 Task: Log work in the project CodeCraft for the issue 'Integrate a new third-party API into a website' spent time as '6w 1d 9h 23m' and remaining time as '5w 6d 16h 23m' and add a flag. Now add the issue to the epic 'Virtualization Implementation'. Log work in the project CodeCraft for the issue 'Develop a custom data visualization tool for a company' spent time as '1w 3d 9h 33m' and remaining time as '1w 5d 4h 31m' and clone the issue. Now add the issue to the epic 'Cybersecurity Improvements'
Action: Mouse moved to (238, 67)
Screenshot: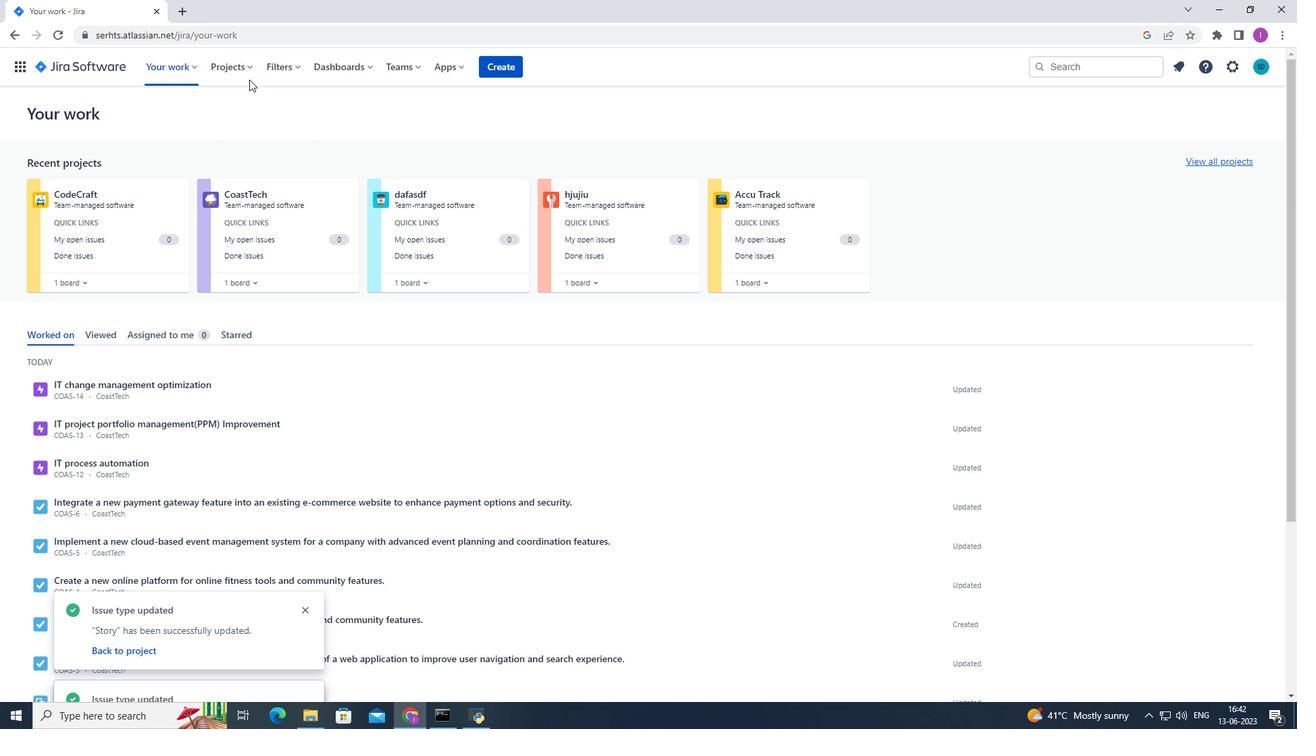 
Action: Mouse pressed left at (238, 67)
Screenshot: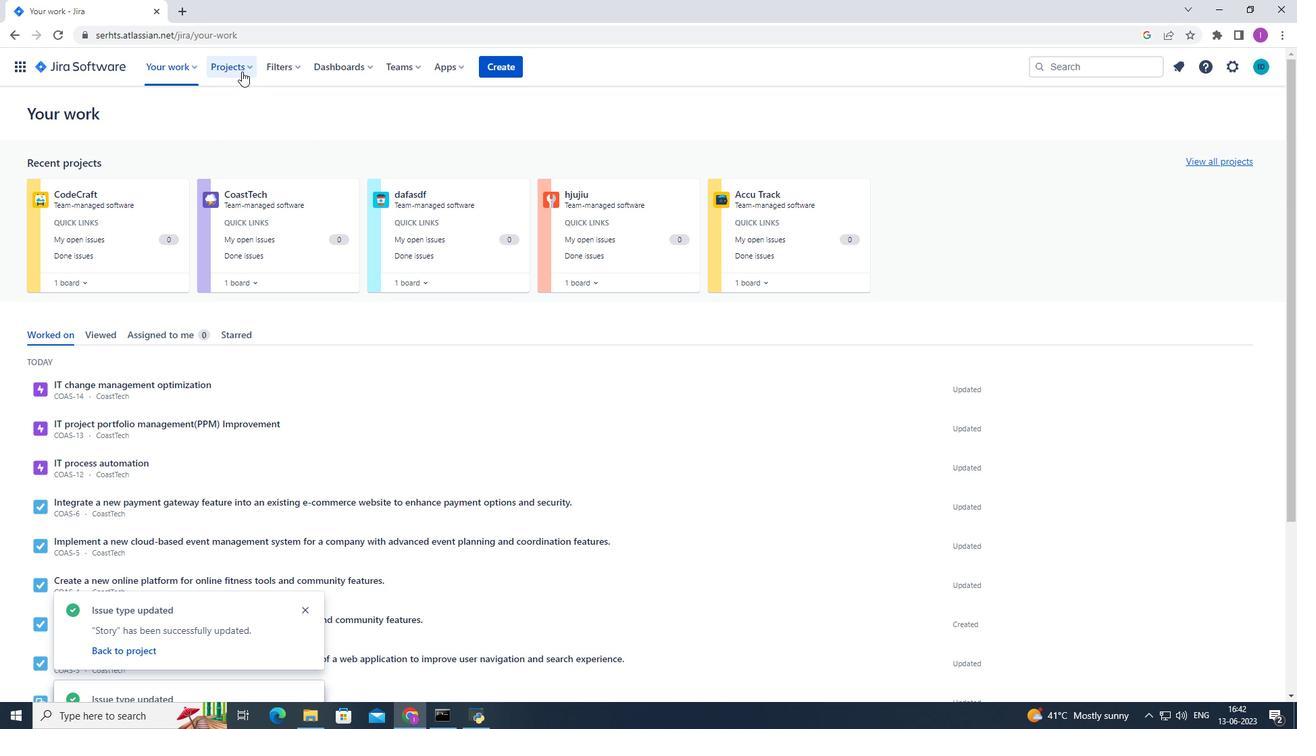 
Action: Mouse moved to (286, 129)
Screenshot: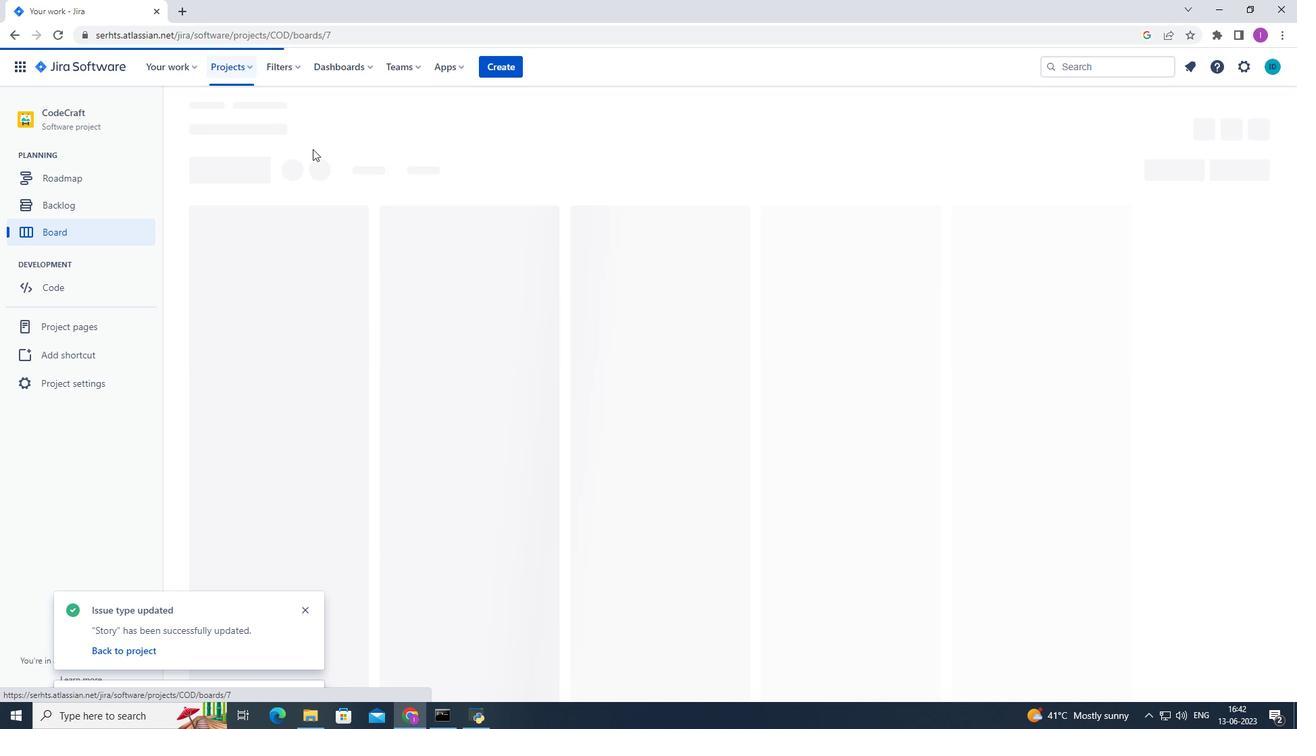 
Action: Mouse pressed left at (286, 129)
Screenshot: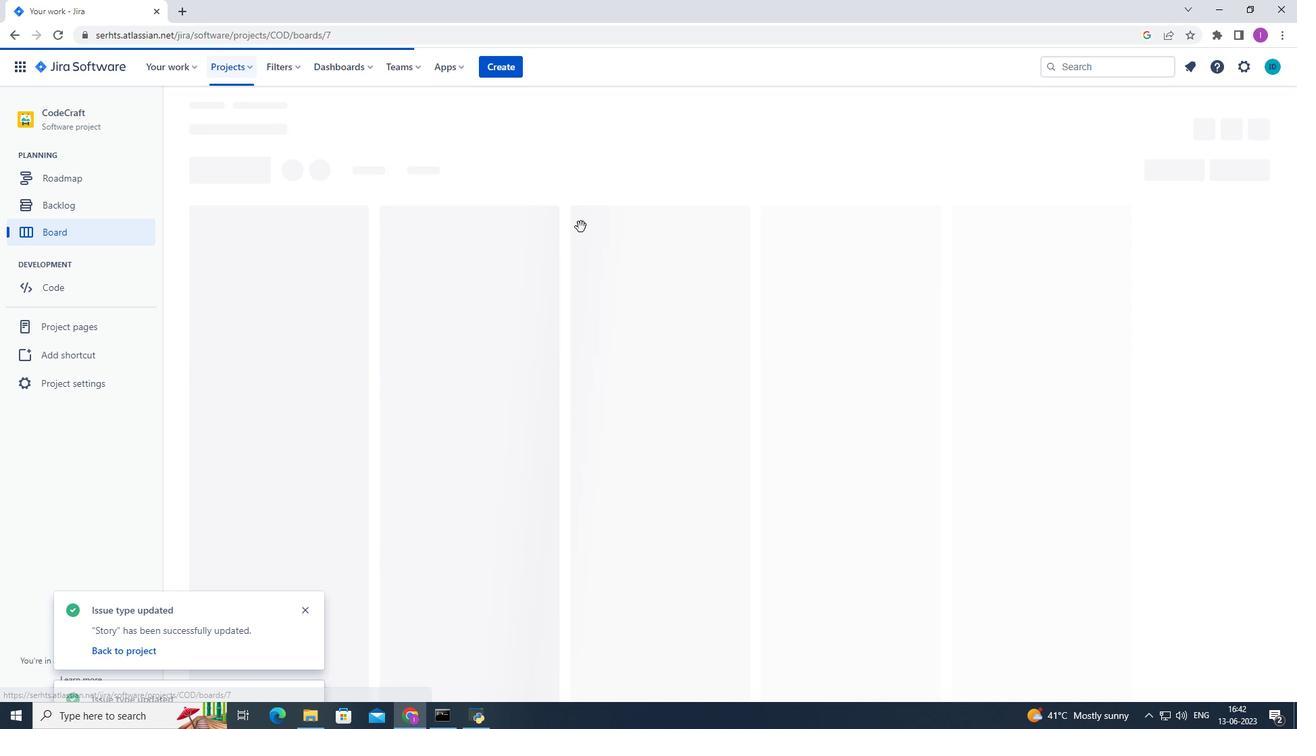 
Action: Mouse moved to (74, 205)
Screenshot: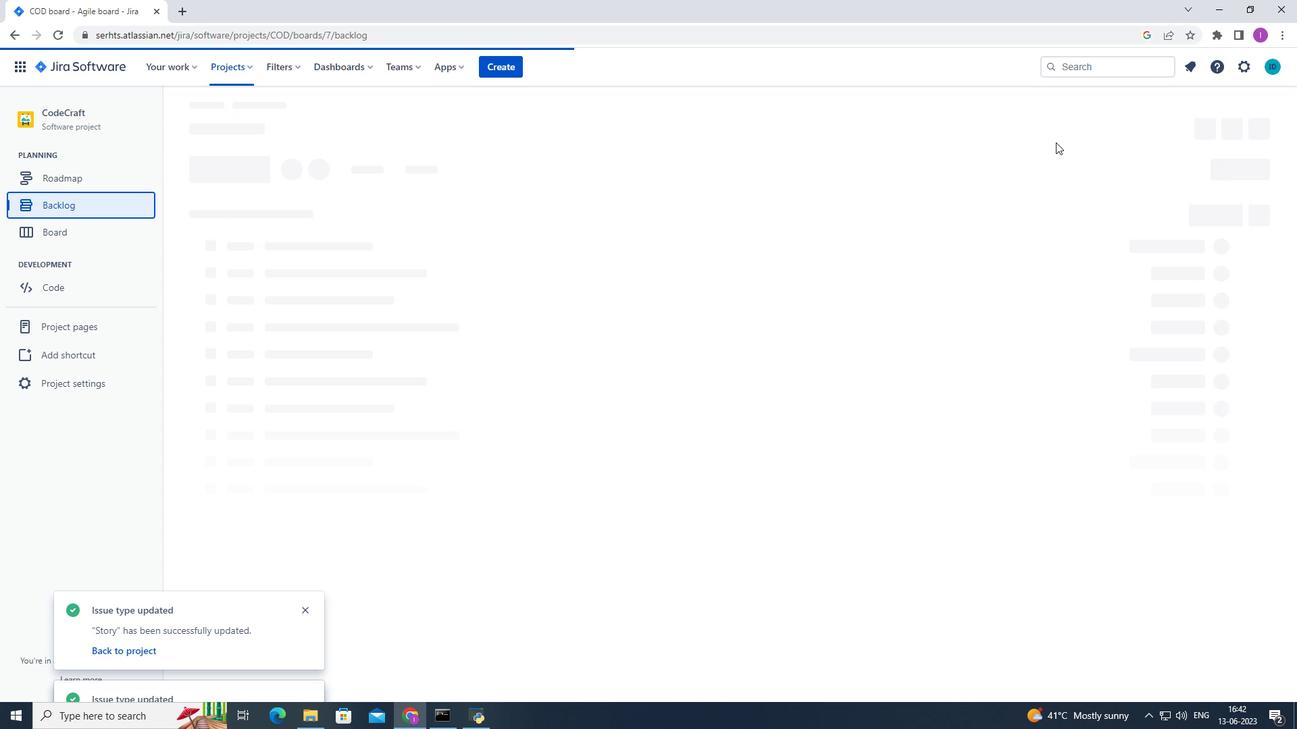 
Action: Mouse pressed left at (74, 205)
Screenshot: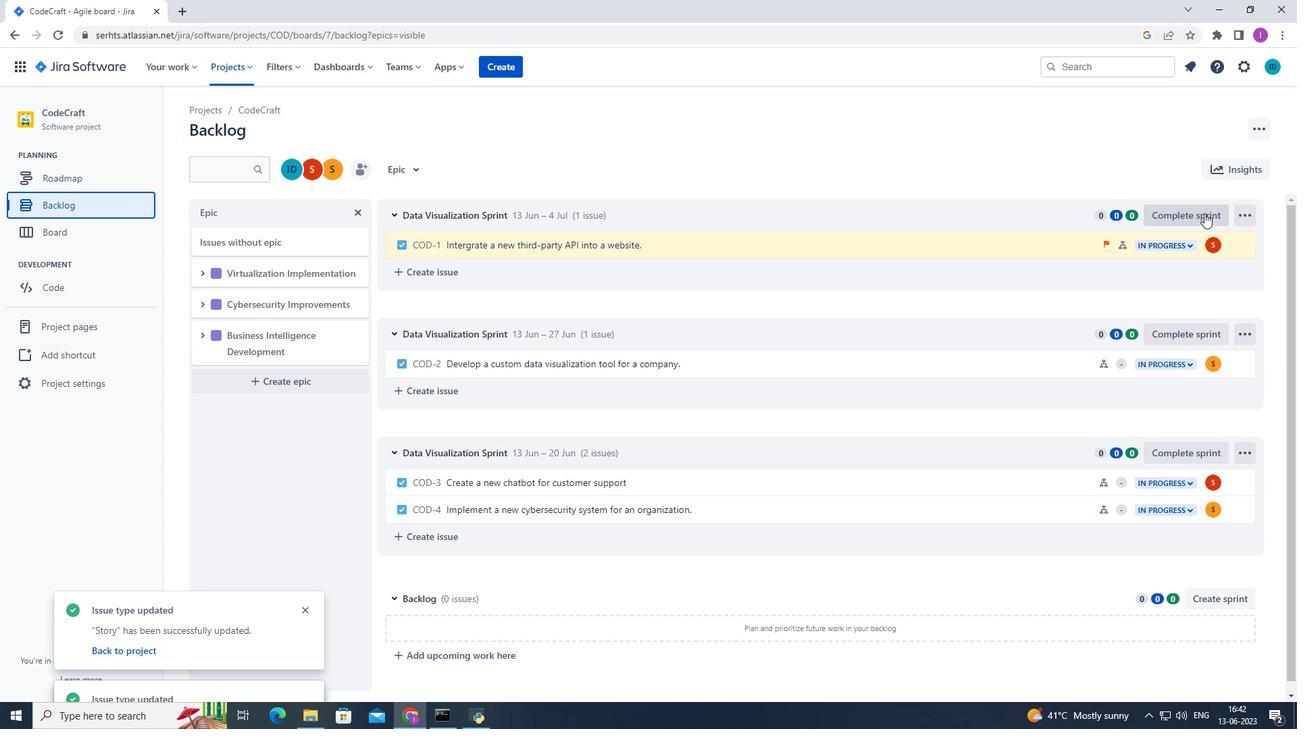 
Action: Mouse moved to (949, 239)
Screenshot: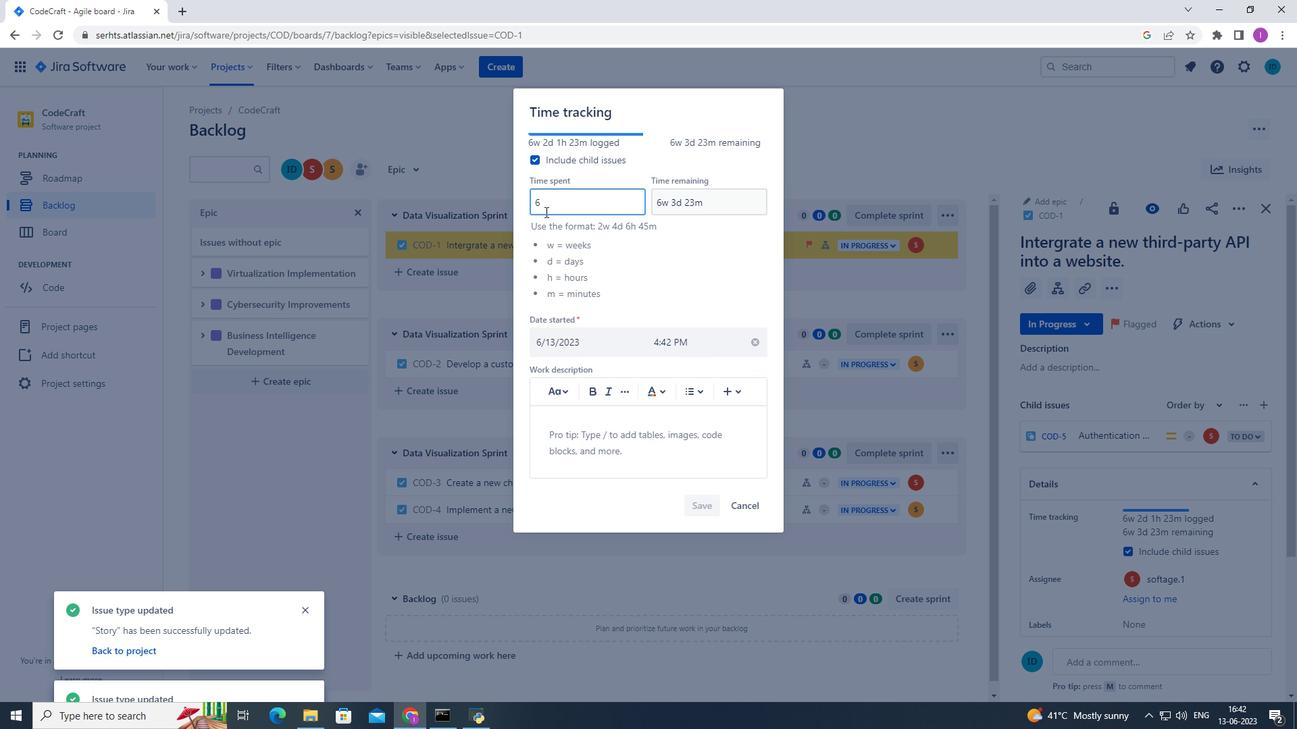 
Action: Mouse pressed right at (949, 239)
Screenshot: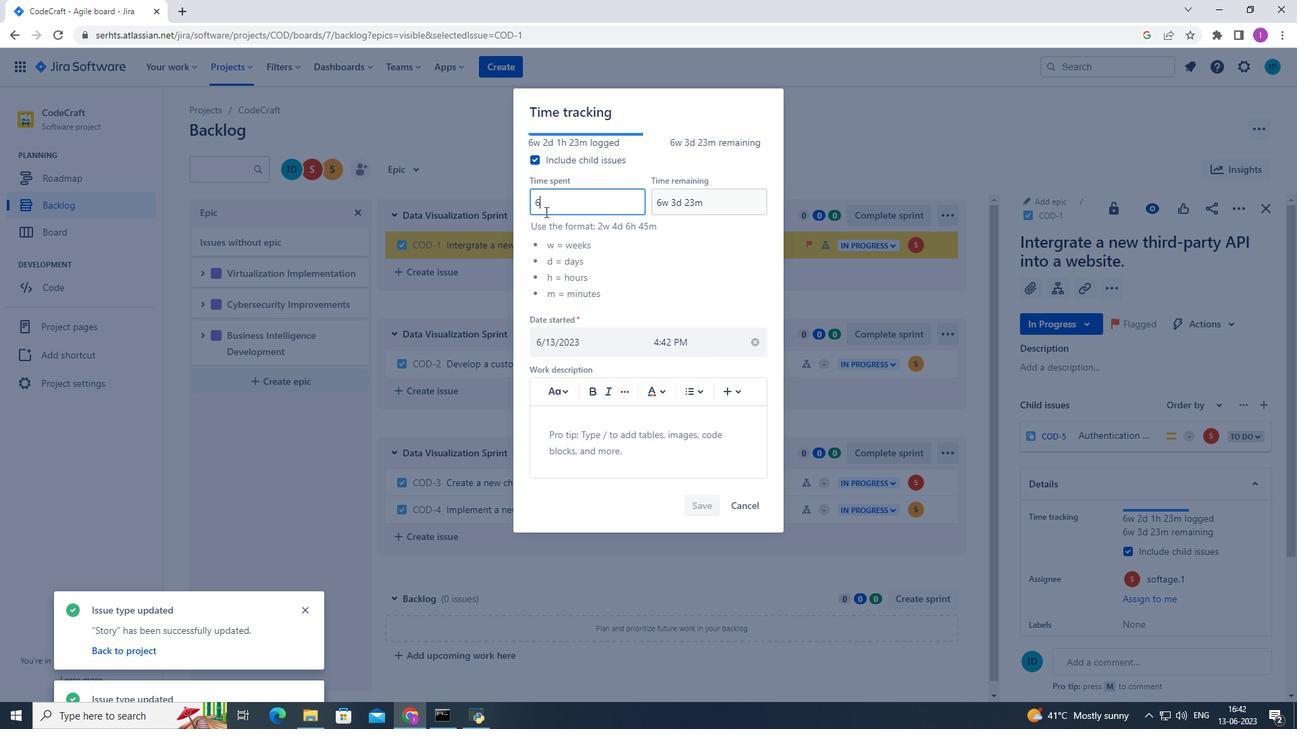 
Action: Mouse moved to (924, 149)
Screenshot: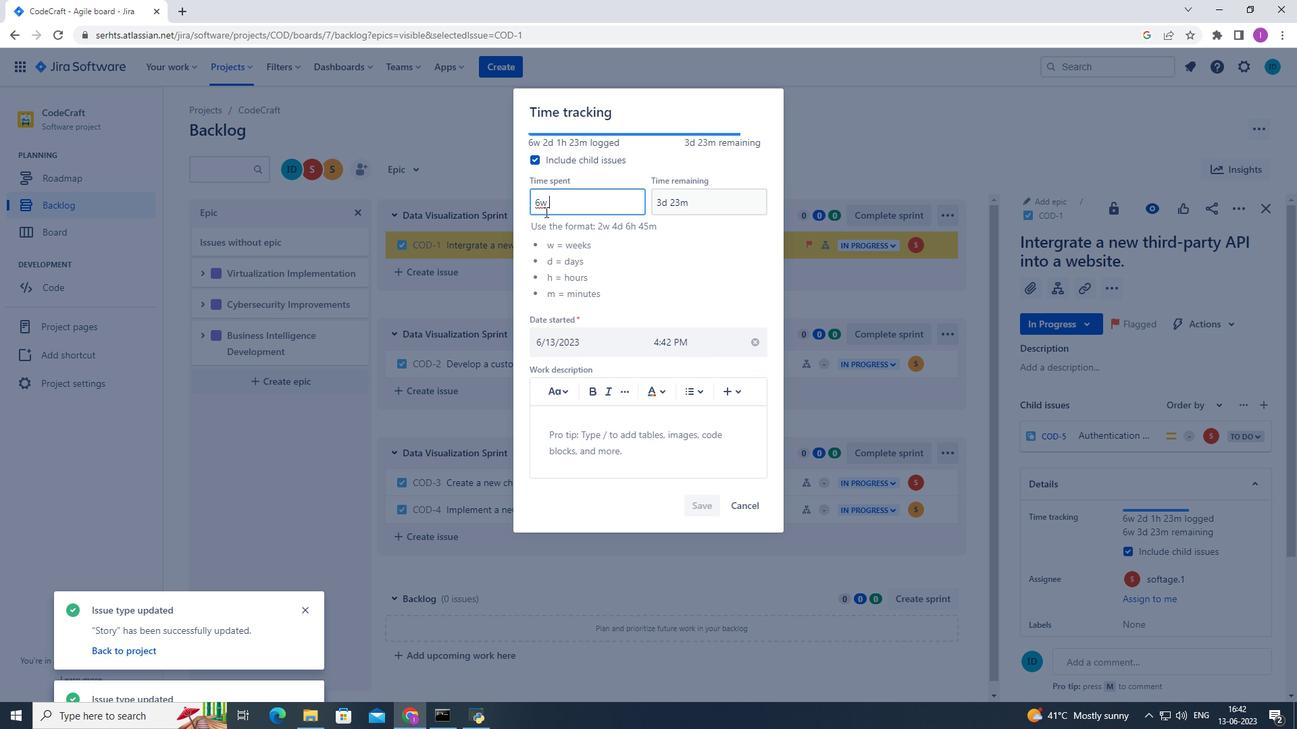 
Action: Mouse pressed left at (924, 149)
Screenshot: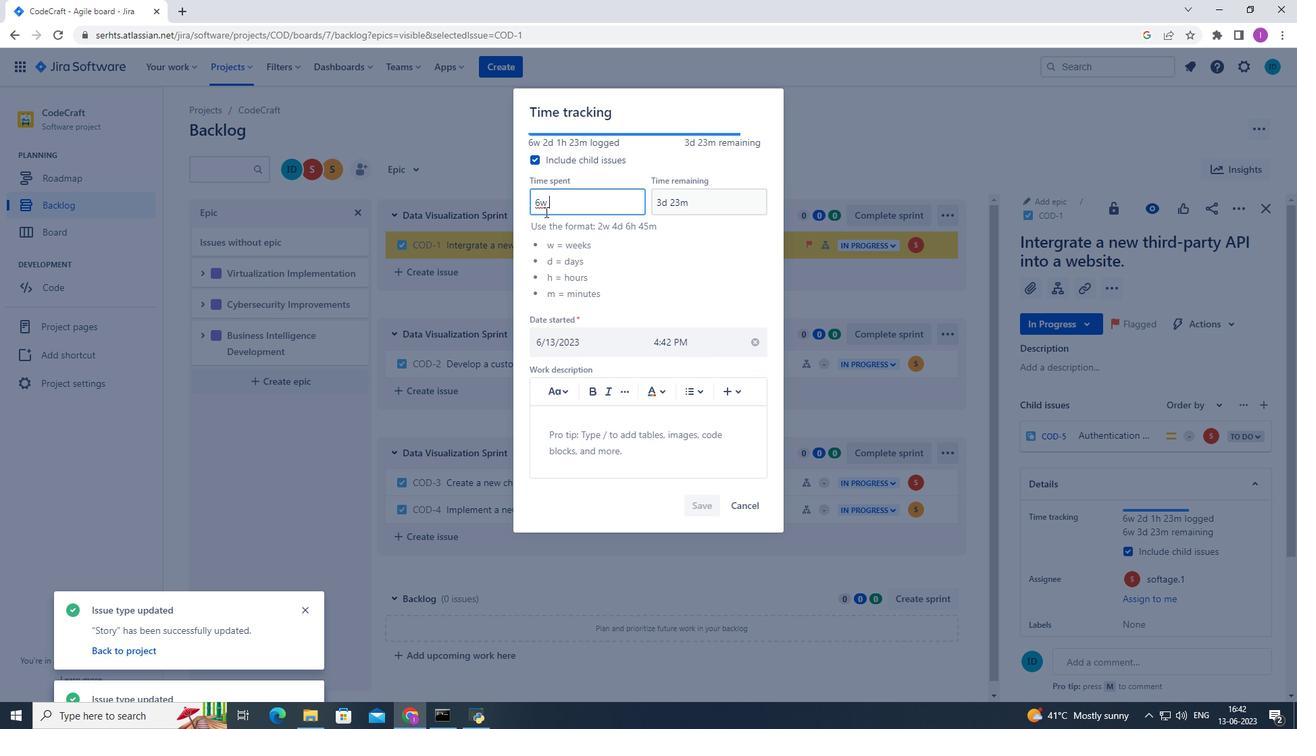 
Action: Mouse moved to (968, 242)
Screenshot: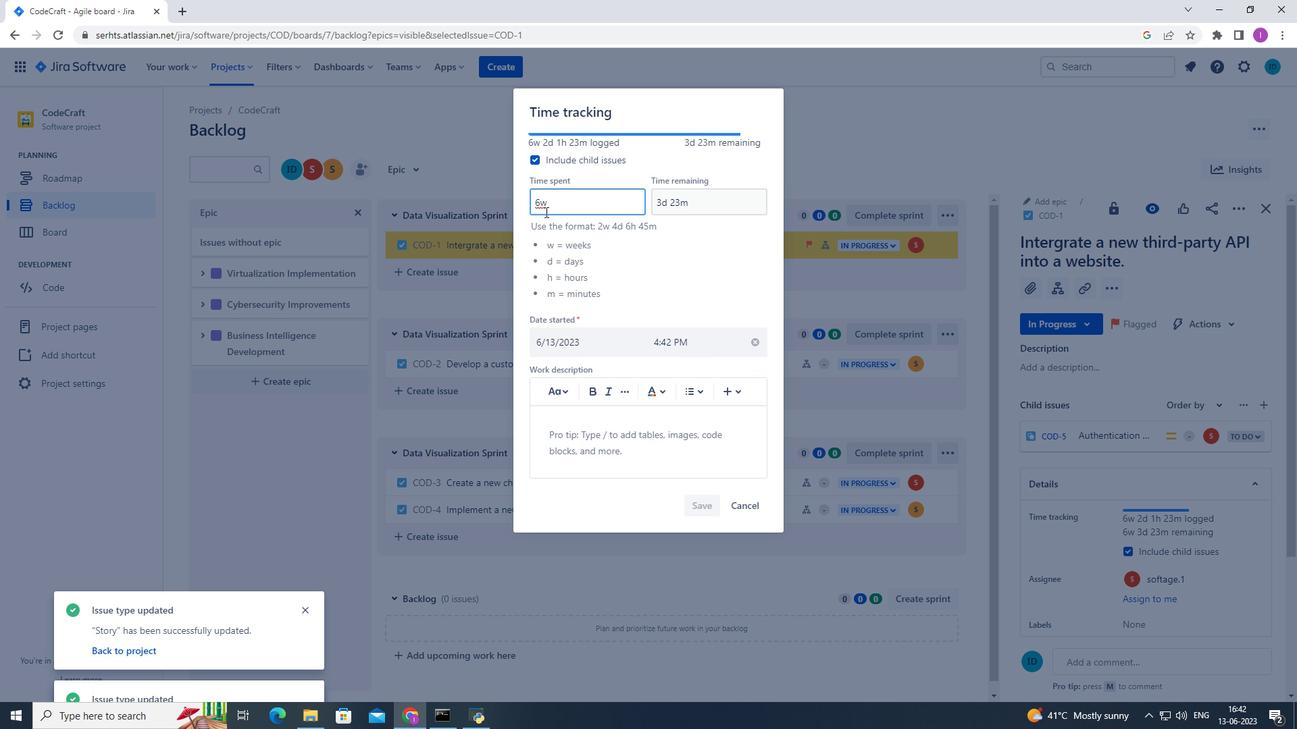 
Action: Mouse pressed left at (968, 242)
Screenshot: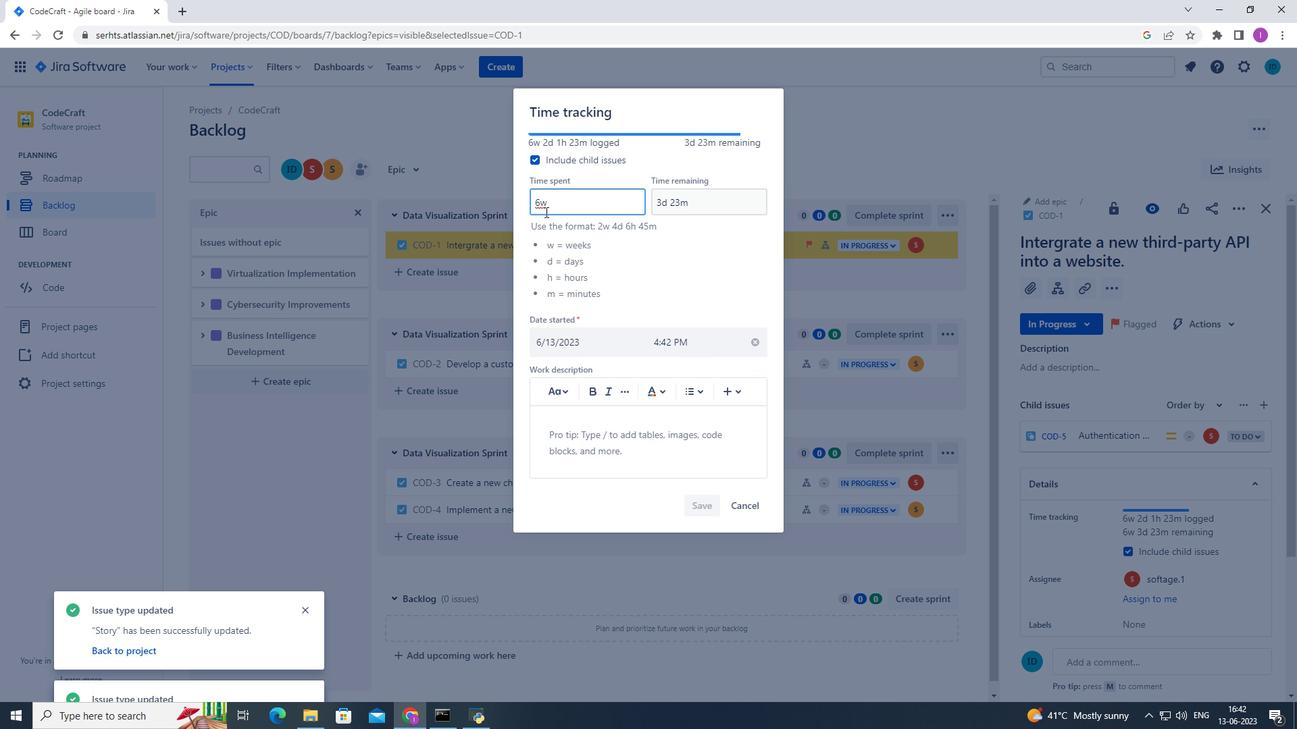 
Action: Mouse moved to (1238, 204)
Screenshot: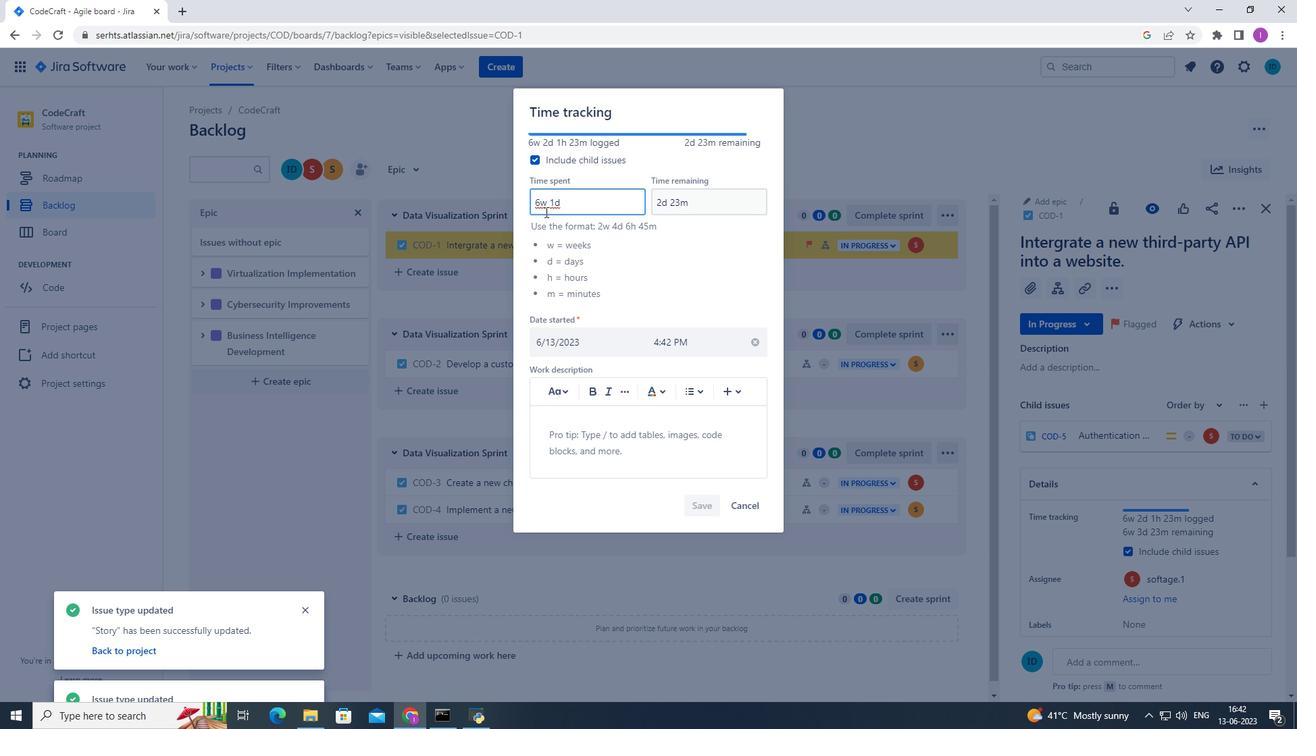 
Action: Mouse pressed left at (1238, 204)
Screenshot: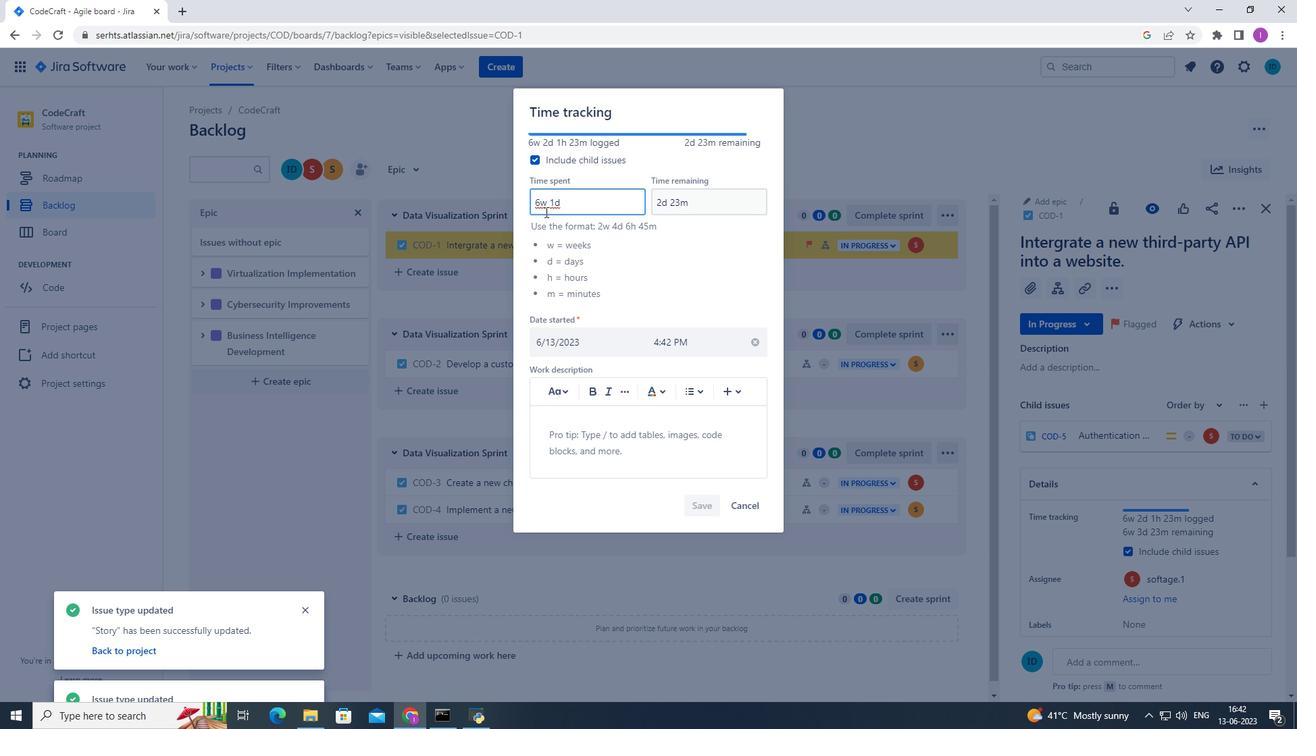 
Action: Mouse moved to (1182, 246)
Screenshot: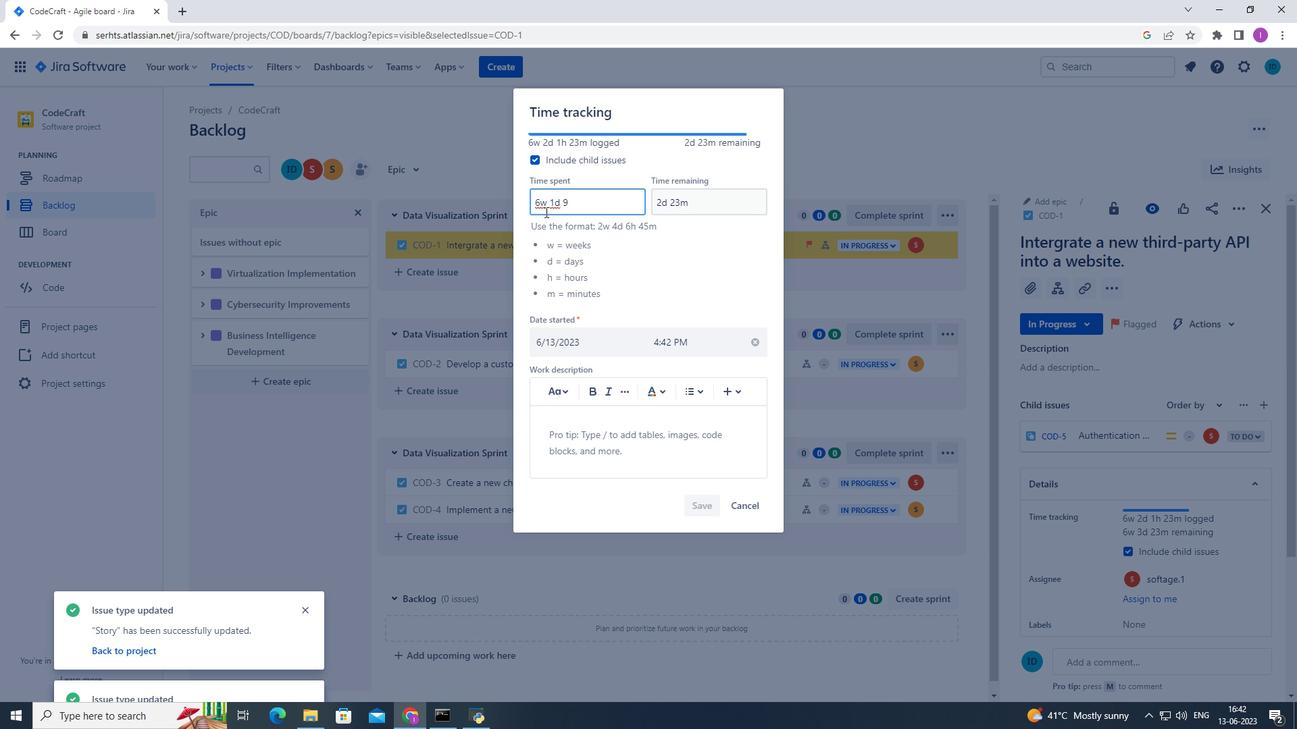 
Action: Mouse pressed left at (1182, 246)
Screenshot: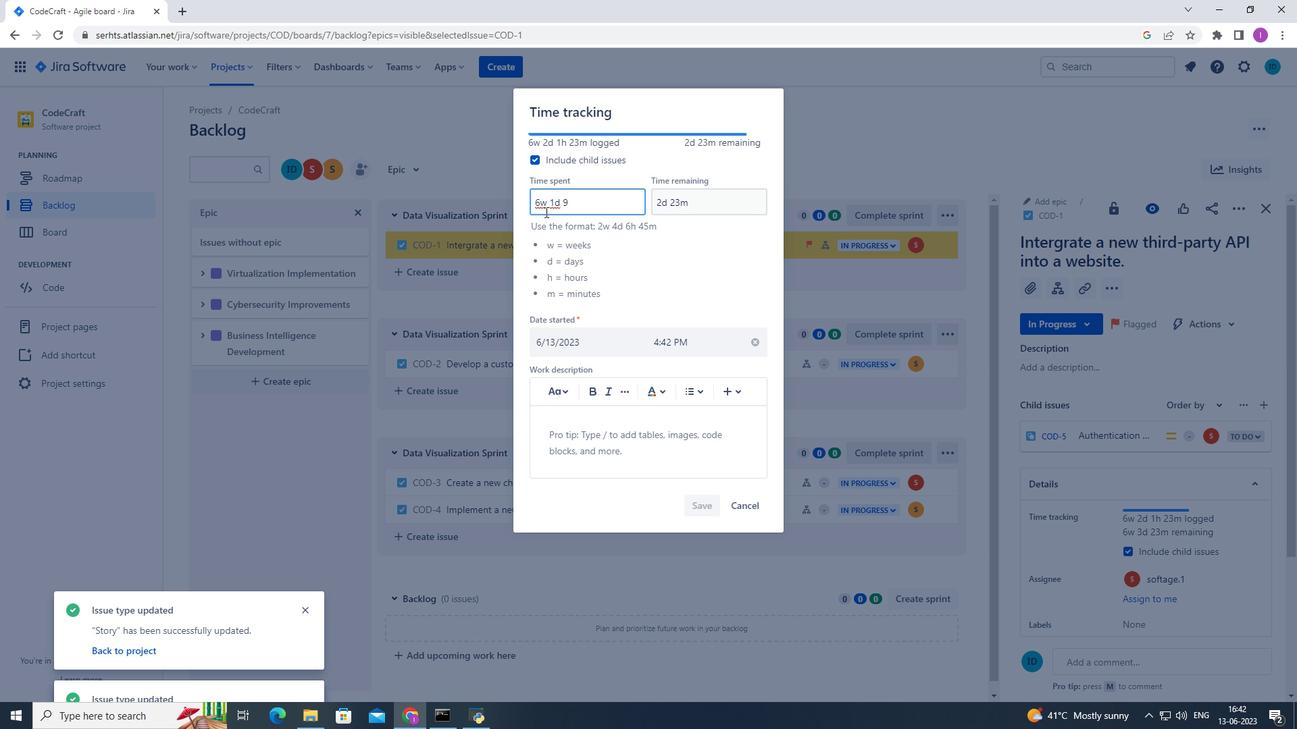 
Action: Mouse moved to (542, 208)
Screenshot: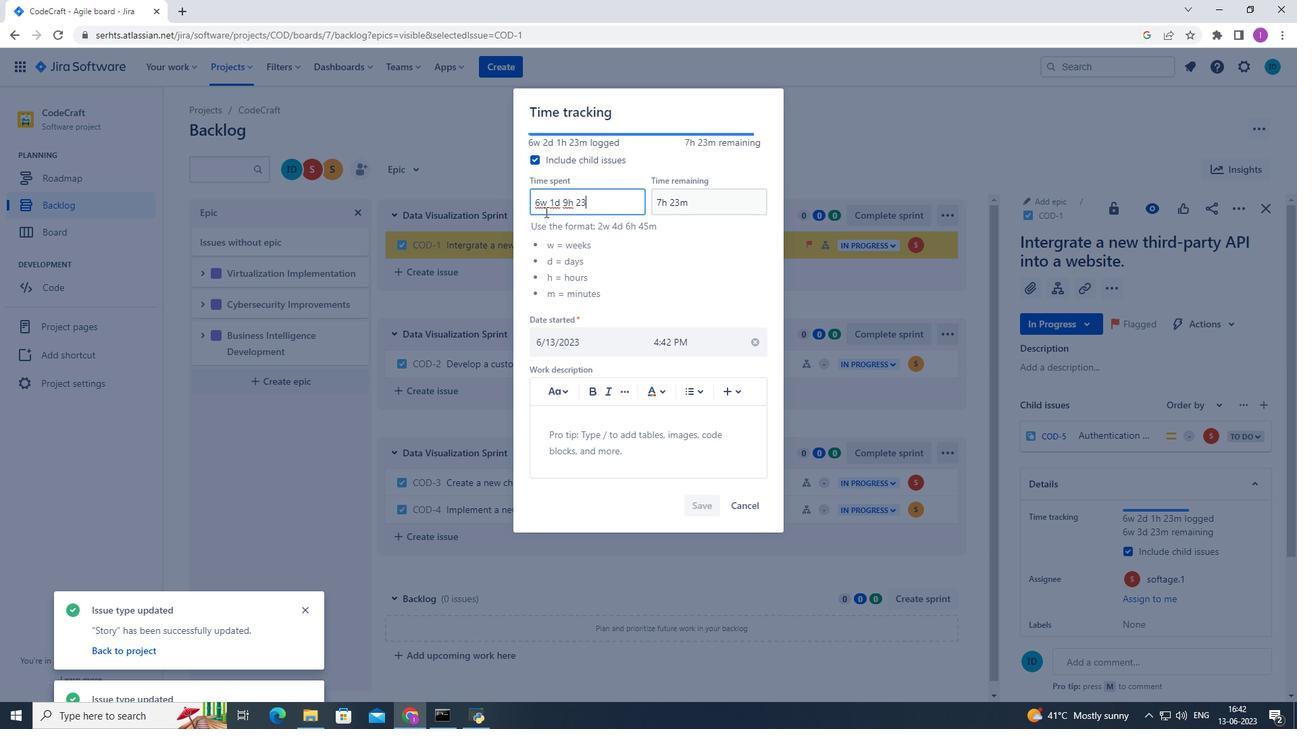 
Action: Key pressed 6w<Key.space>1
Screenshot: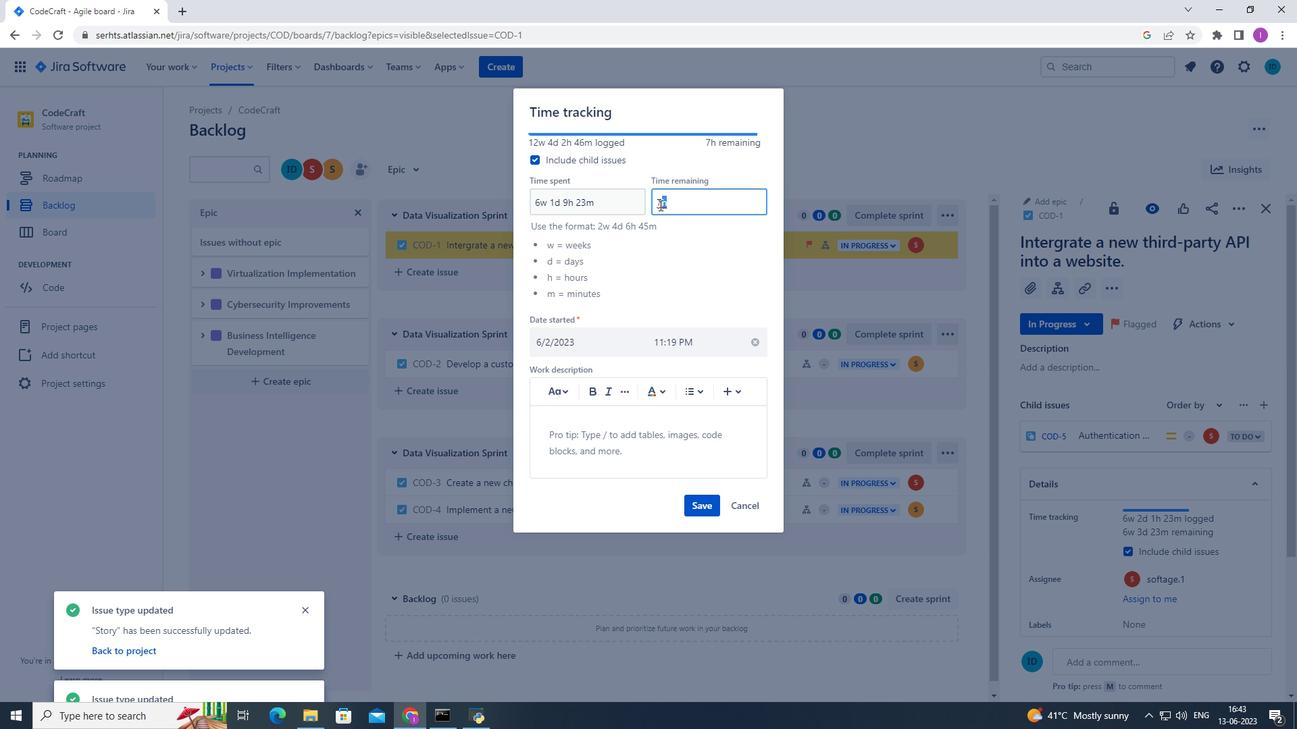 
Action: Mouse moved to (546, 214)
Screenshot: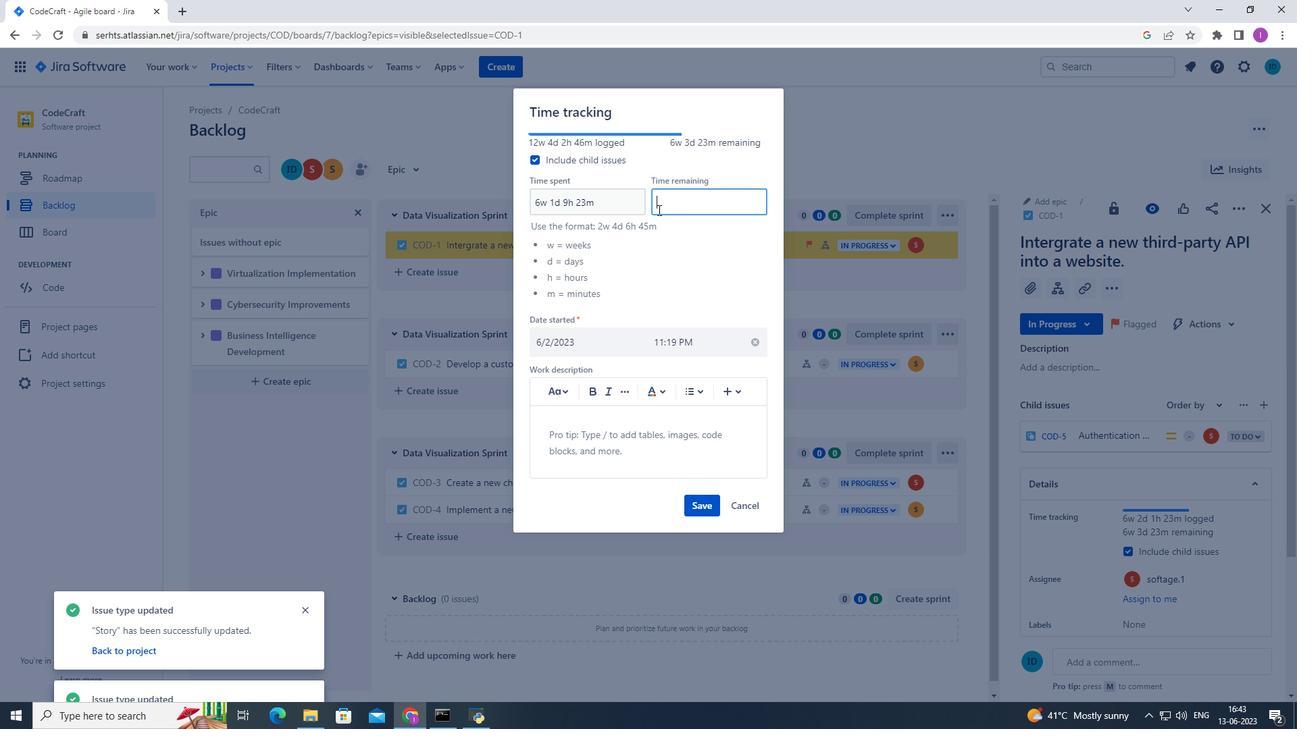 
Action: Key pressed d<Key.space>
Screenshot: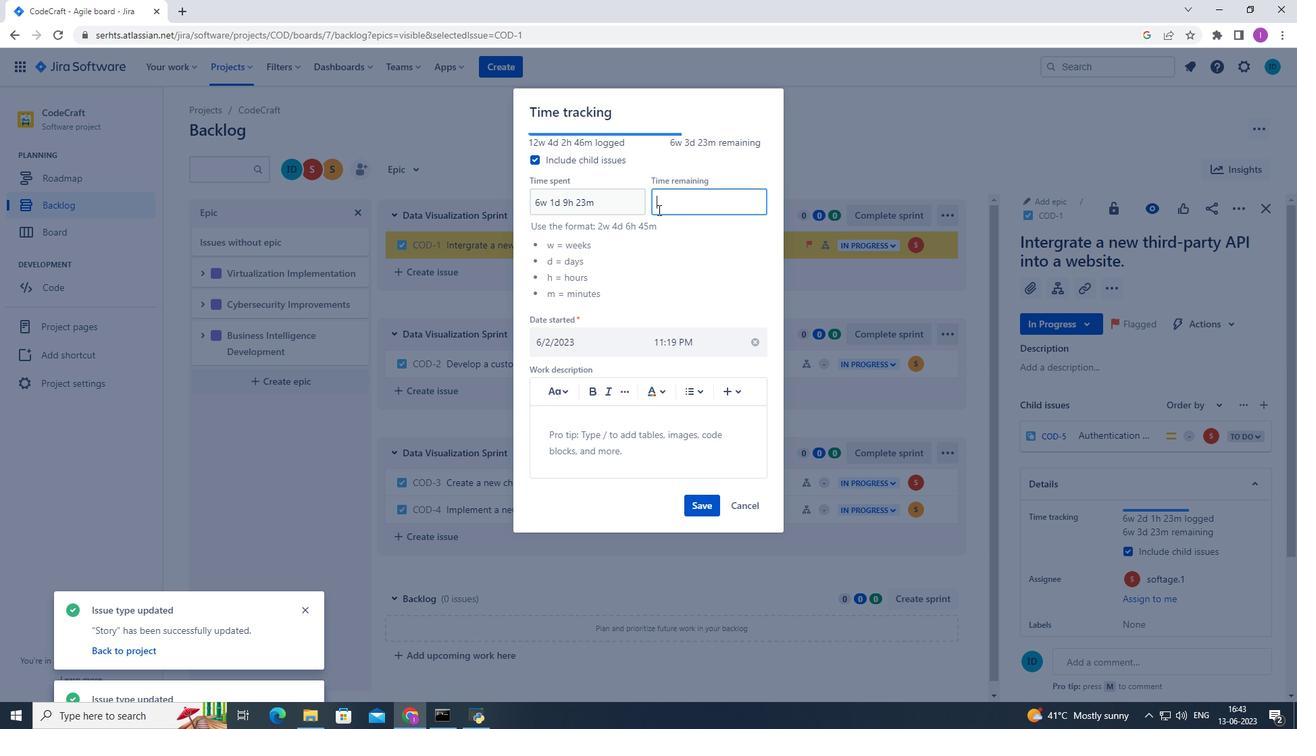 
Action: Mouse moved to (547, 216)
Screenshot: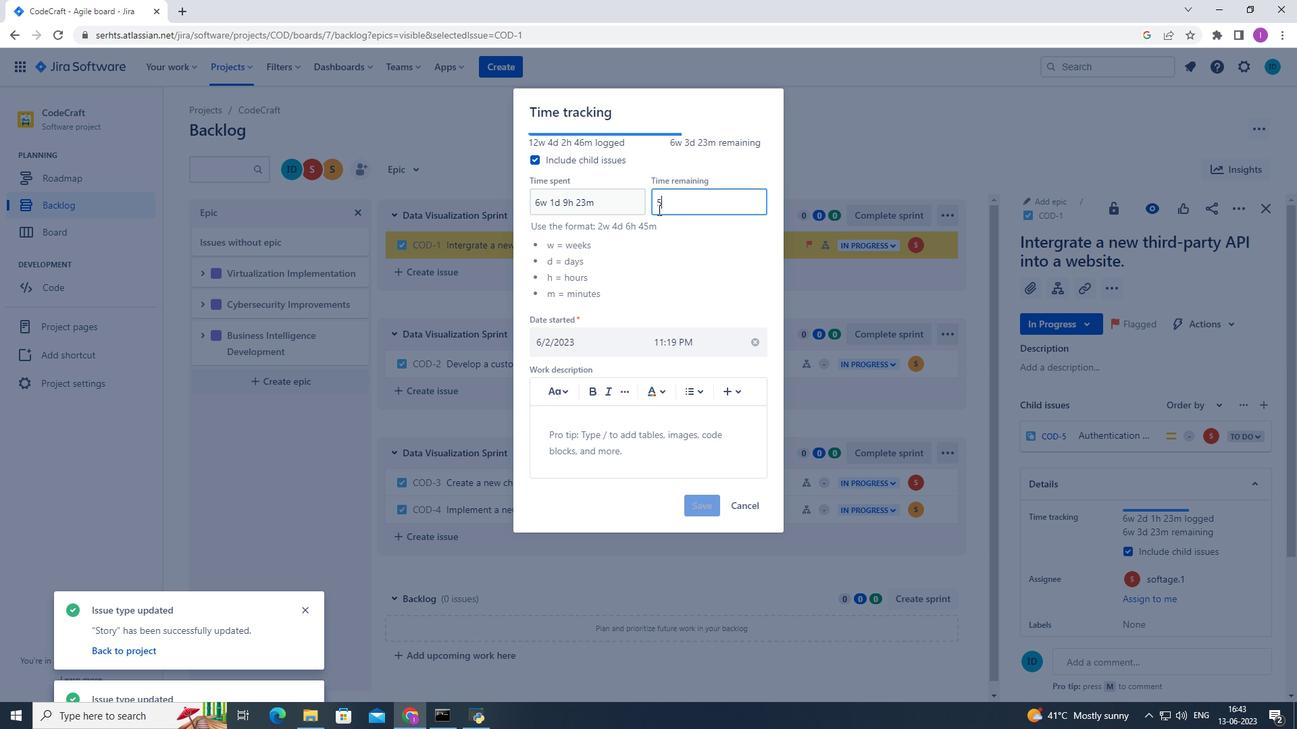 
Action: Key pressed 9
Screenshot: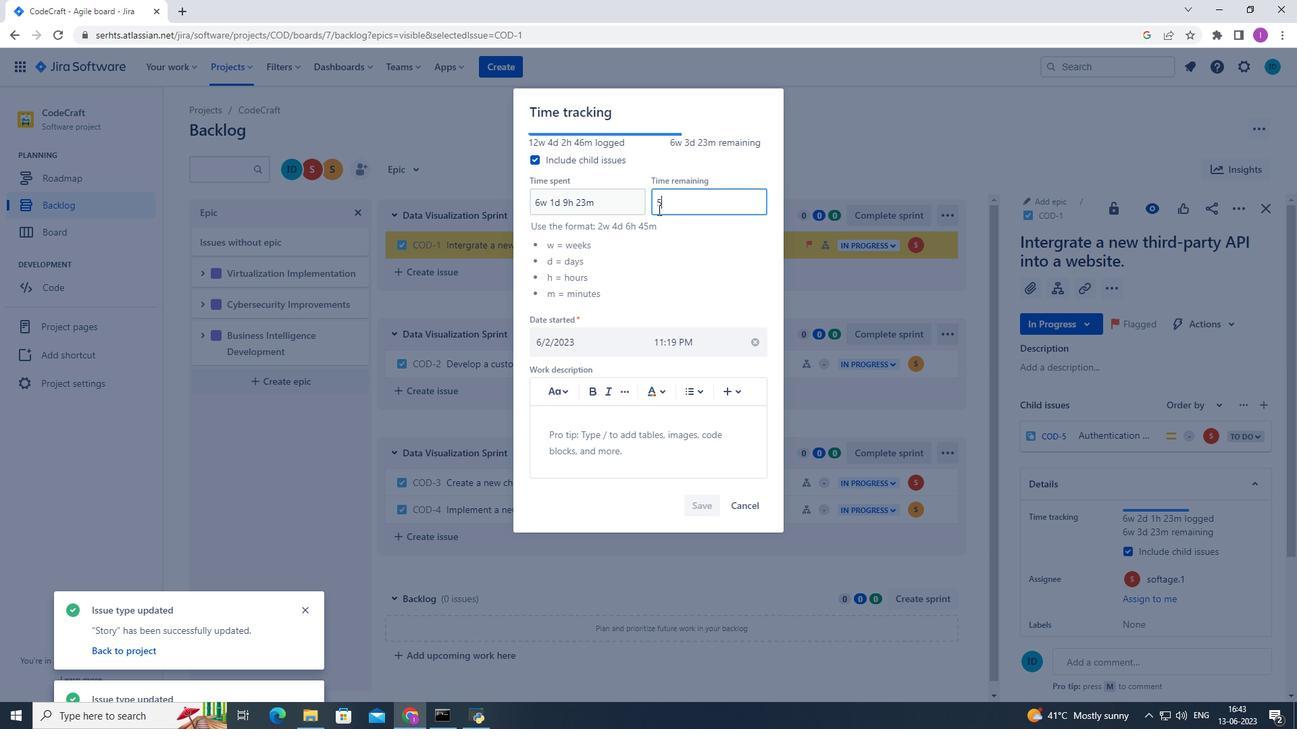 
Action: Mouse moved to (548, 218)
Screenshot: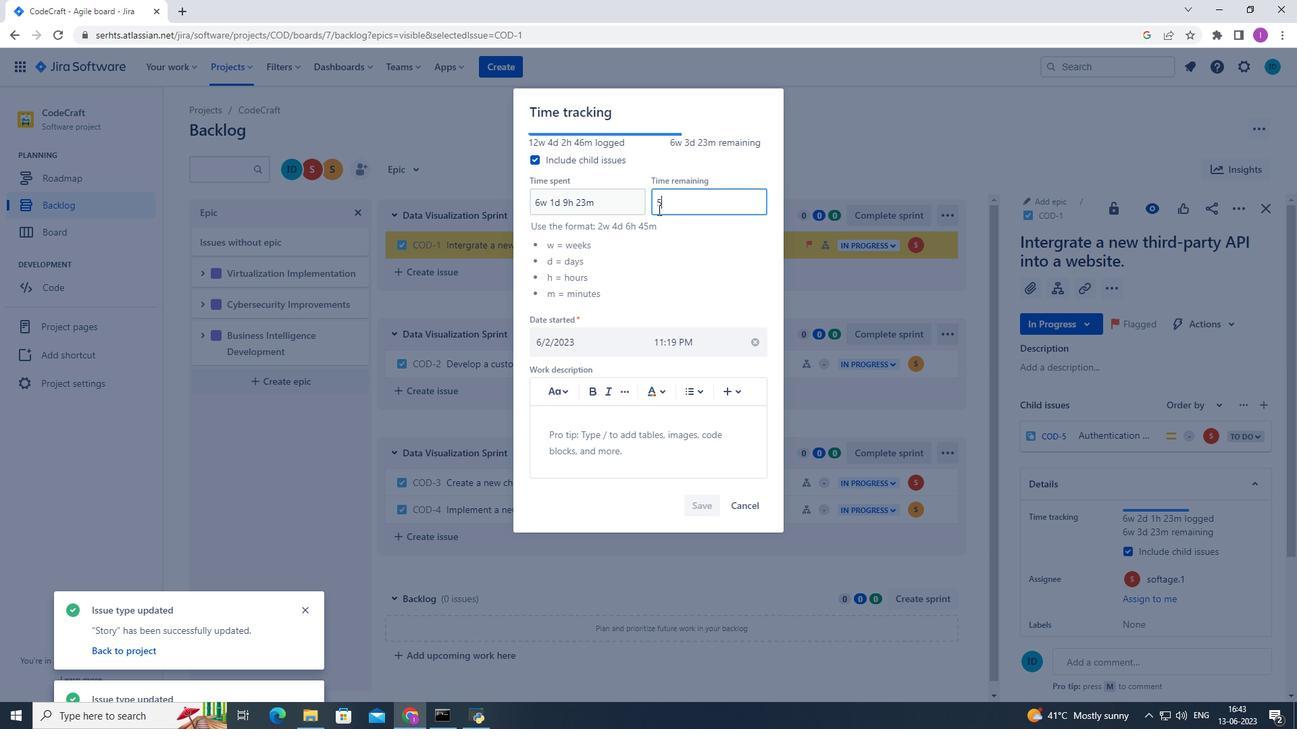 
Action: Key pressed h<Key.space>
Screenshot: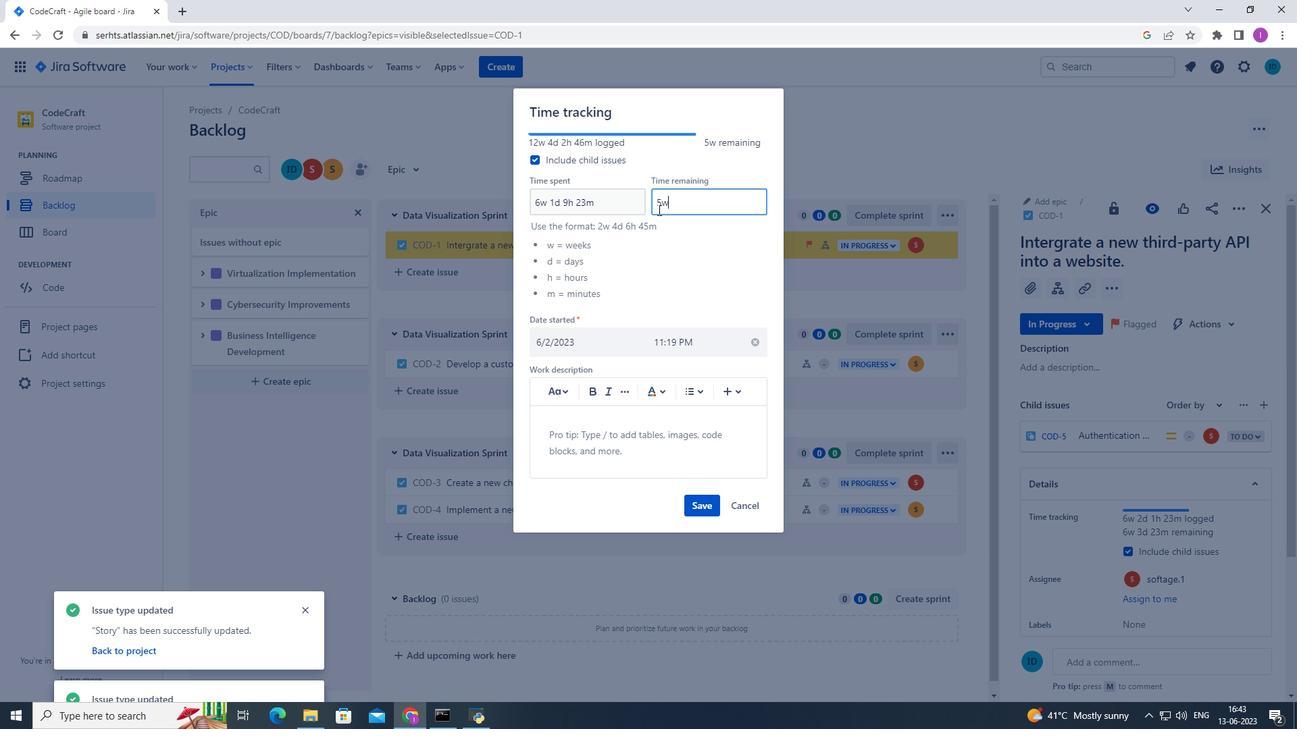 
Action: Mouse moved to (548, 220)
Screenshot: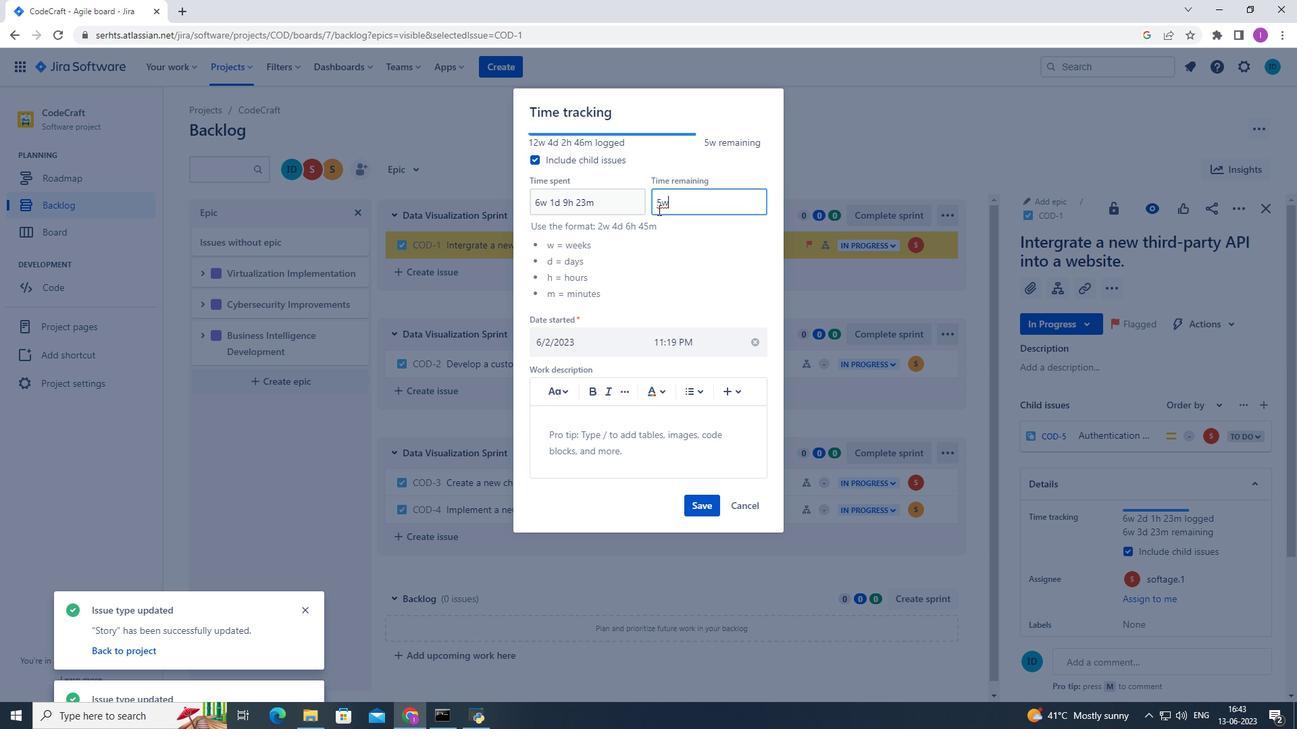 
Action: Key pressed 23
Screenshot: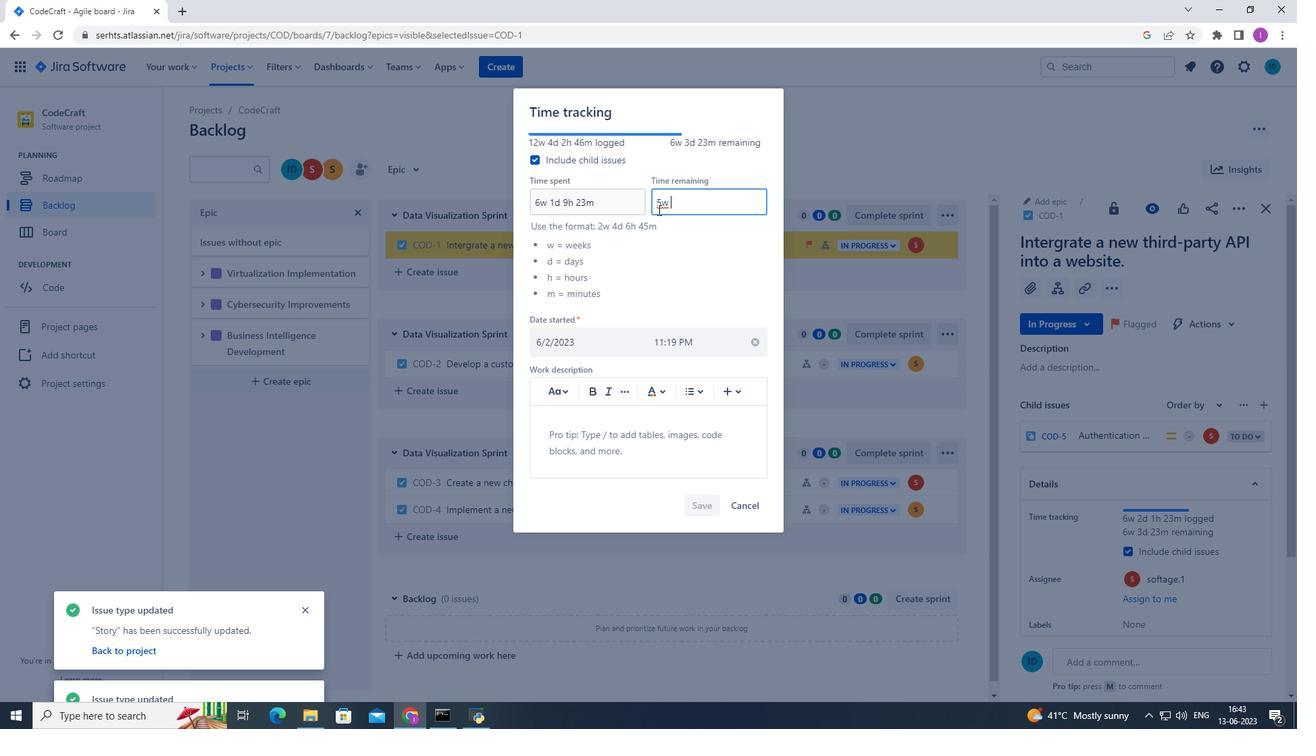 
Action: Mouse moved to (549, 221)
Screenshot: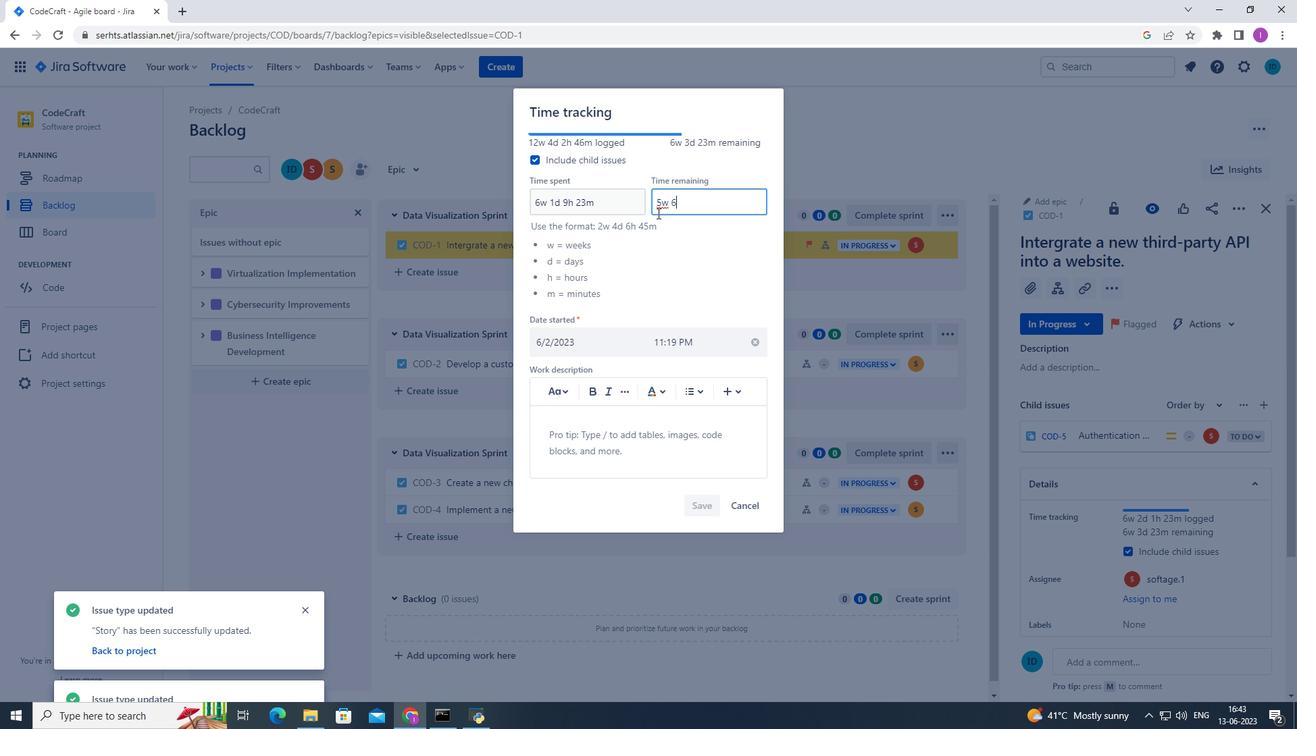 
Action: Key pressed m
Screenshot: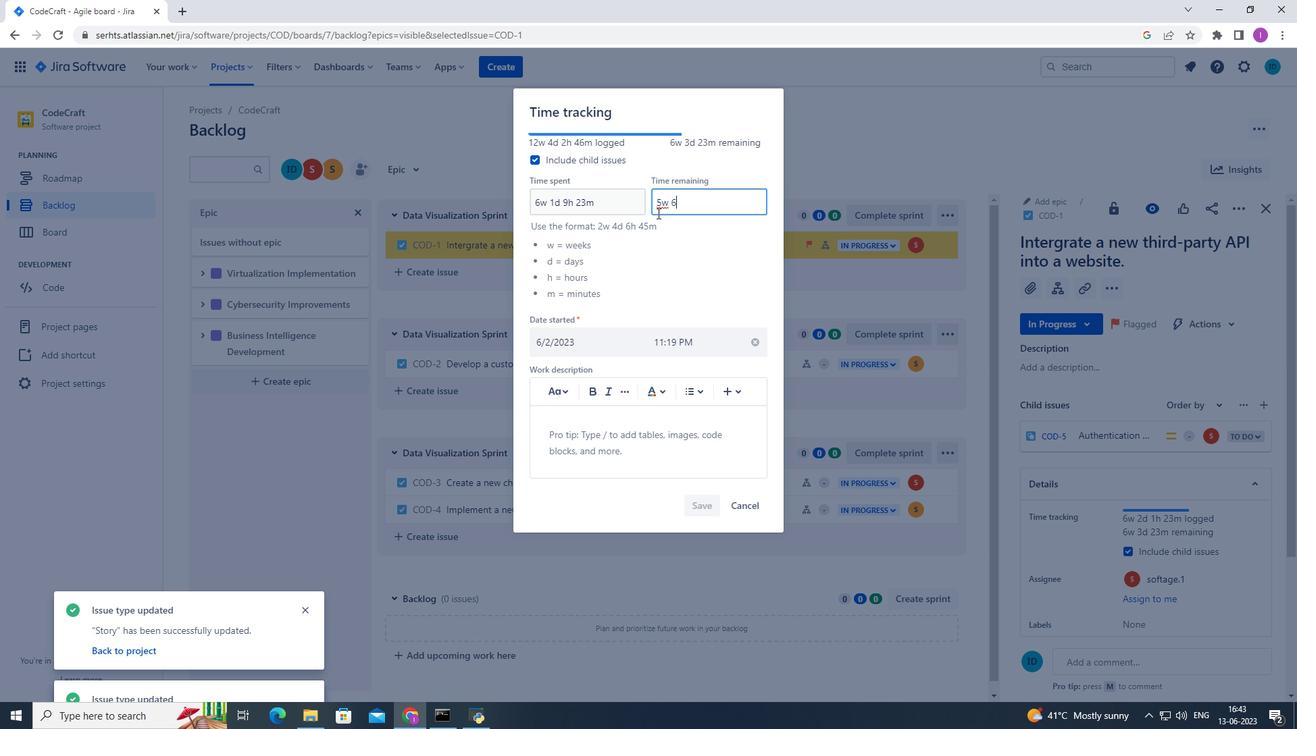 
Action: Mouse moved to (682, 202)
Screenshot: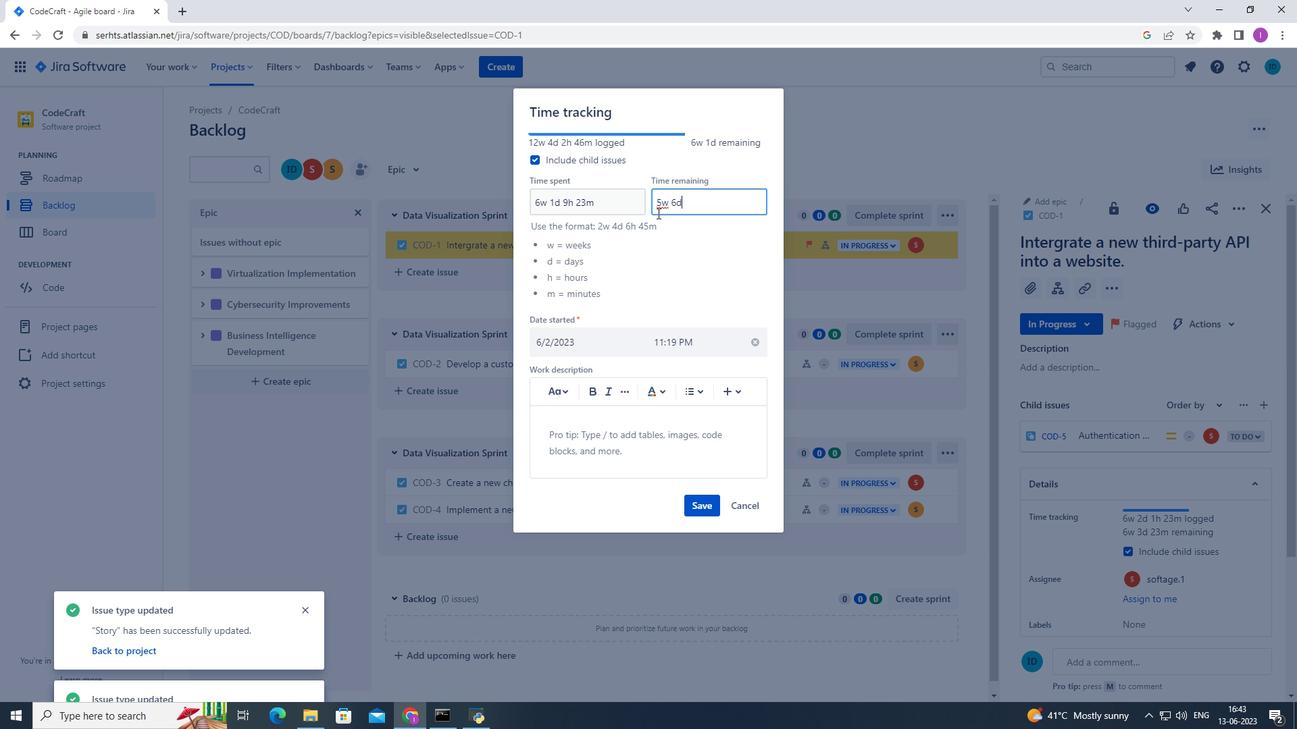 
Action: Mouse pressed left at (682, 202)
Screenshot: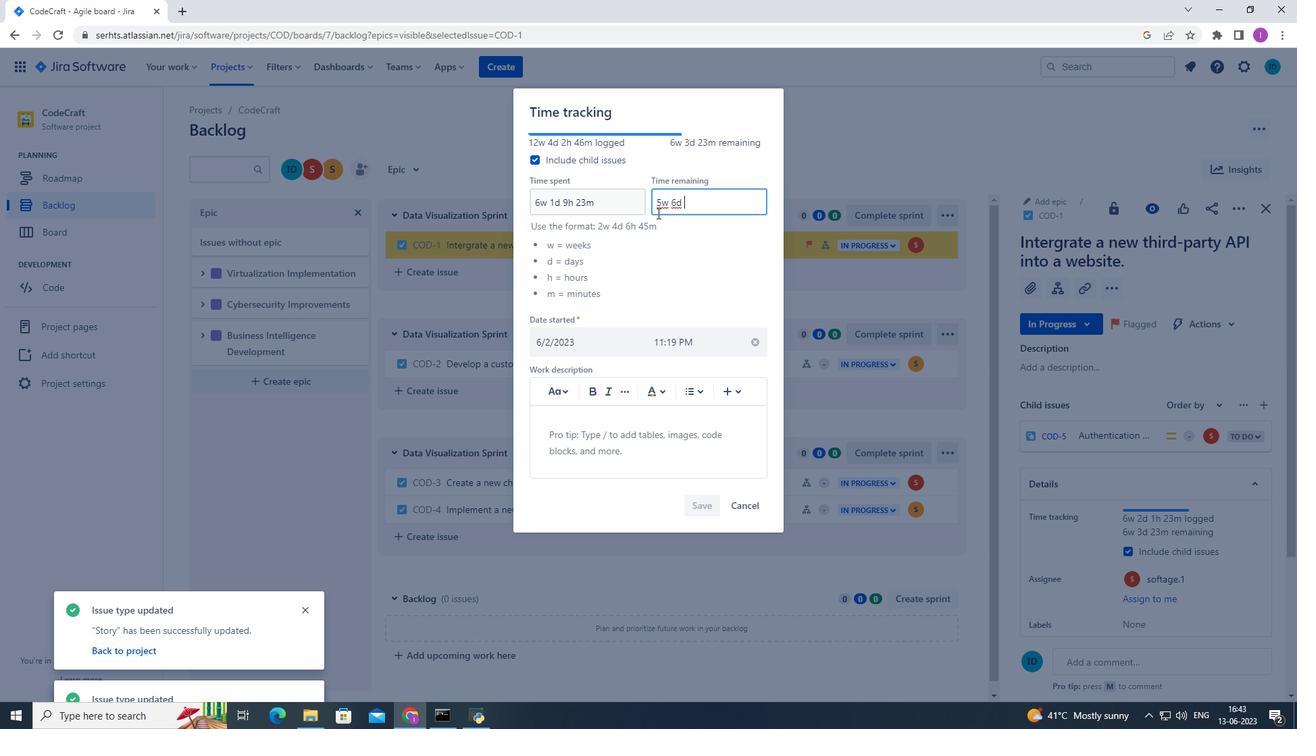 
Action: Mouse moved to (681, 203)
Screenshot: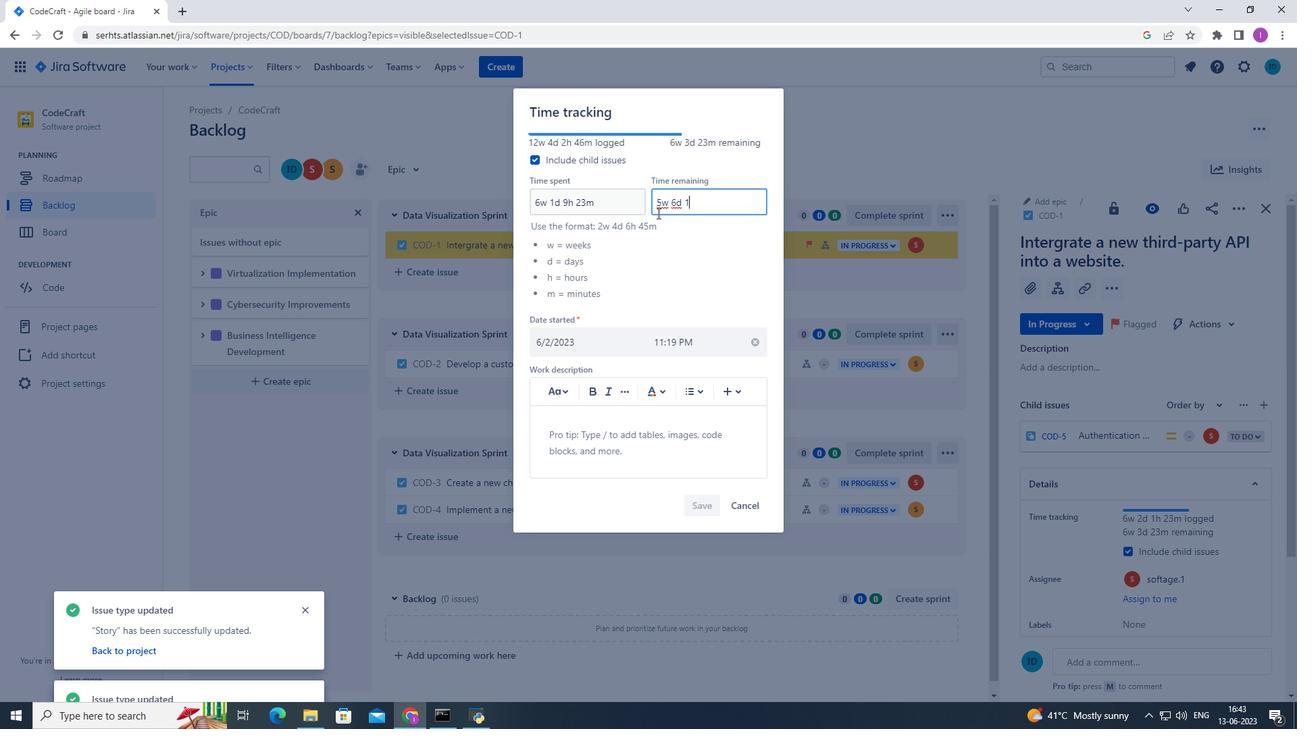 
Action: Key pressed 5w<Key.space>
Screenshot: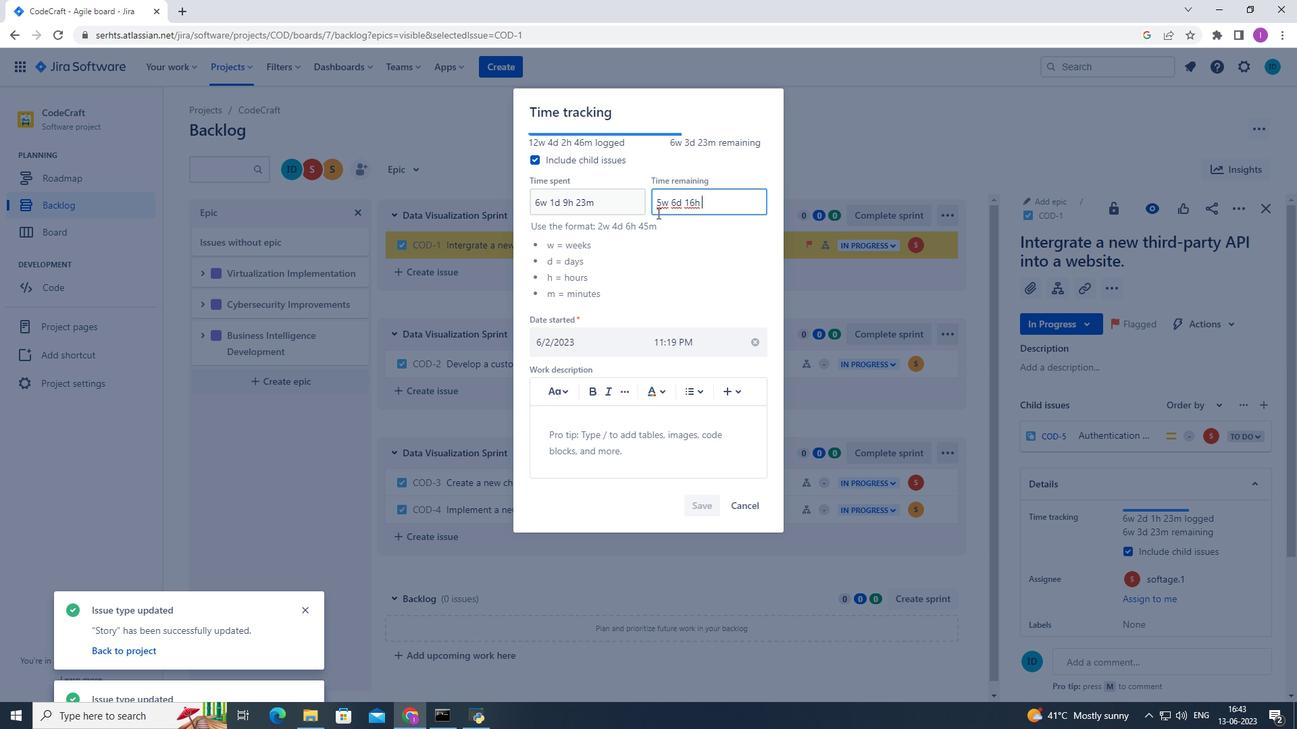 
Action: Mouse moved to (681, 205)
Screenshot: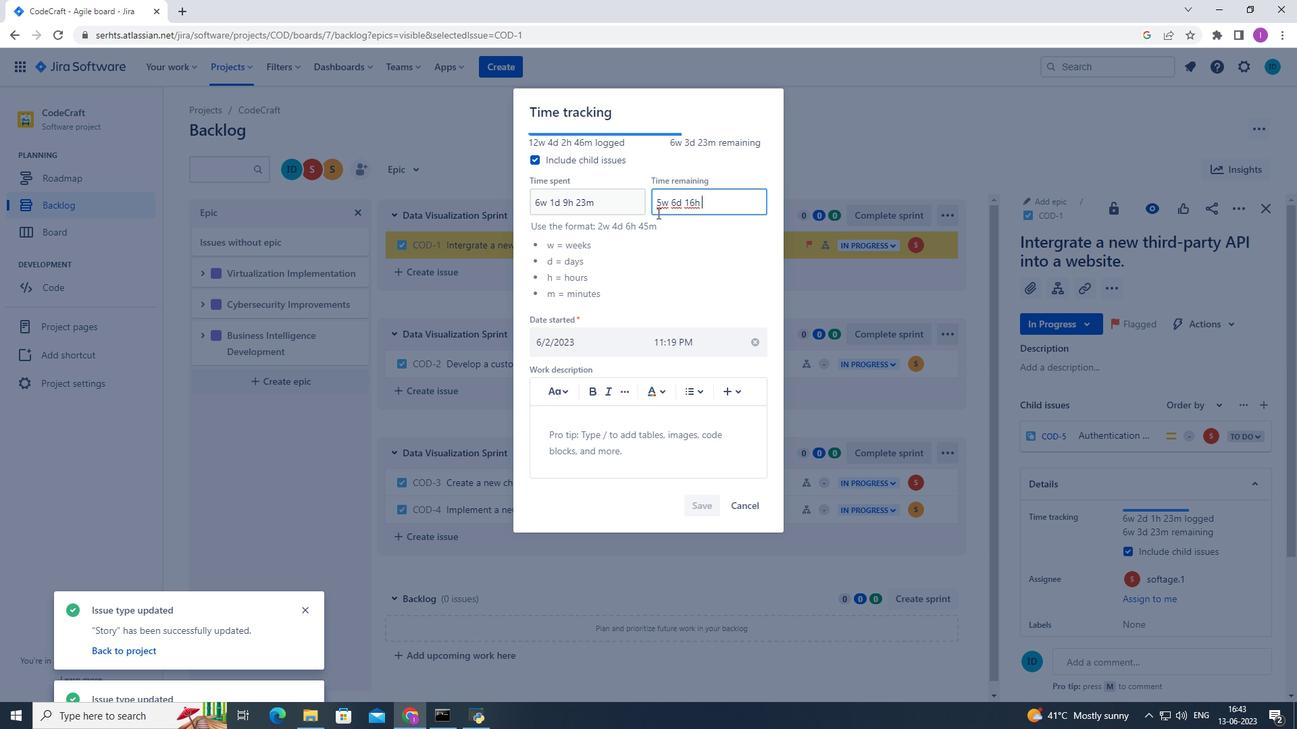 
Action: Key pressed 6
Screenshot: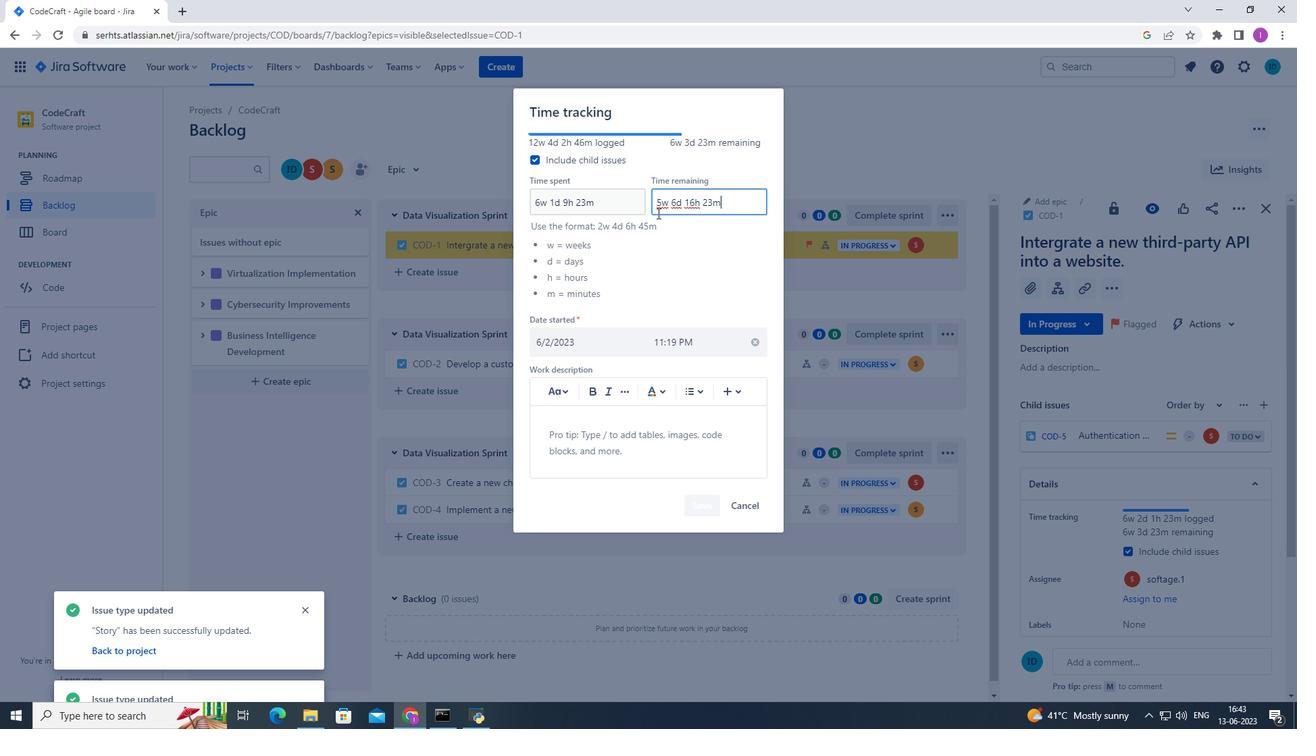 
Action: Mouse moved to (681, 206)
Screenshot: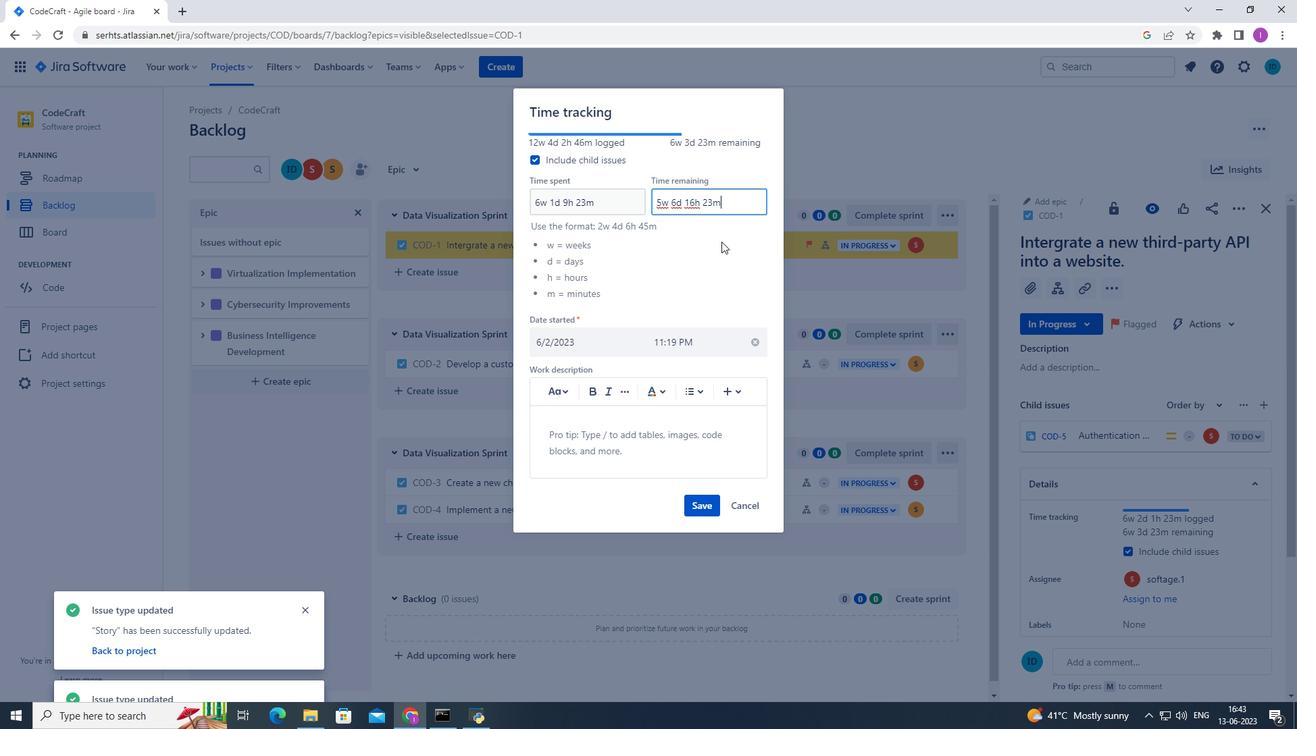 
Action: Key pressed d<Key.space>
Screenshot: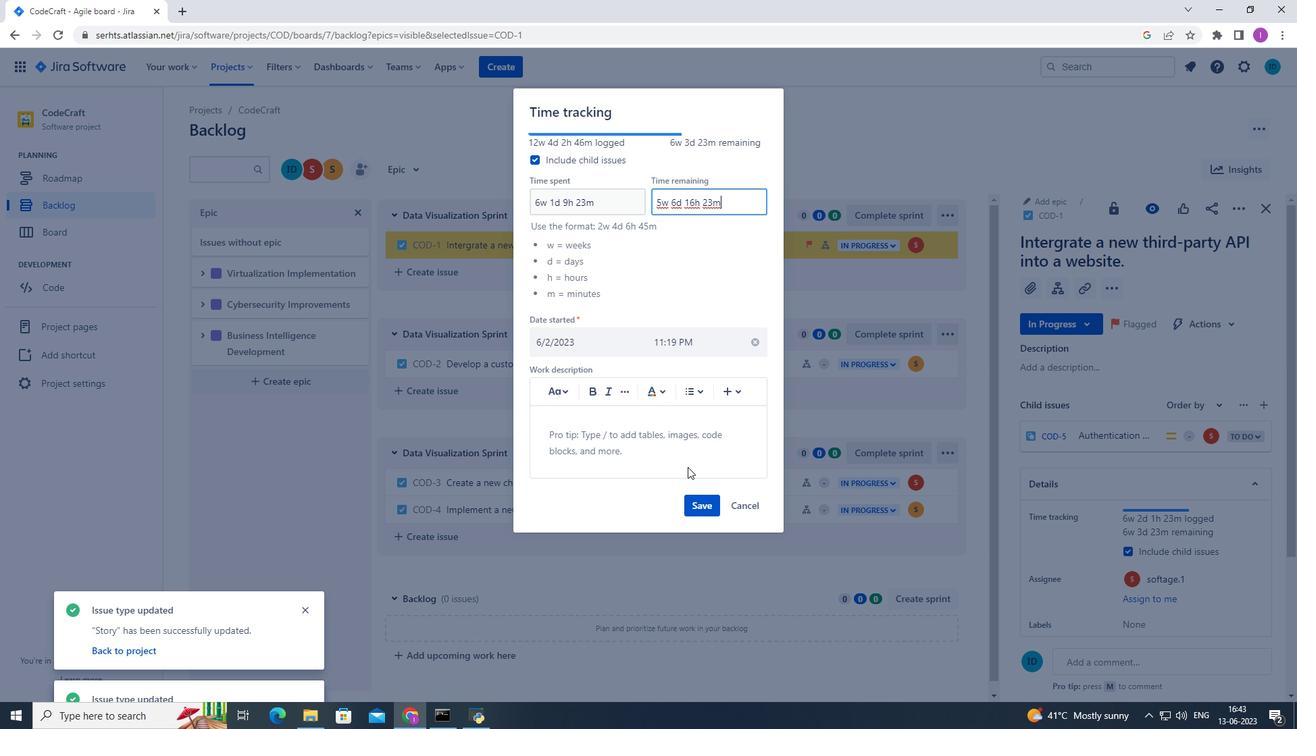 
Action: Mouse moved to (681, 210)
Screenshot: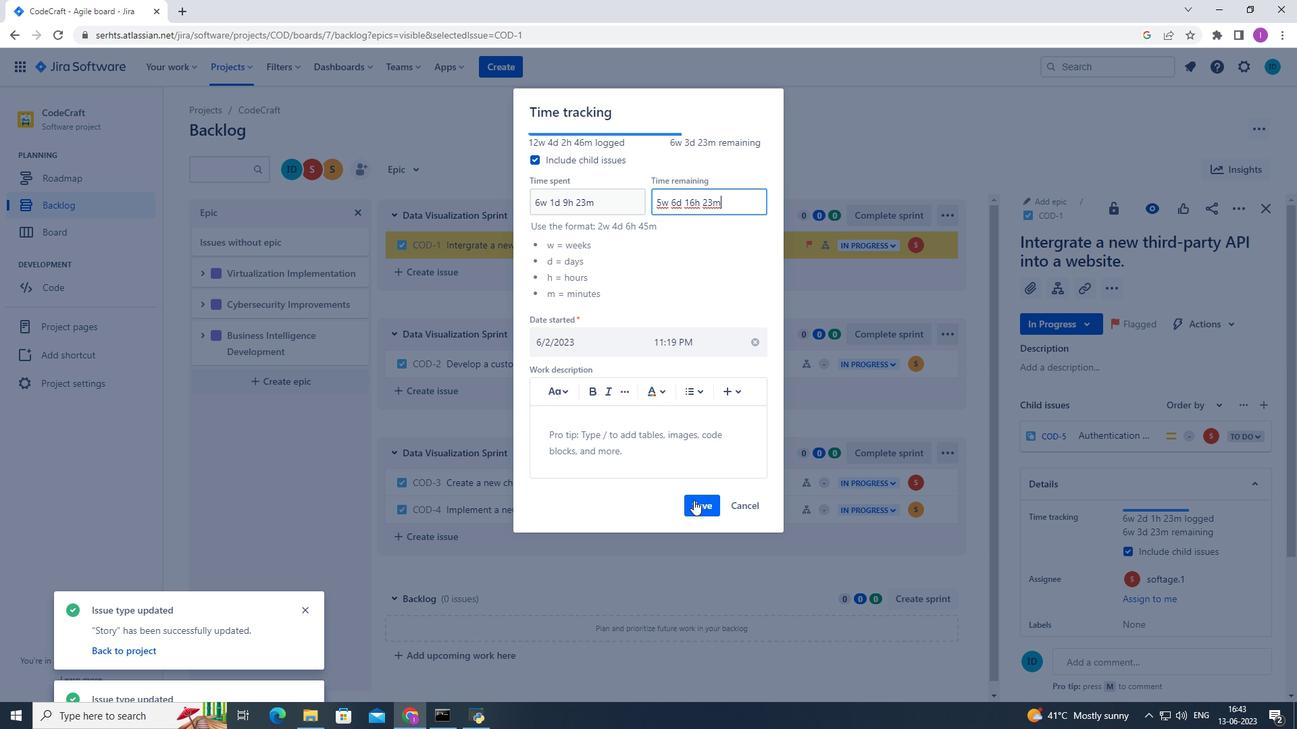 
Action: Key pressed 1
Screenshot: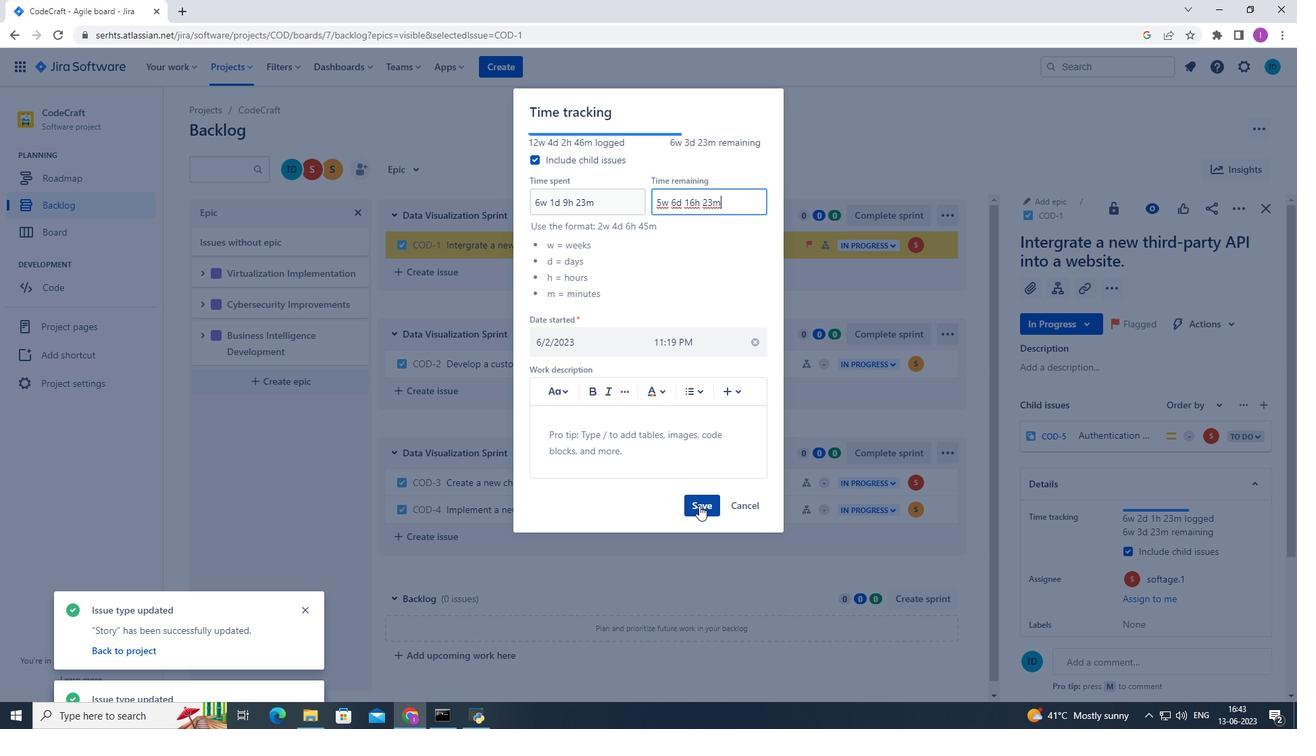 
Action: Mouse moved to (681, 210)
Screenshot: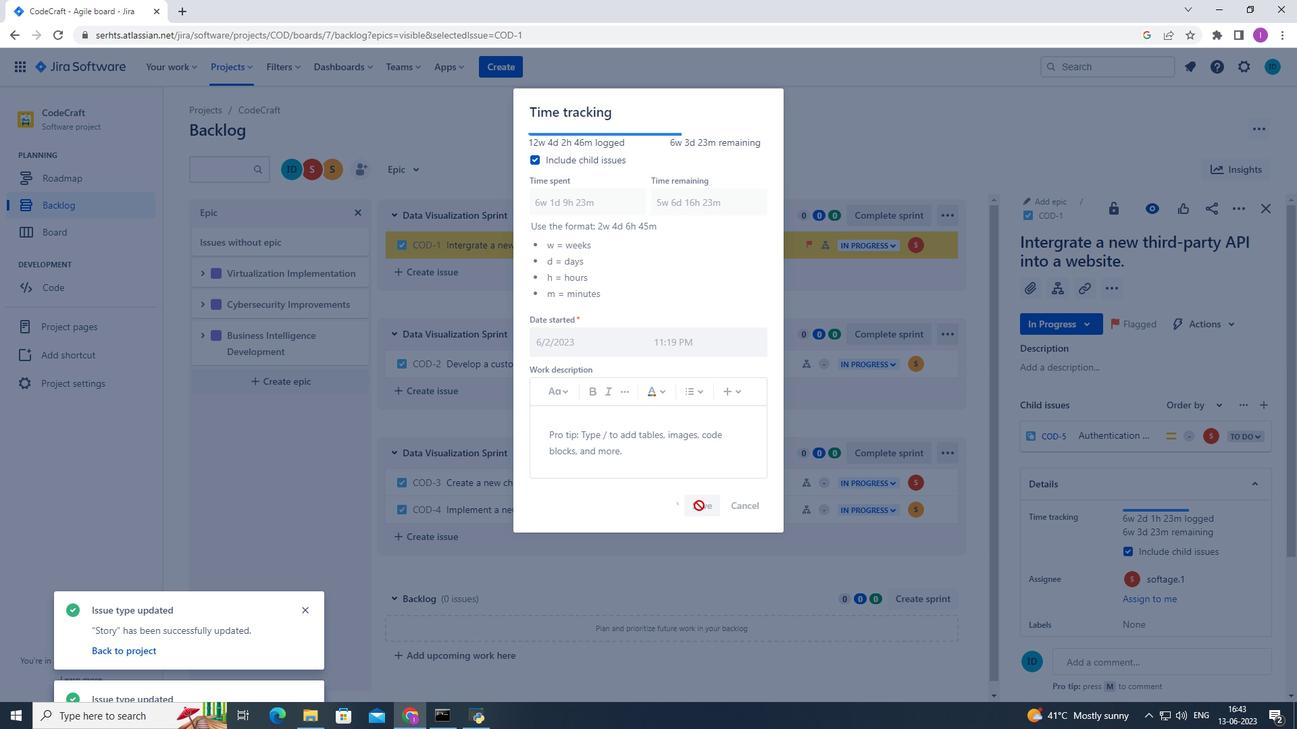 
Action: Key pressed 6
Screenshot: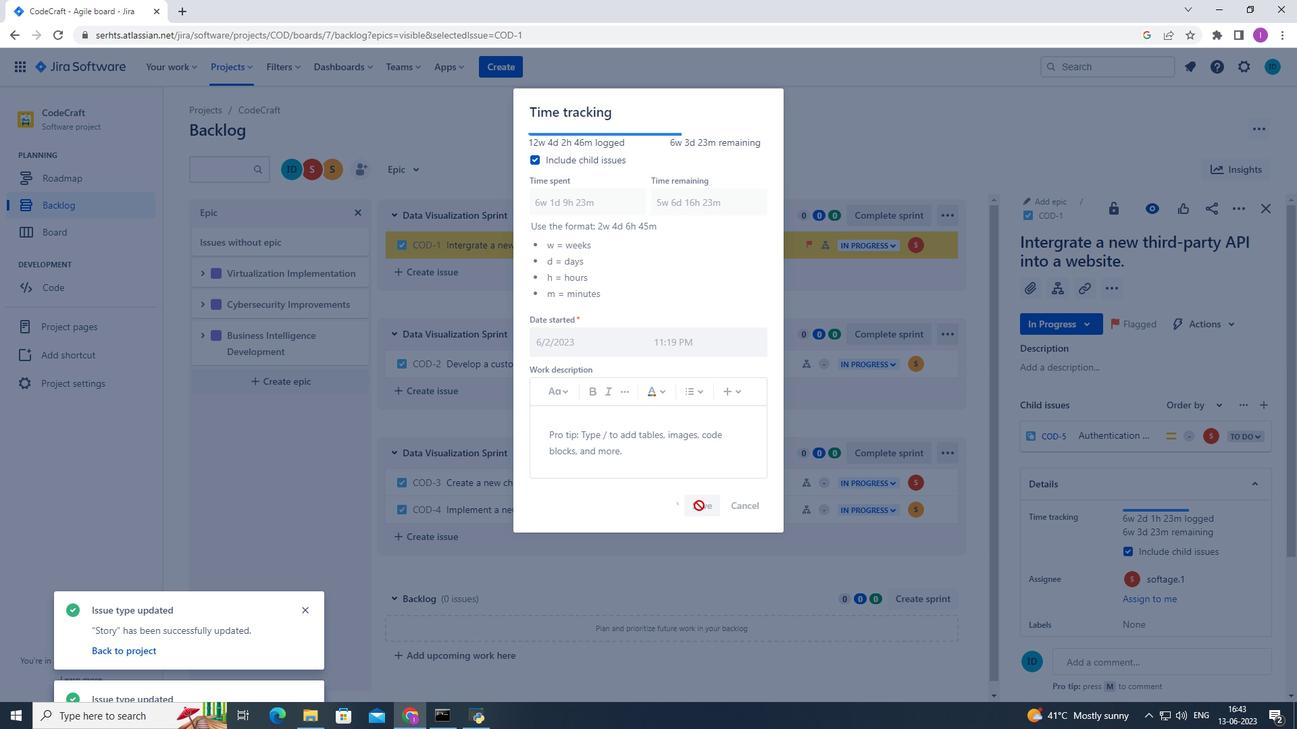 
Action: Mouse moved to (681, 210)
Screenshot: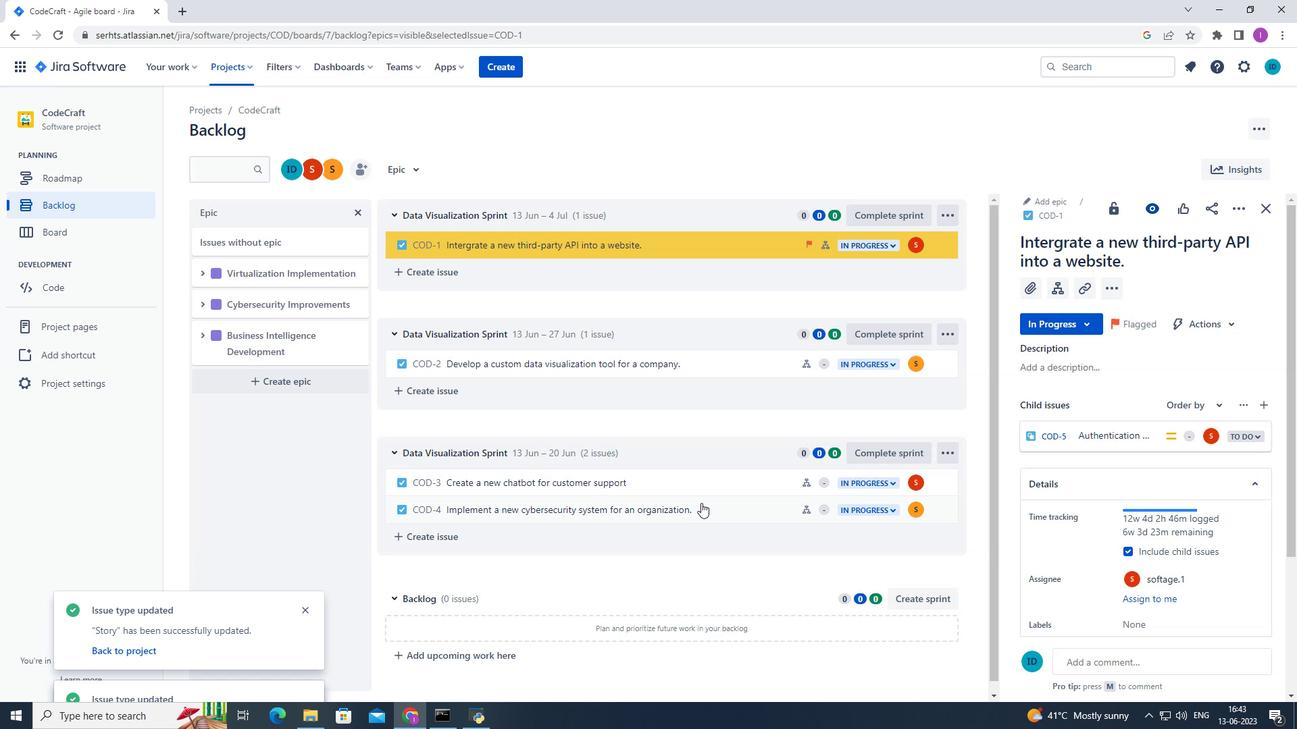 
Action: Key pressed <Key.space>
Screenshot: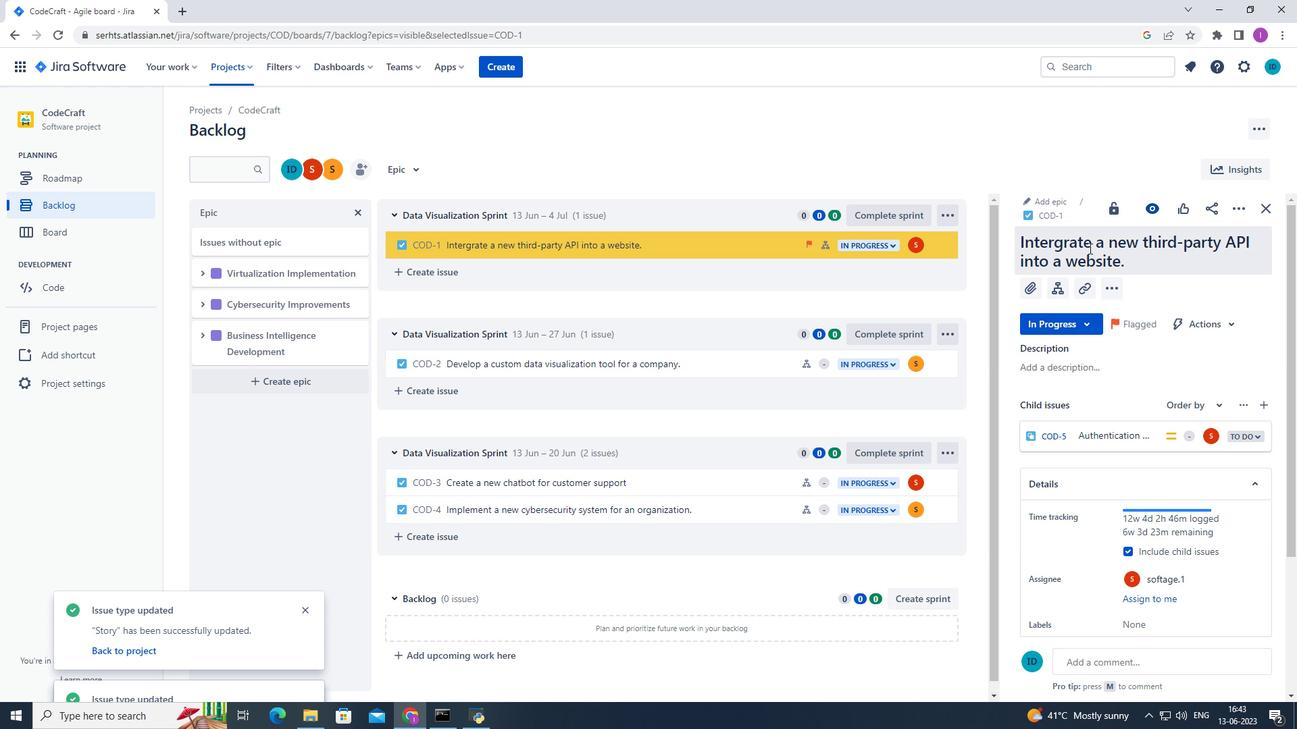 
Action: Mouse moved to (681, 211)
Screenshot: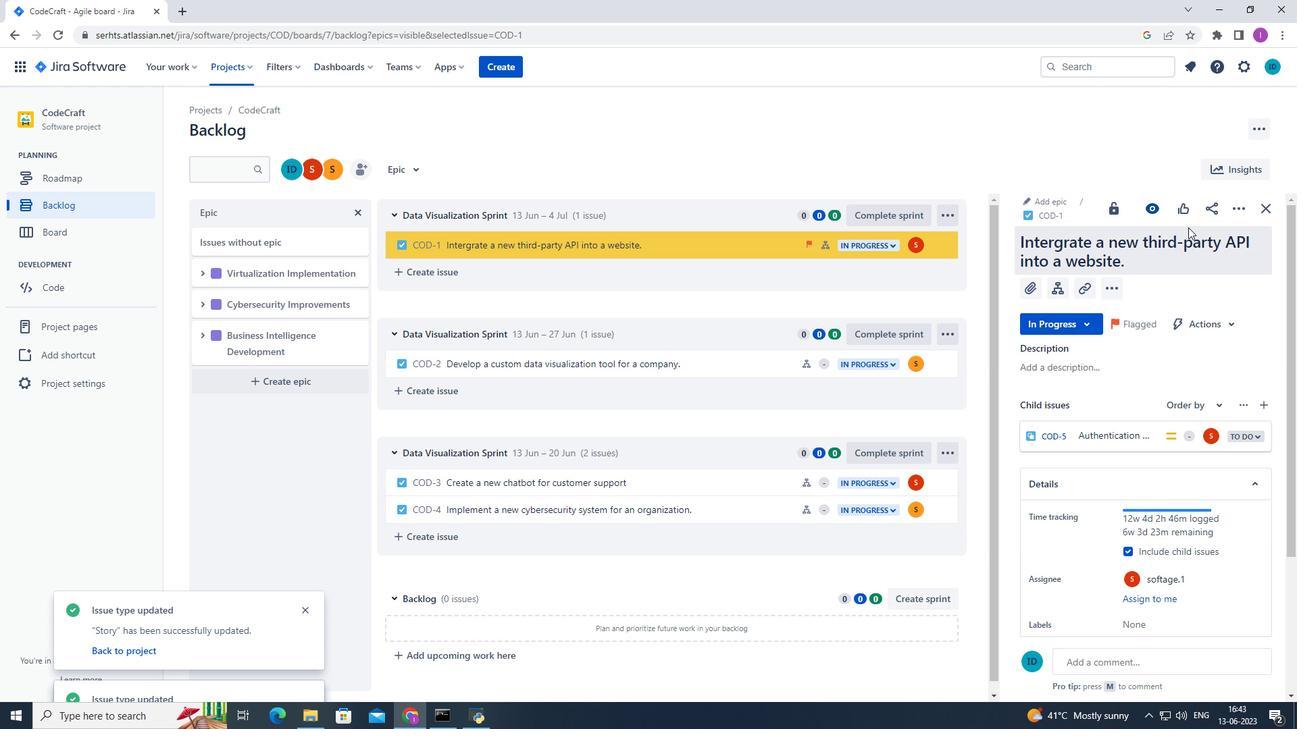 
Action: Key pressed <Key.backspace>
Screenshot: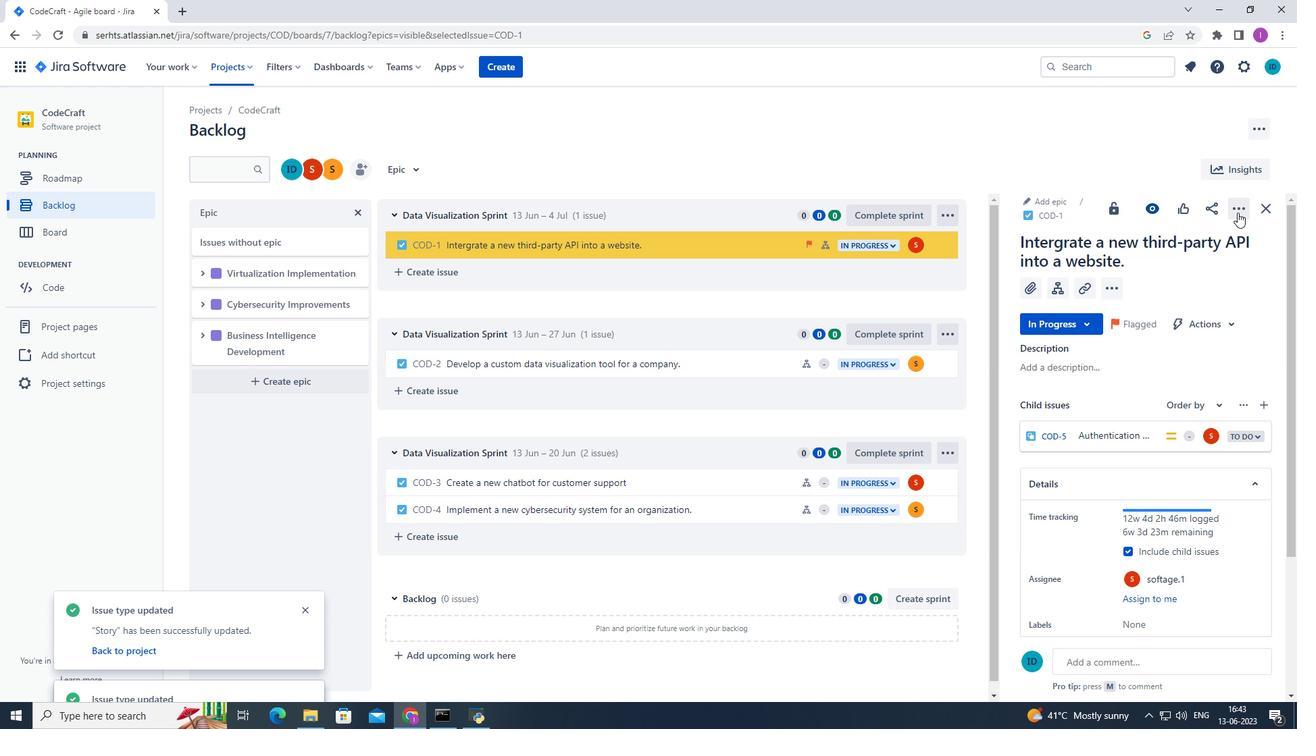 
Action: Mouse moved to (683, 213)
Screenshot: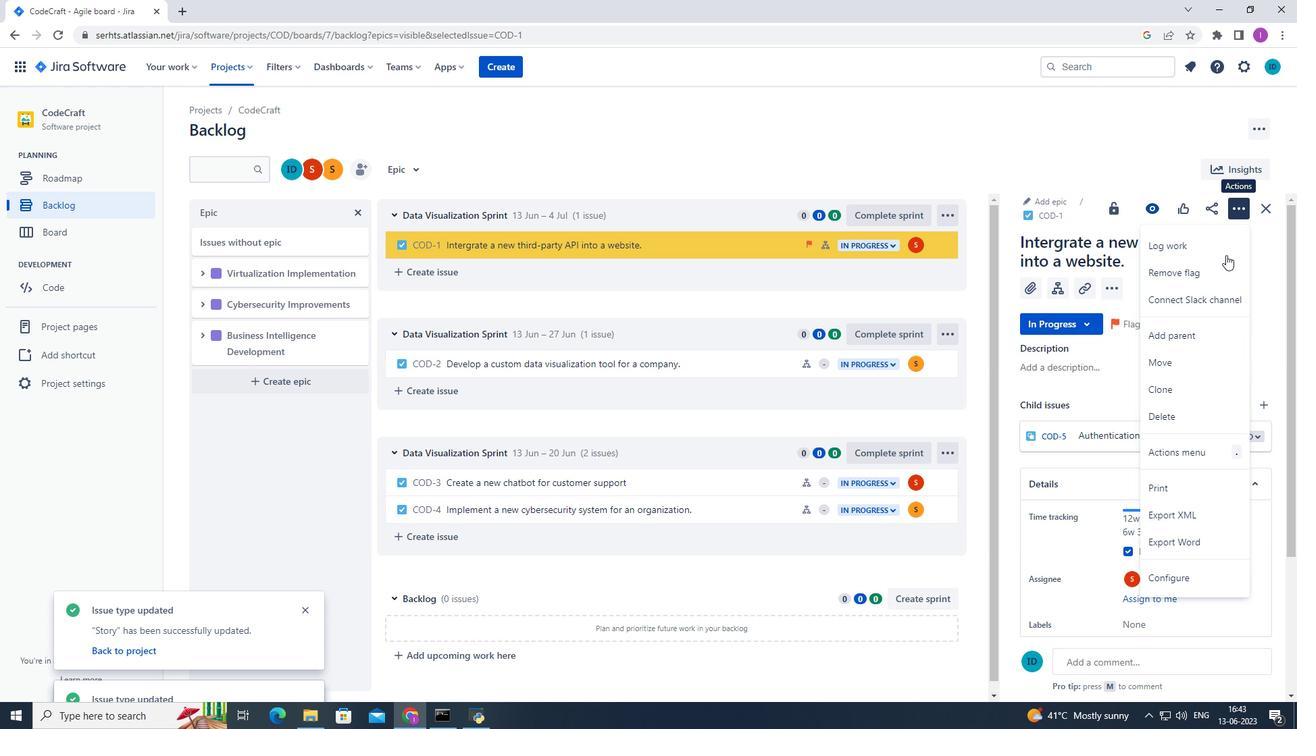 
Action: Key pressed h
Screenshot: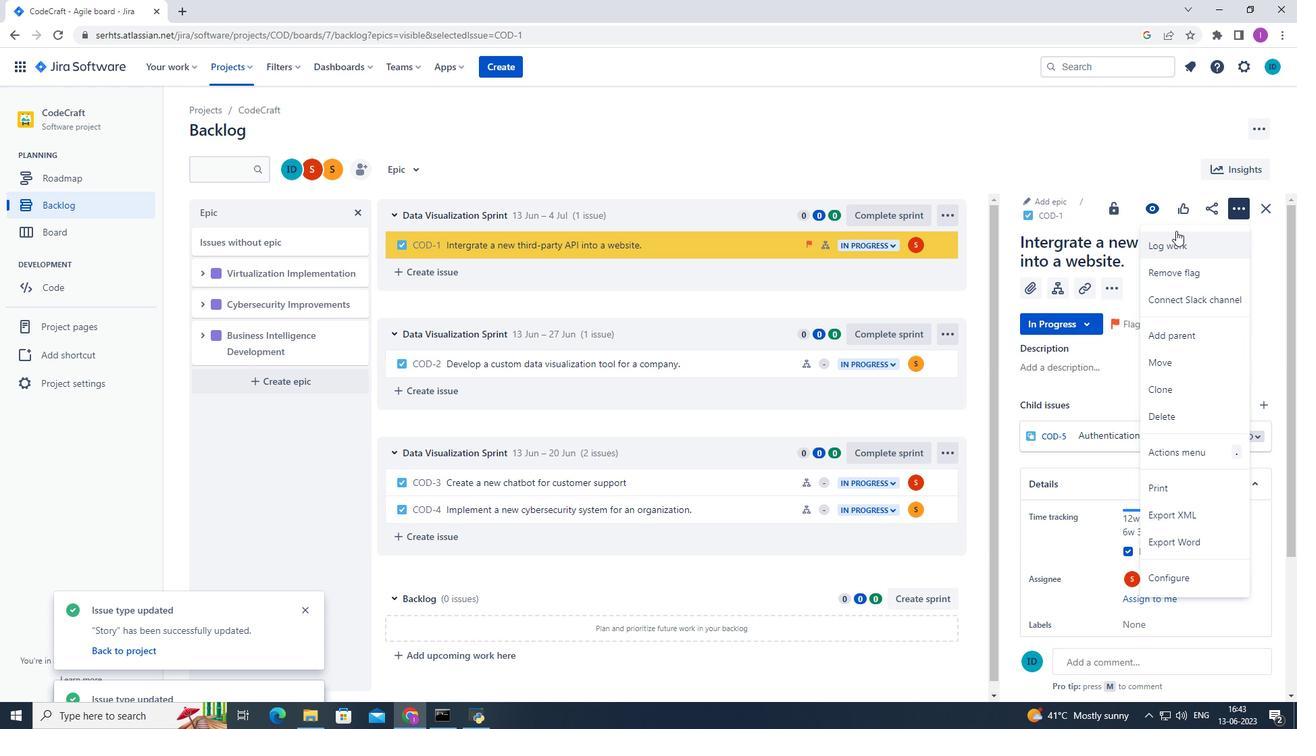 
Action: Mouse moved to (682, 214)
Screenshot: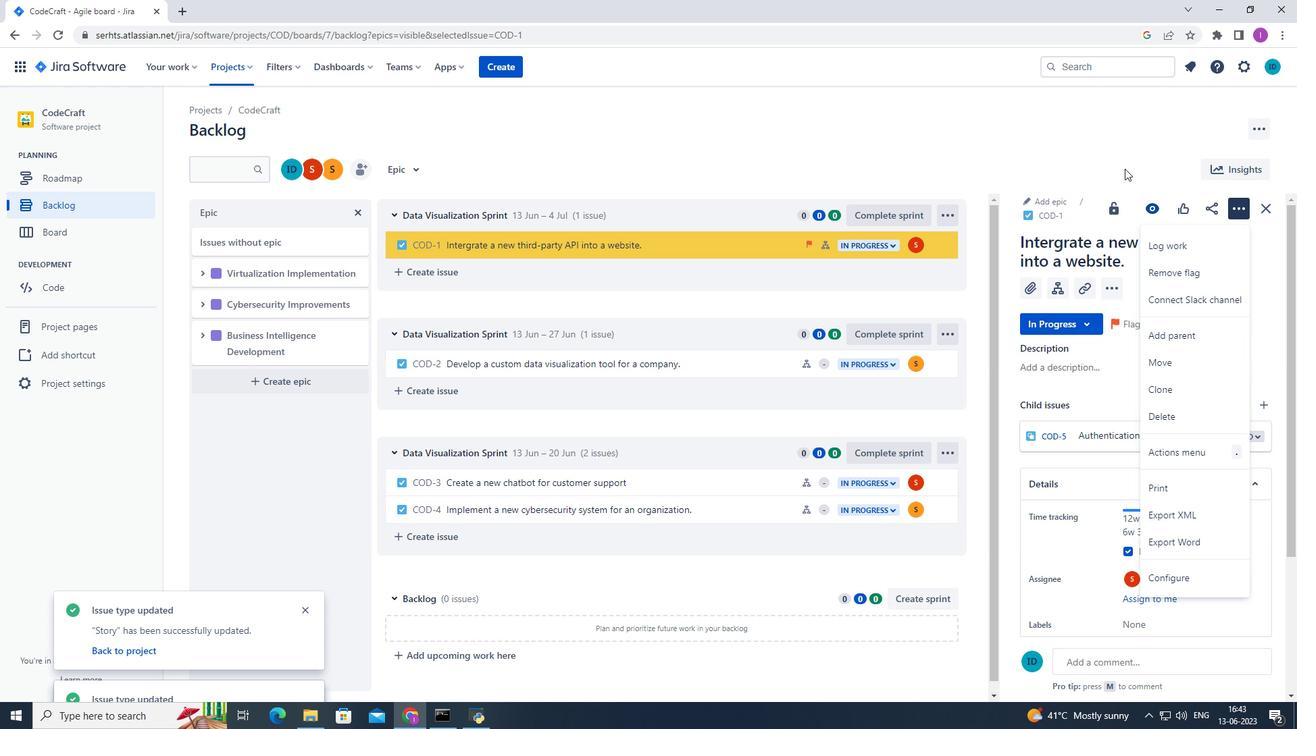 
Action: Key pressed <Key.space>23m
Screenshot: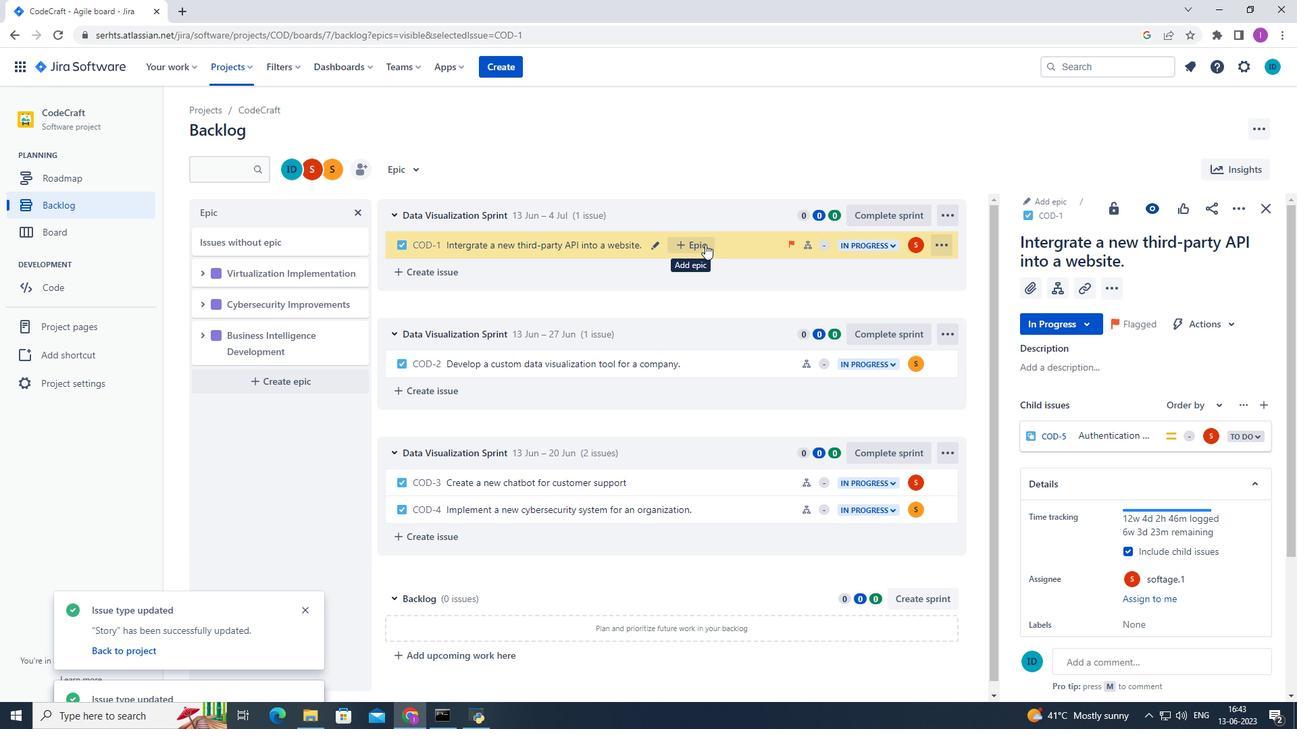 
Action: Mouse moved to (640, 262)
Screenshot: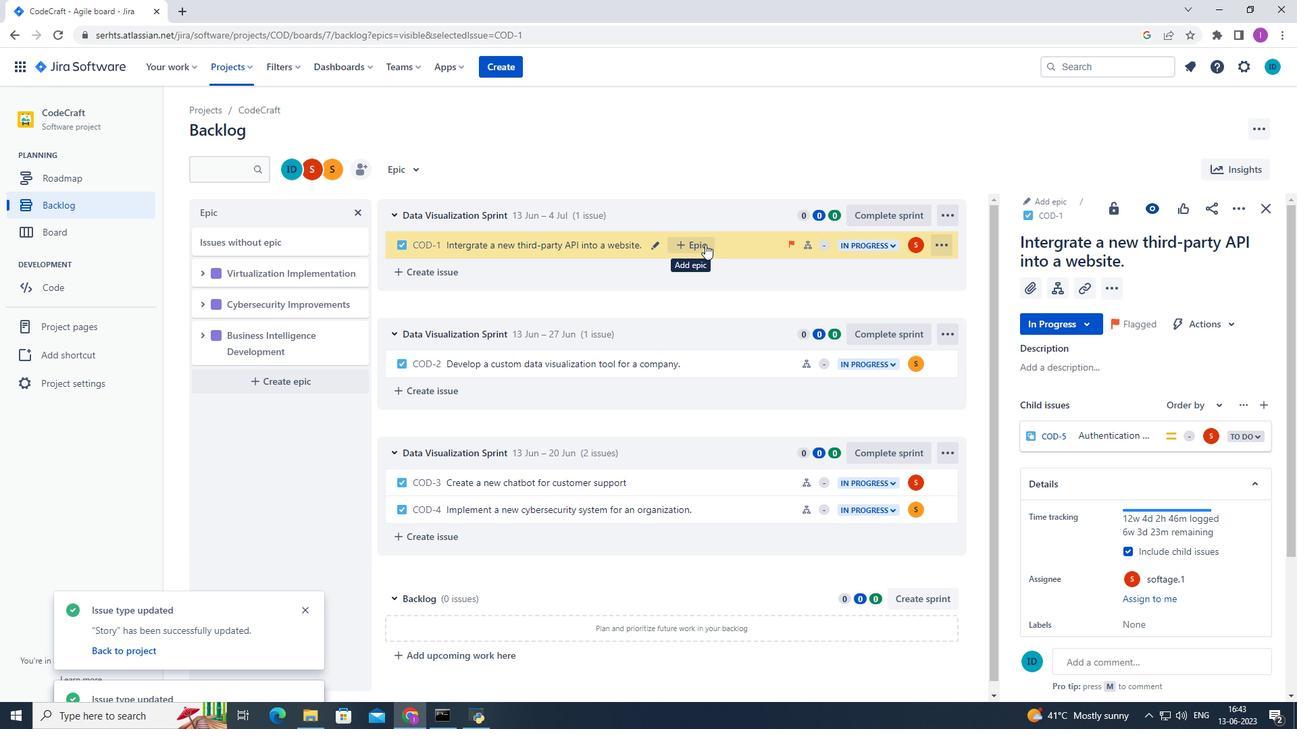 
Action: Mouse scrolled (640, 262) with delta (0, 0)
Screenshot: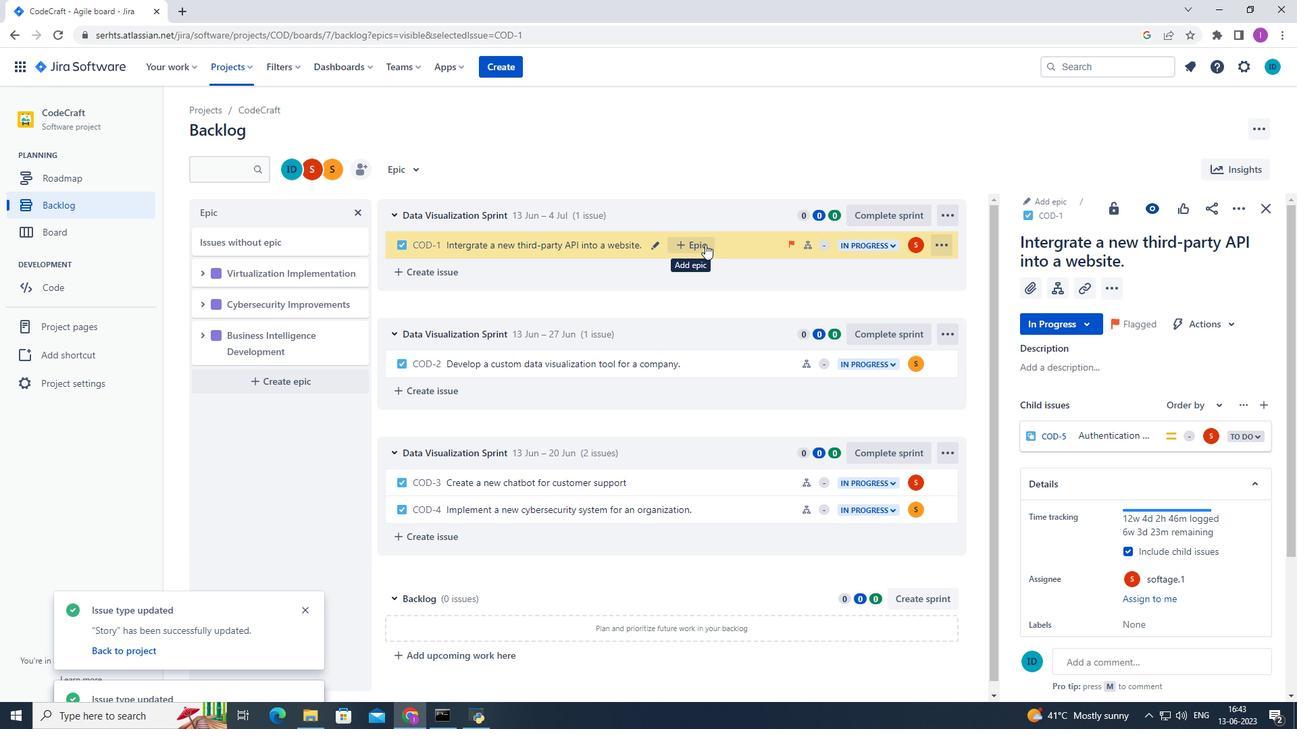 
Action: Mouse scrolled (640, 262) with delta (0, 0)
Screenshot: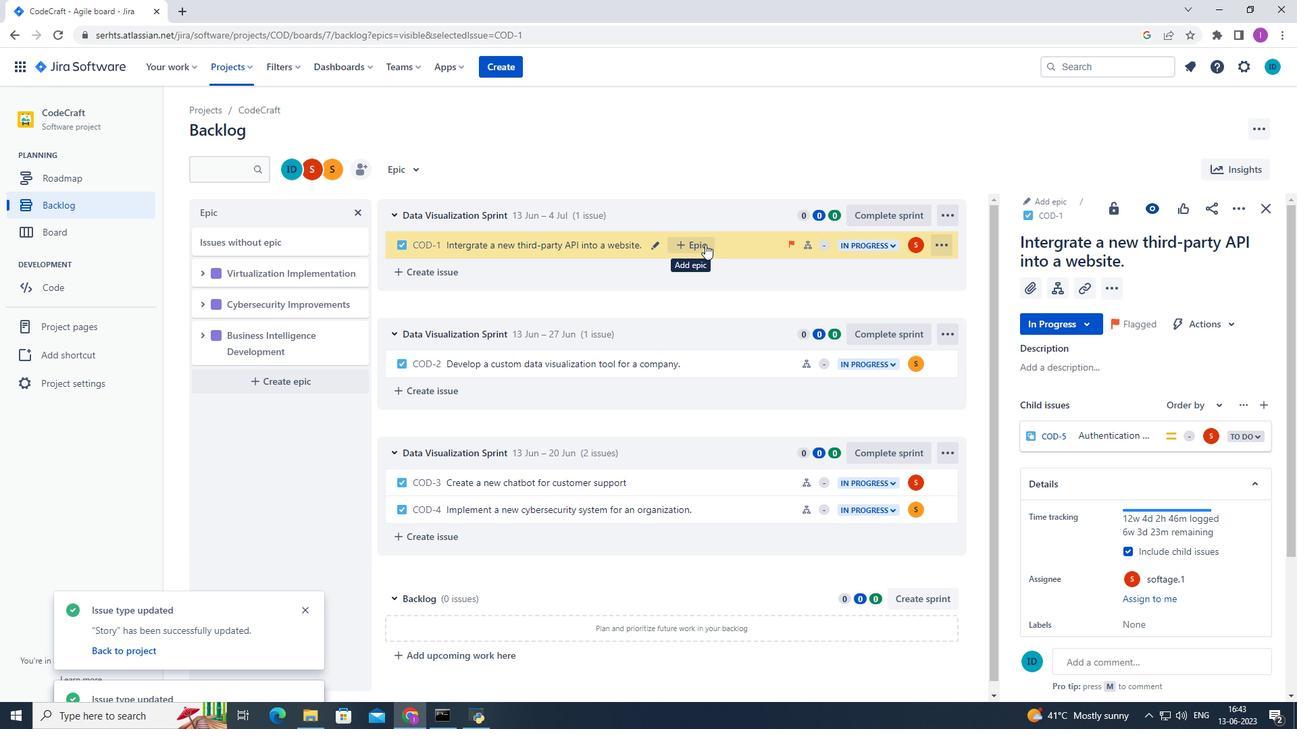 
Action: Mouse moved to (692, 500)
Screenshot: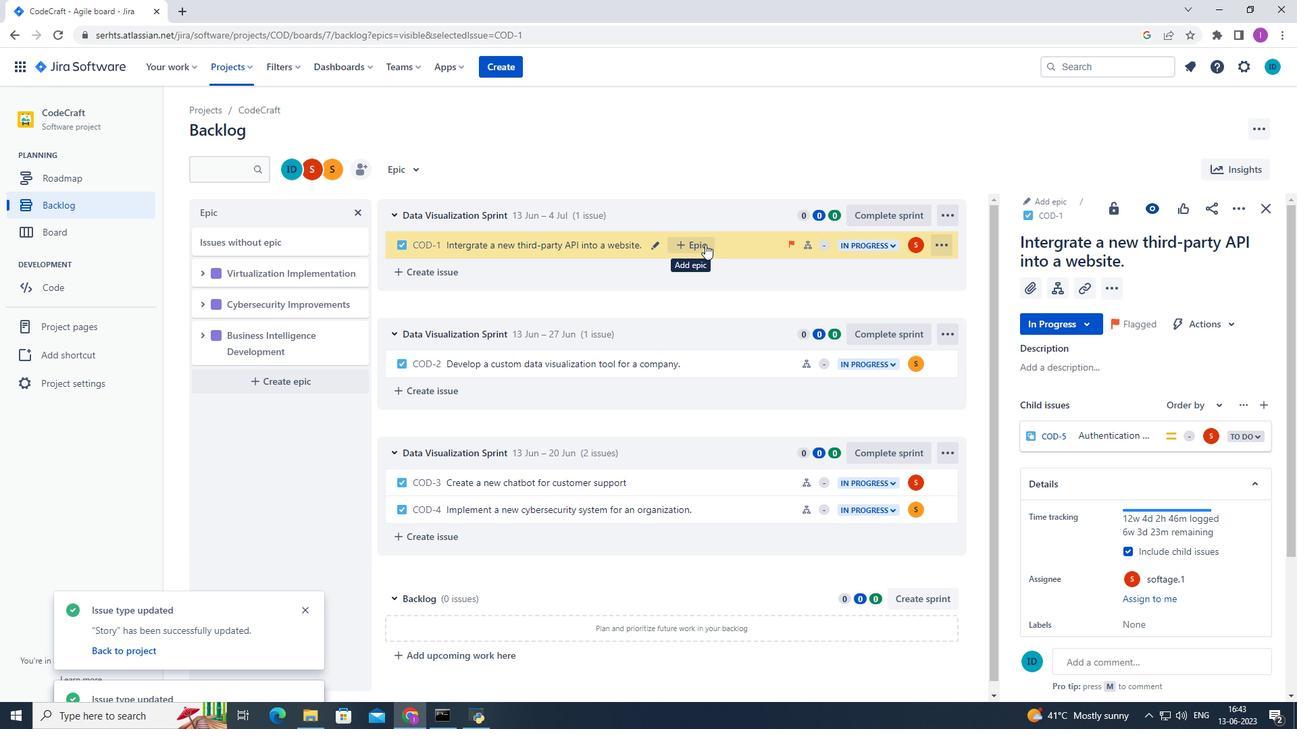 
Action: Mouse pressed left at (692, 500)
Screenshot: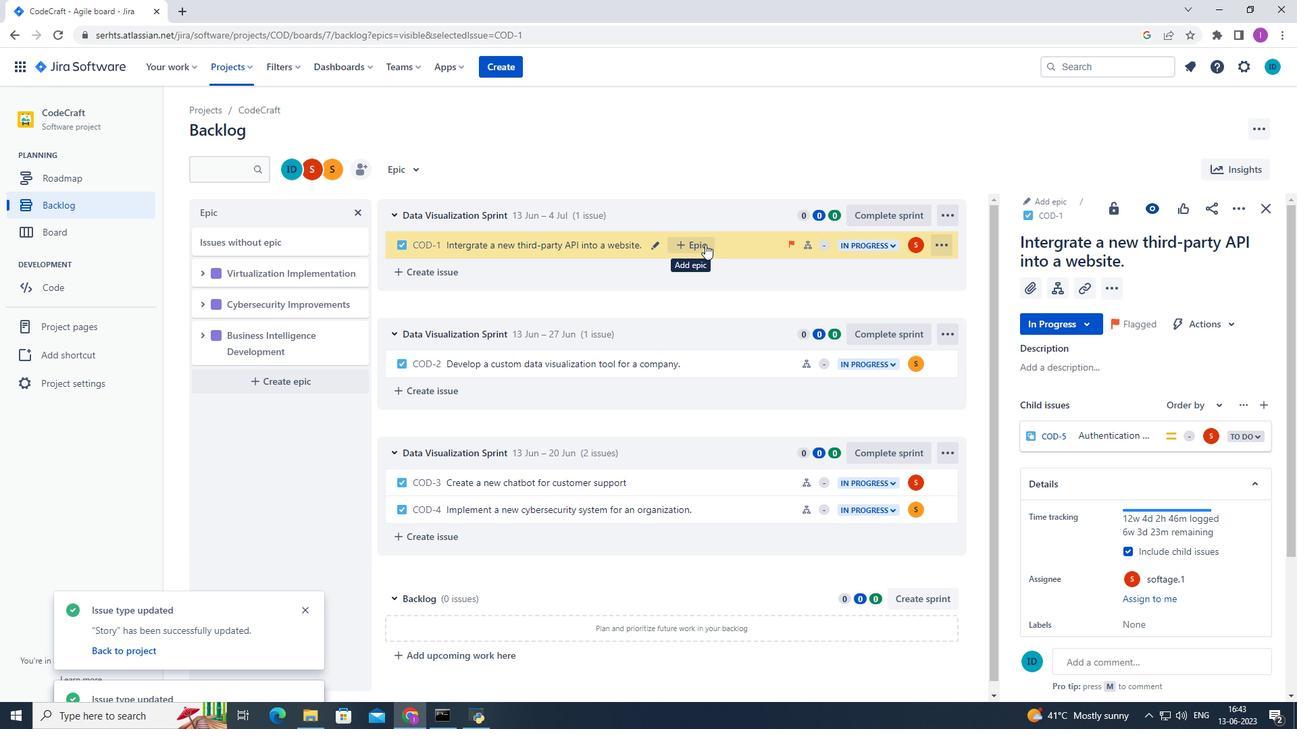 
Action: Mouse moved to (1244, 204)
Screenshot: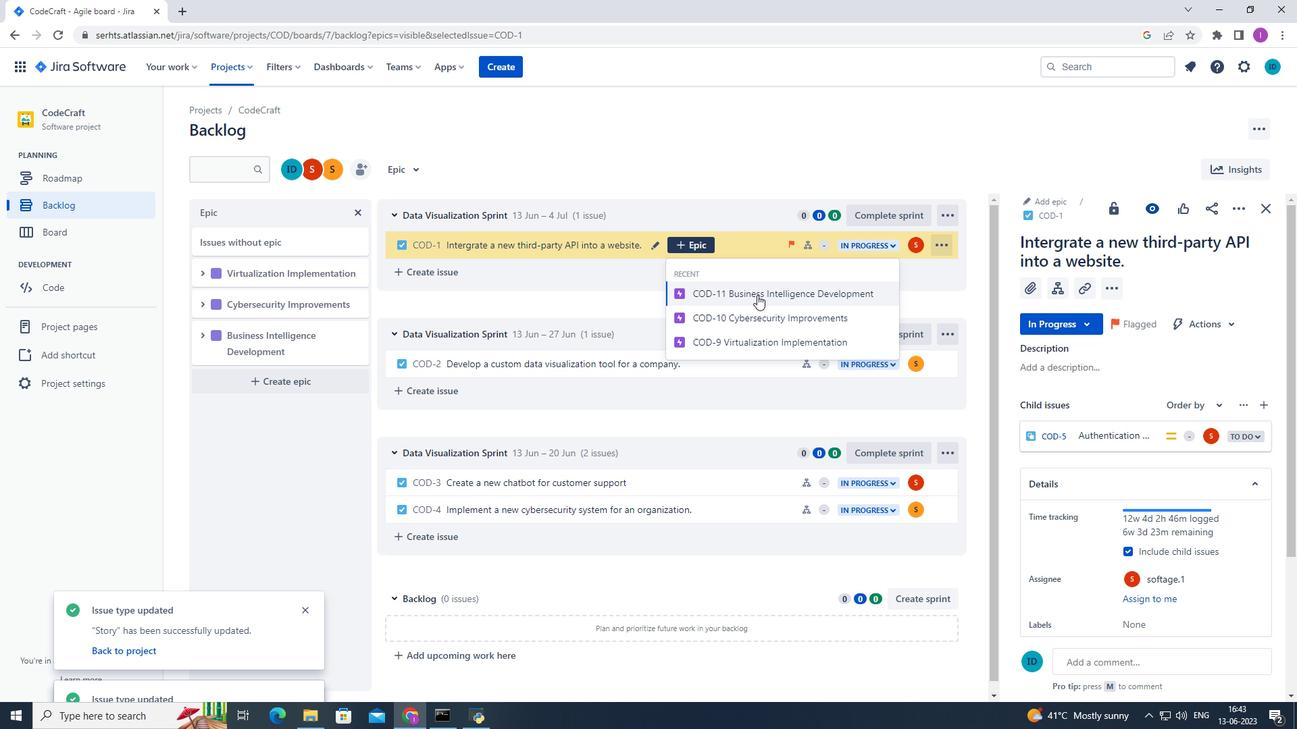 
Action: Mouse pressed left at (1244, 204)
Screenshot: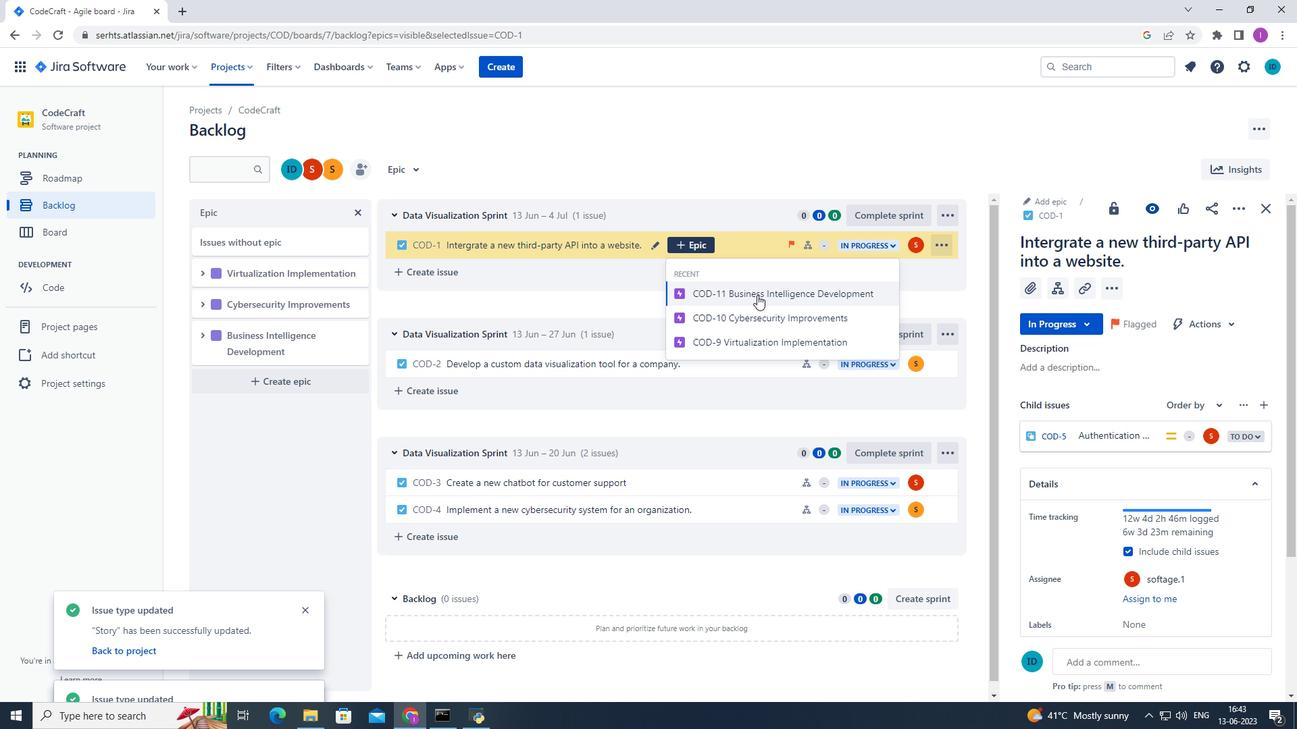 
Action: Mouse moved to (1164, 267)
Screenshot: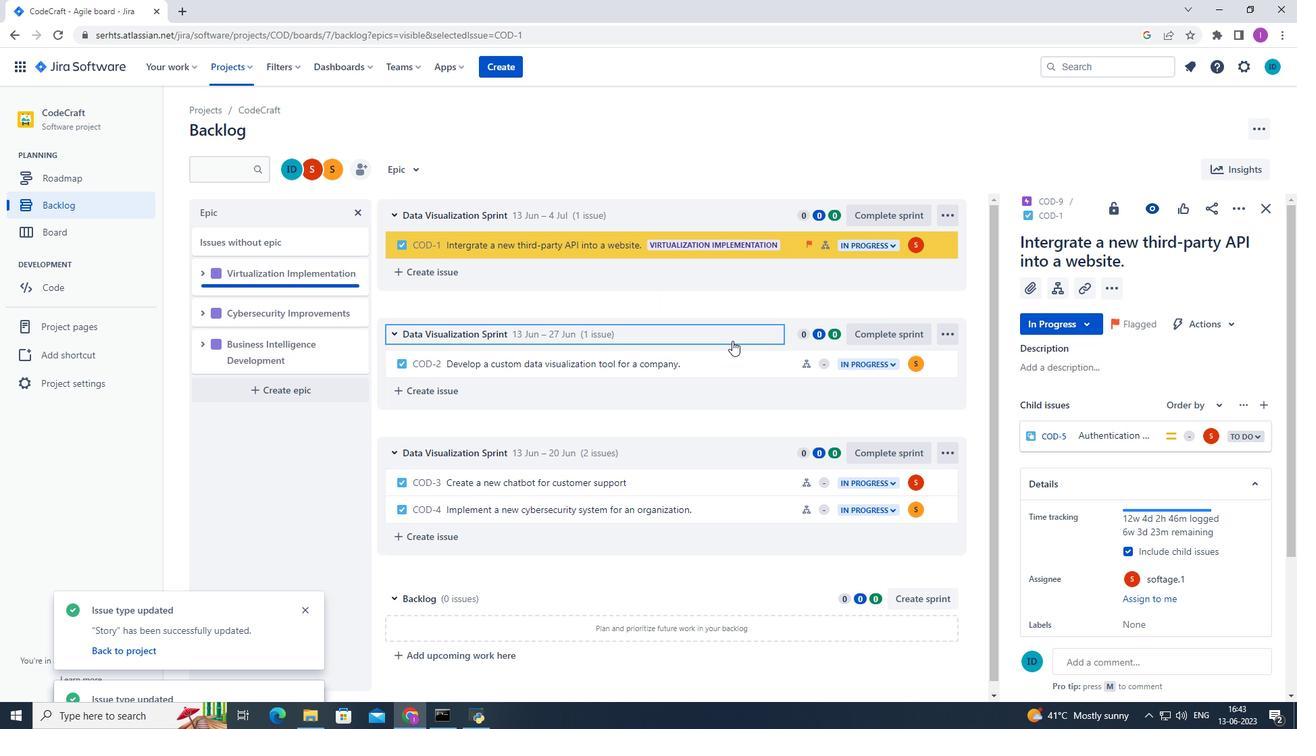 
Action: Mouse pressed left at (1164, 267)
Screenshot: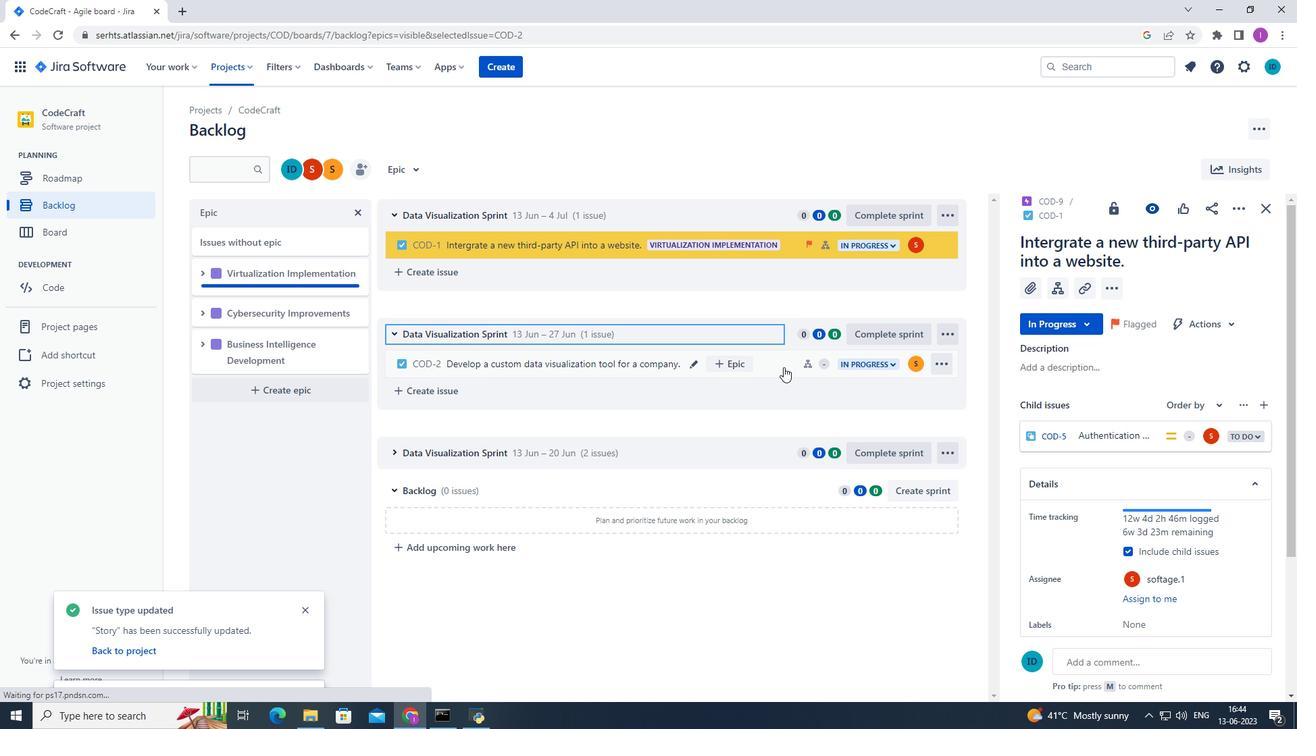 
Action: Mouse moved to (1232, 214)
Screenshot: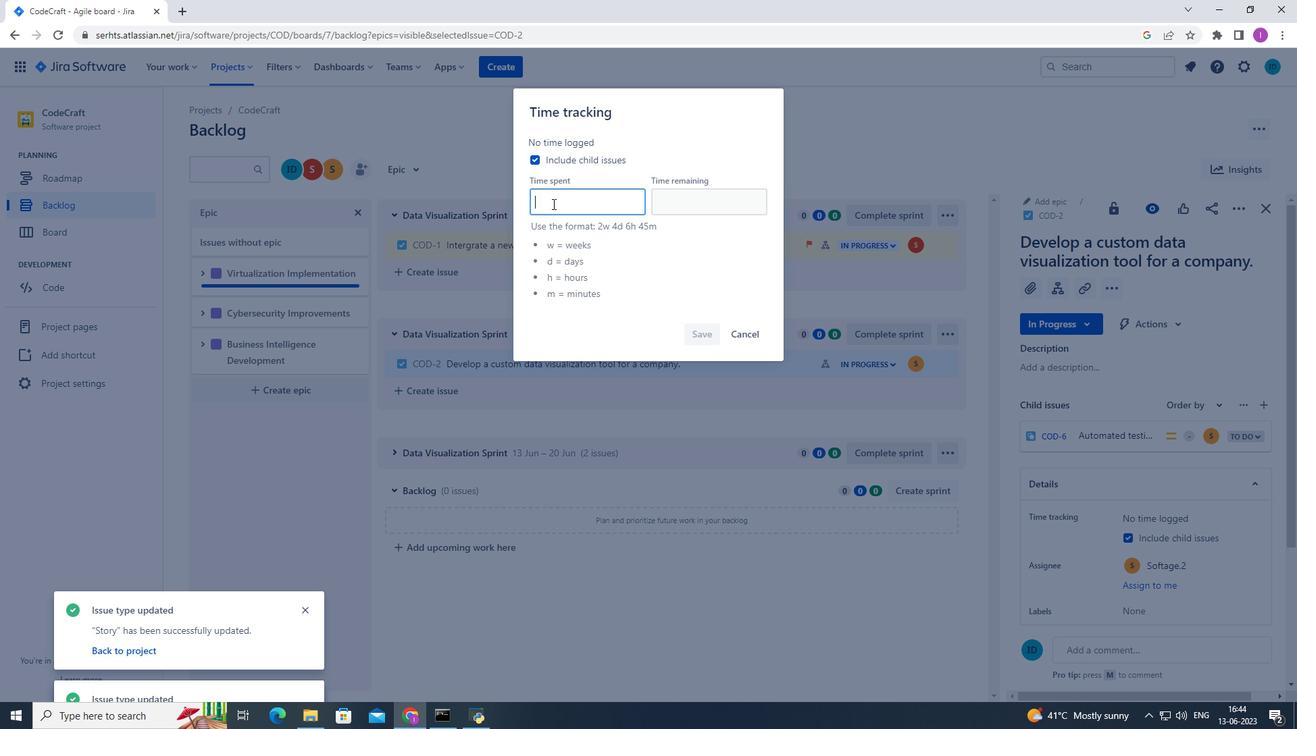 
Action: Mouse pressed left at (1232, 214)
Screenshot: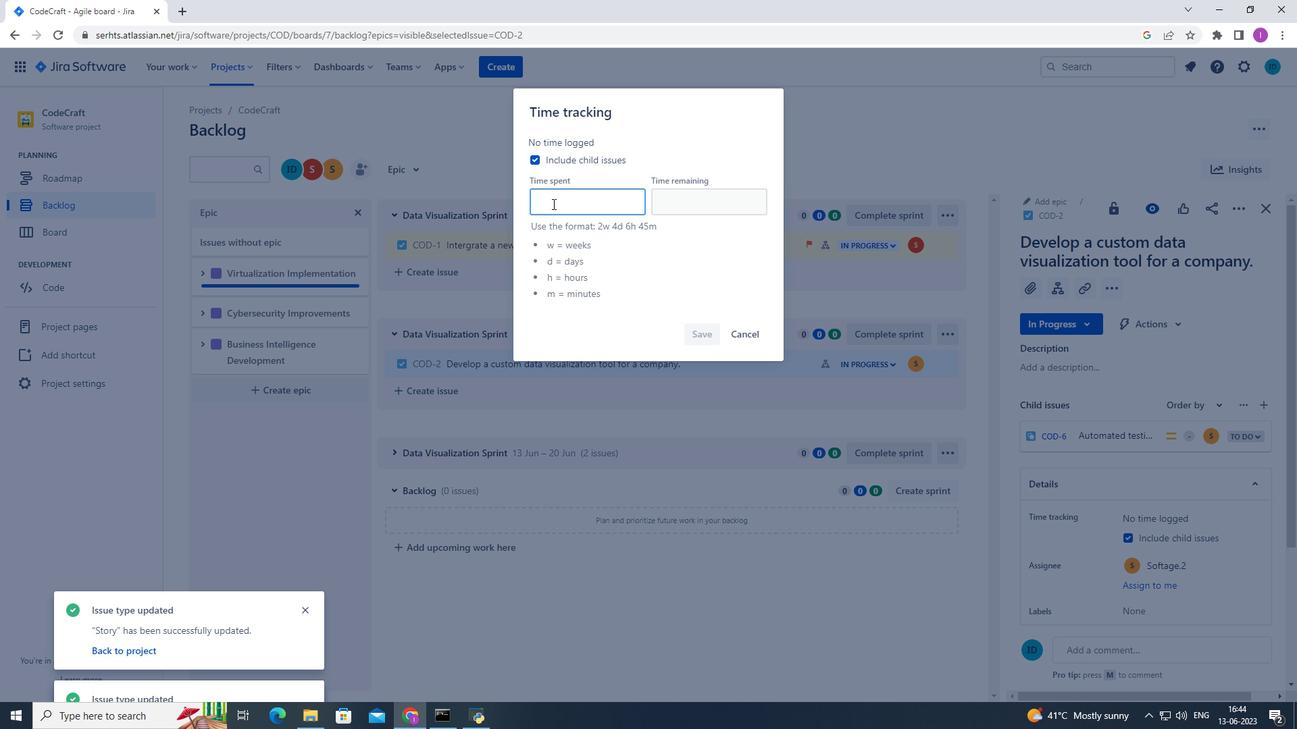 
Action: Mouse moved to (939, 133)
Screenshot: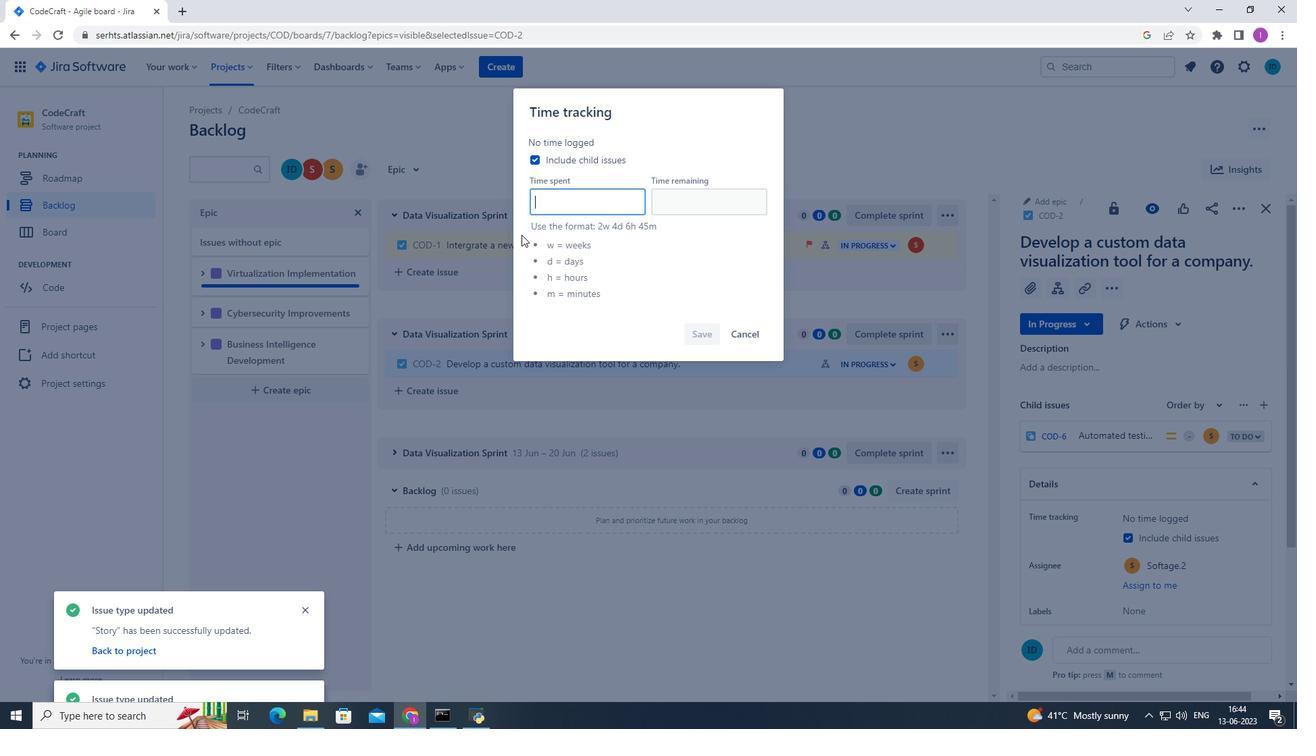
Action: Mouse pressed left at (939, 133)
Screenshot: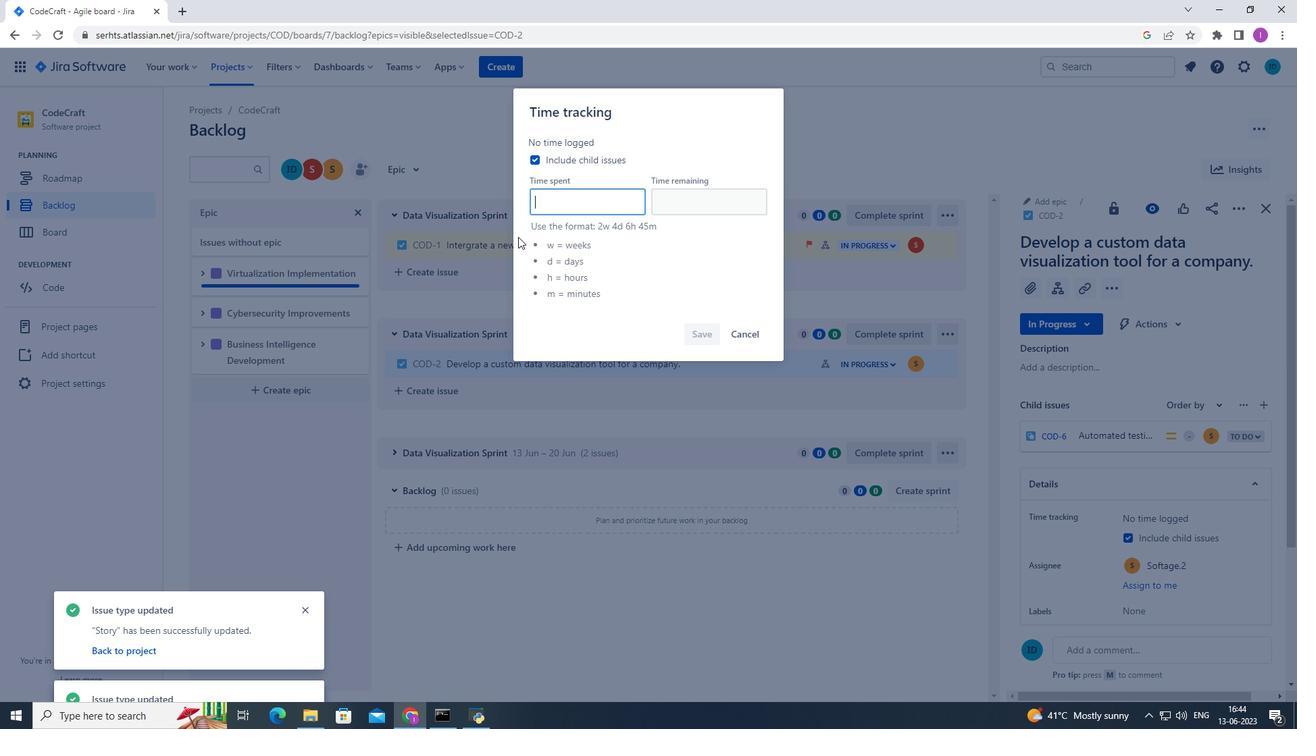 
Action: Mouse moved to (954, 212)
Screenshot: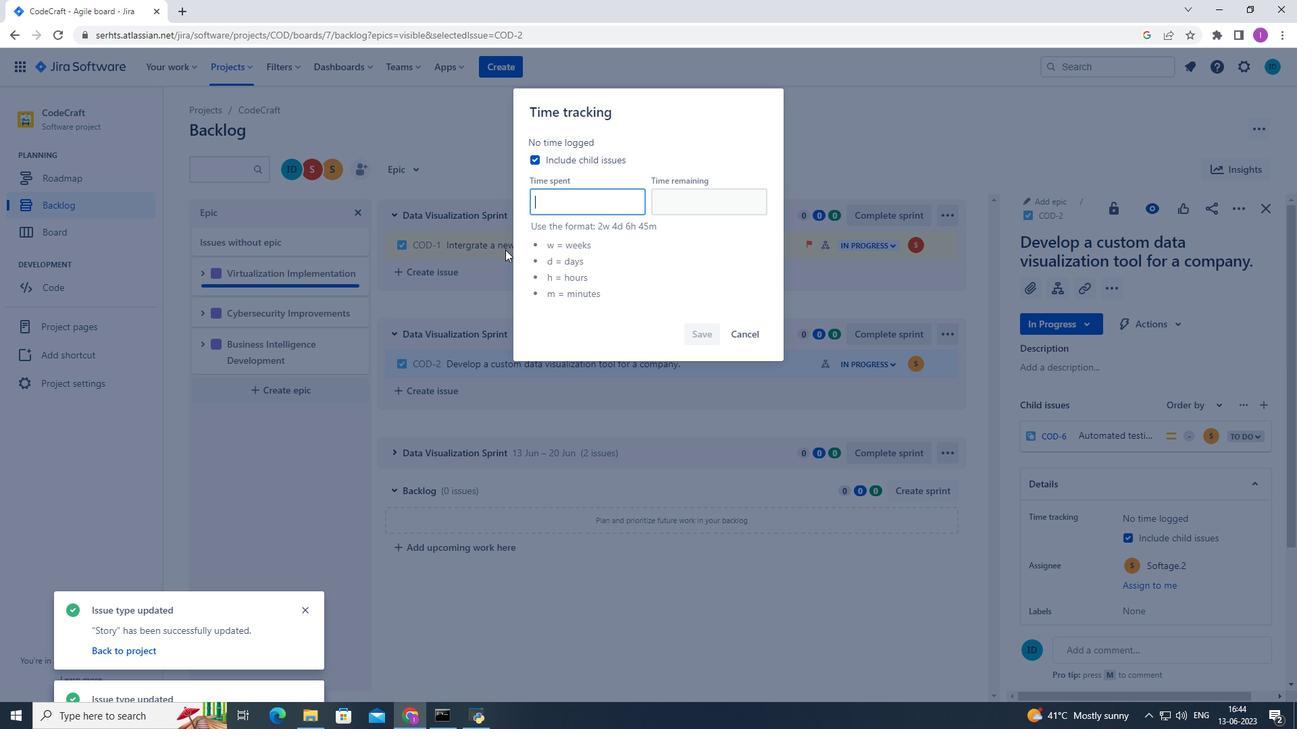 
Action: Mouse pressed left at (954, 212)
Screenshot: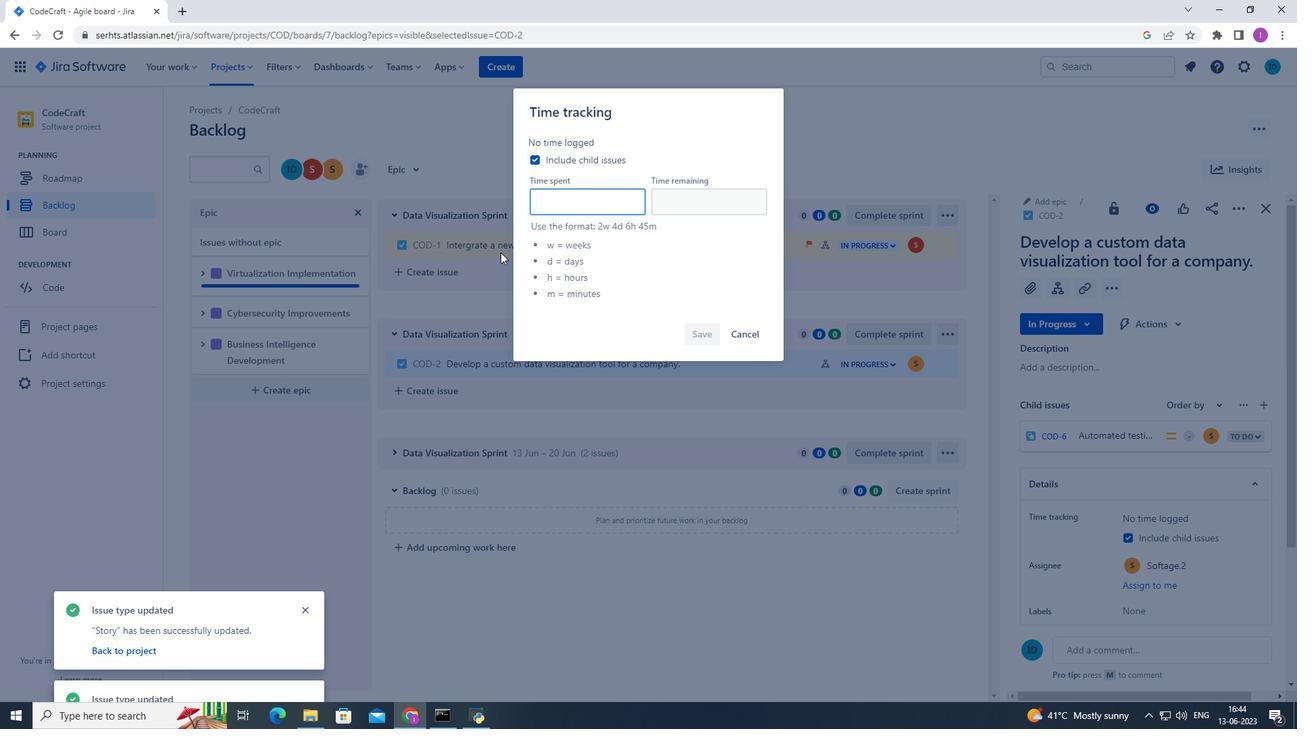 
Action: Mouse moved to (886, 154)
Screenshot: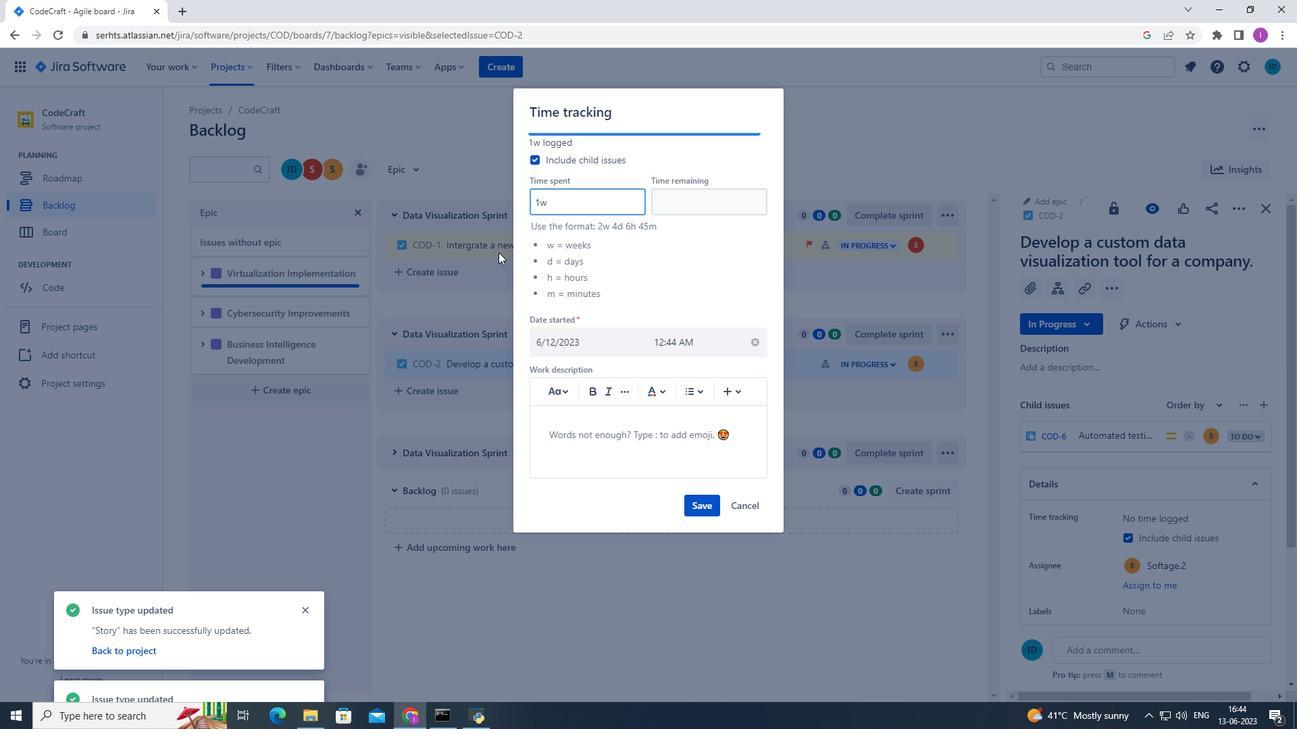 
Action: Mouse pressed left at (886, 154)
Screenshot: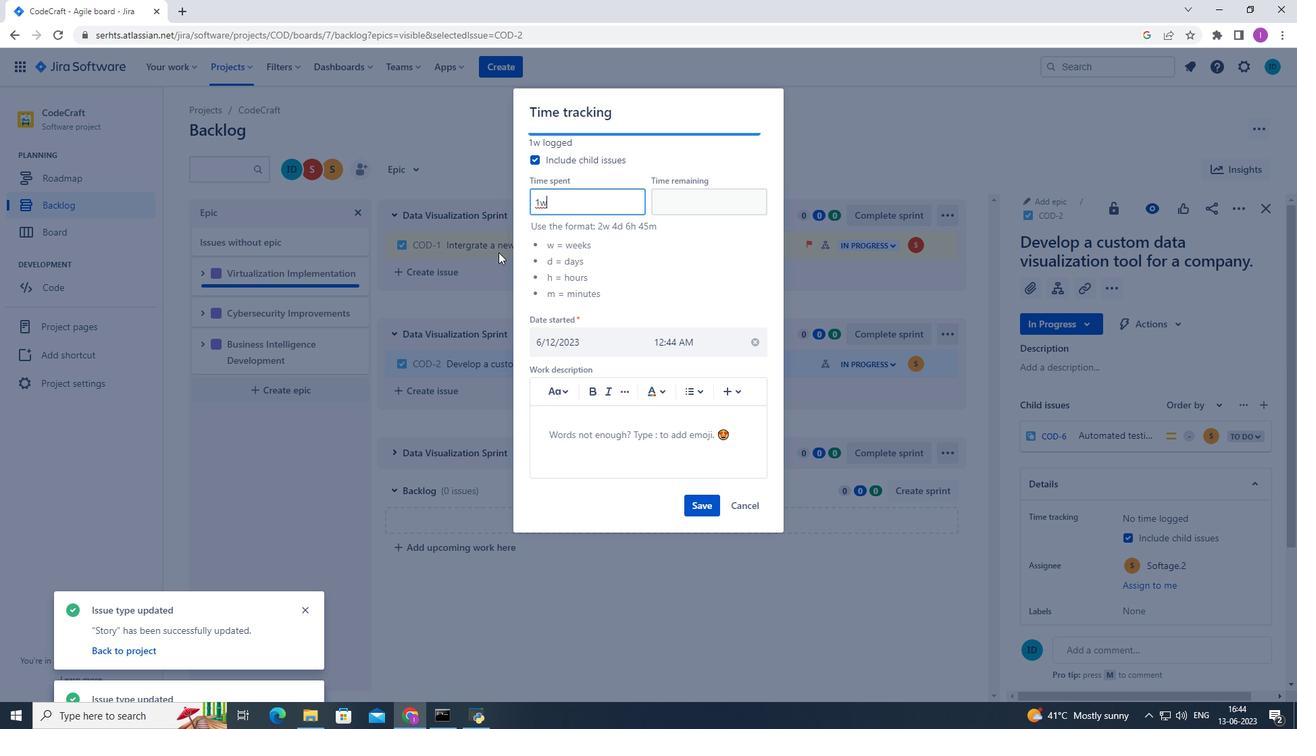 
Action: Mouse moved to (761, 272)
Screenshot: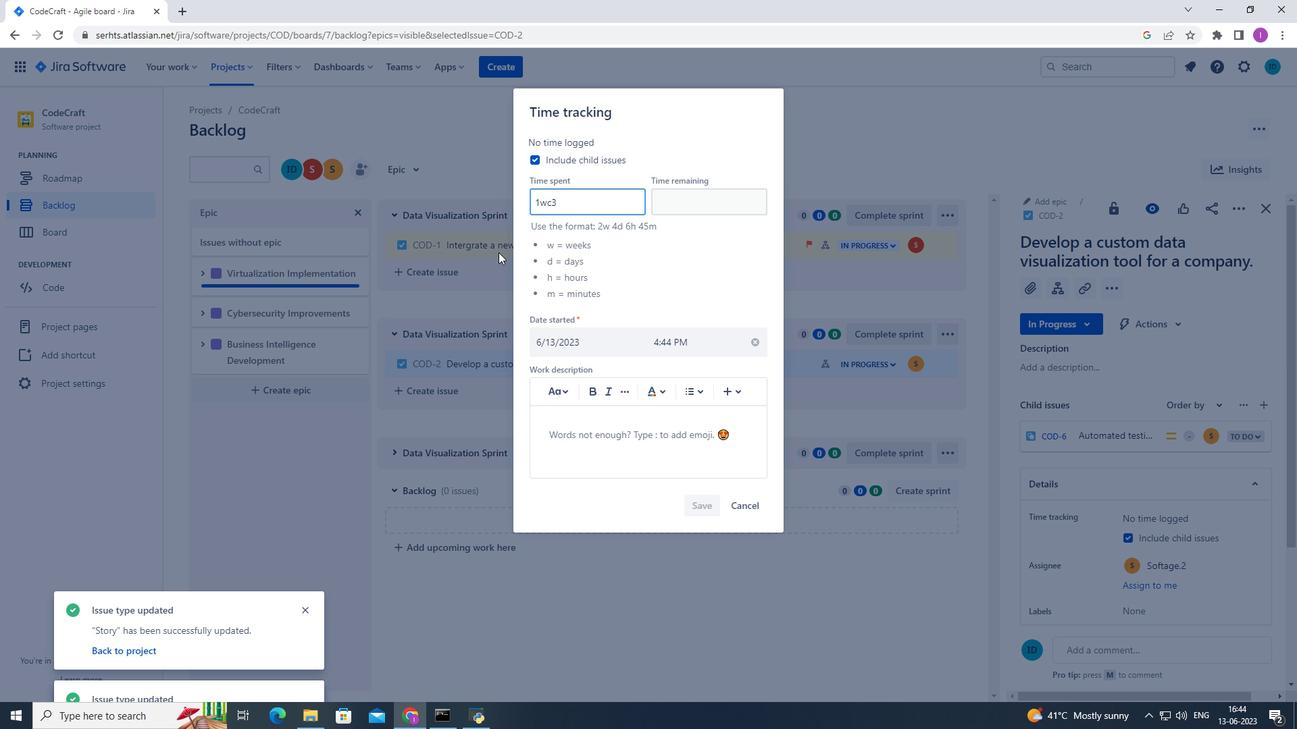 
Action: Mouse pressed left at (761, 272)
Screenshot: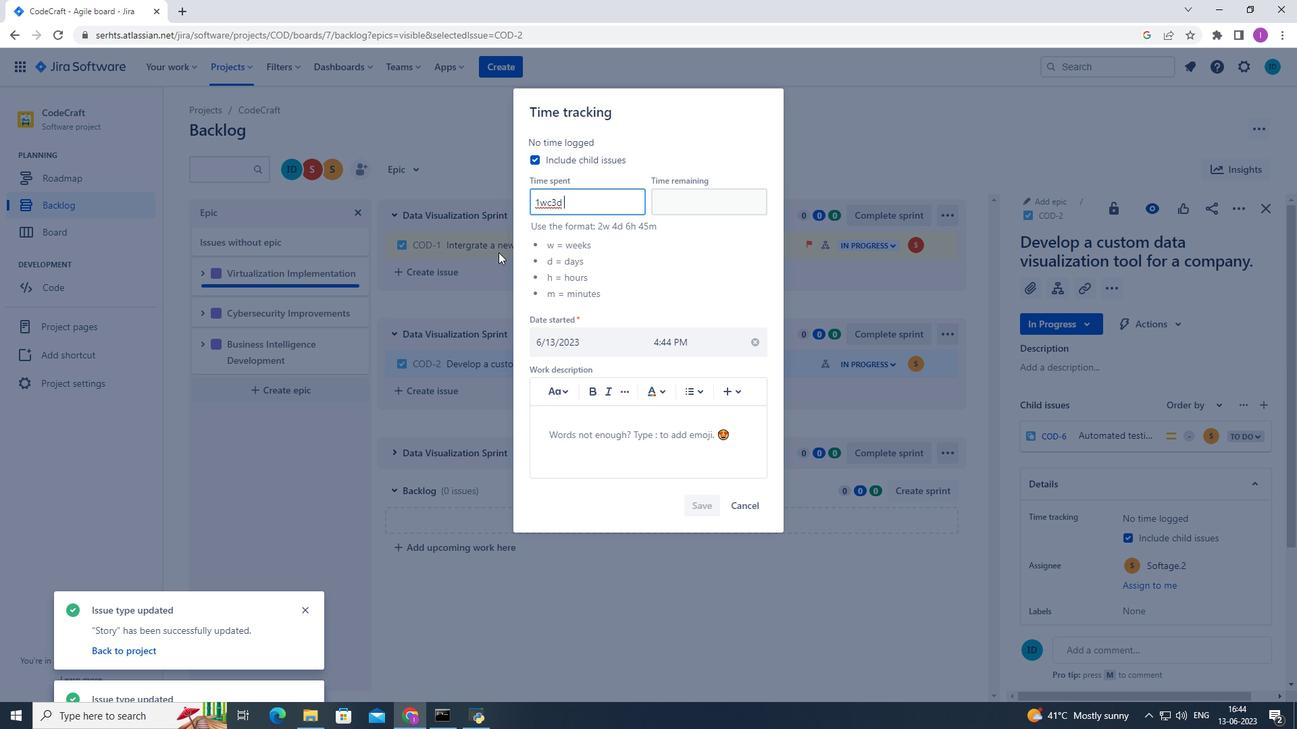 
Action: Mouse moved to (715, 160)
Screenshot: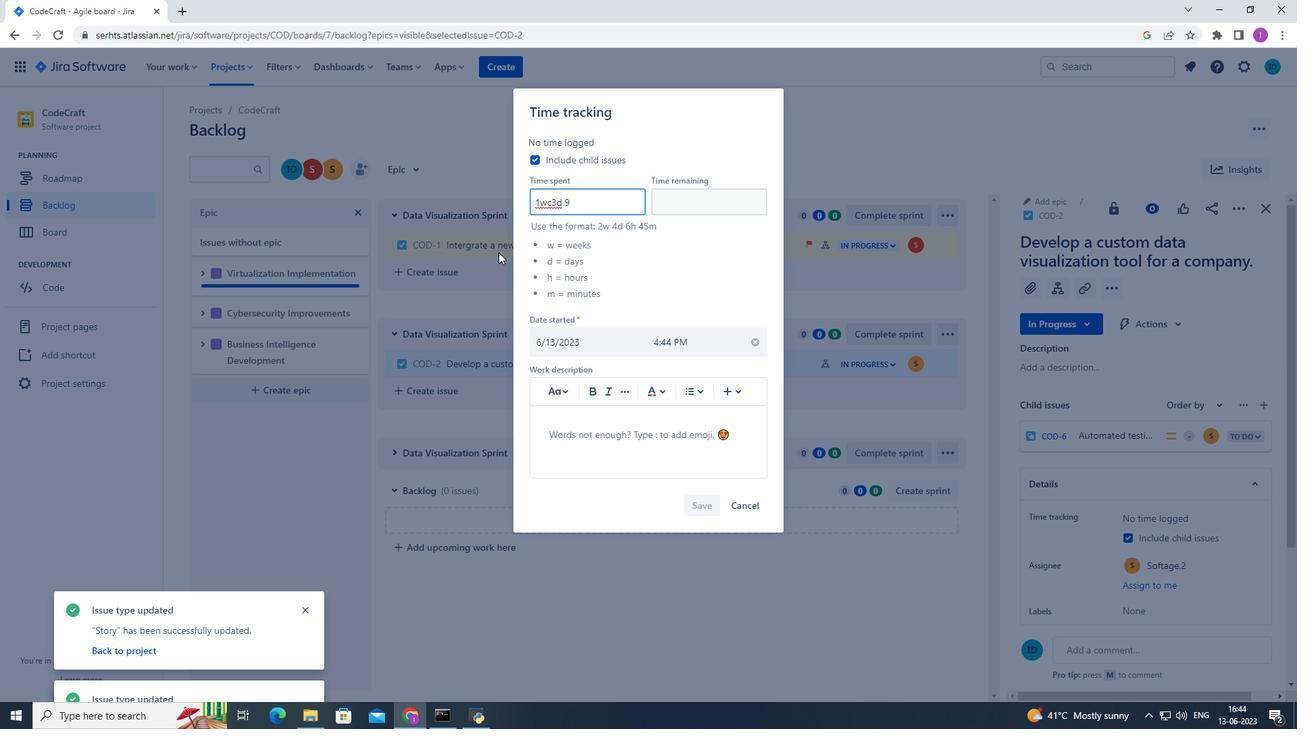 
Action: Mouse pressed left at (715, 160)
Screenshot: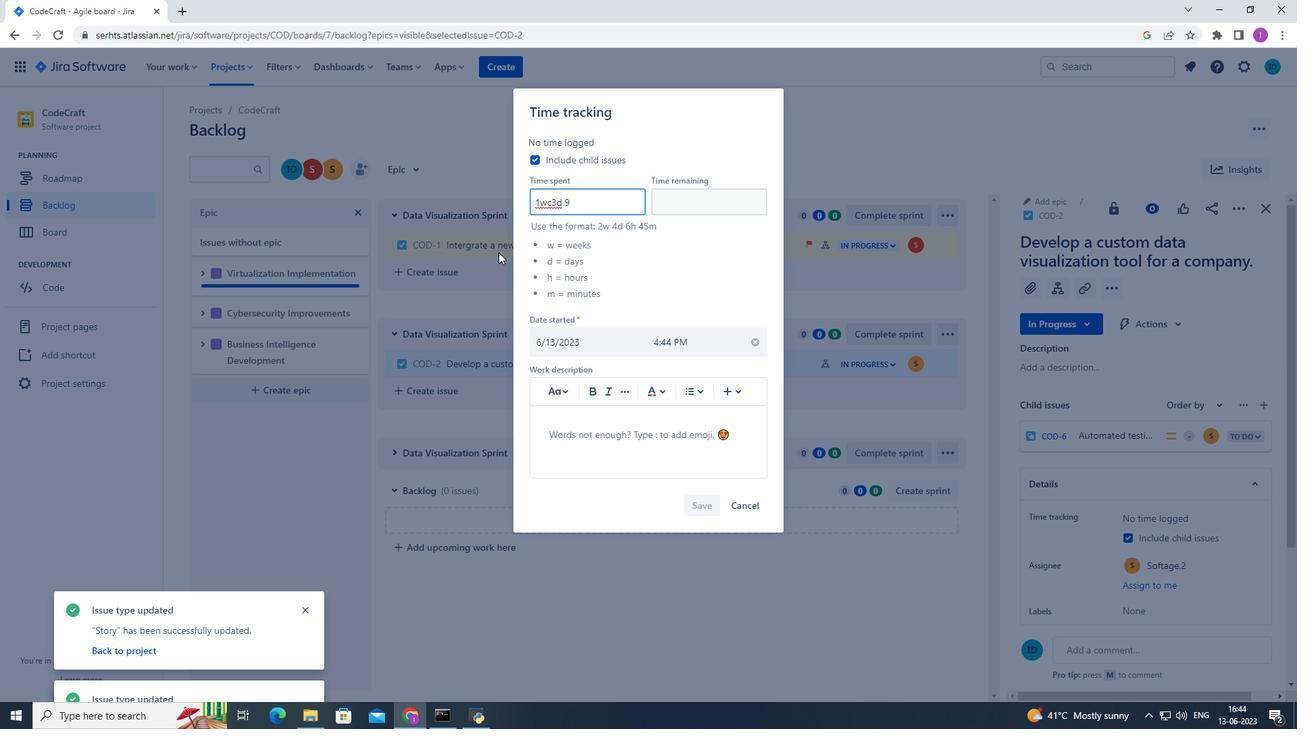 
Action: Mouse moved to (241, 71)
Screenshot: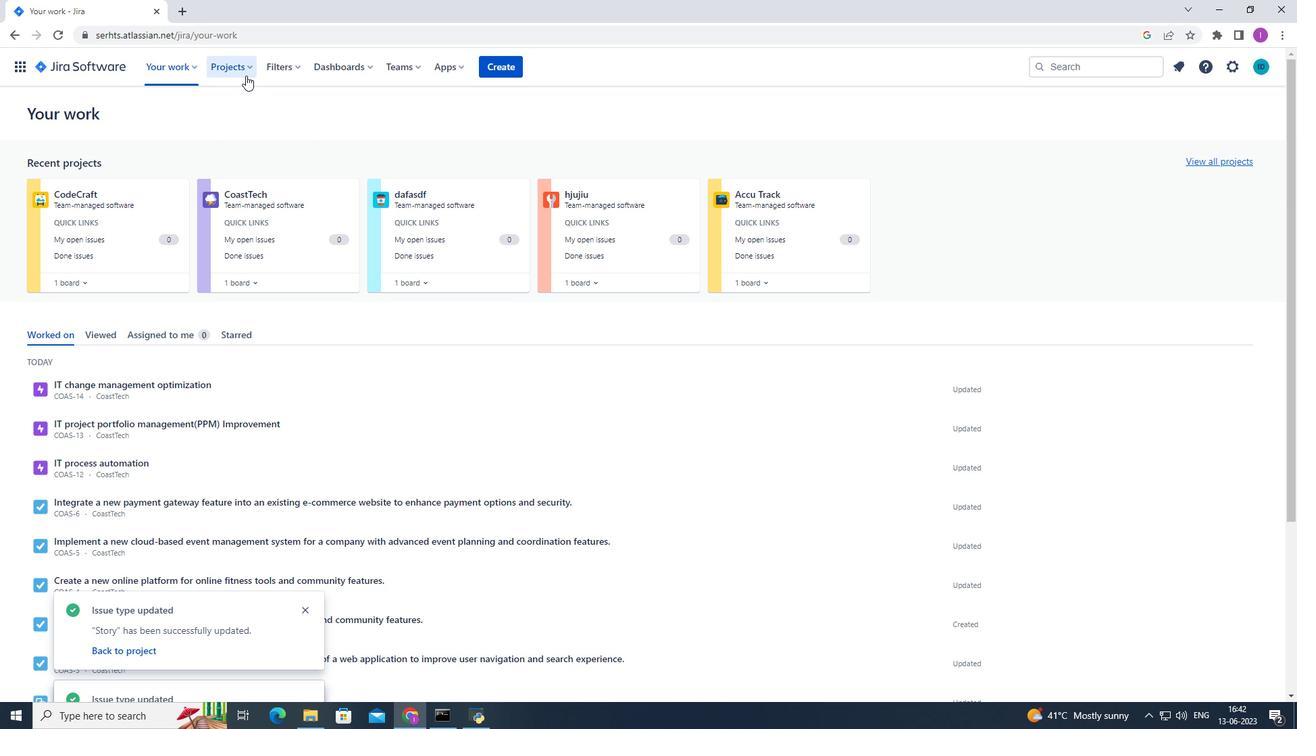 
Action: Mouse pressed left at (241, 71)
Screenshot: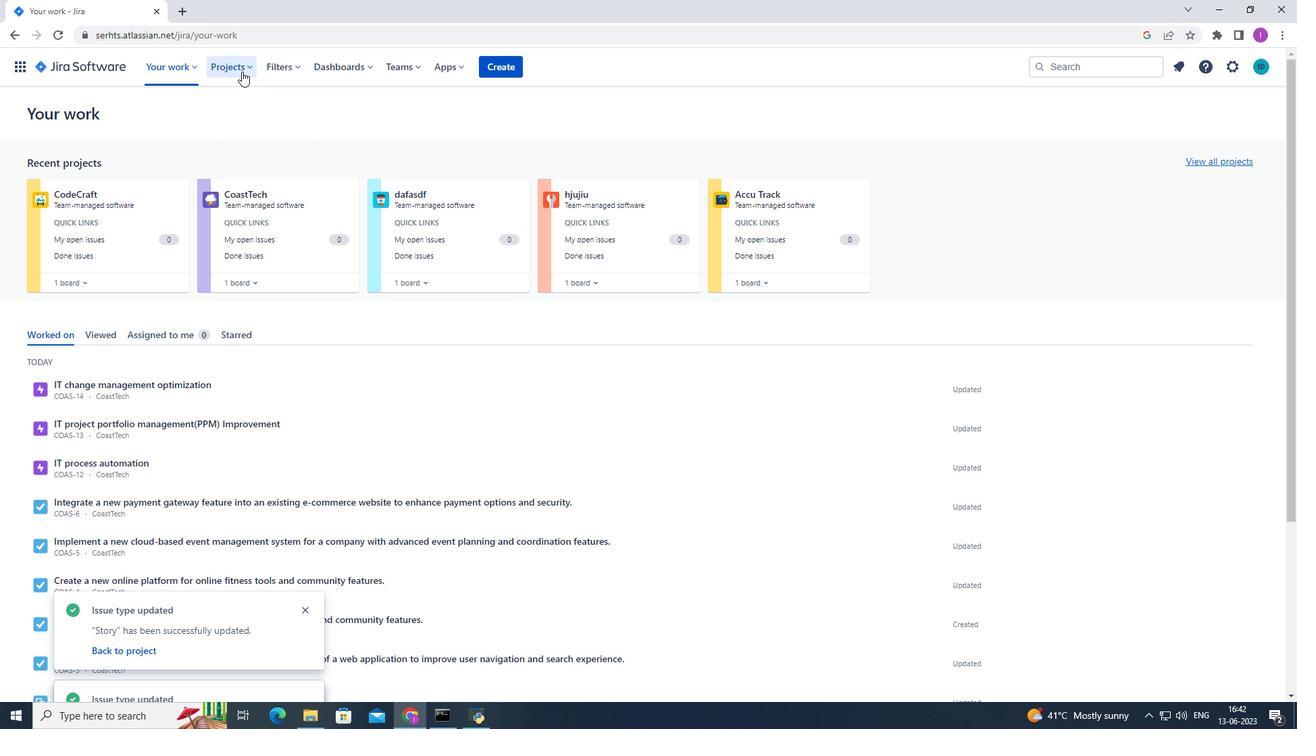 
Action: Mouse moved to (258, 125)
Screenshot: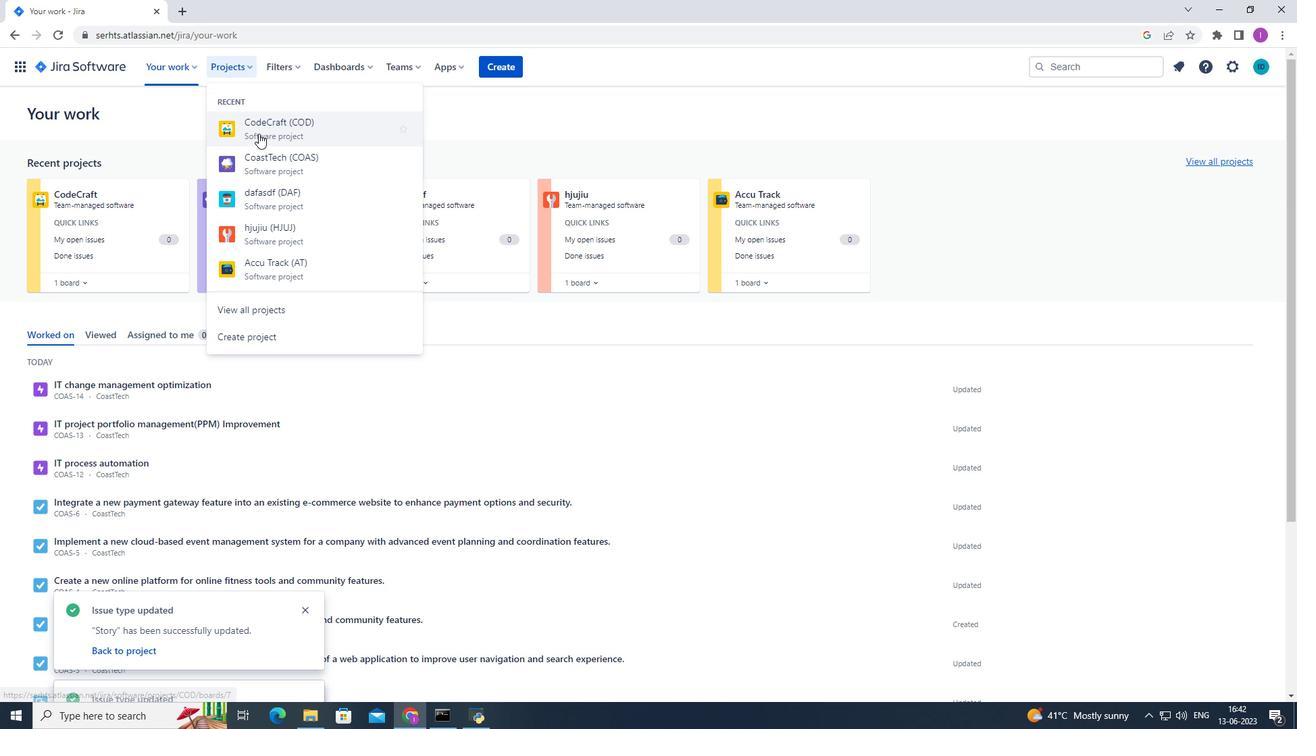 
Action: Mouse pressed left at (258, 125)
Screenshot: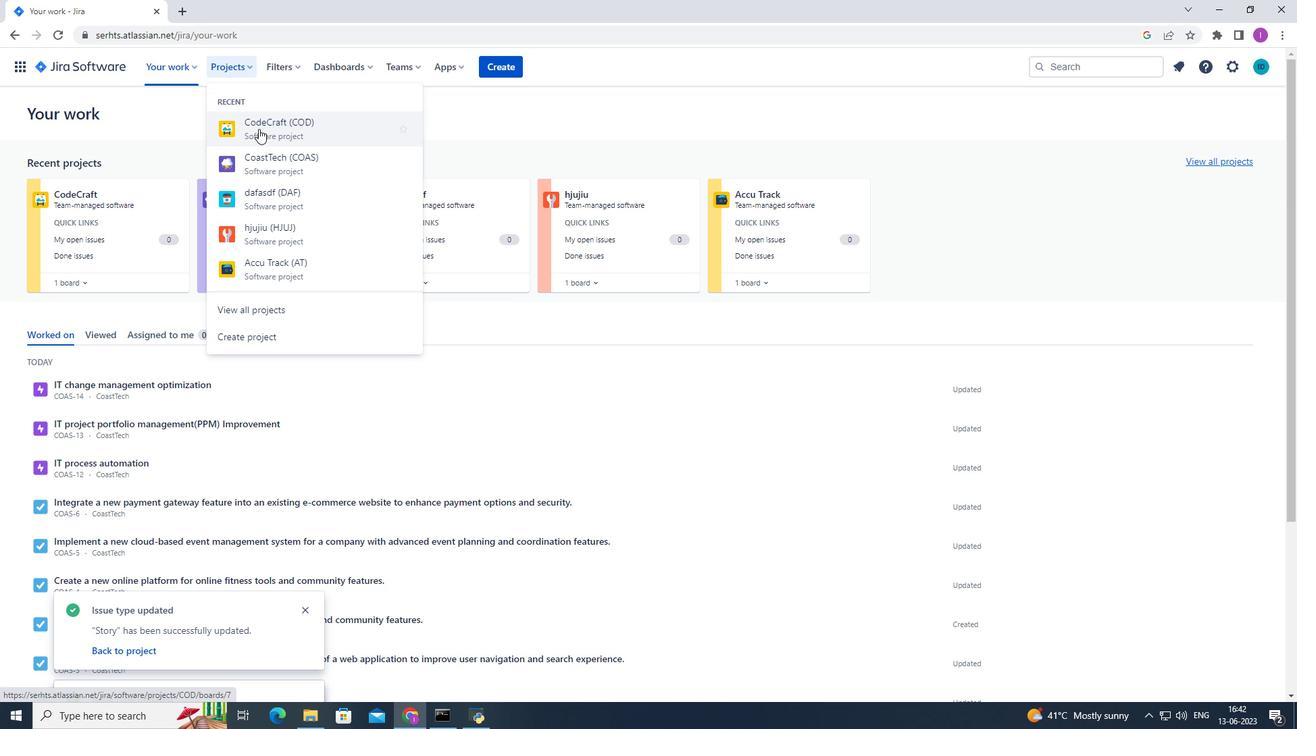 
Action: Mouse moved to (68, 193)
Screenshot: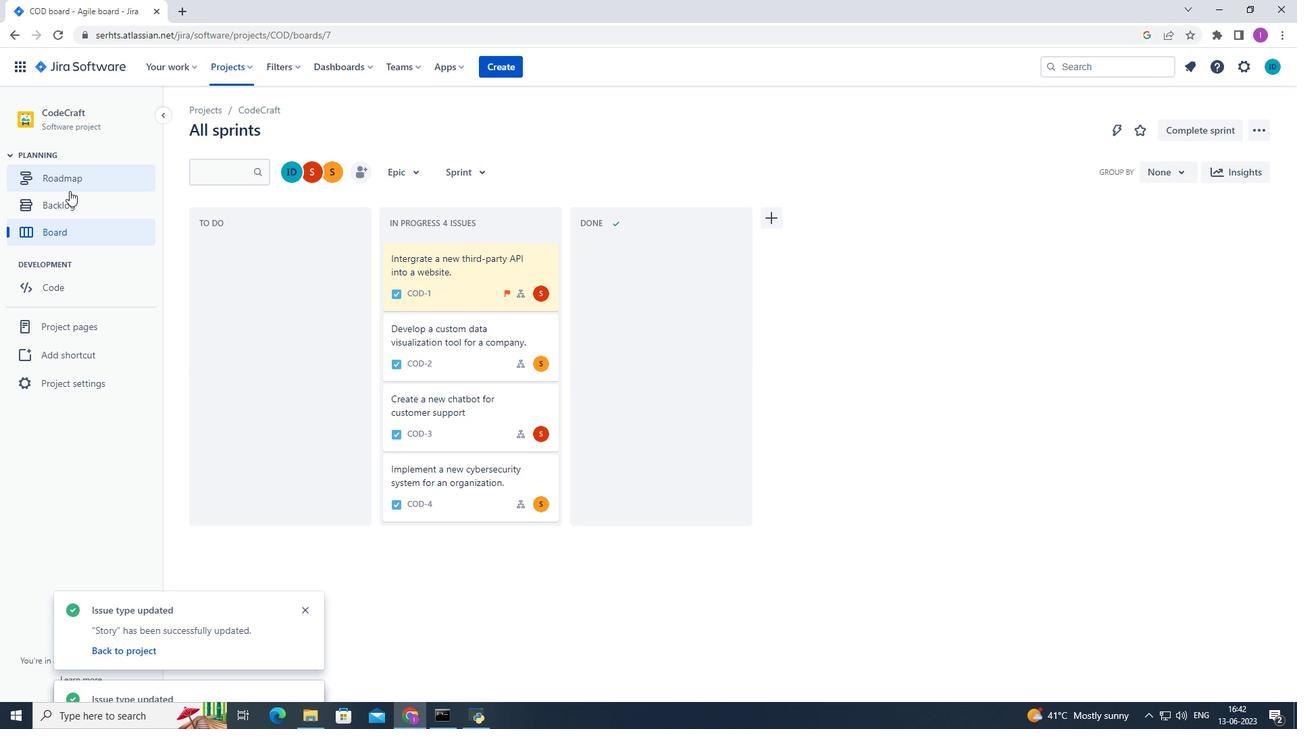 
Action: Mouse pressed left at (68, 193)
Screenshot: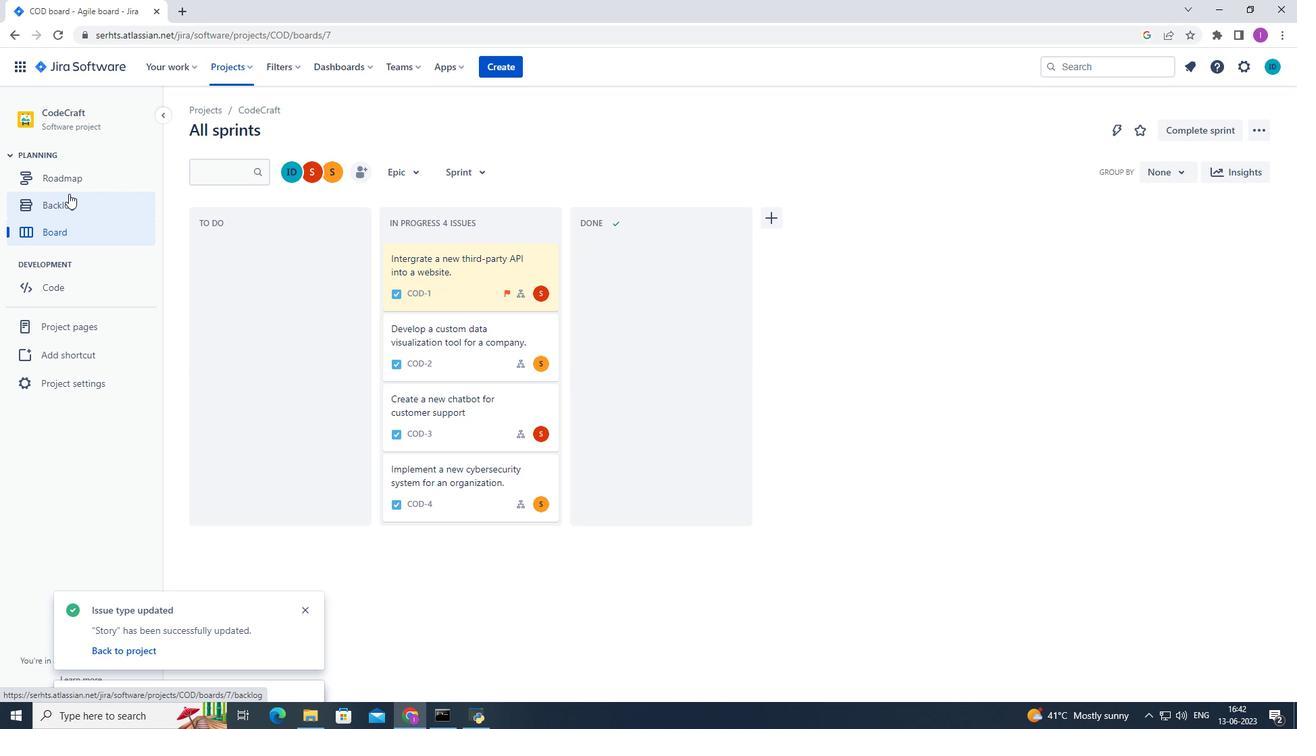 
Action: Mouse moved to (969, 242)
Screenshot: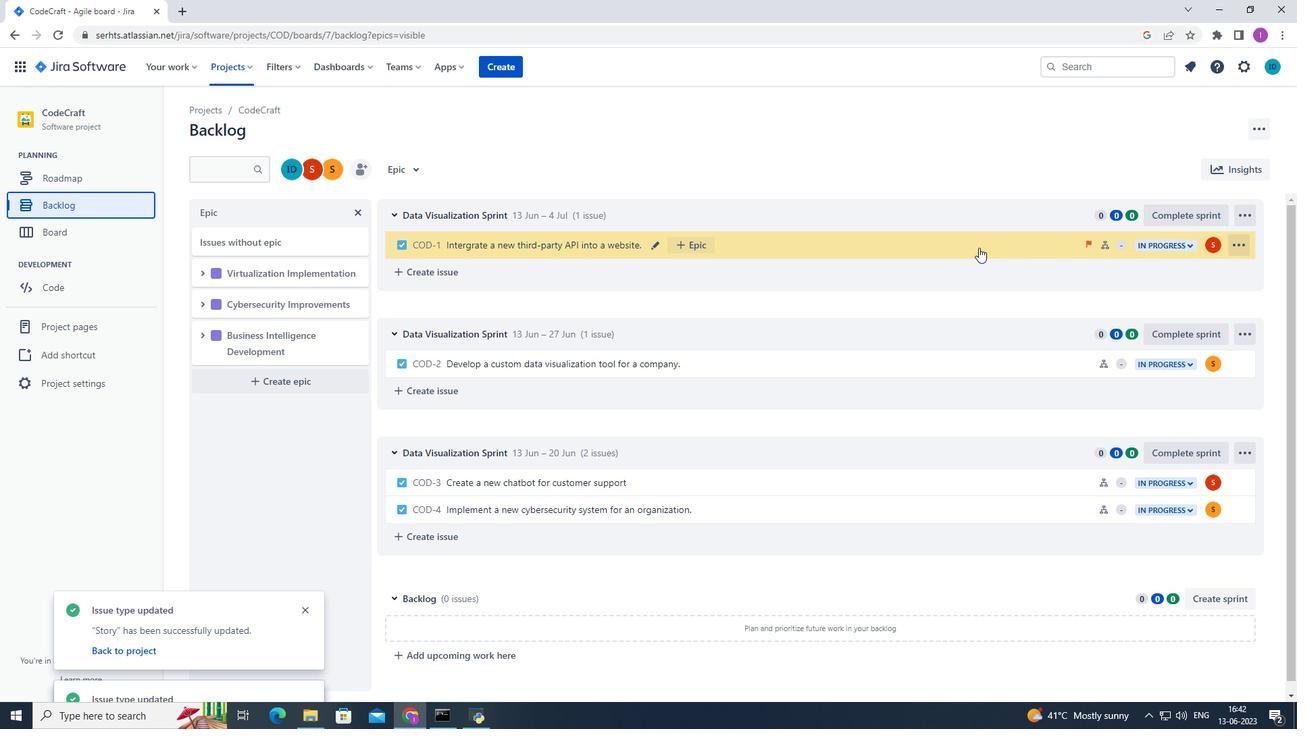 
Action: Mouse pressed left at (969, 242)
Screenshot: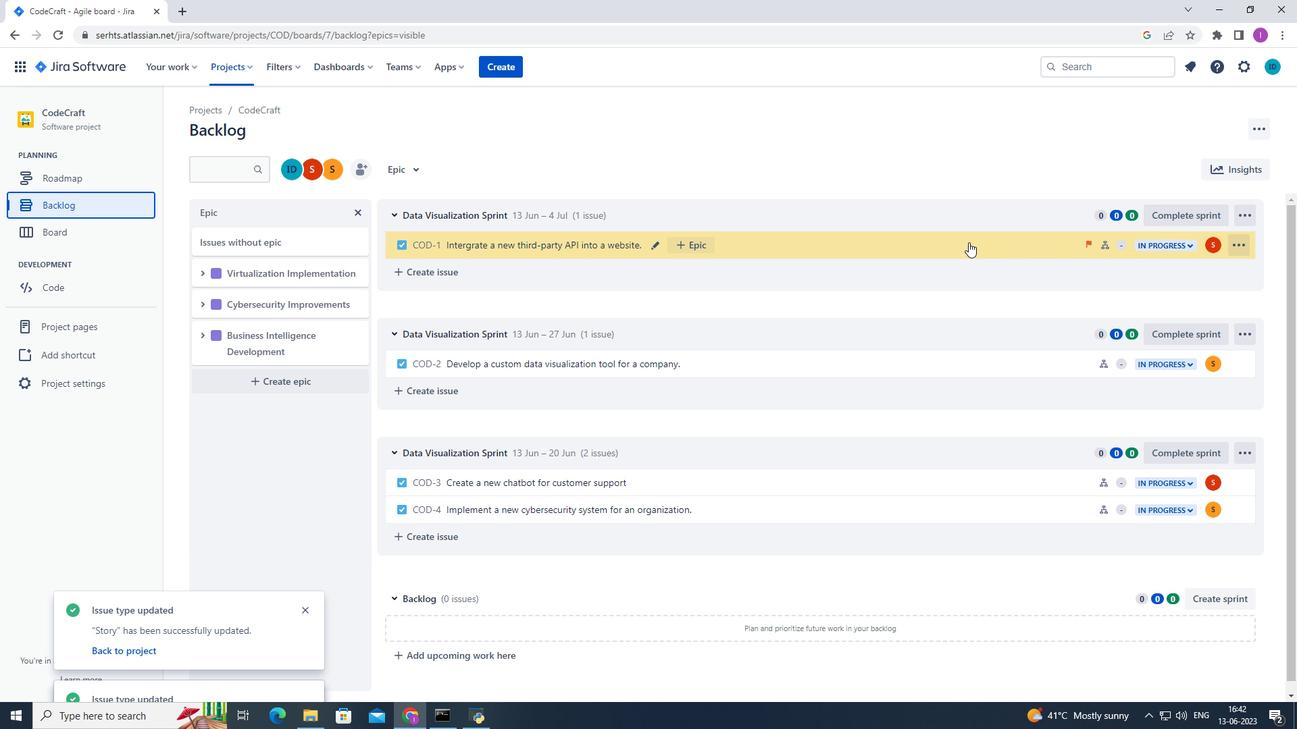 
Action: Mouse moved to (1240, 204)
Screenshot: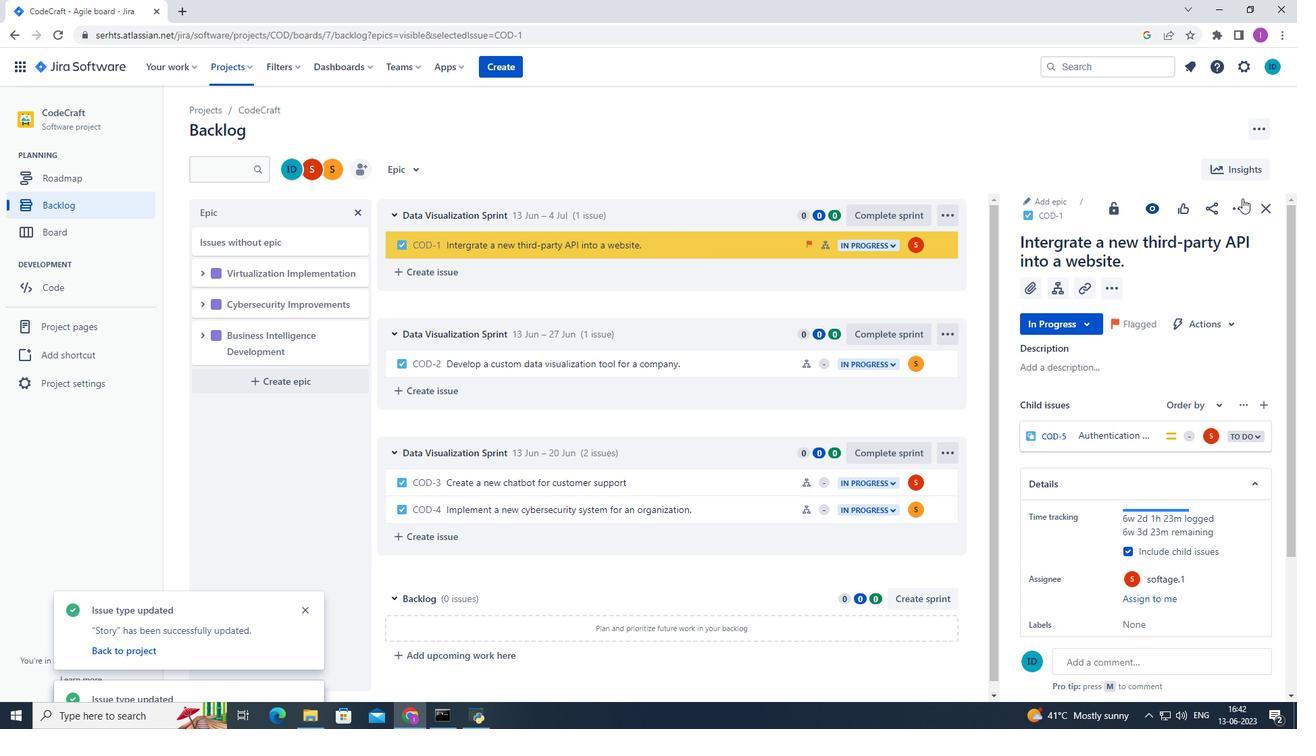 
Action: Mouse pressed left at (1240, 204)
Screenshot: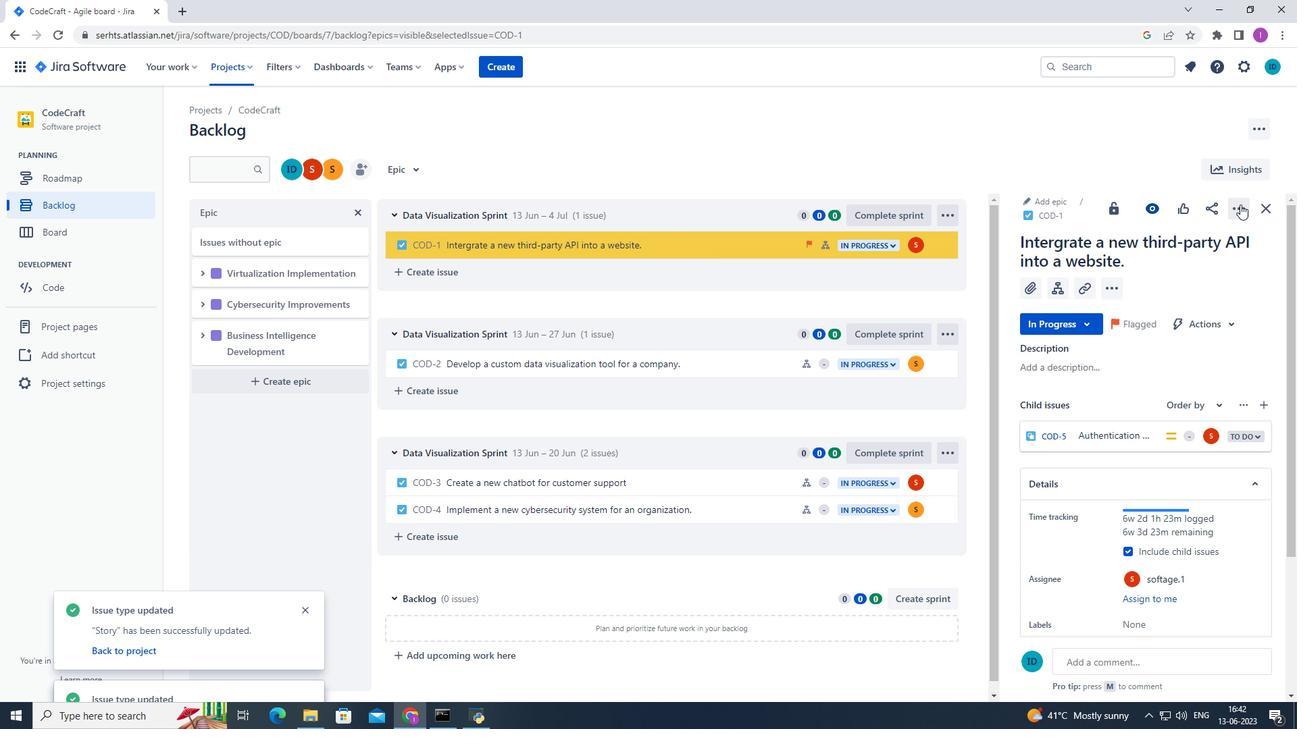 
Action: Mouse moved to (1173, 247)
Screenshot: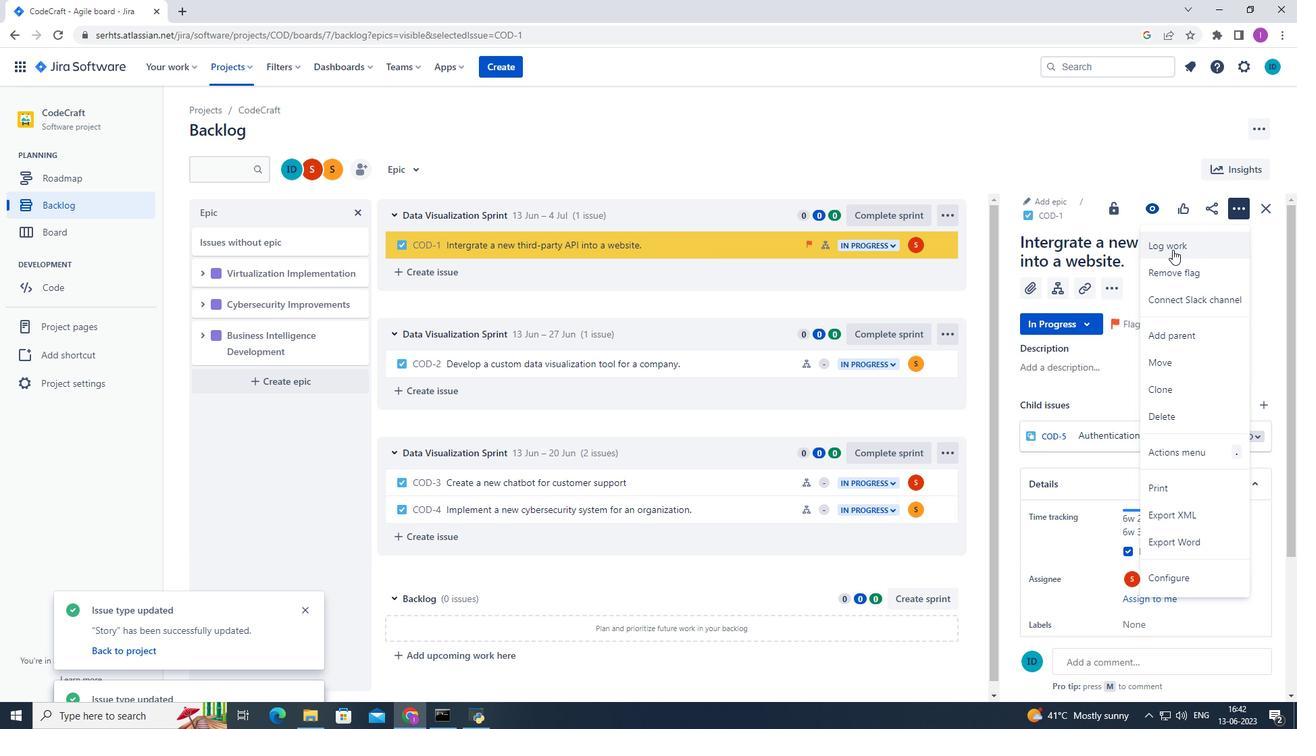 
Action: Mouse pressed left at (1173, 247)
Screenshot: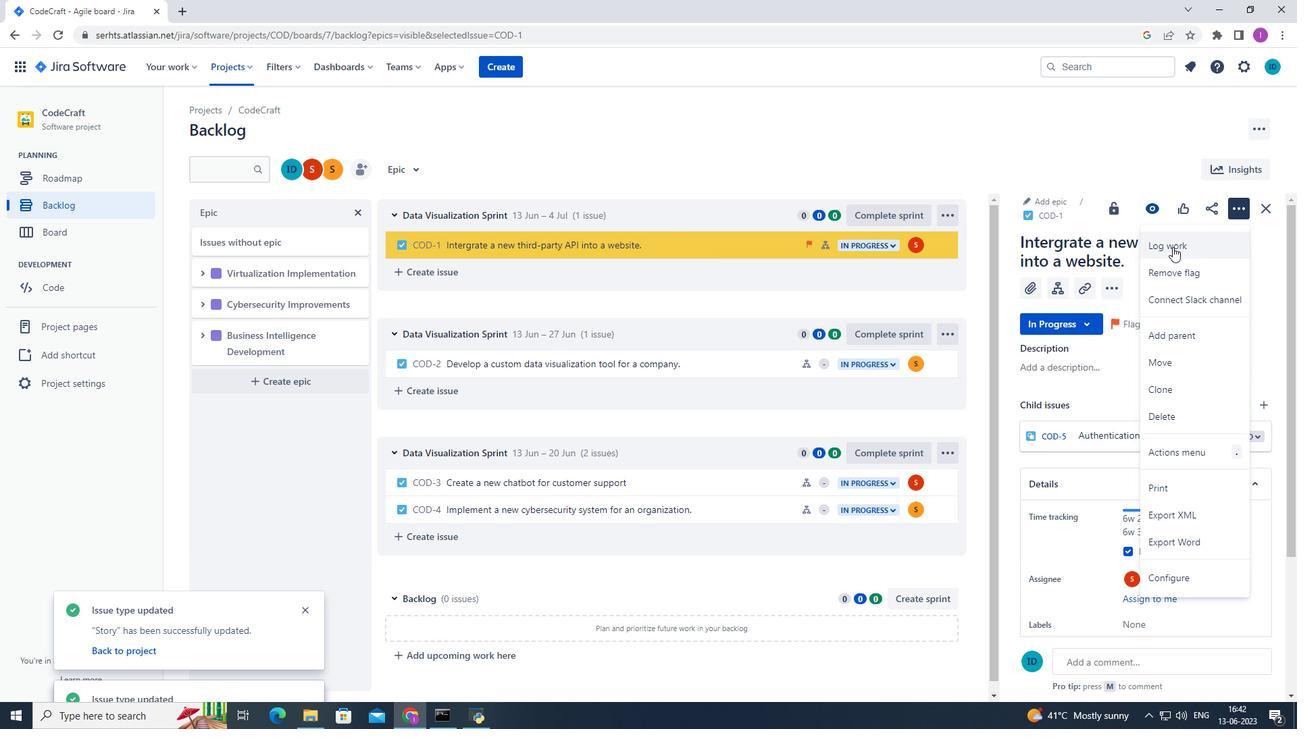
Action: Mouse moved to (545, 212)
Screenshot: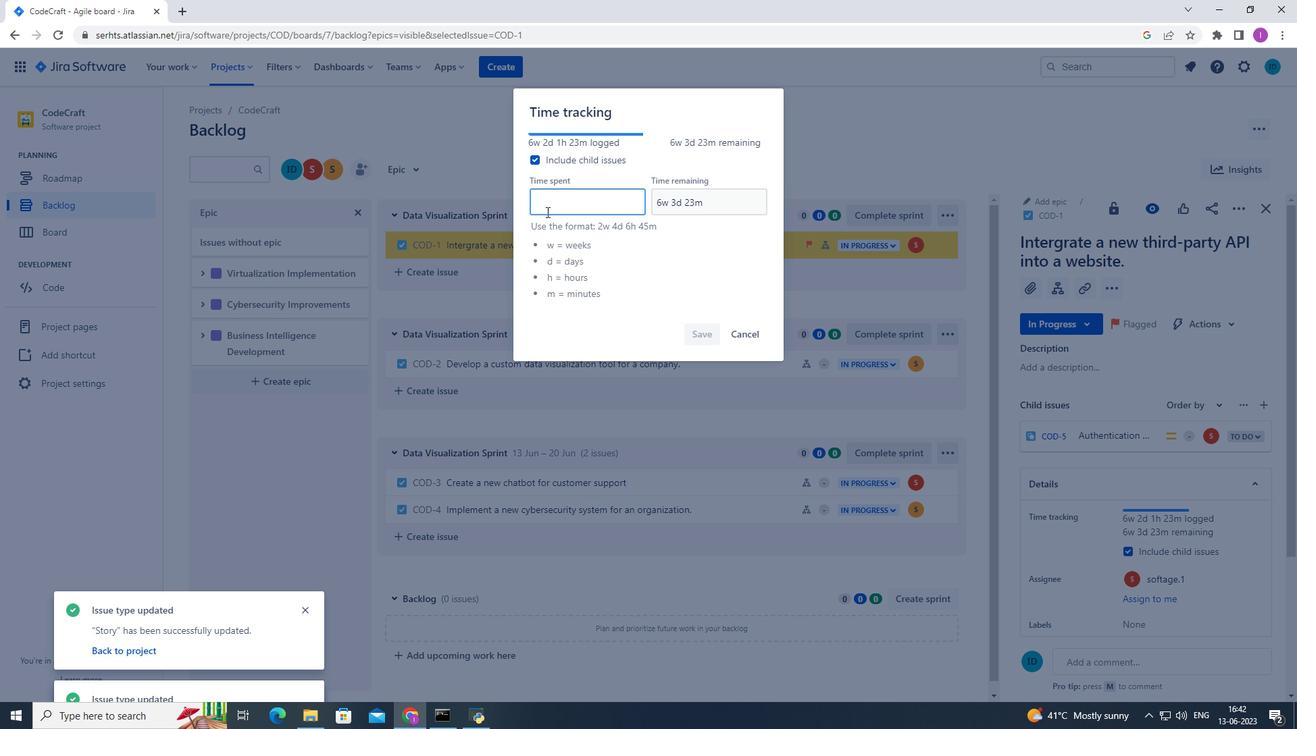 
Action: Key pressed 6w<Key.space>1d<Key.space>9h<Key.space>23m
Screenshot: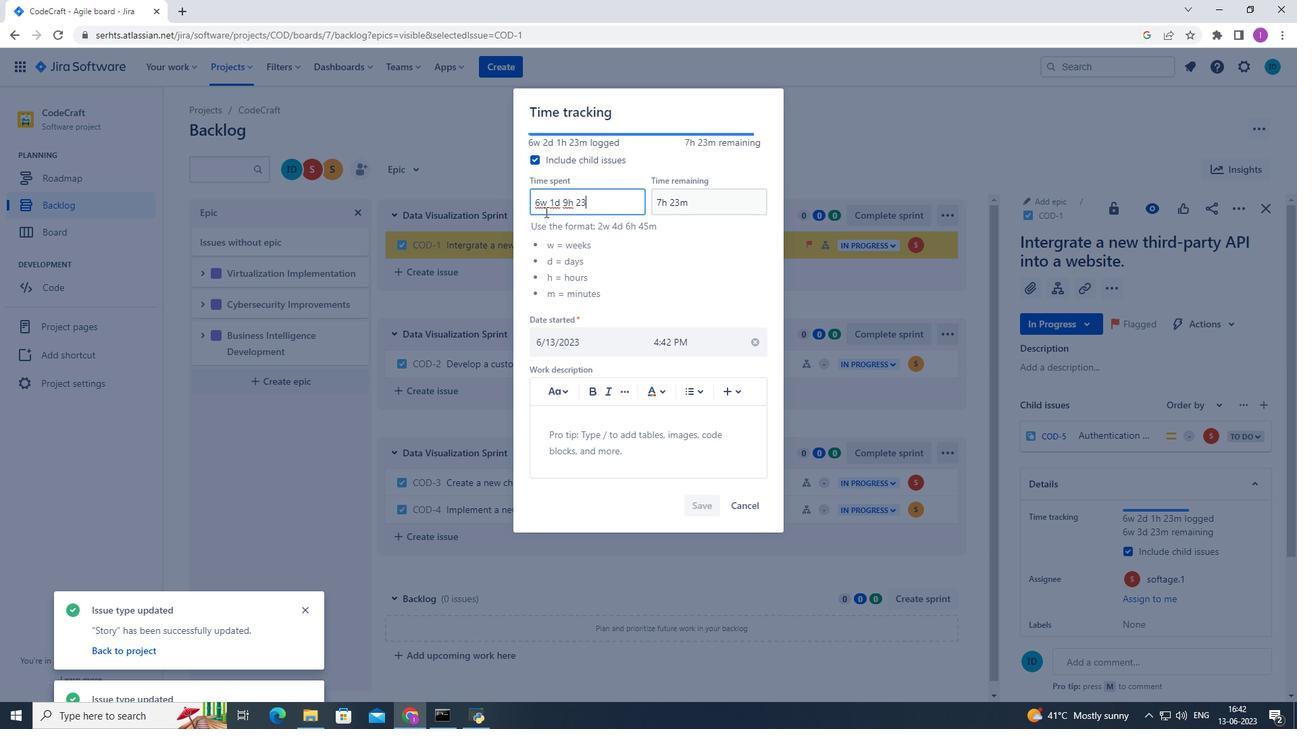 
Action: Mouse moved to (673, 205)
Screenshot: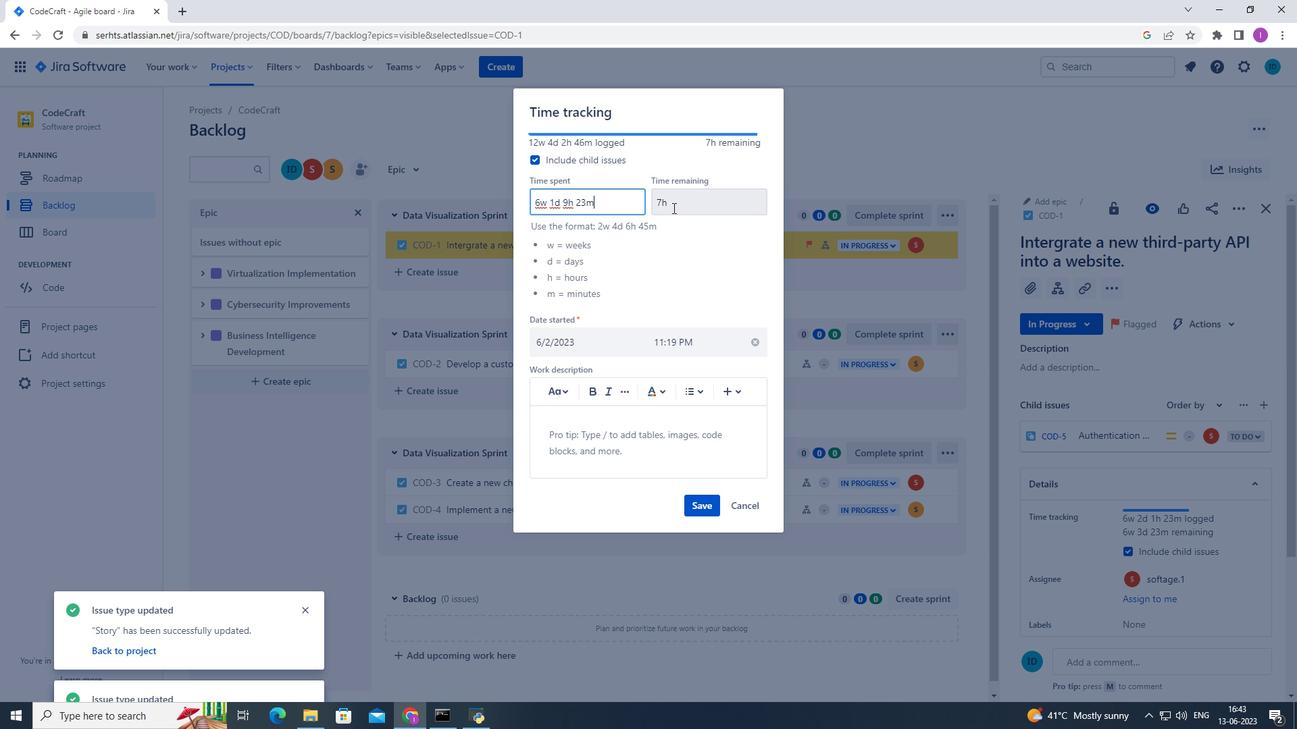 
Action: Mouse pressed left at (673, 205)
Screenshot: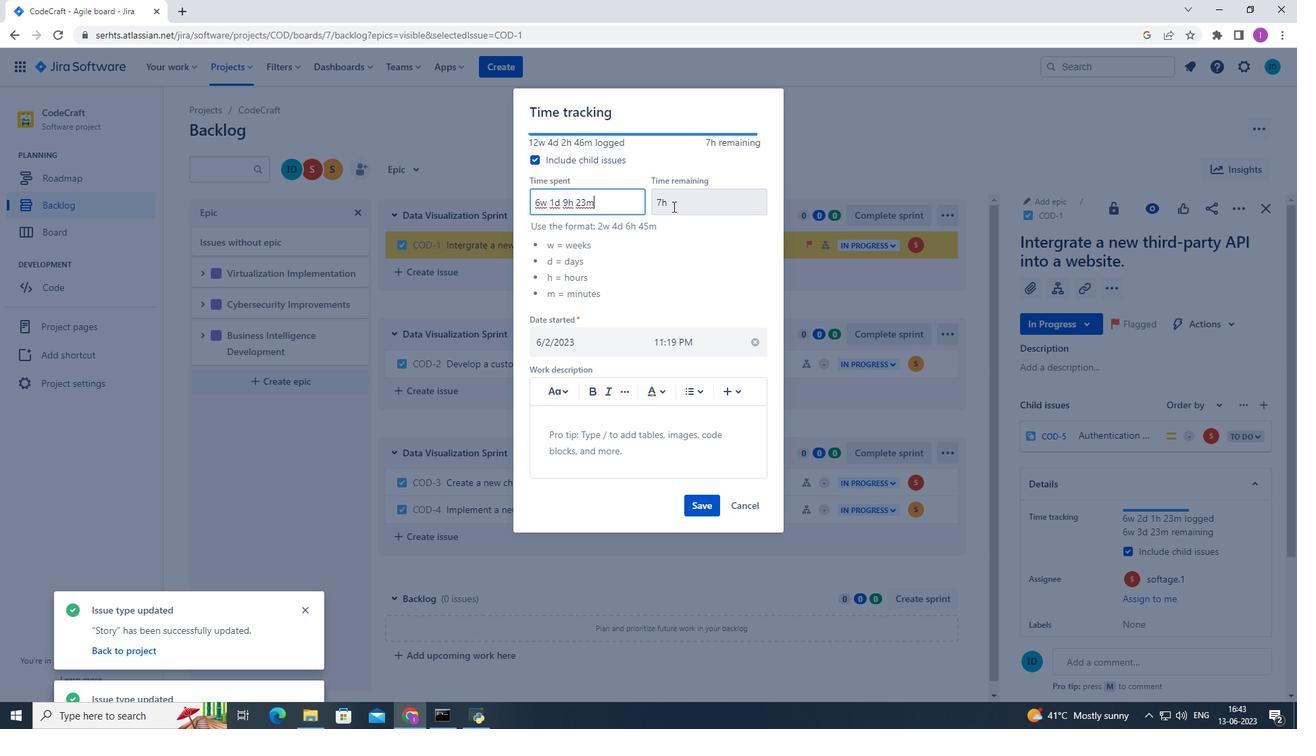 
Action: Mouse moved to (677, 206)
Screenshot: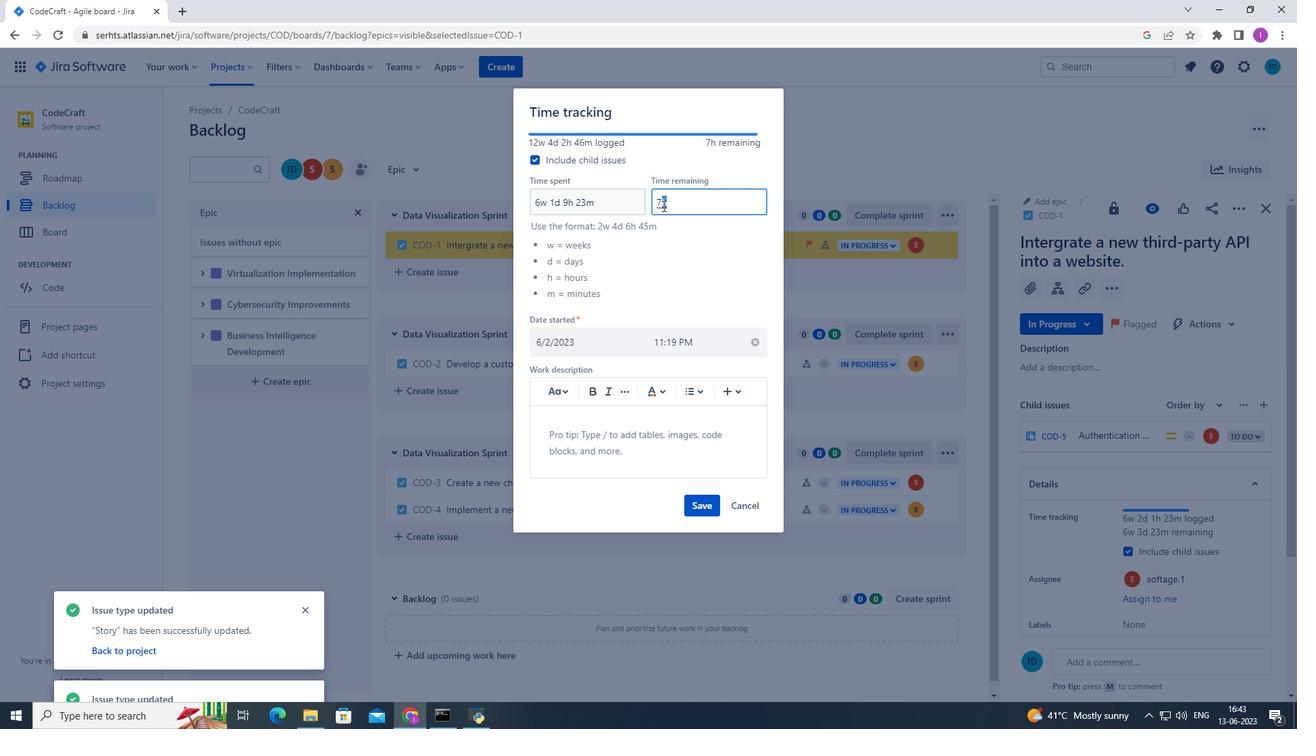 
Action: Mouse pressed left at (677, 206)
Screenshot: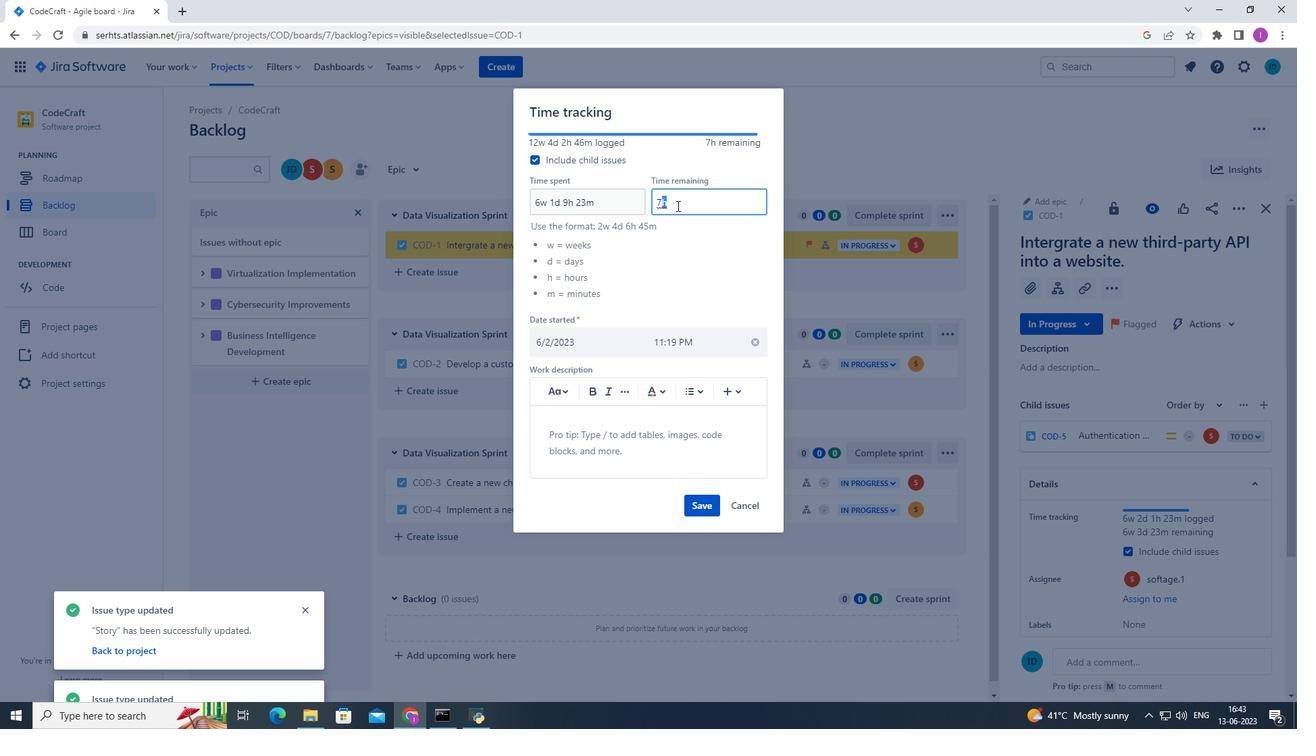 
Action: Mouse moved to (659, 205)
Screenshot: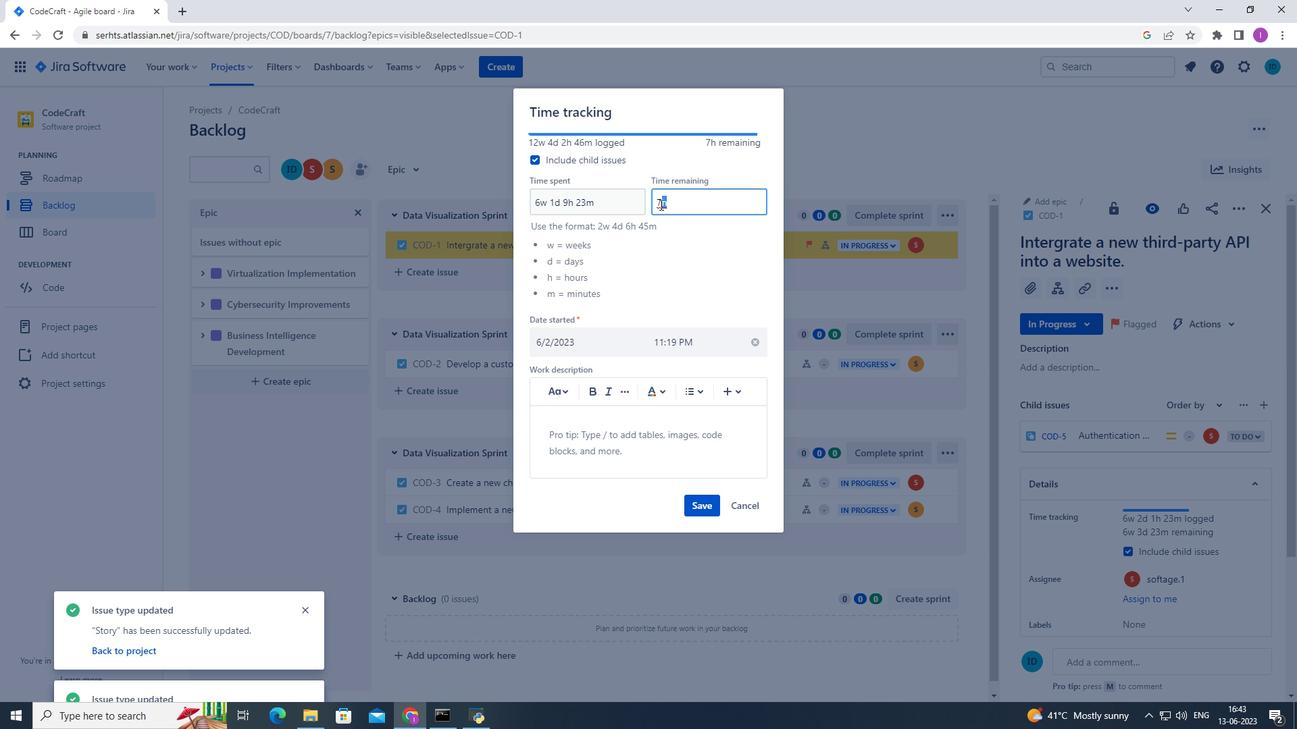 
Action: Key pressed <Key.backspace>
Screenshot: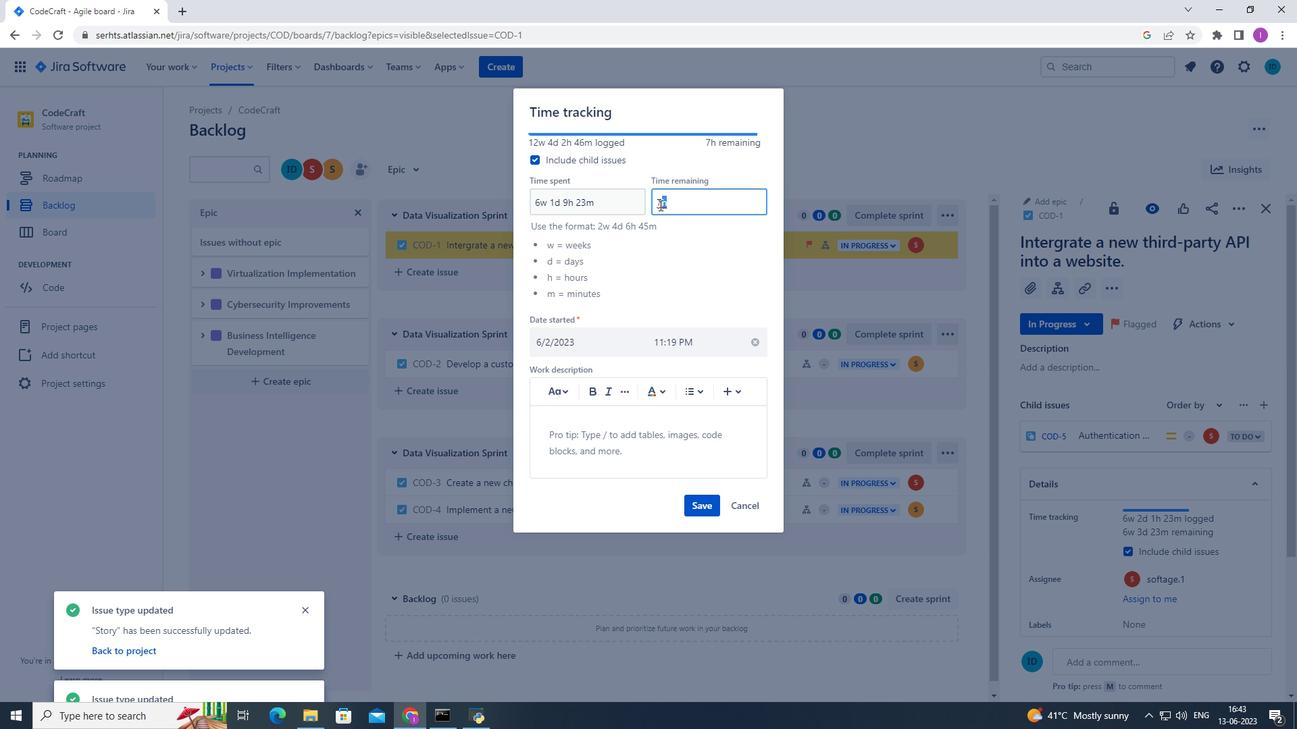 
Action: Mouse moved to (658, 208)
Screenshot: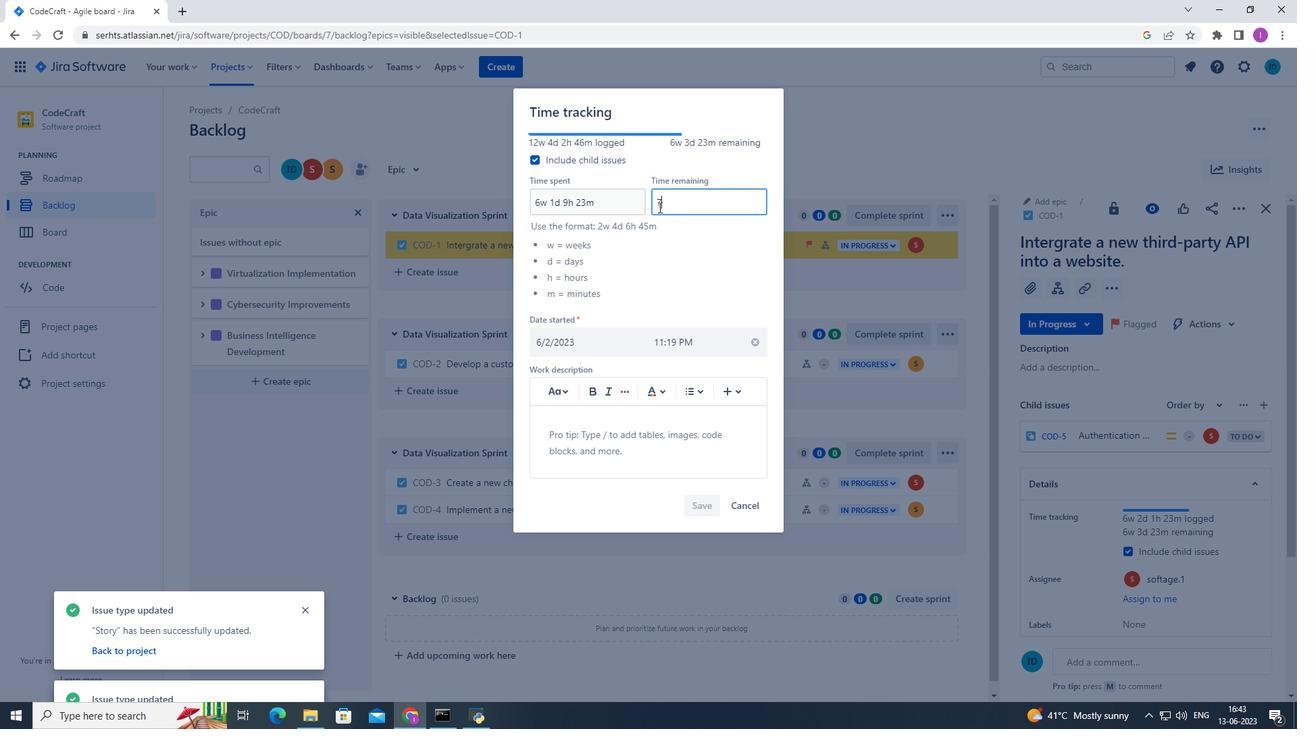 
Action: Key pressed <Key.backspace>
Screenshot: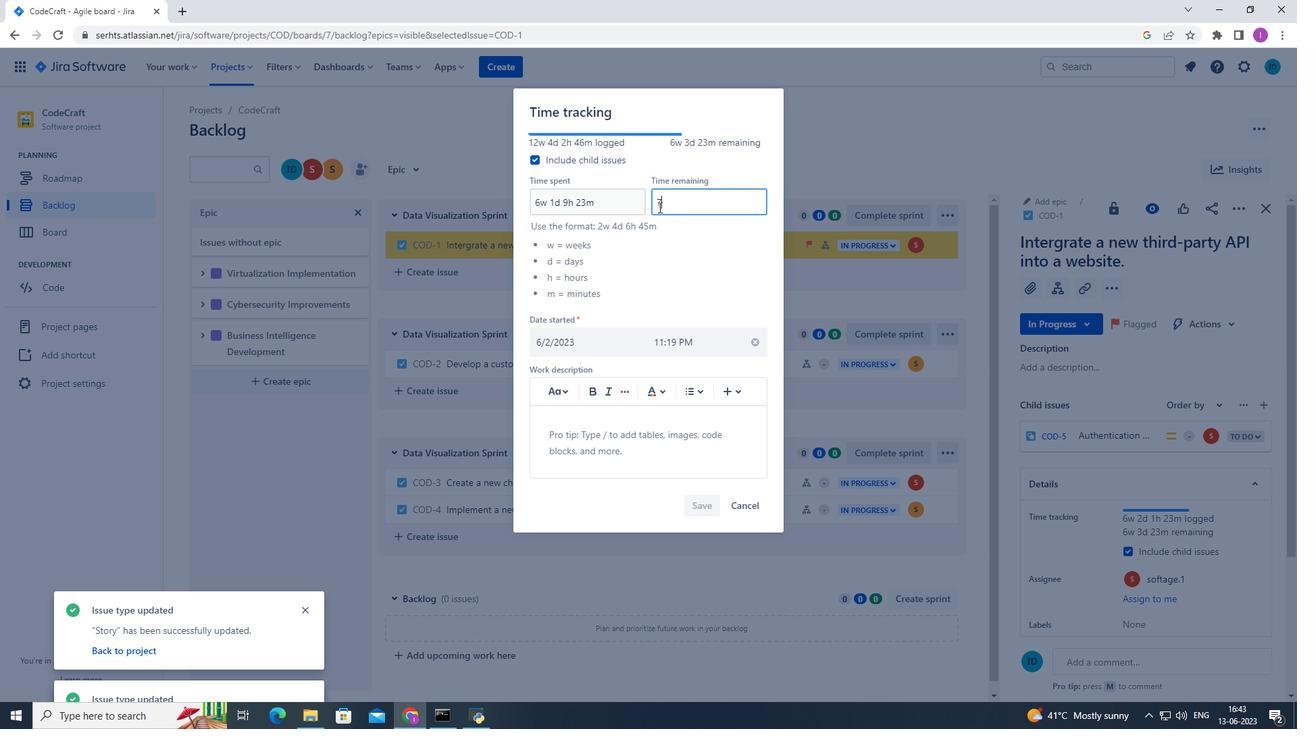 
Action: Mouse moved to (658, 210)
Screenshot: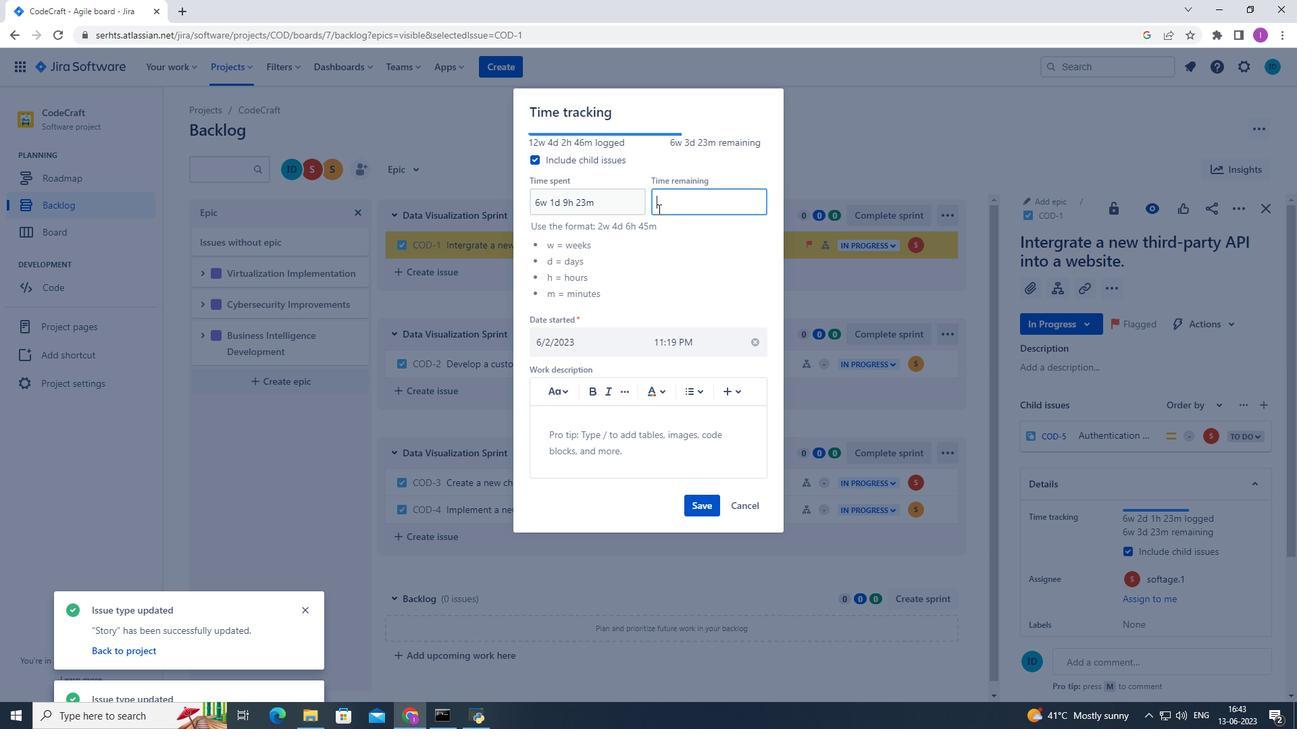 
Action: Key pressed 5w<Key.space>
Screenshot: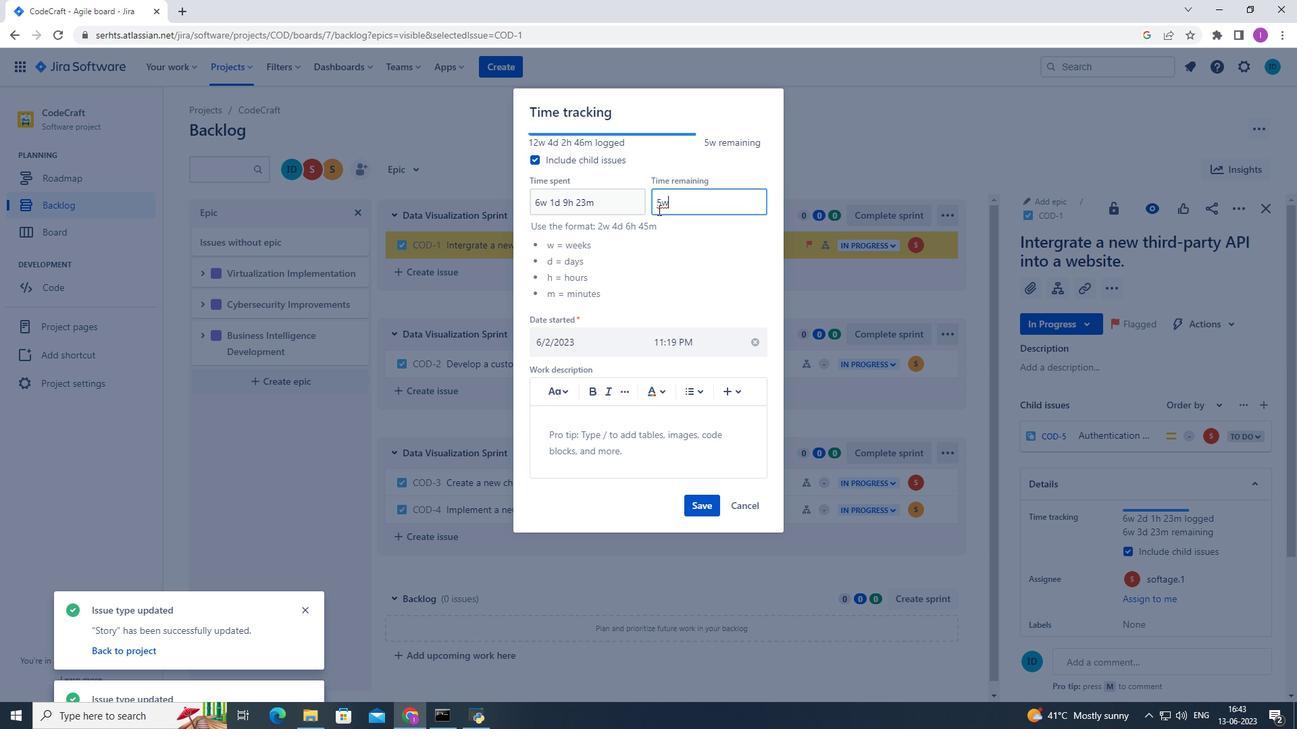 
Action: Mouse moved to (657, 211)
Screenshot: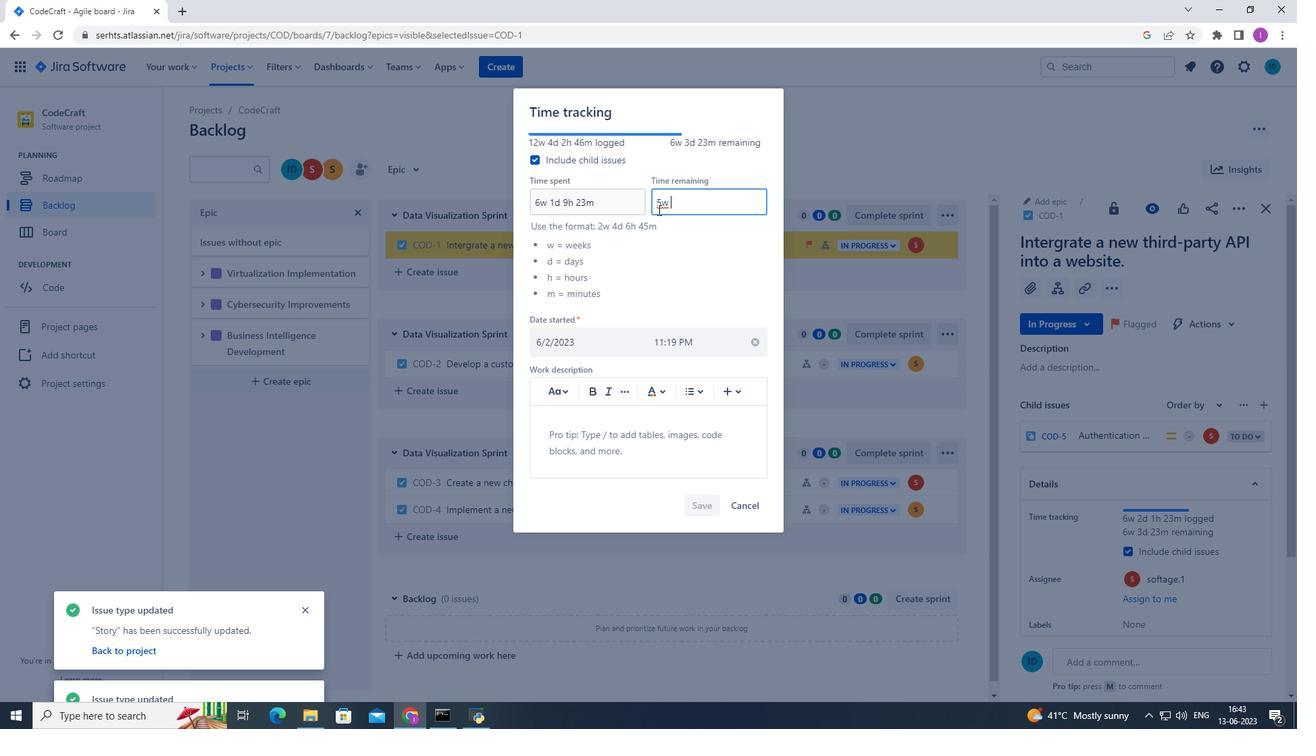 
Action: Key pressed 6
Screenshot: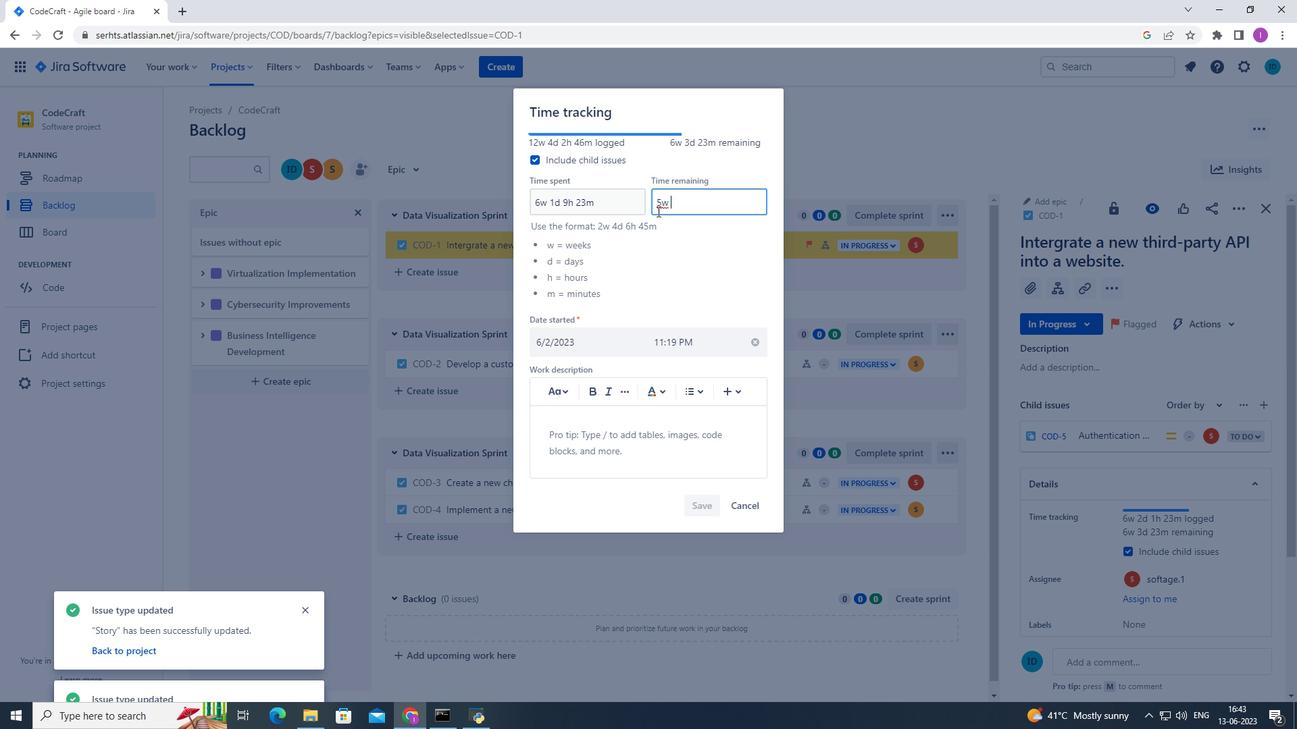 
Action: Mouse moved to (657, 213)
Screenshot: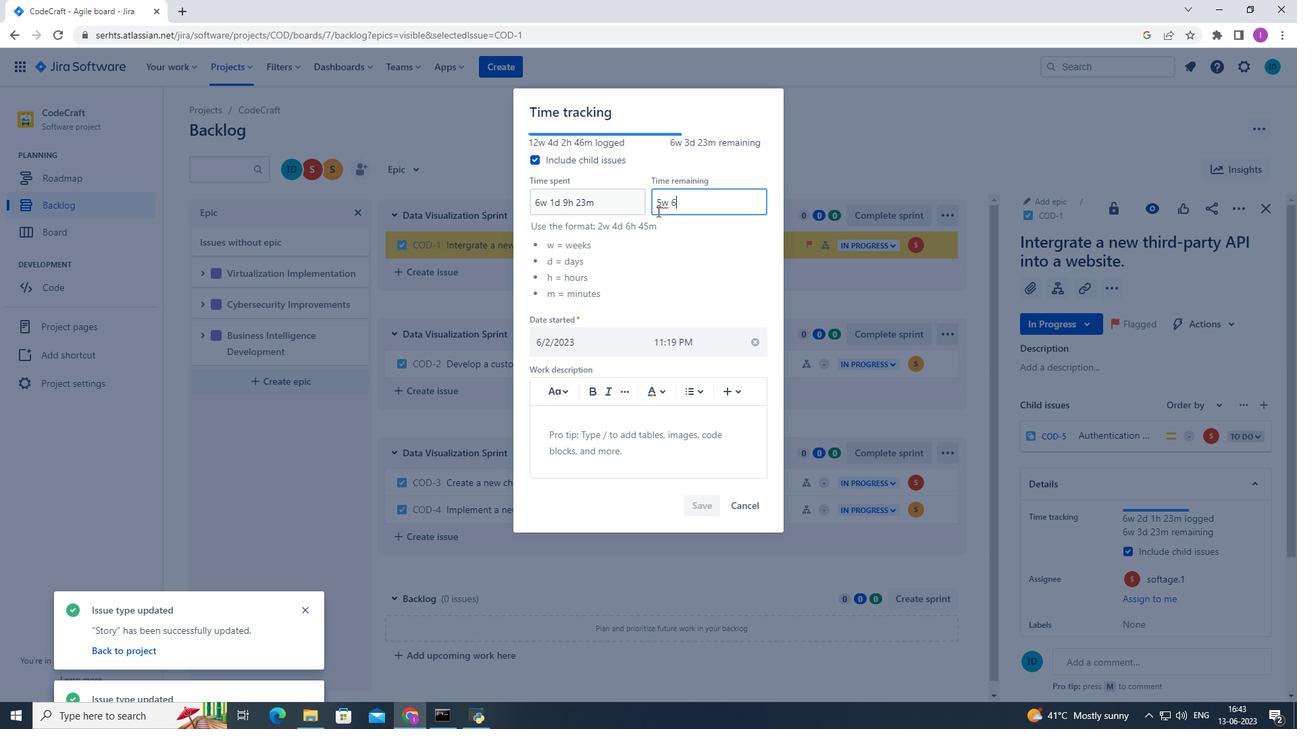 
Action: Key pressed d<Key.space>16h<Key.space>23m
Screenshot: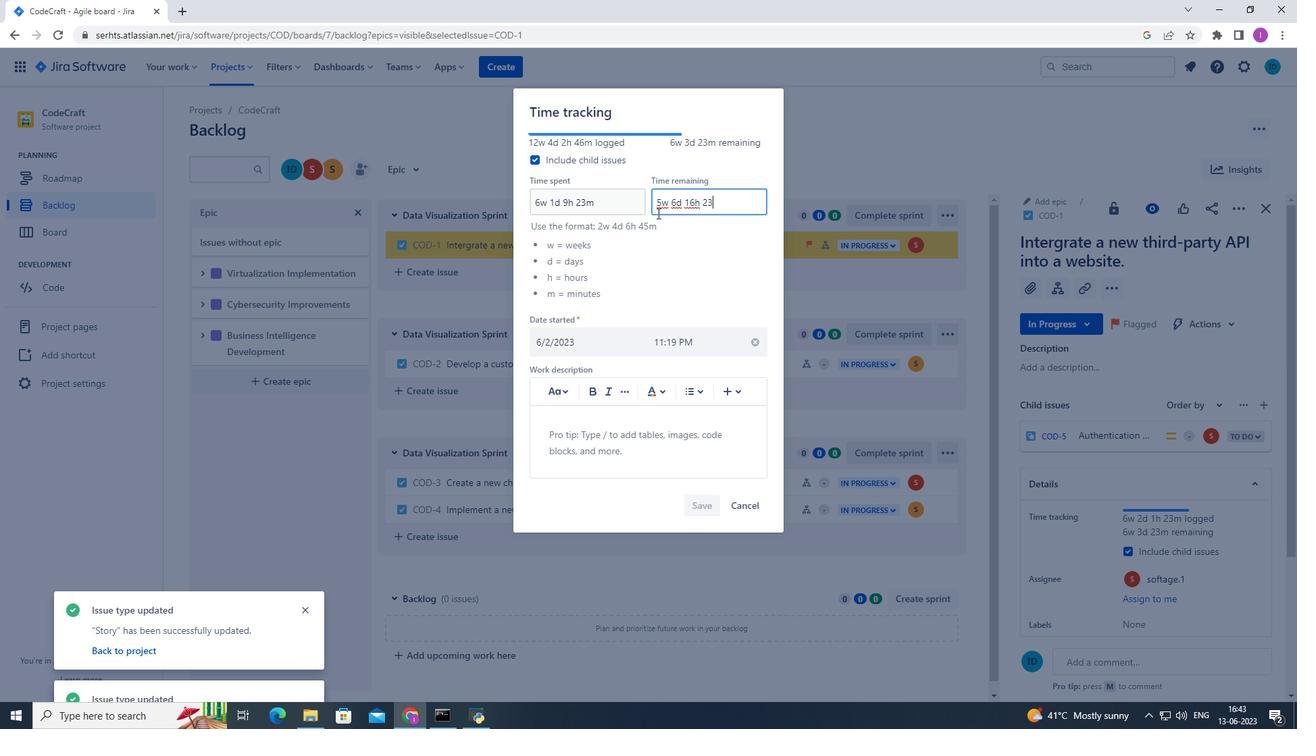
Action: Mouse moved to (625, 321)
Screenshot: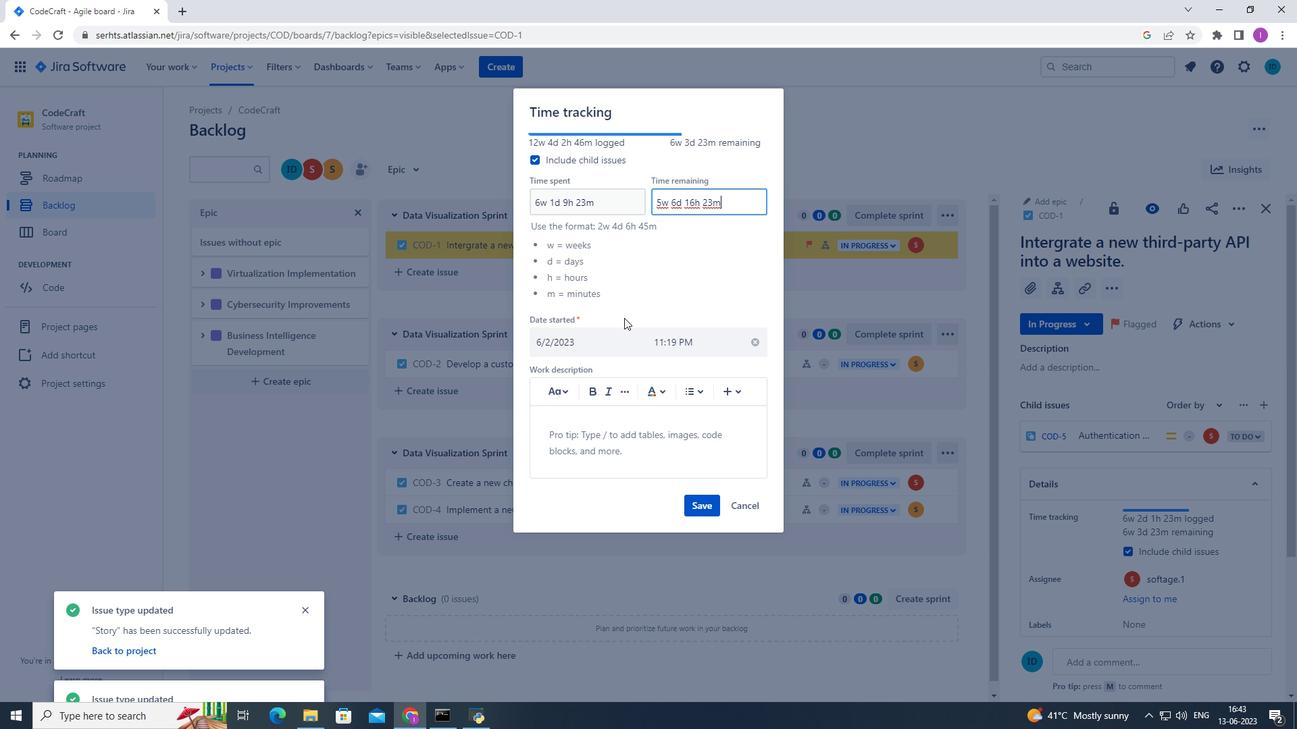 
Action: Mouse scrolled (625, 320) with delta (0, 0)
Screenshot: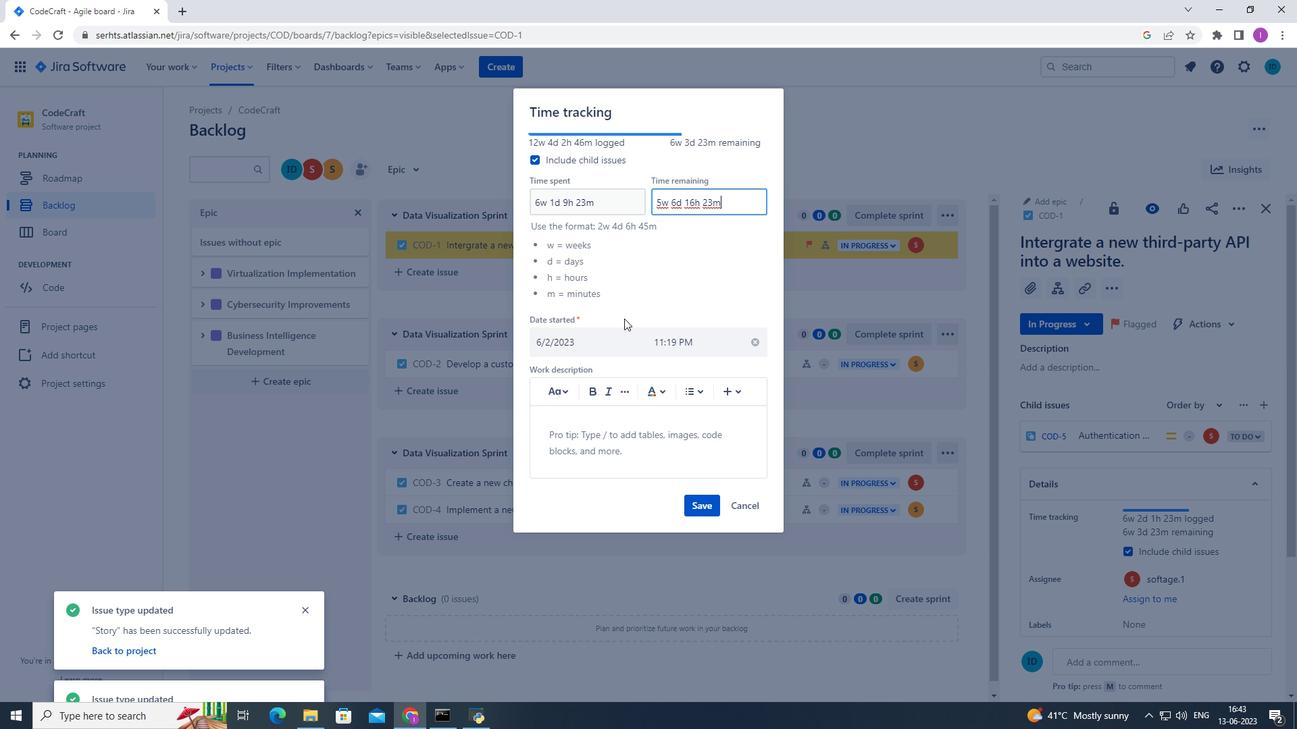 
Action: Mouse scrolled (625, 320) with delta (0, 0)
Screenshot: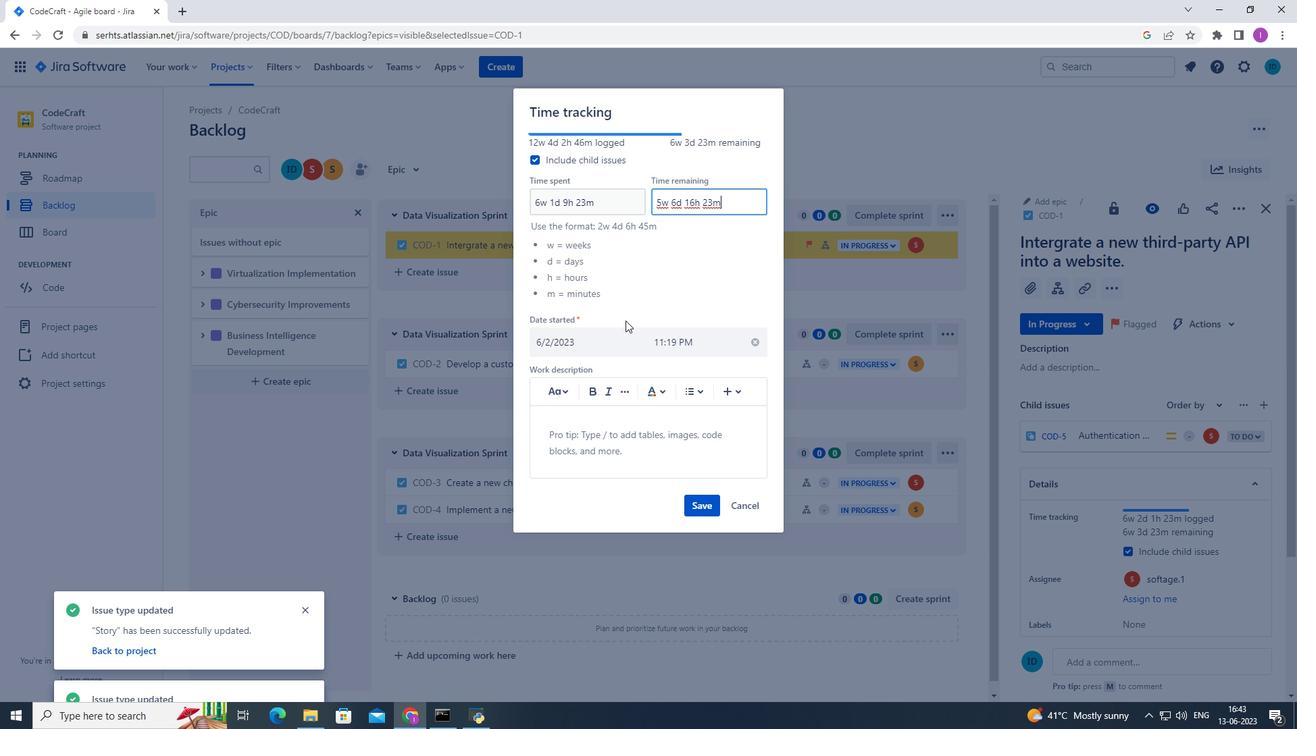 
Action: Mouse moved to (699, 506)
Screenshot: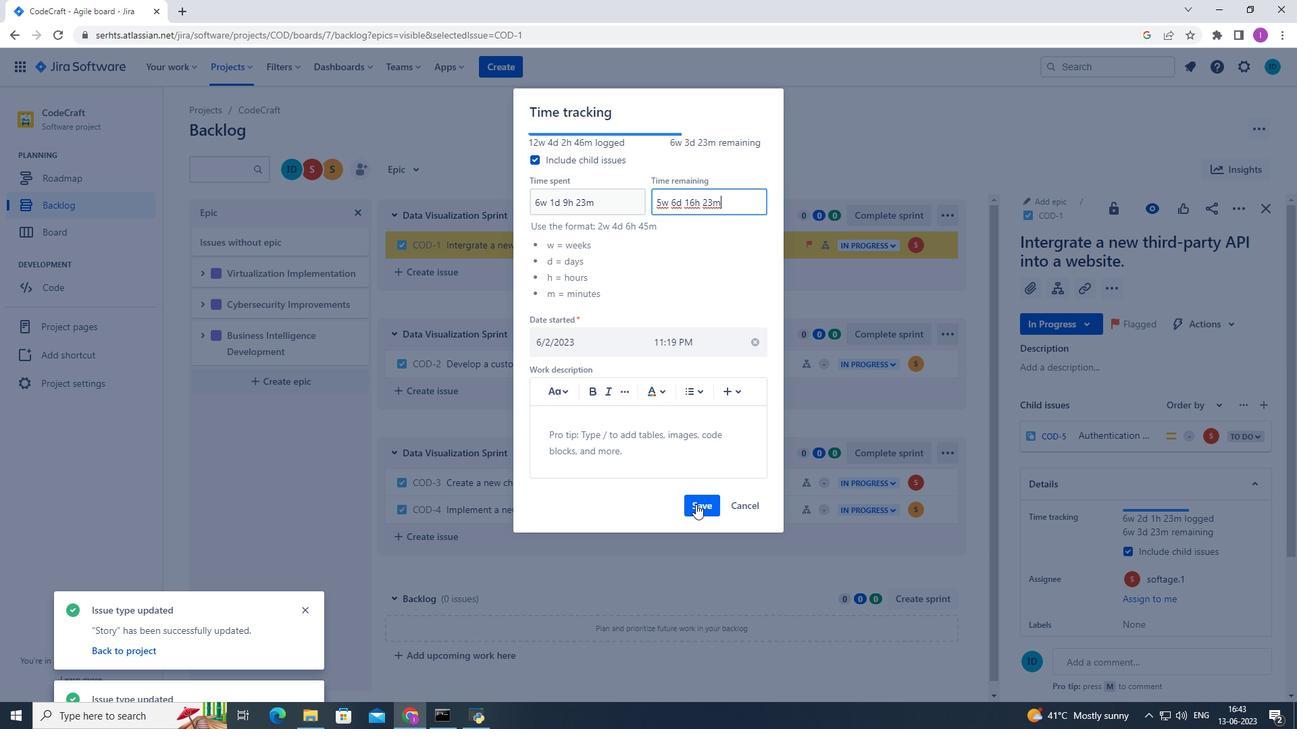 
Action: Mouse pressed left at (699, 506)
Screenshot: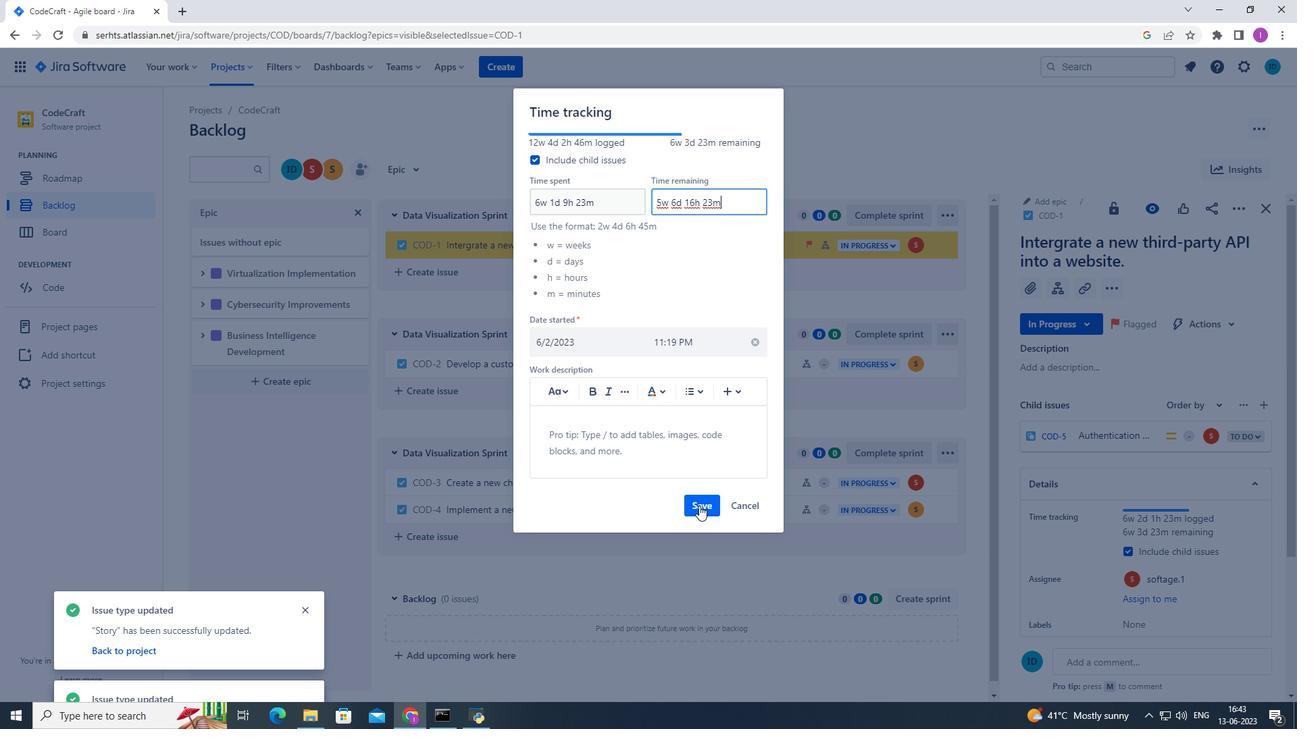 
Action: Mouse moved to (1238, 212)
Screenshot: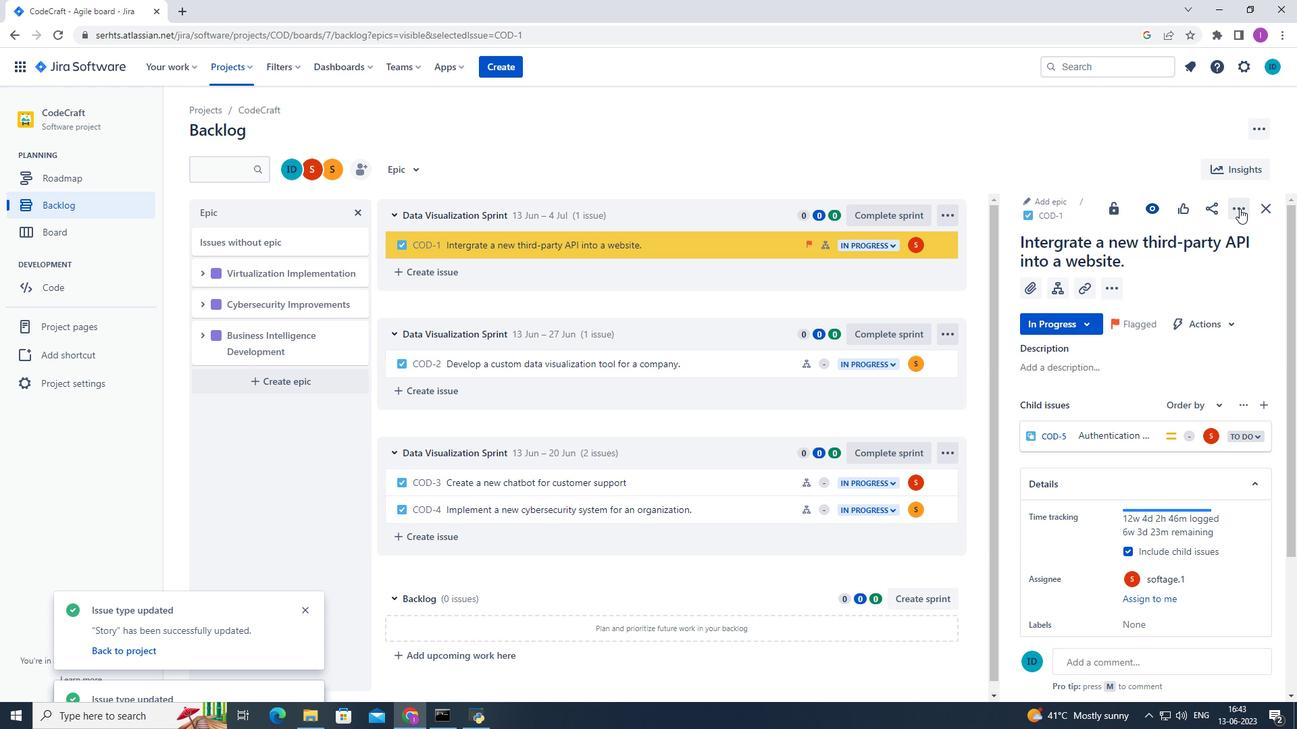 
Action: Mouse pressed left at (1238, 212)
Screenshot: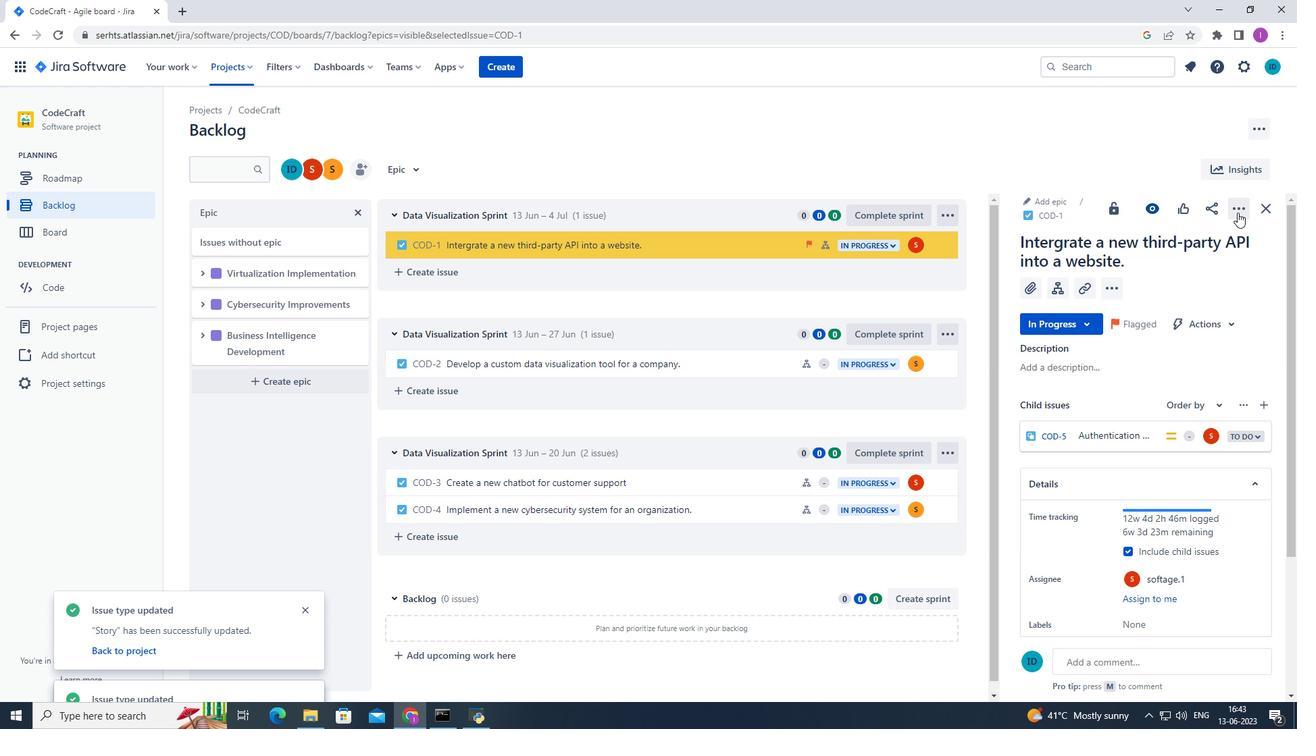 
Action: Mouse moved to (1125, 168)
Screenshot: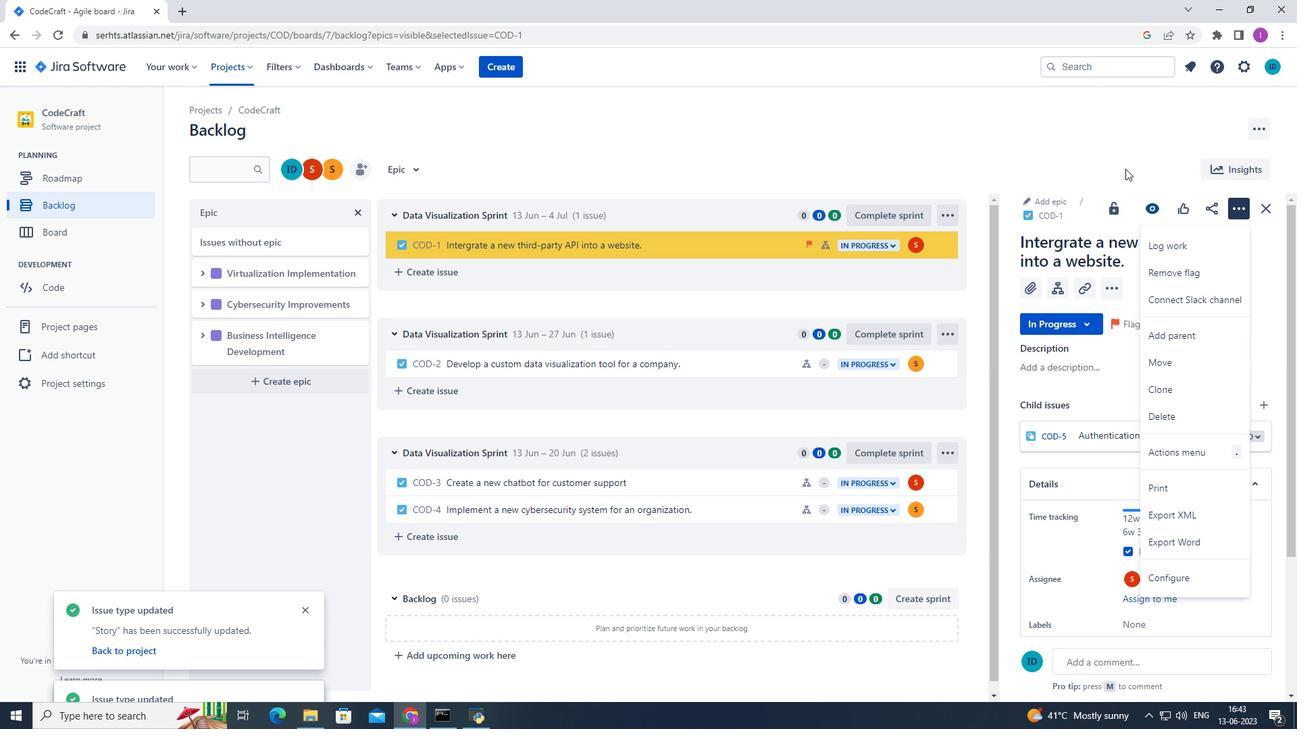 
Action: Mouse pressed left at (1125, 168)
Screenshot: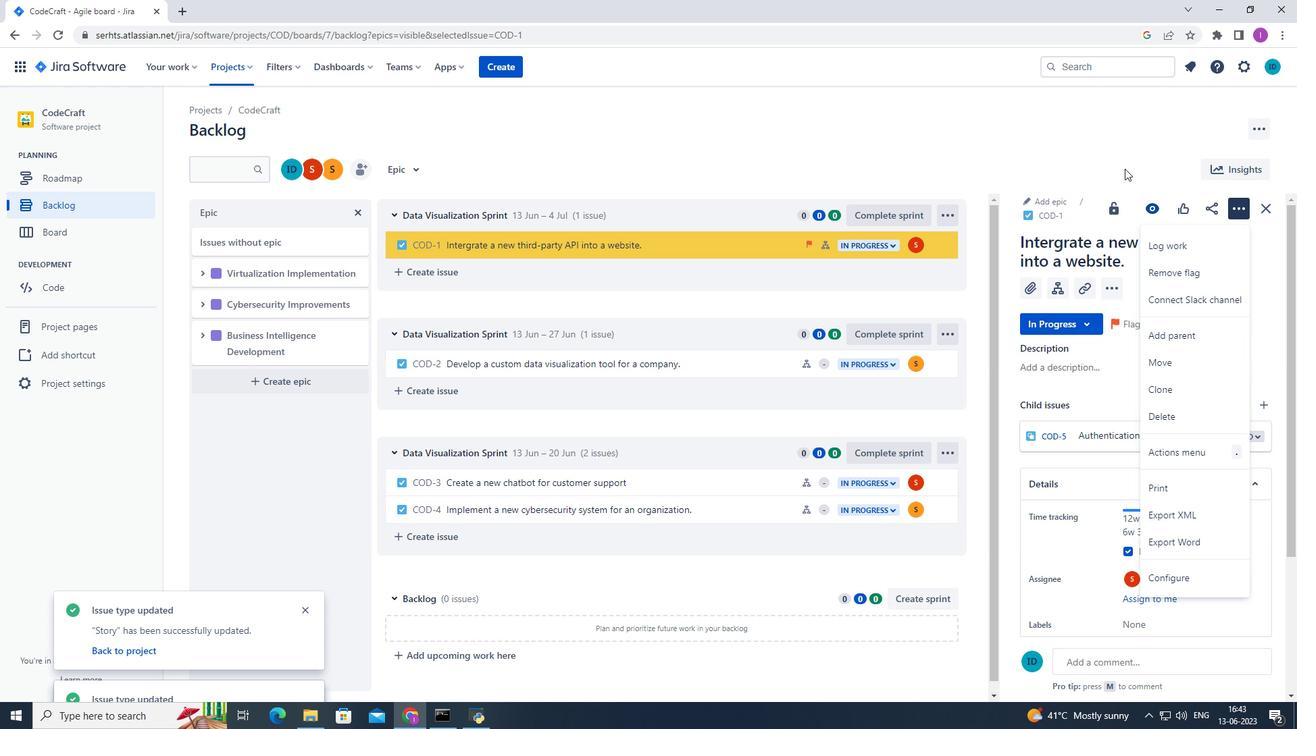 
Action: Mouse moved to (705, 244)
Screenshot: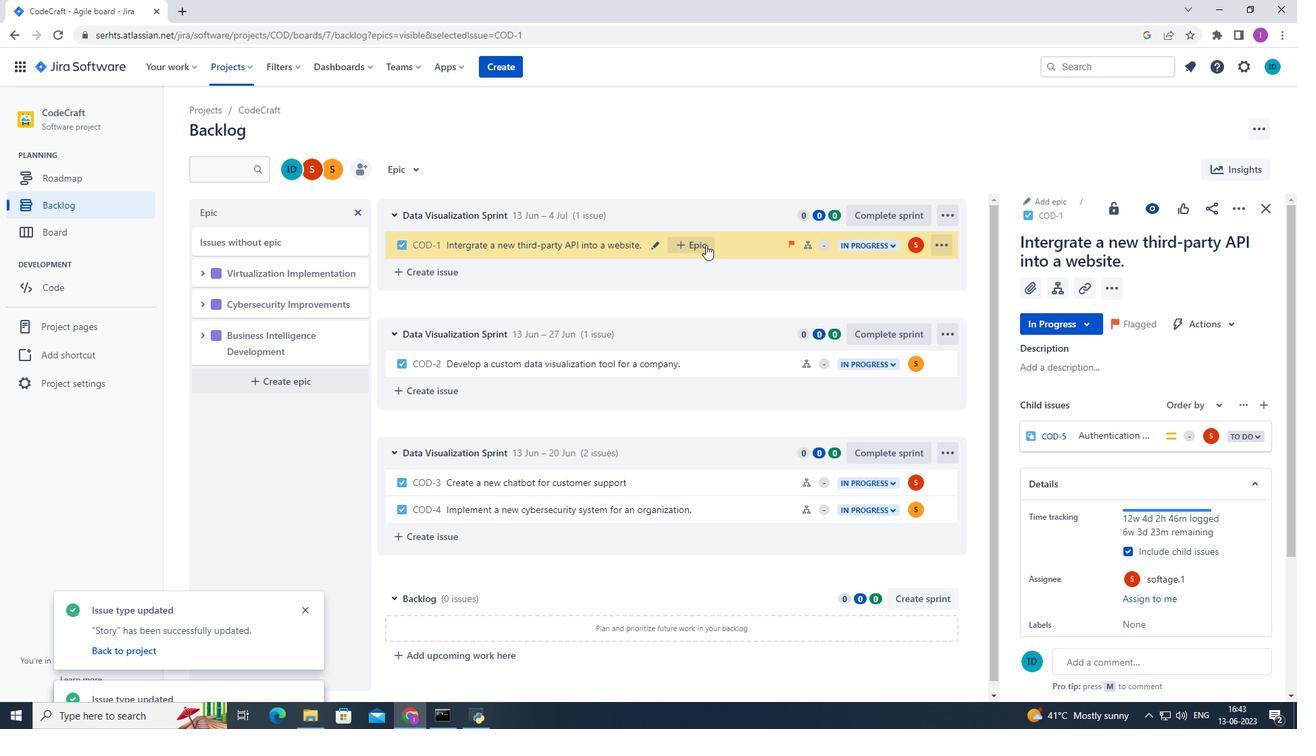 
Action: Mouse pressed left at (705, 244)
Screenshot: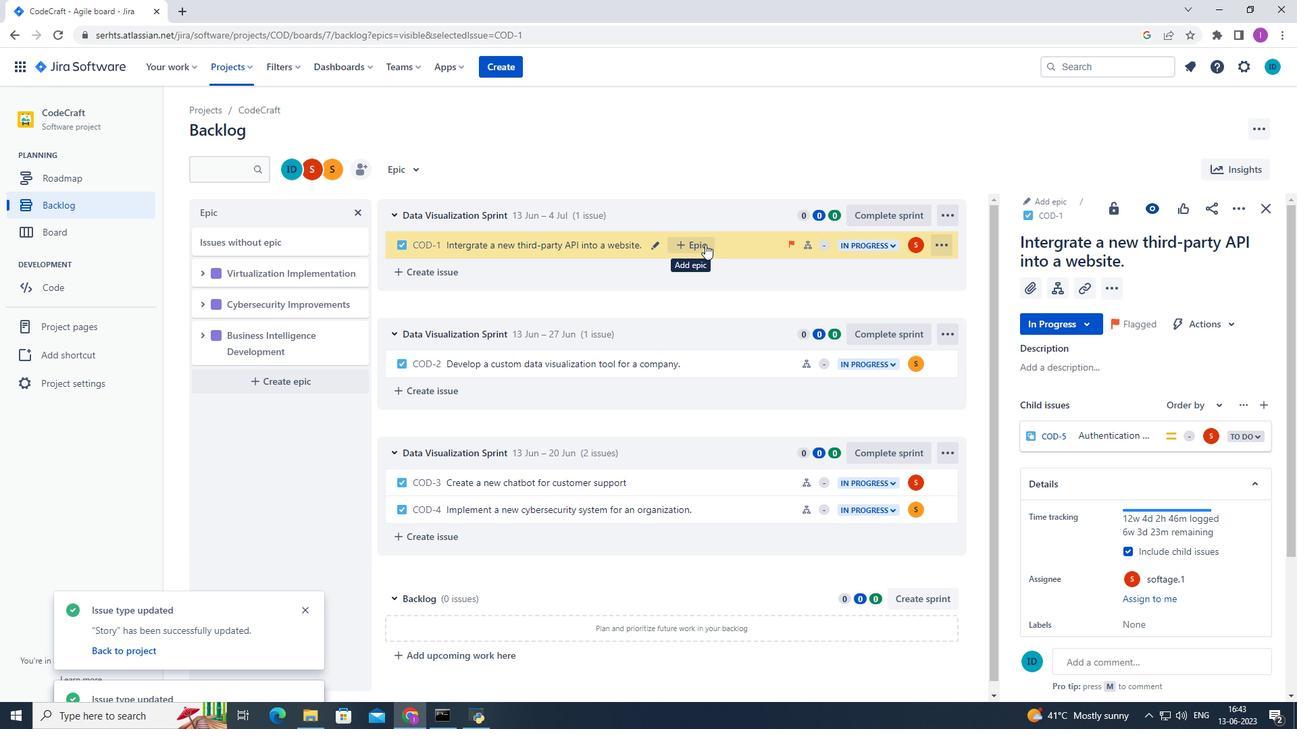 
Action: Mouse moved to (750, 339)
Screenshot: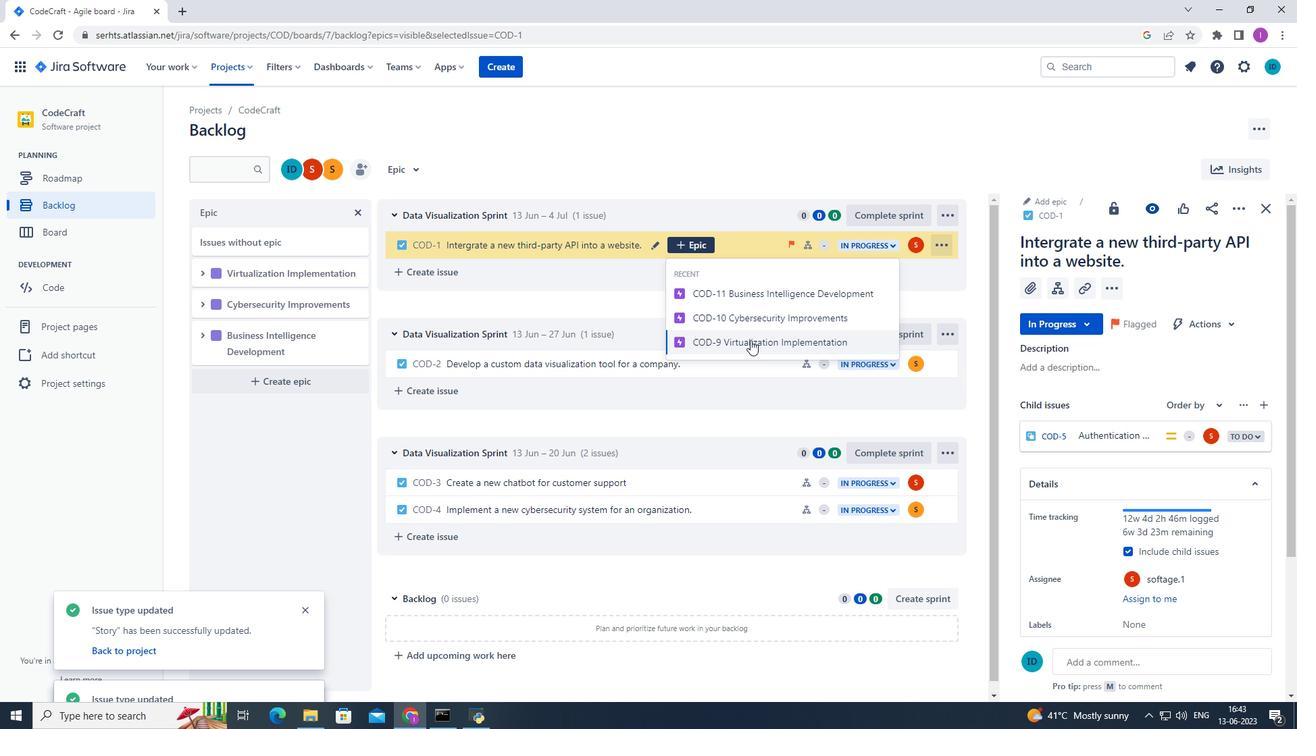 
Action: Mouse pressed left at (750, 339)
Screenshot: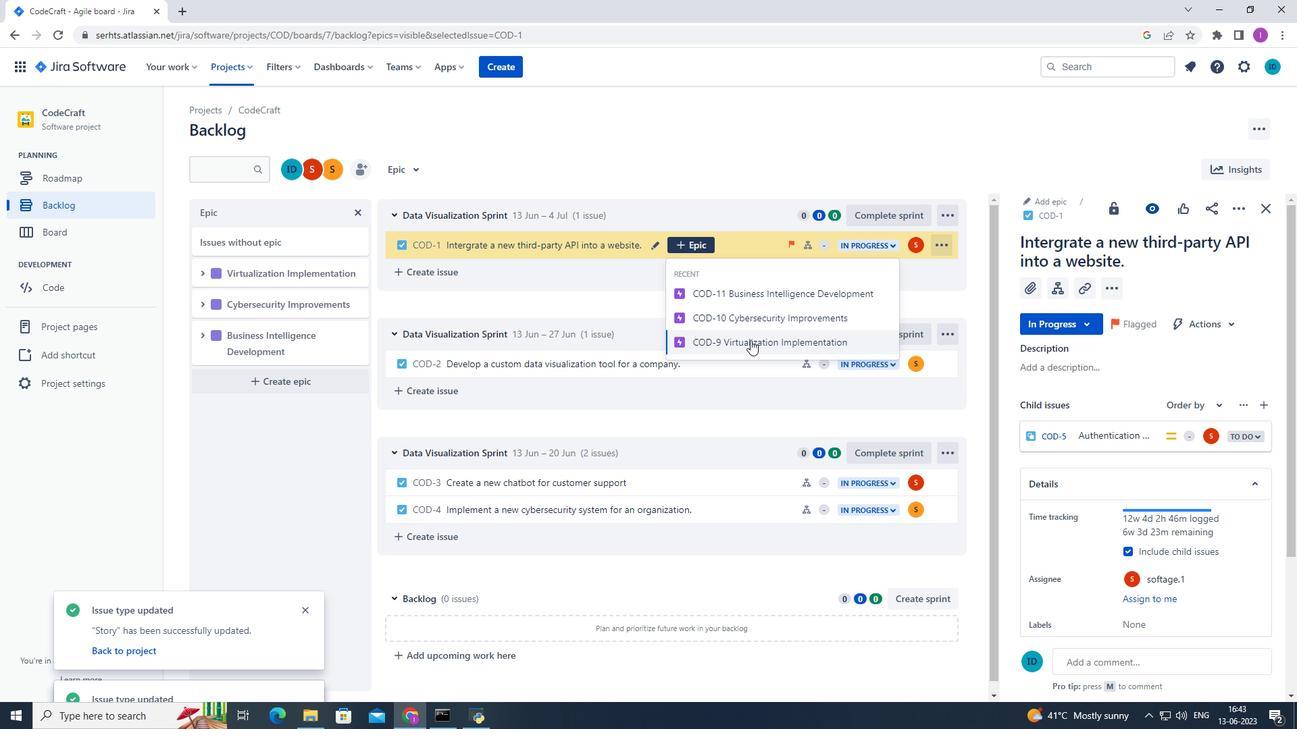 
Action: Mouse moved to (732, 341)
Screenshot: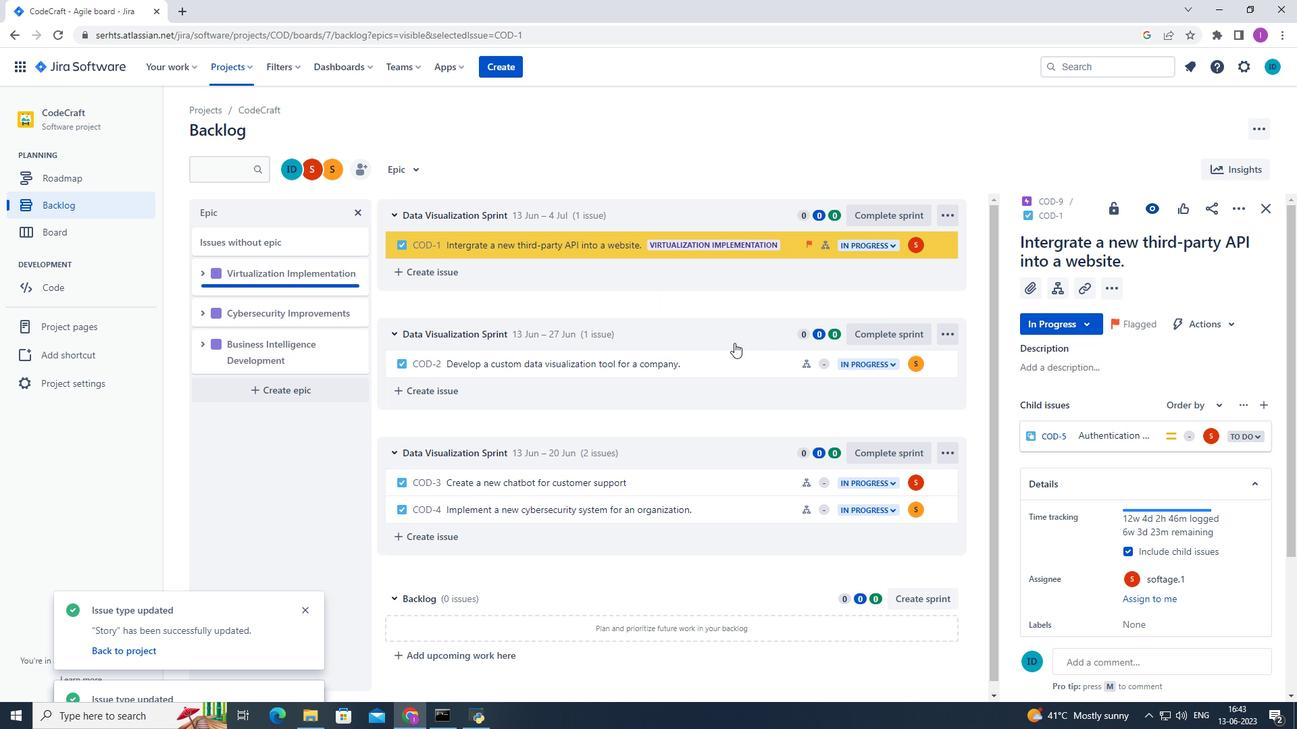 
Action: Mouse pressed left at (732, 341)
Screenshot: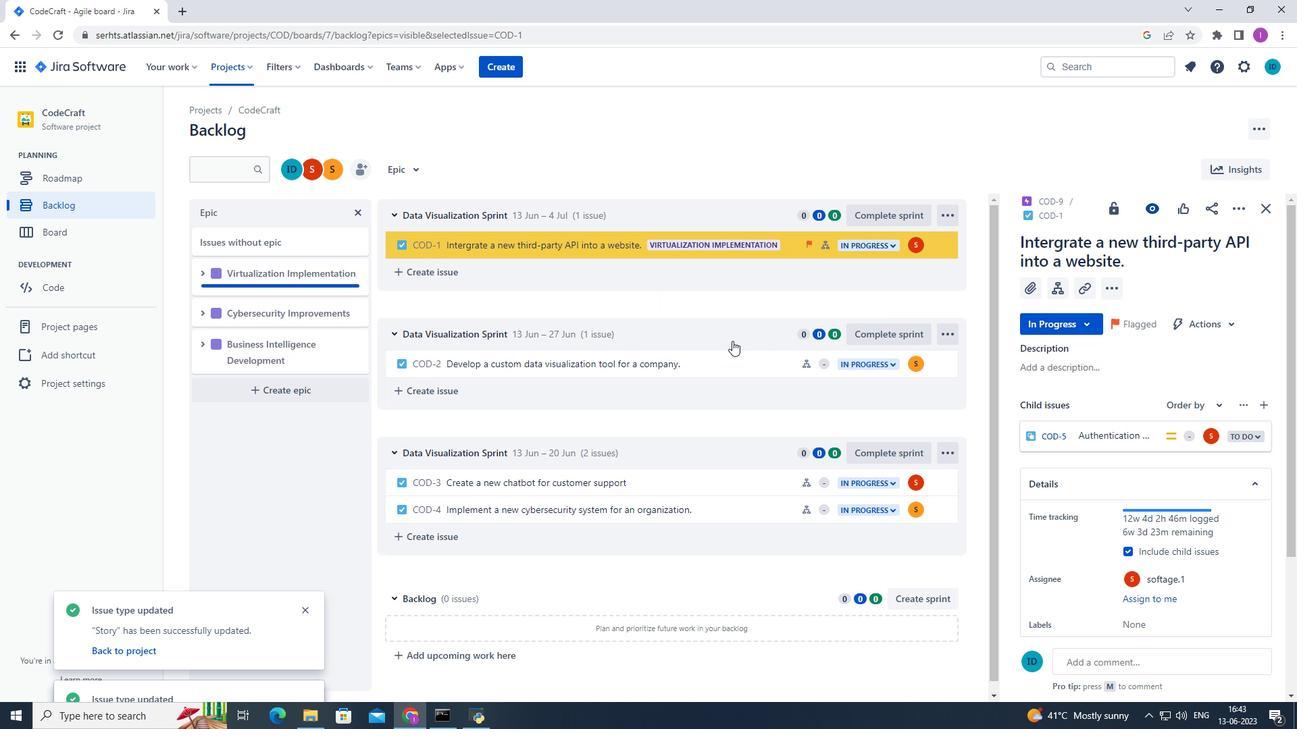 
Action: Mouse moved to (717, 375)
Screenshot: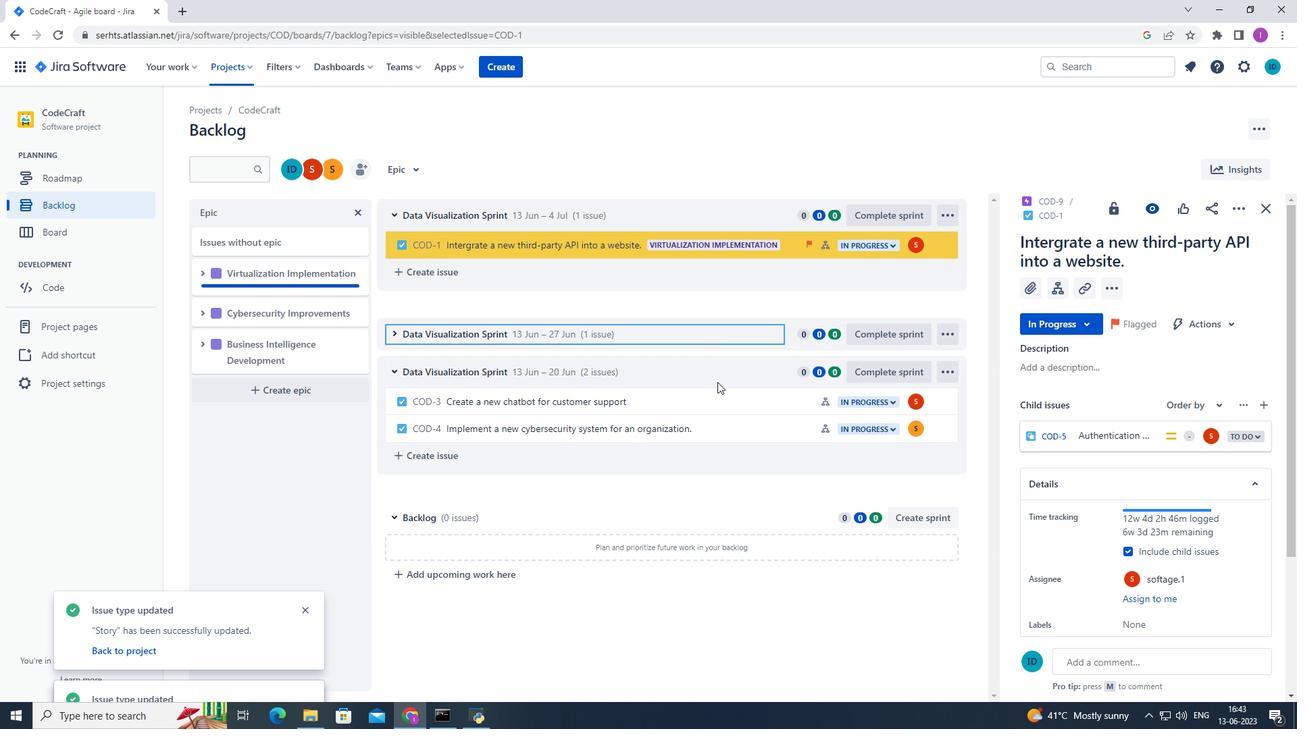 
Action: Mouse pressed left at (717, 375)
Screenshot: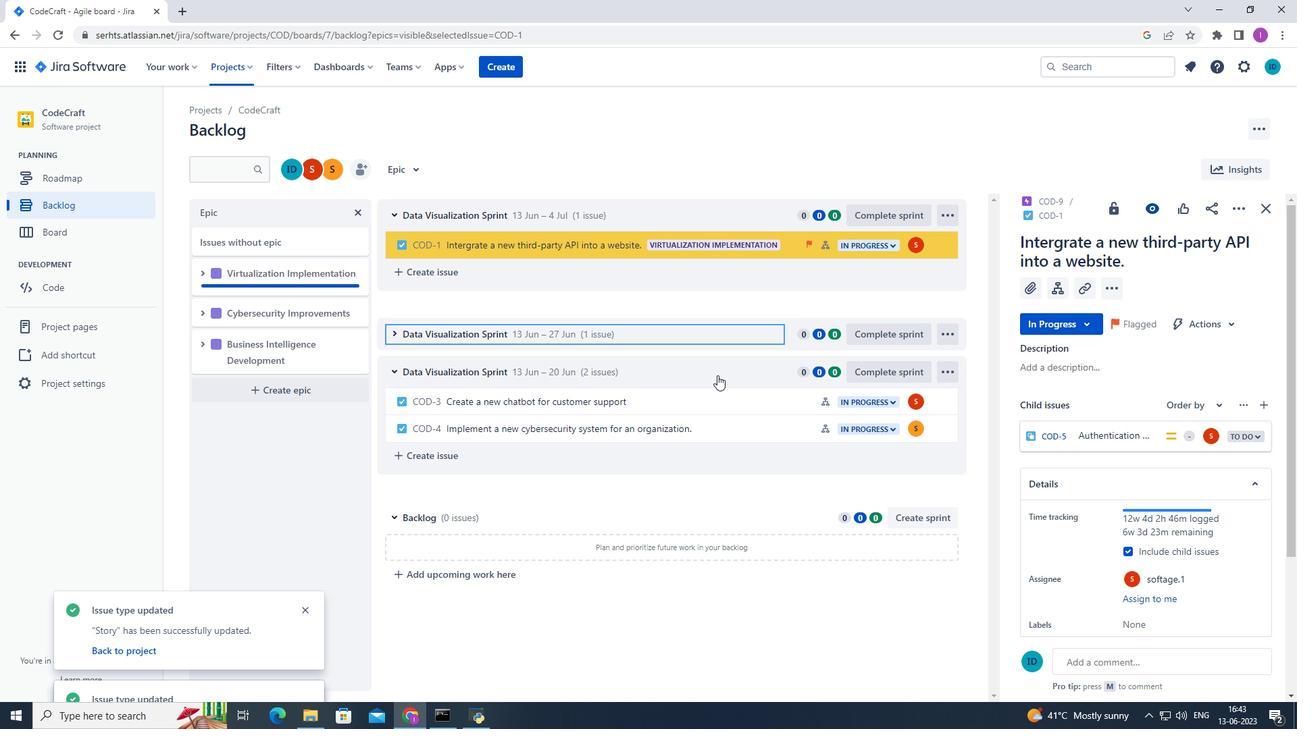 
Action: Mouse moved to (391, 325)
Screenshot: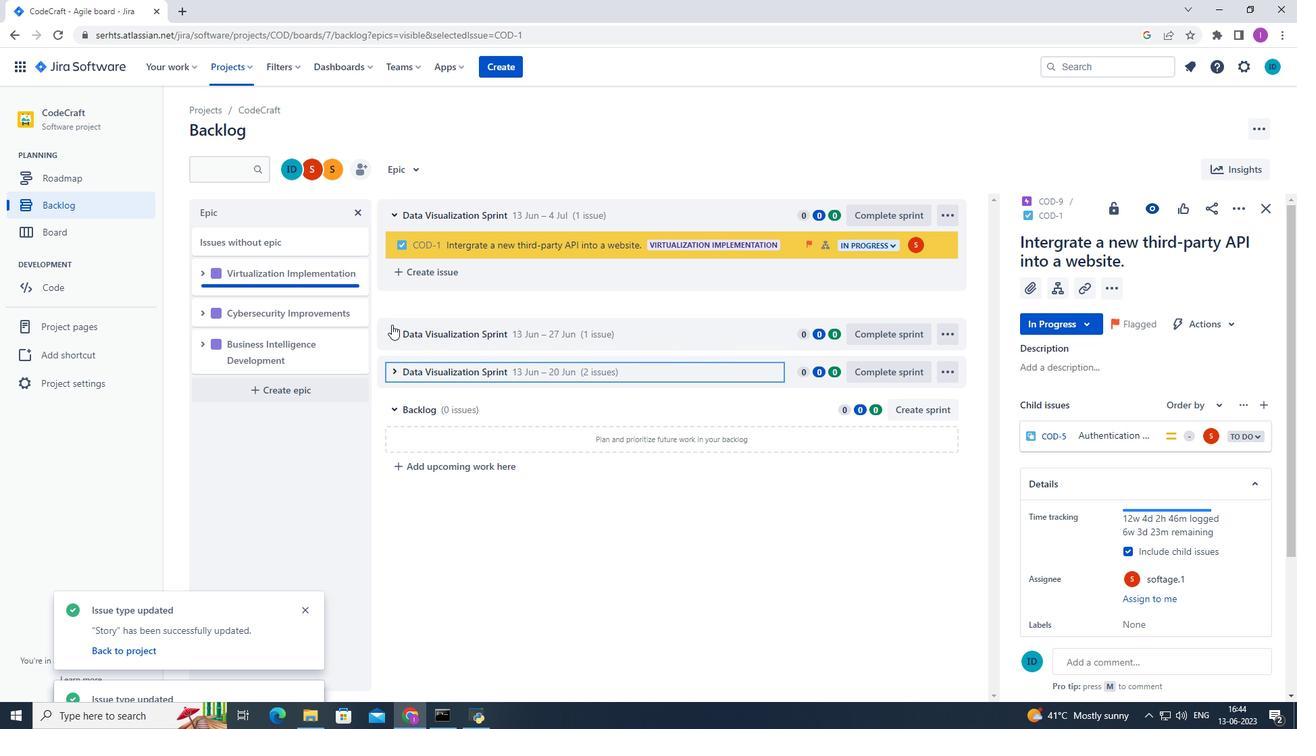 
Action: Mouse pressed left at (391, 325)
Screenshot: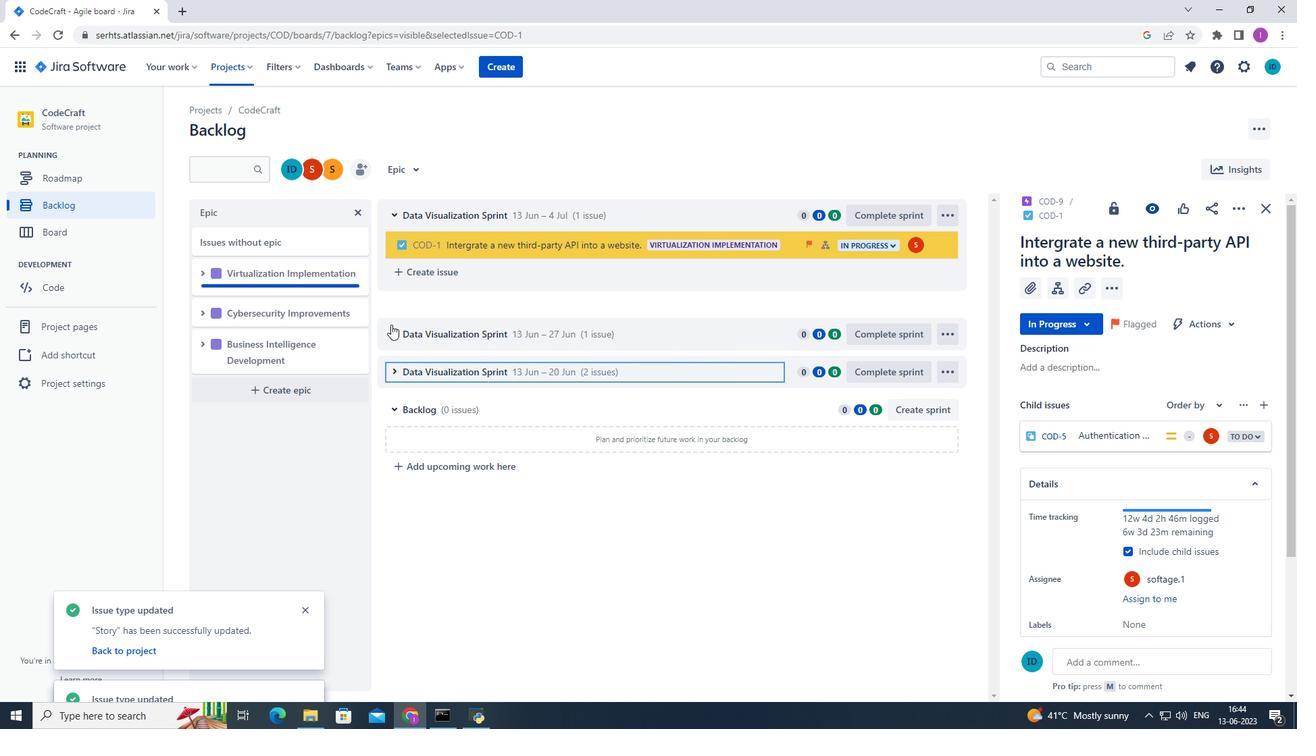 
Action: Mouse moved to (784, 367)
Screenshot: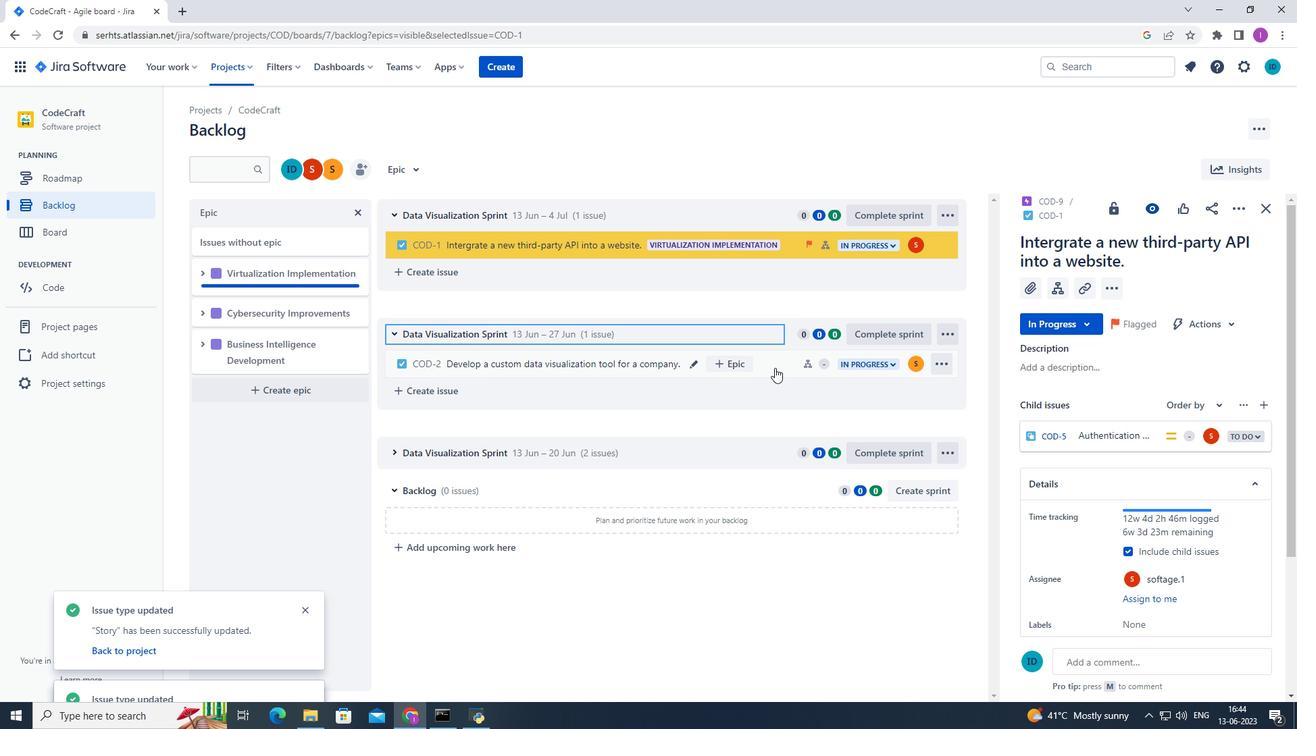 
Action: Mouse pressed left at (784, 367)
Screenshot: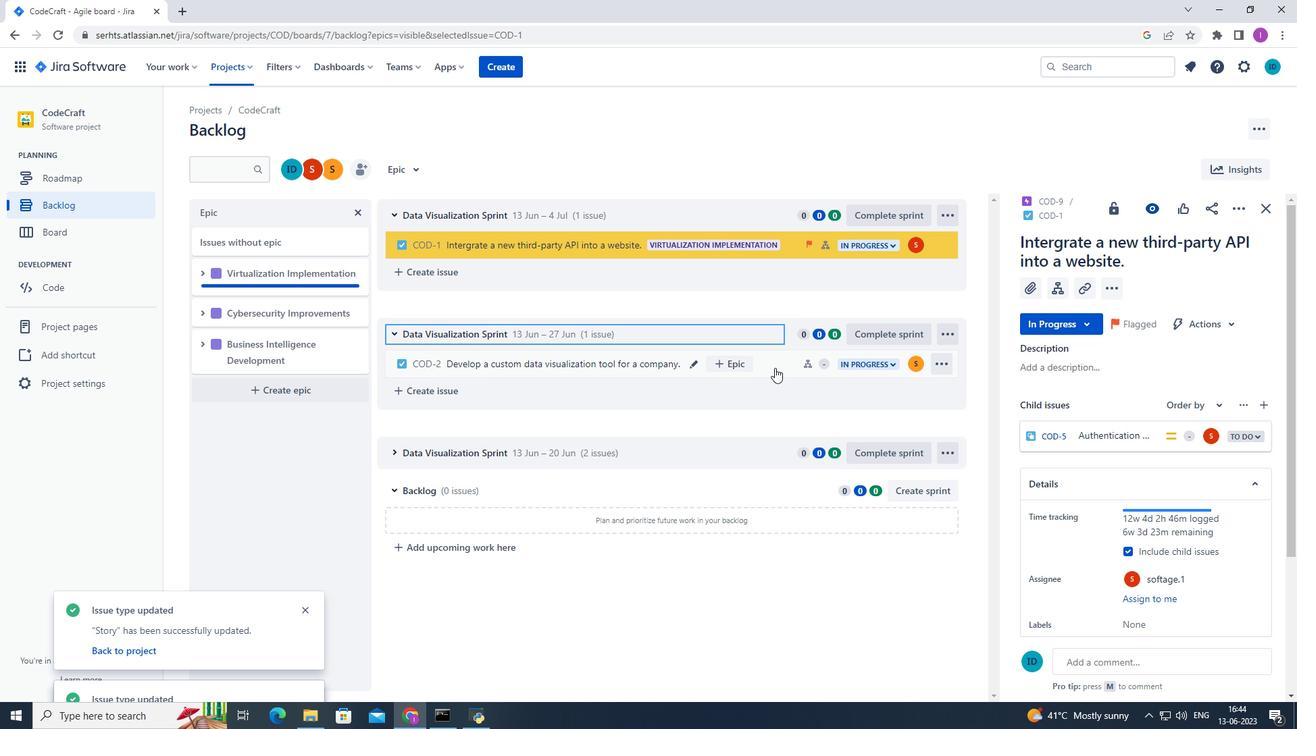 
Action: Mouse moved to (1238, 207)
Screenshot: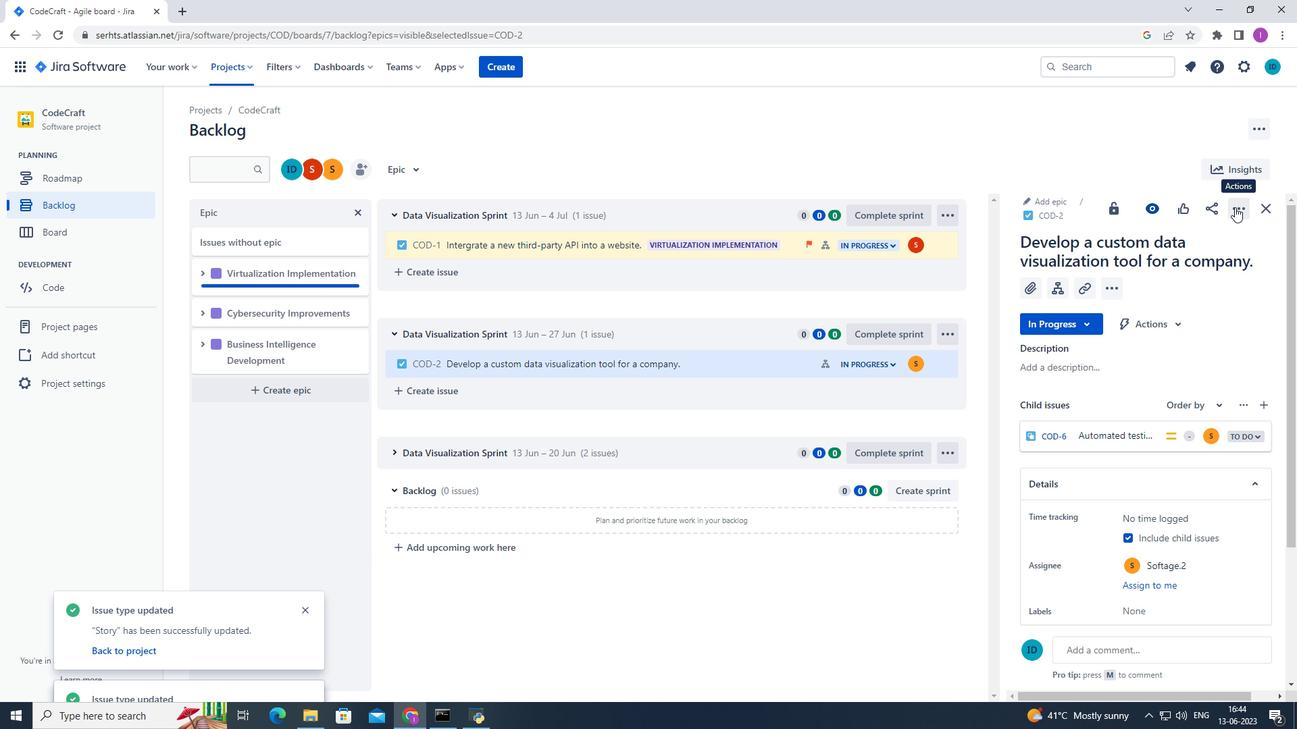
Action: Mouse pressed left at (1238, 207)
Screenshot: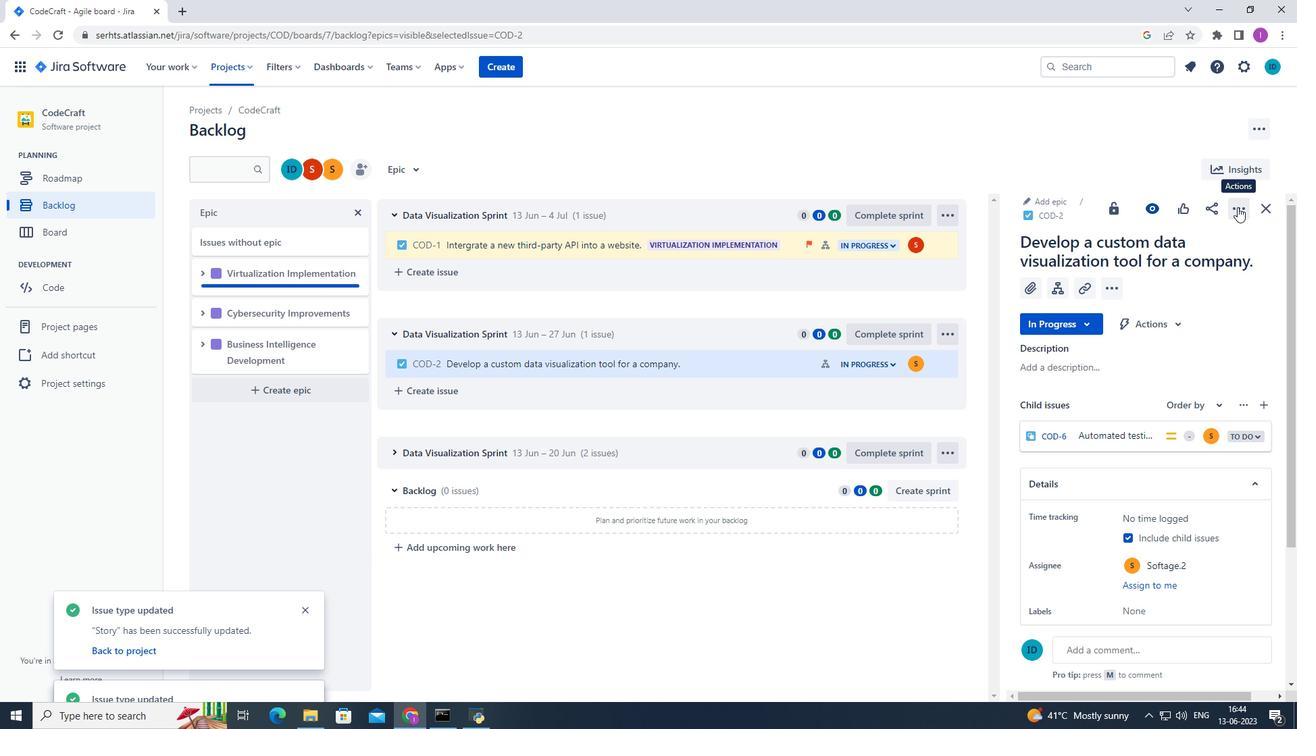 
Action: Mouse moved to (1167, 248)
Screenshot: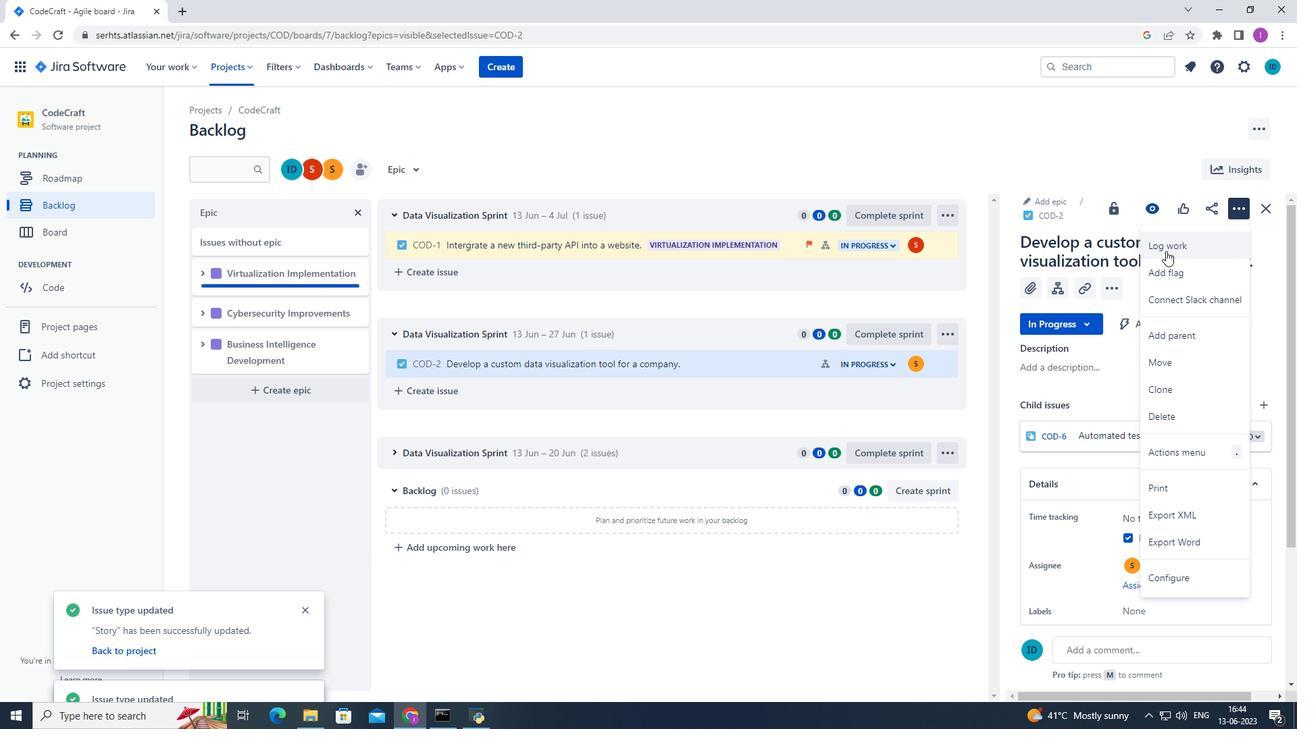 
Action: Mouse pressed left at (1167, 248)
Screenshot: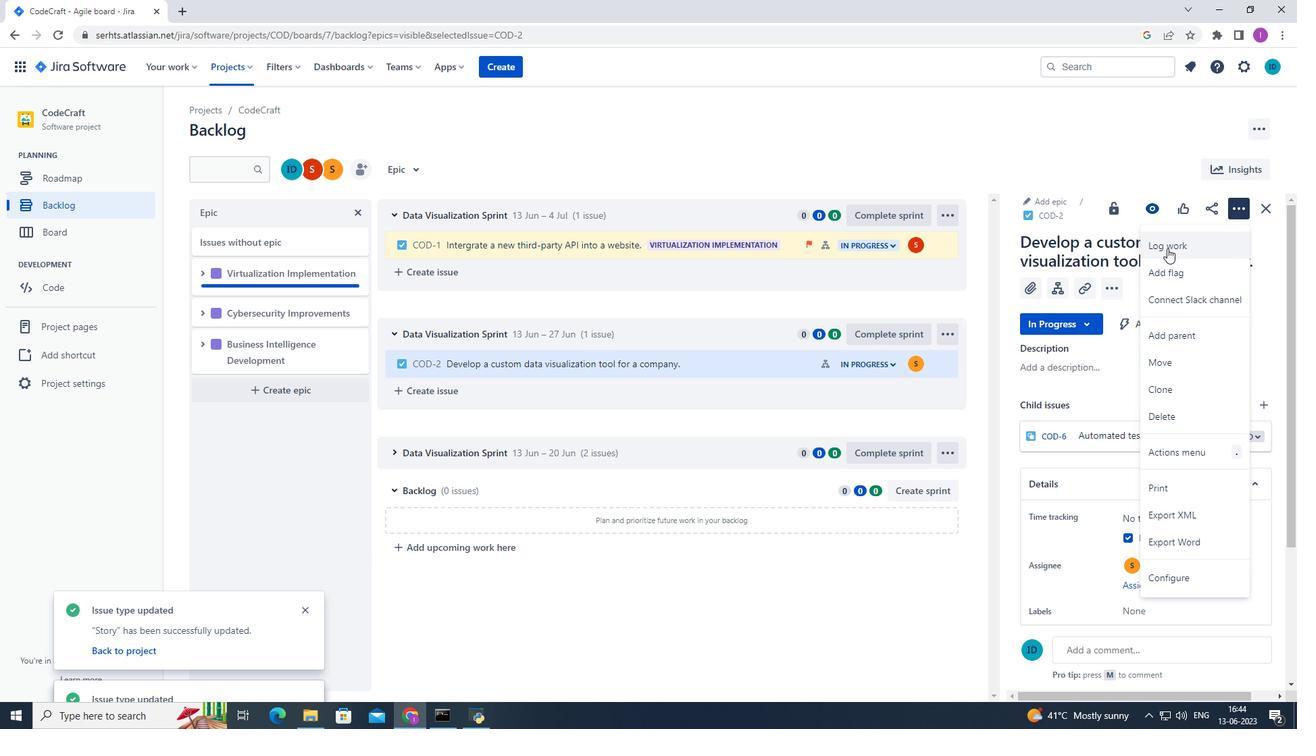 
Action: Mouse pressed left at (1167, 248)
Screenshot: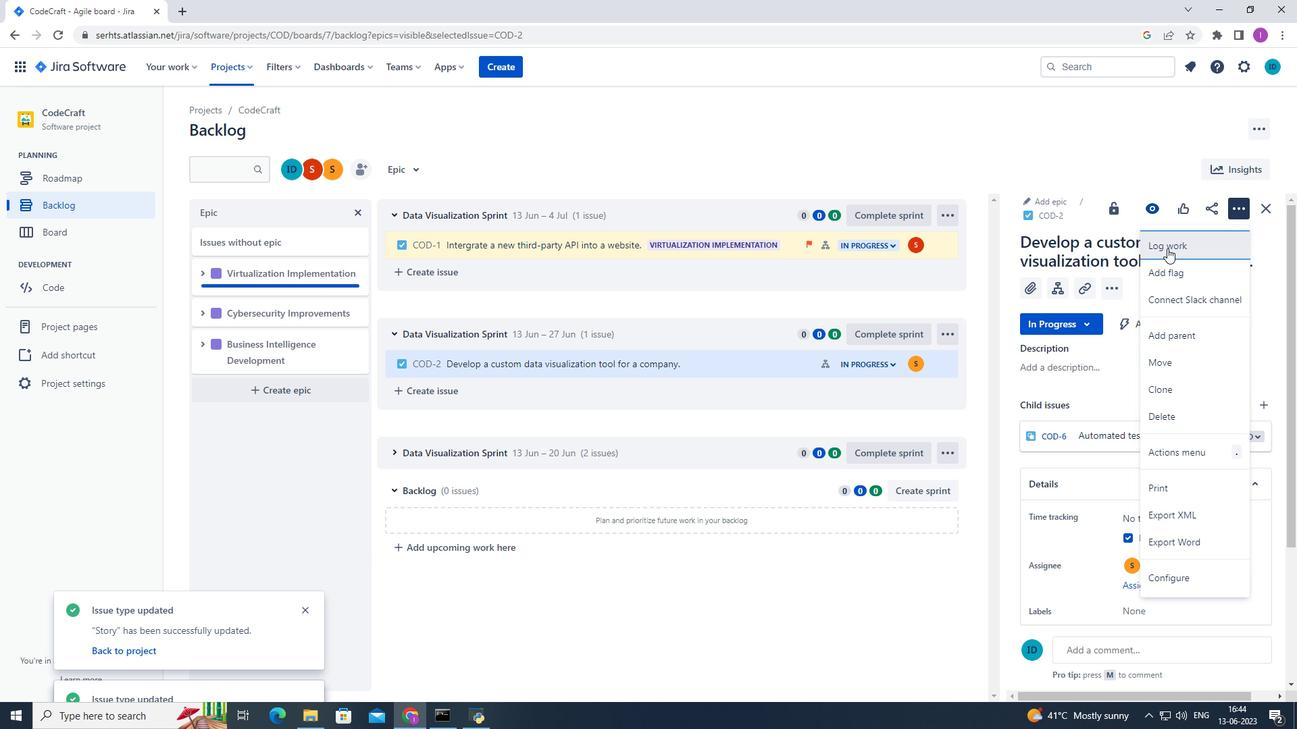 
Action: Mouse moved to (552, 202)
Screenshot: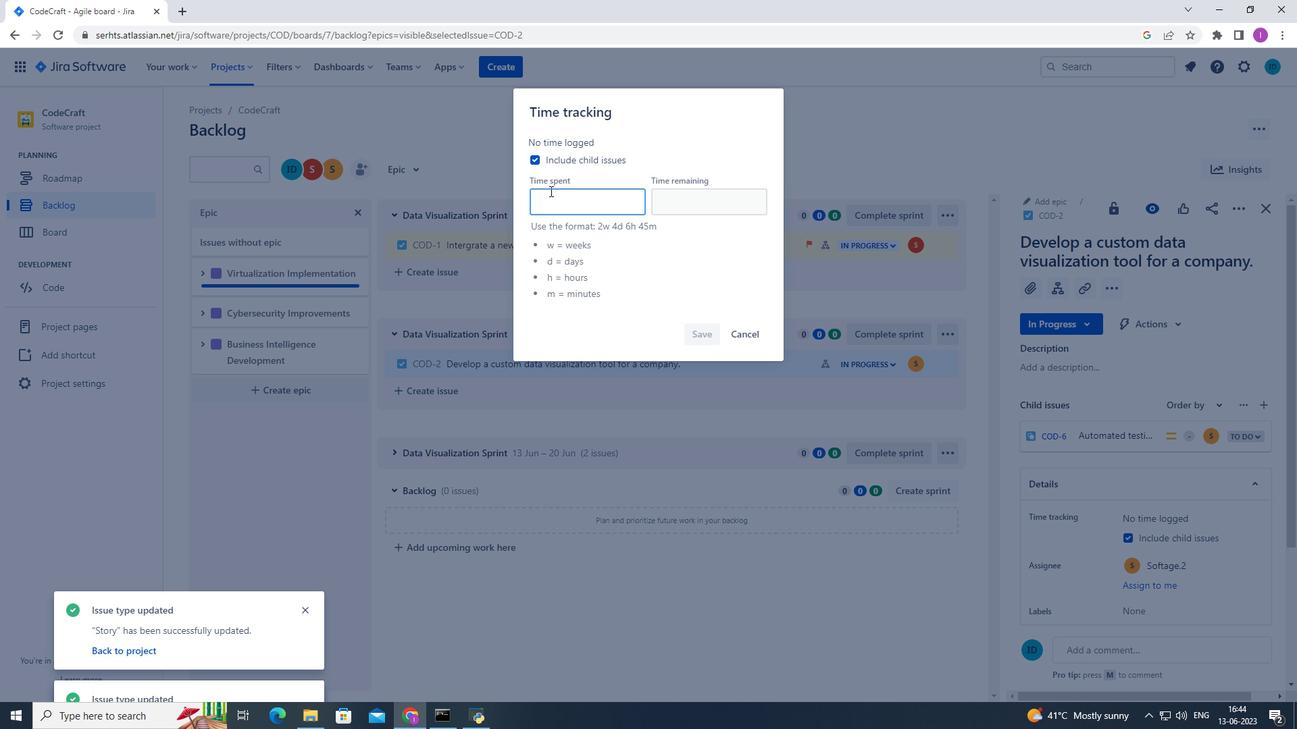 
Action: Mouse pressed left at (552, 202)
Screenshot: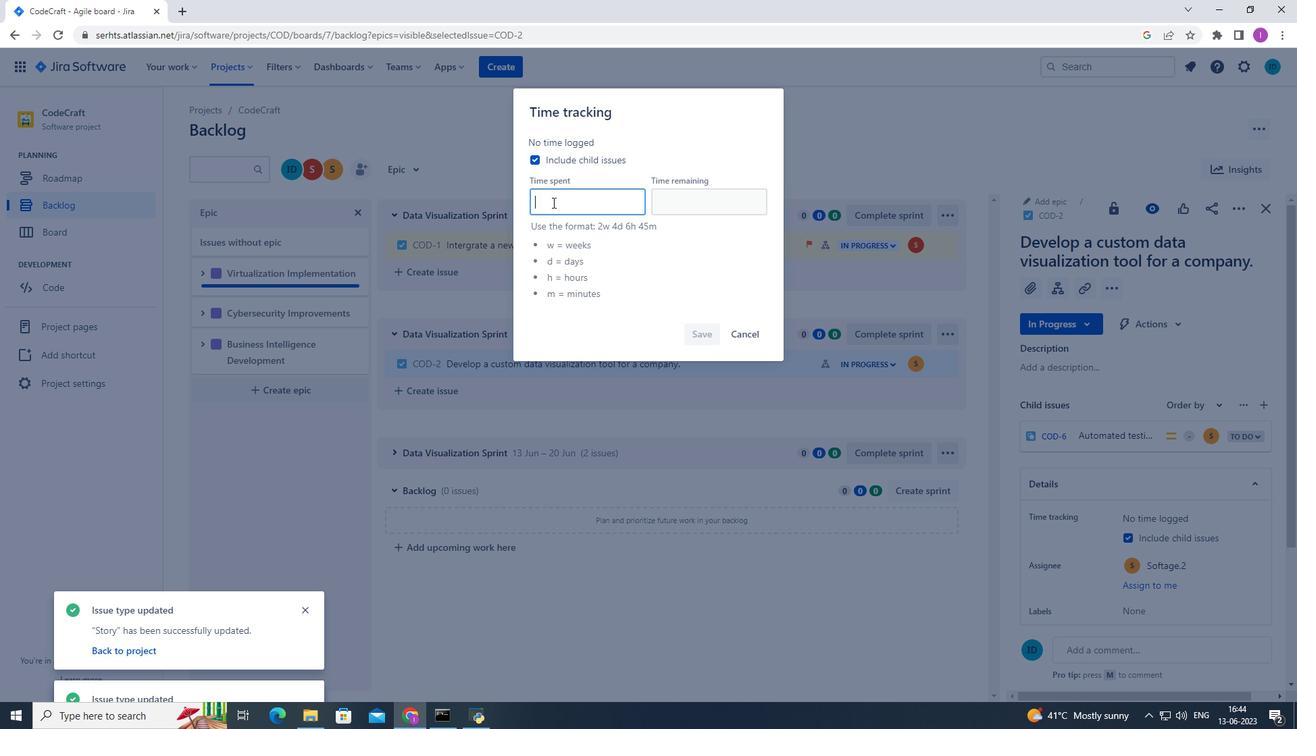 
Action: Mouse moved to (499, 252)
Screenshot: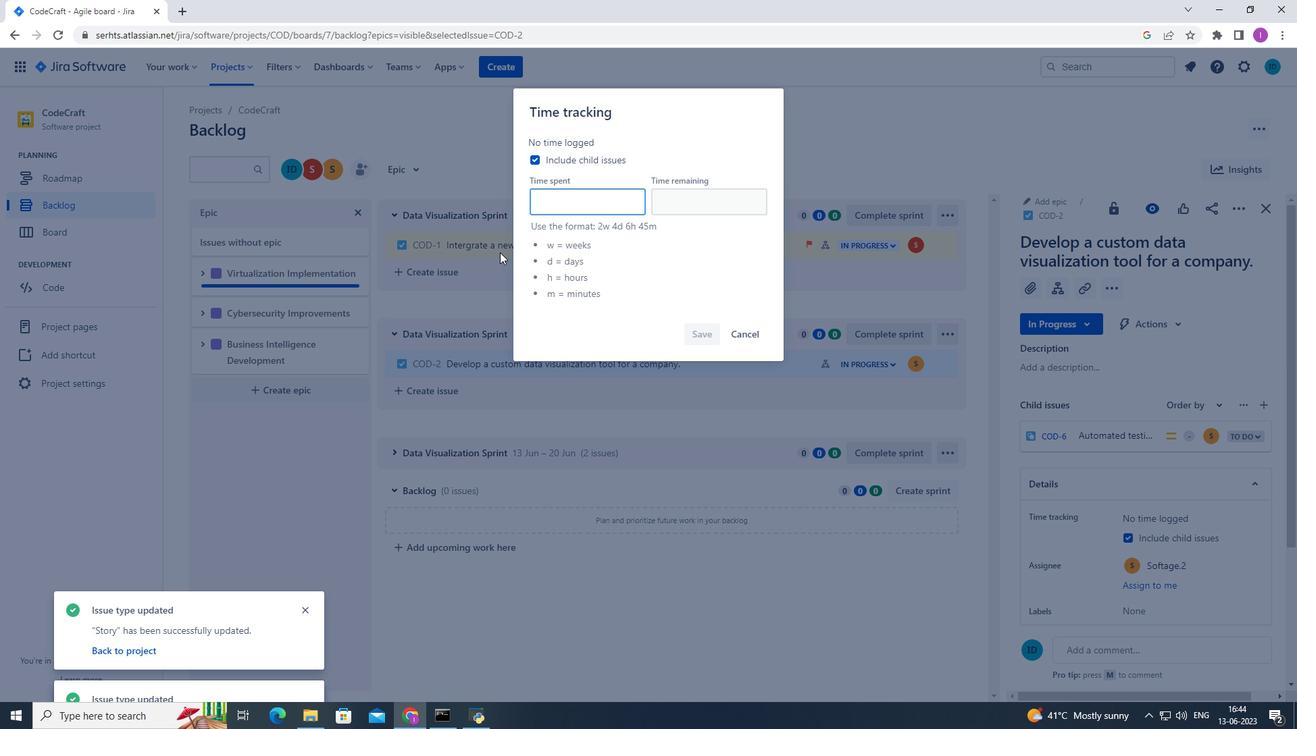 
Action: Key pressed 1w
Screenshot: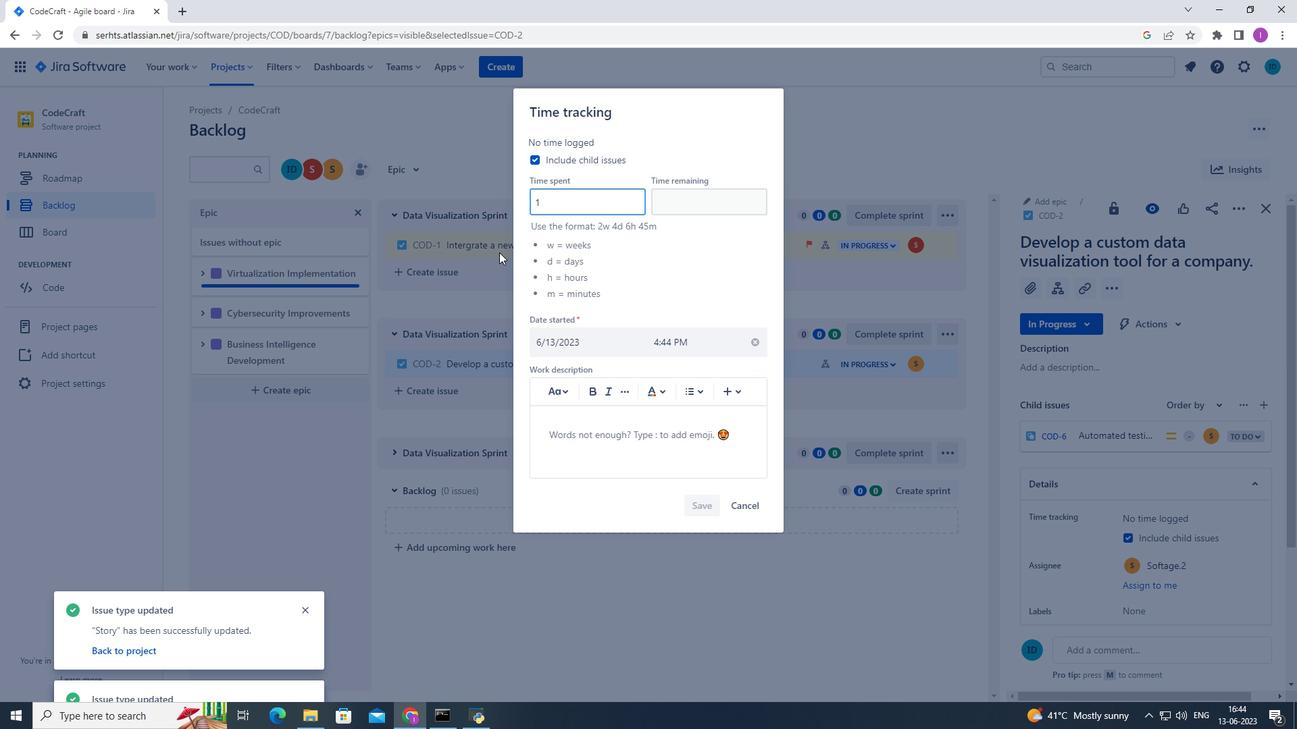 
Action: Mouse moved to (498, 252)
Screenshot: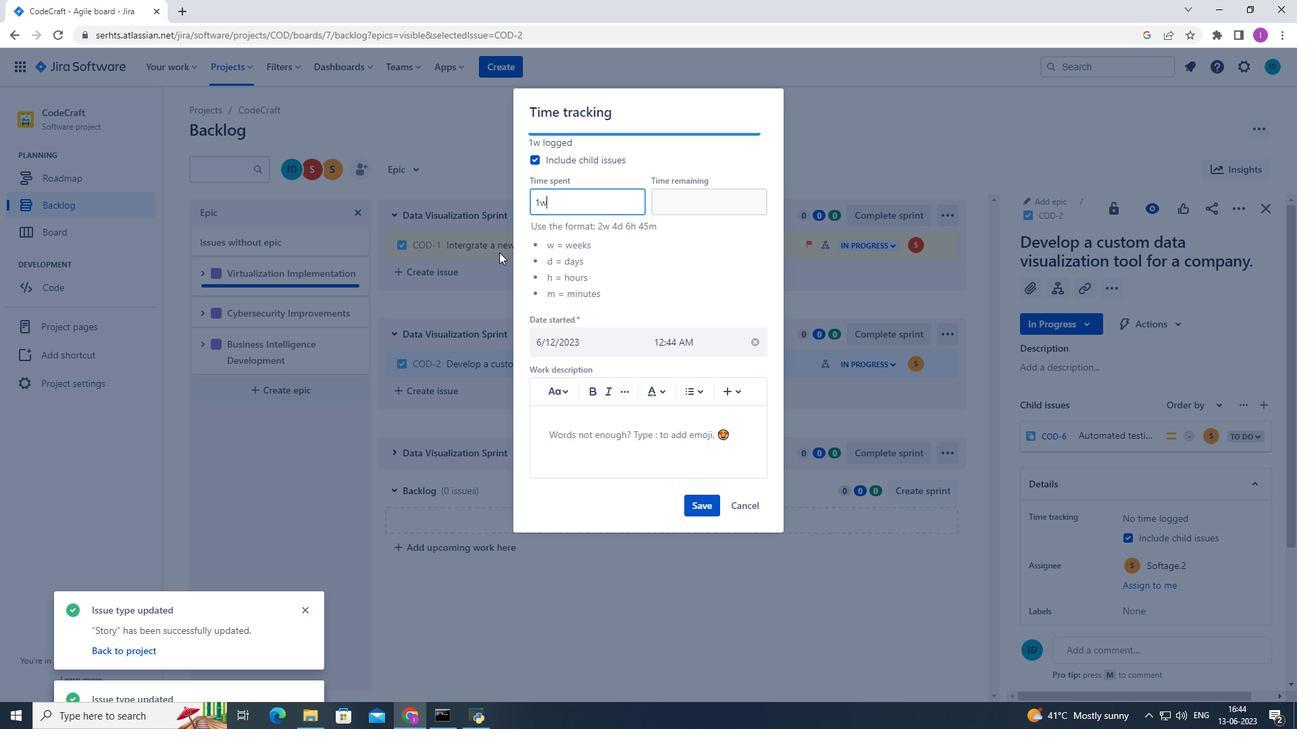 
Action: Key pressed c3d<Key.space>
Screenshot: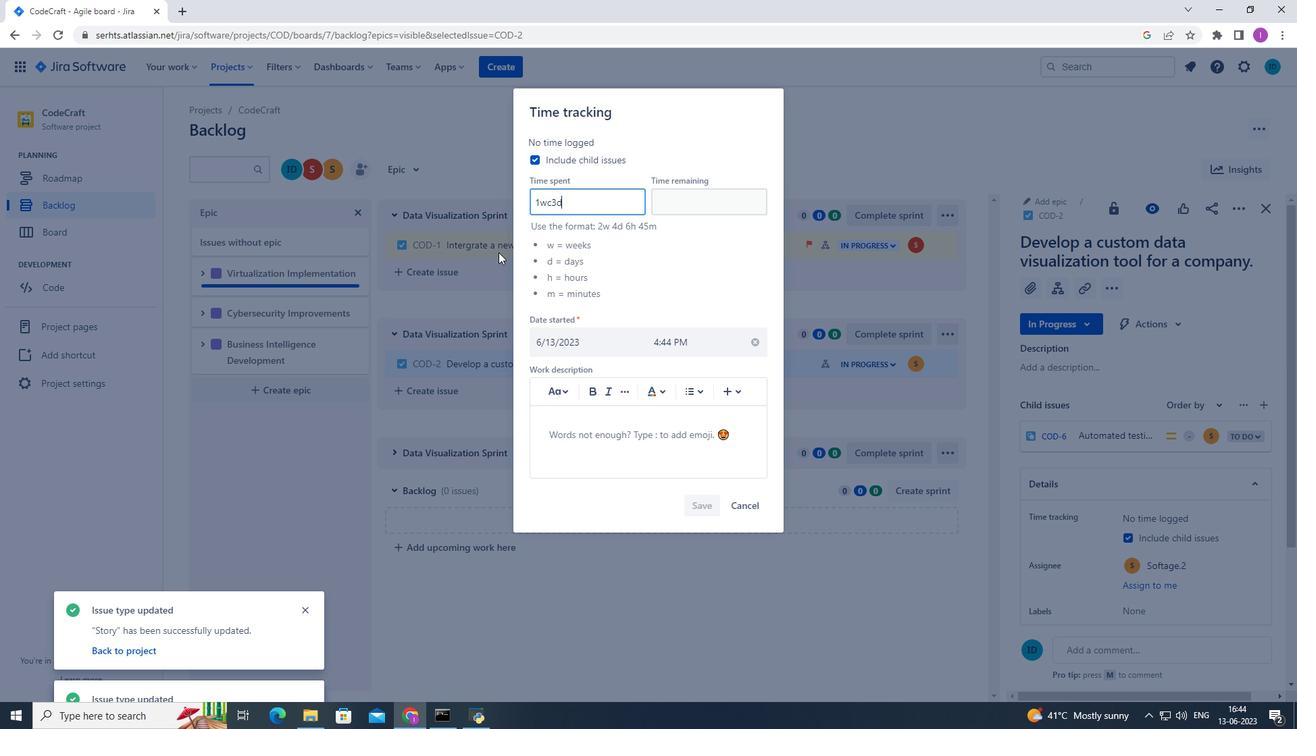 
Action: Mouse moved to (498, 252)
Screenshot: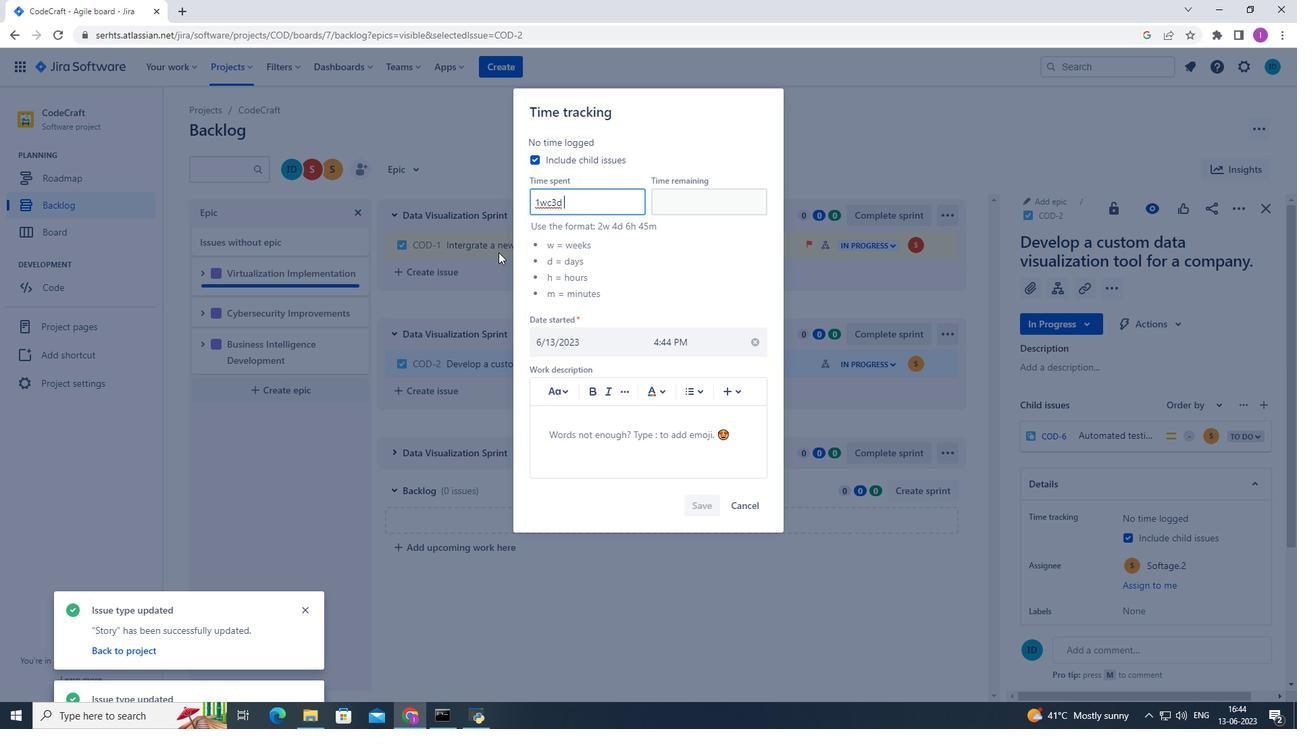 
Action: Key pressed 9h<Key.space>33m
Screenshot: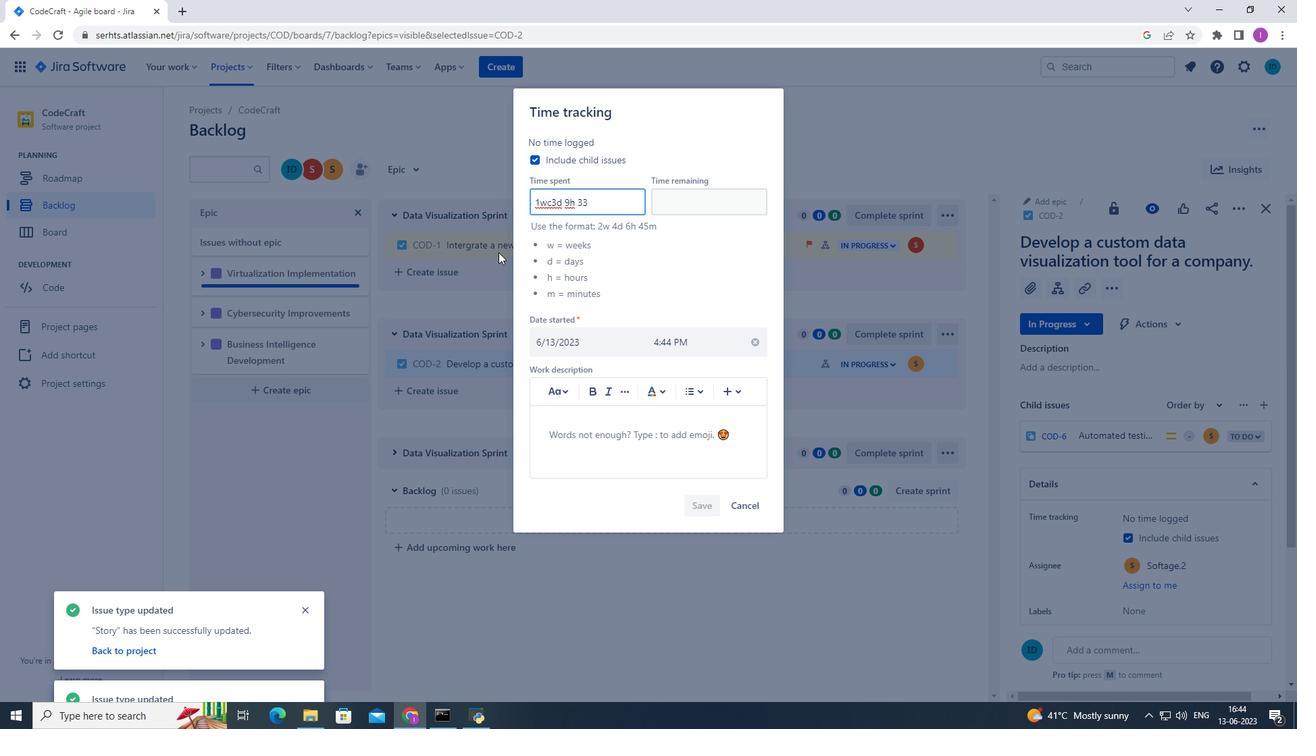 
Action: Mouse moved to (548, 205)
Screenshot: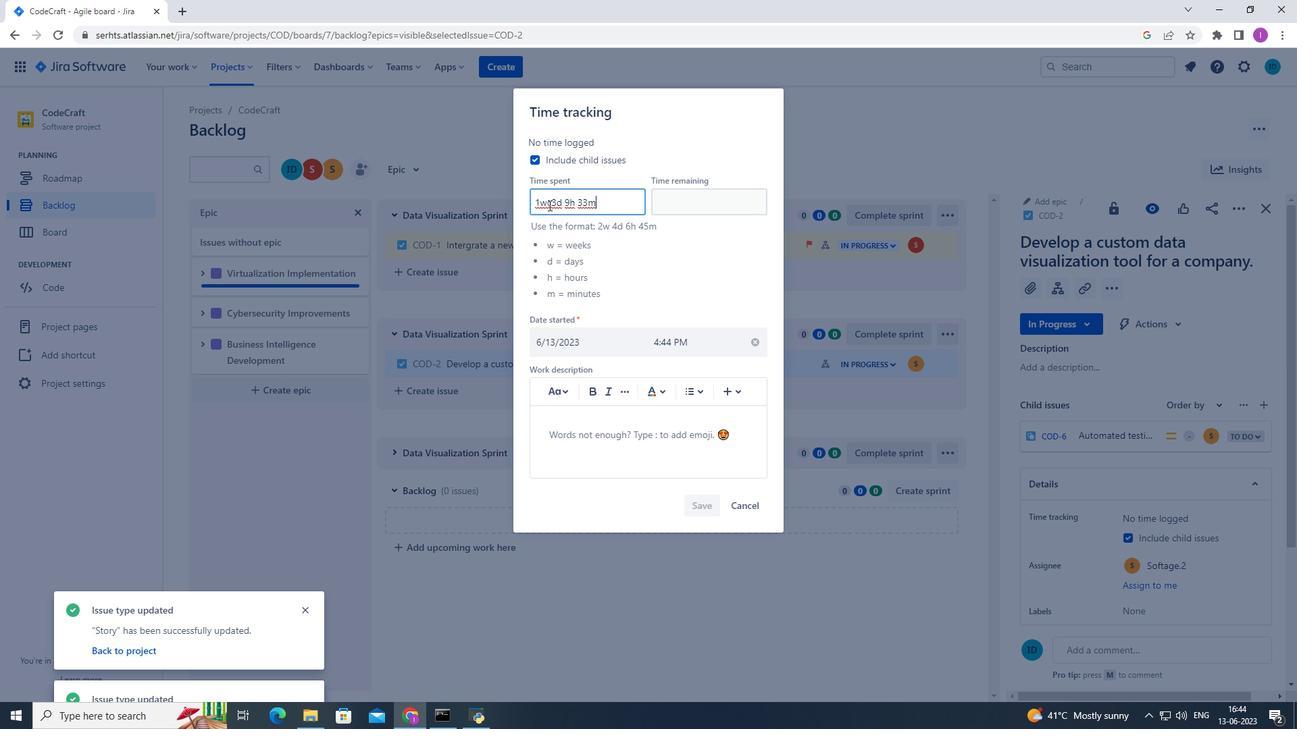 
Action: Mouse pressed left at (548, 205)
Screenshot: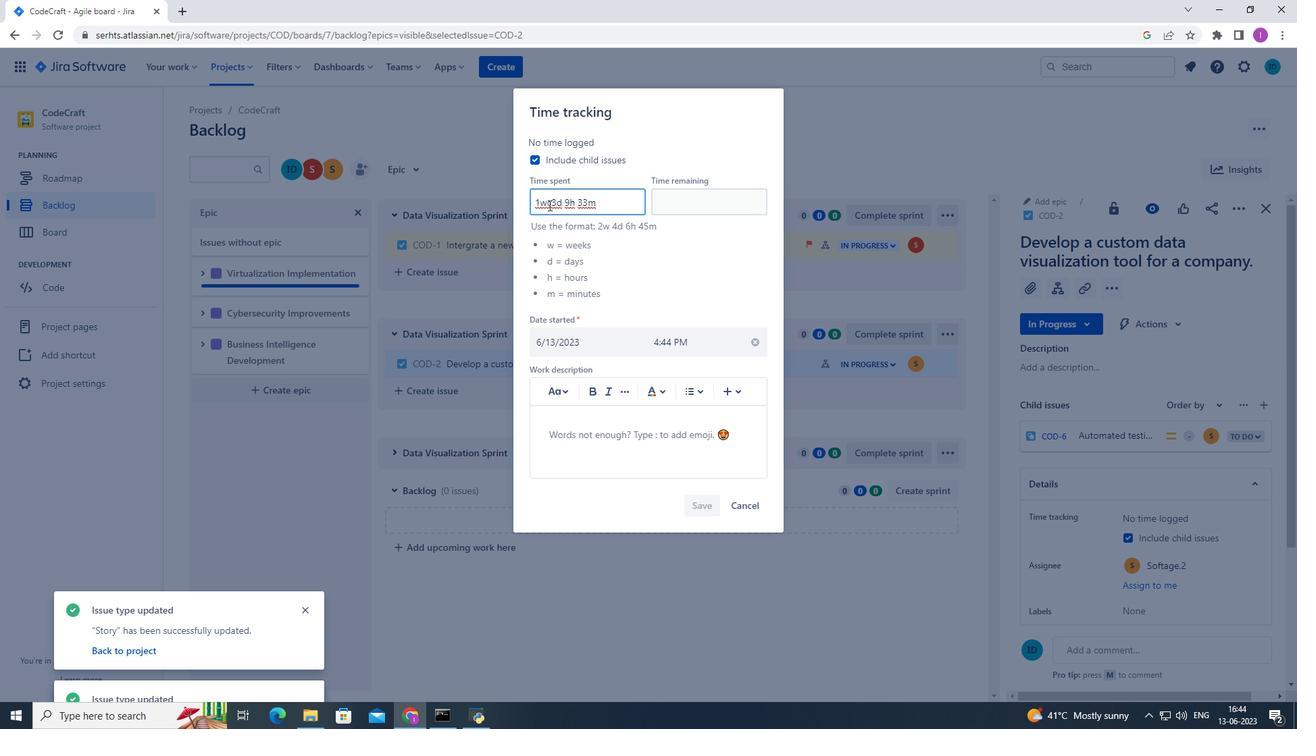 
Action: Mouse moved to (552, 202)
Screenshot: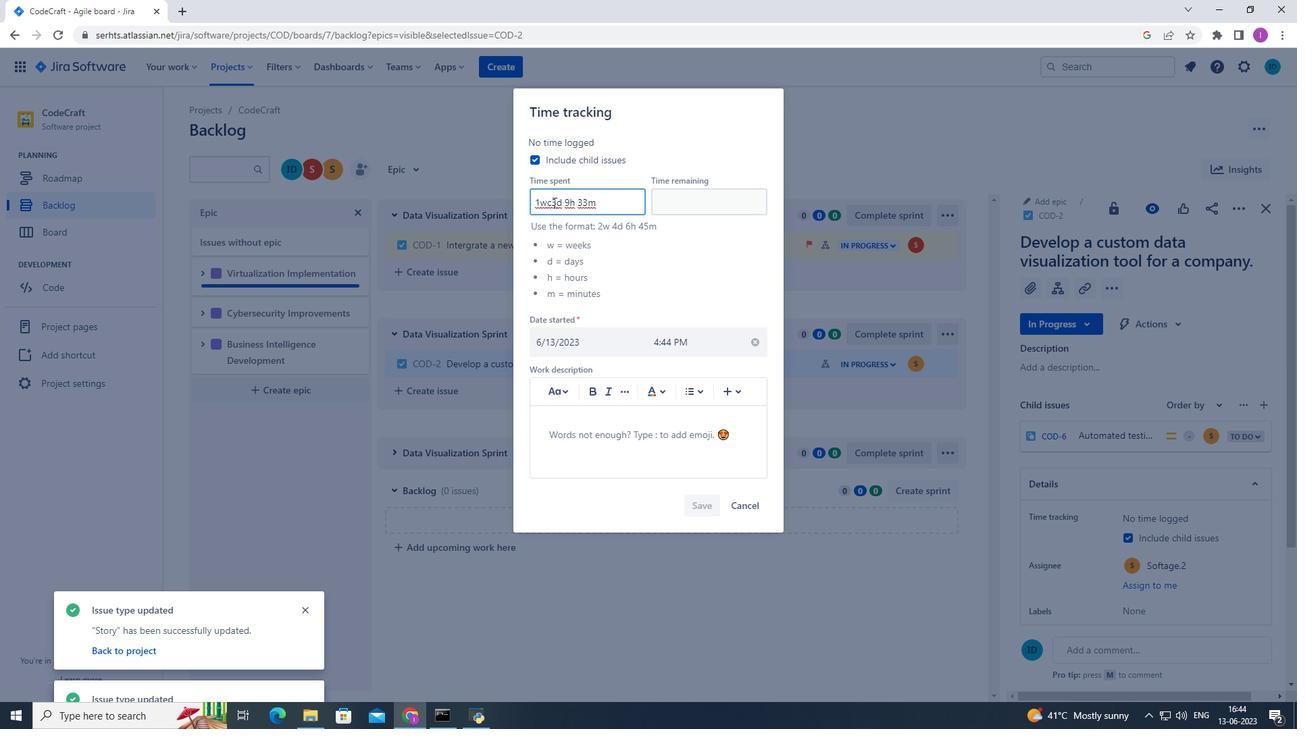 
Action: Mouse pressed left at (552, 202)
Screenshot: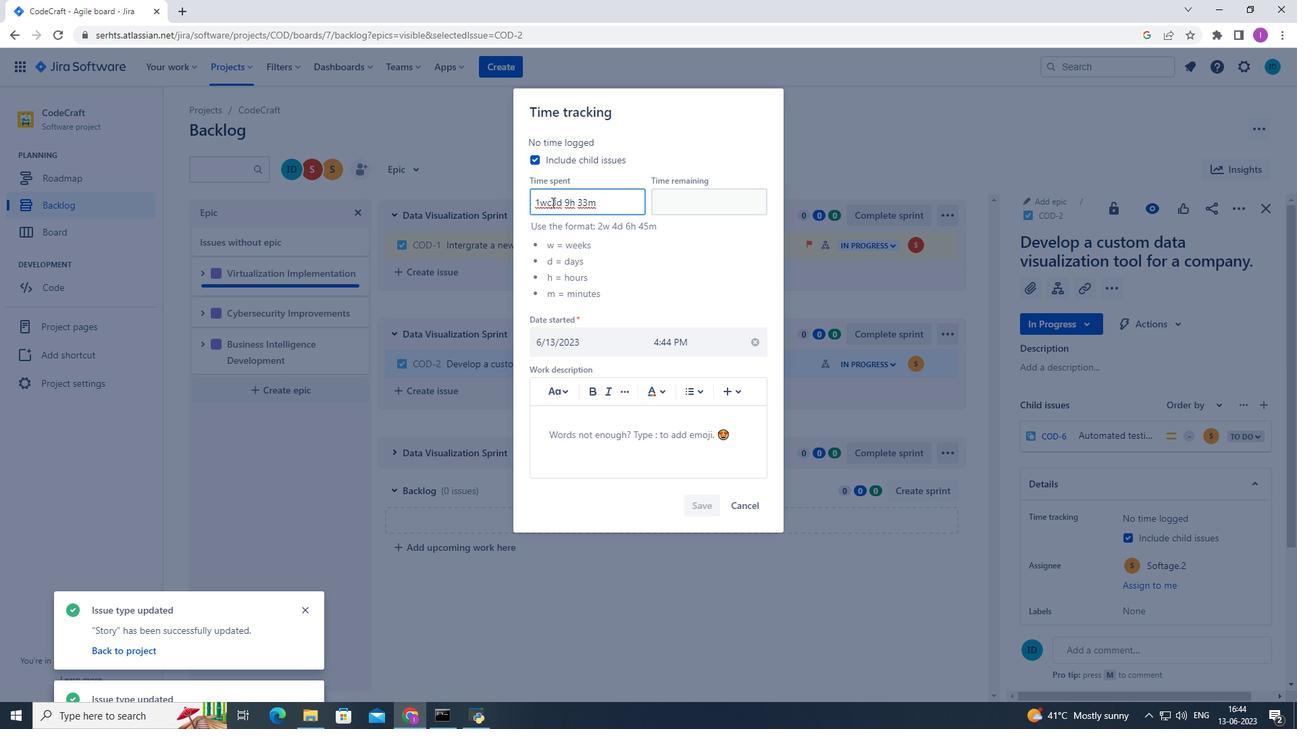 
Action: Key pressed <Key.space>
Screenshot: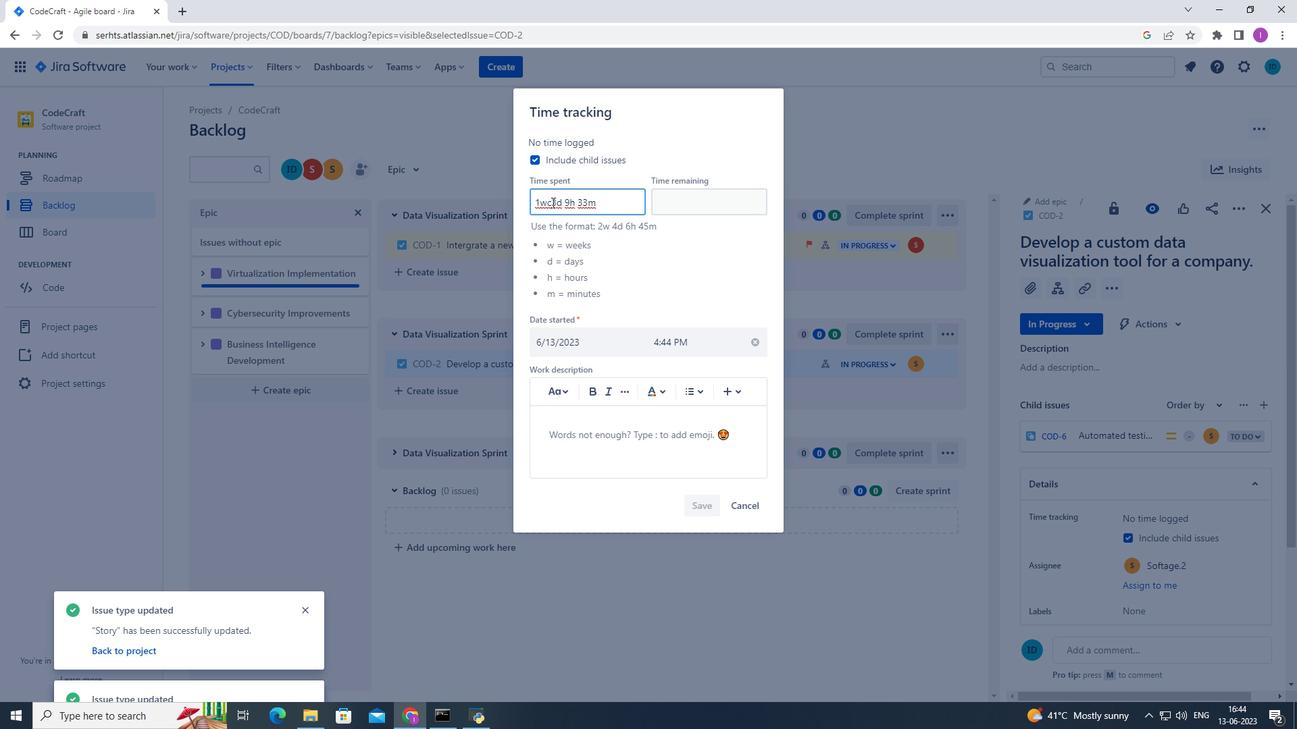 
Action: Mouse moved to (554, 203)
Screenshot: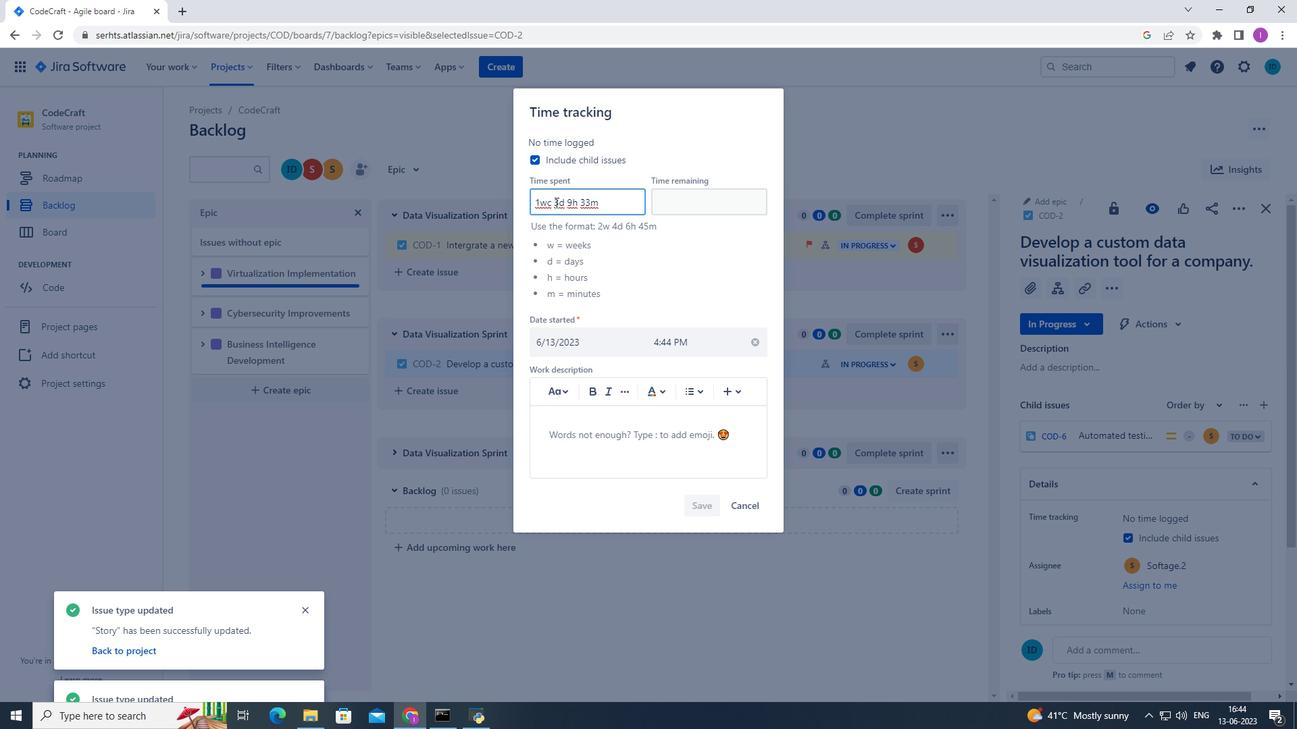 
Action: Key pressed <Key.backspace><Key.backspace><Key.space>
Screenshot: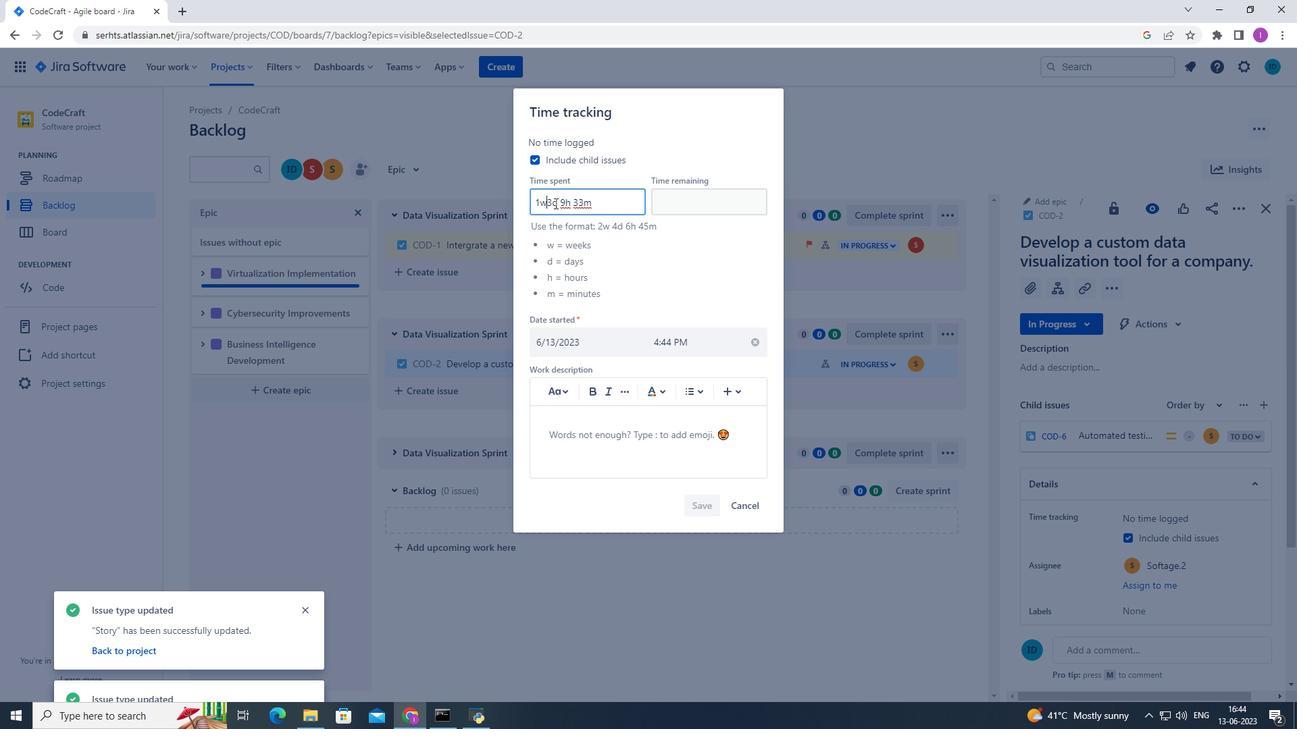 
Action: Mouse moved to (661, 206)
Screenshot: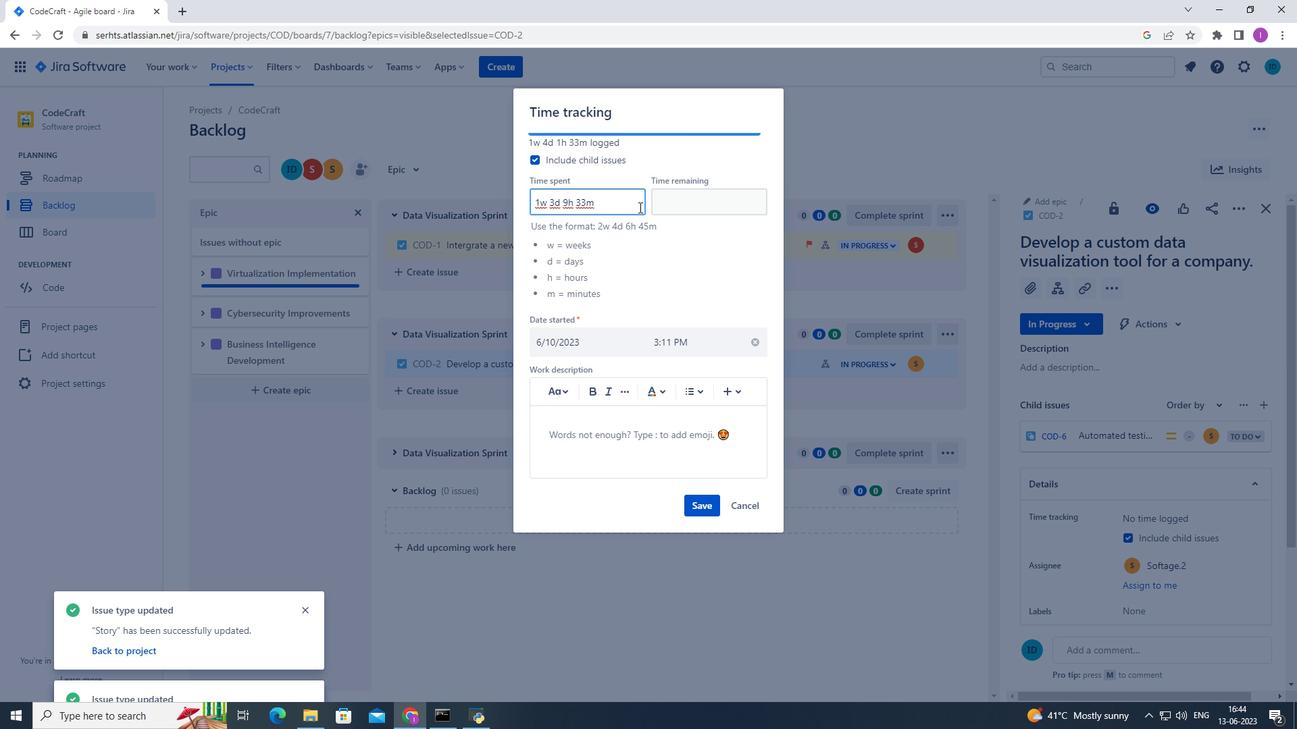 
Action: Mouse pressed left at (661, 206)
Screenshot: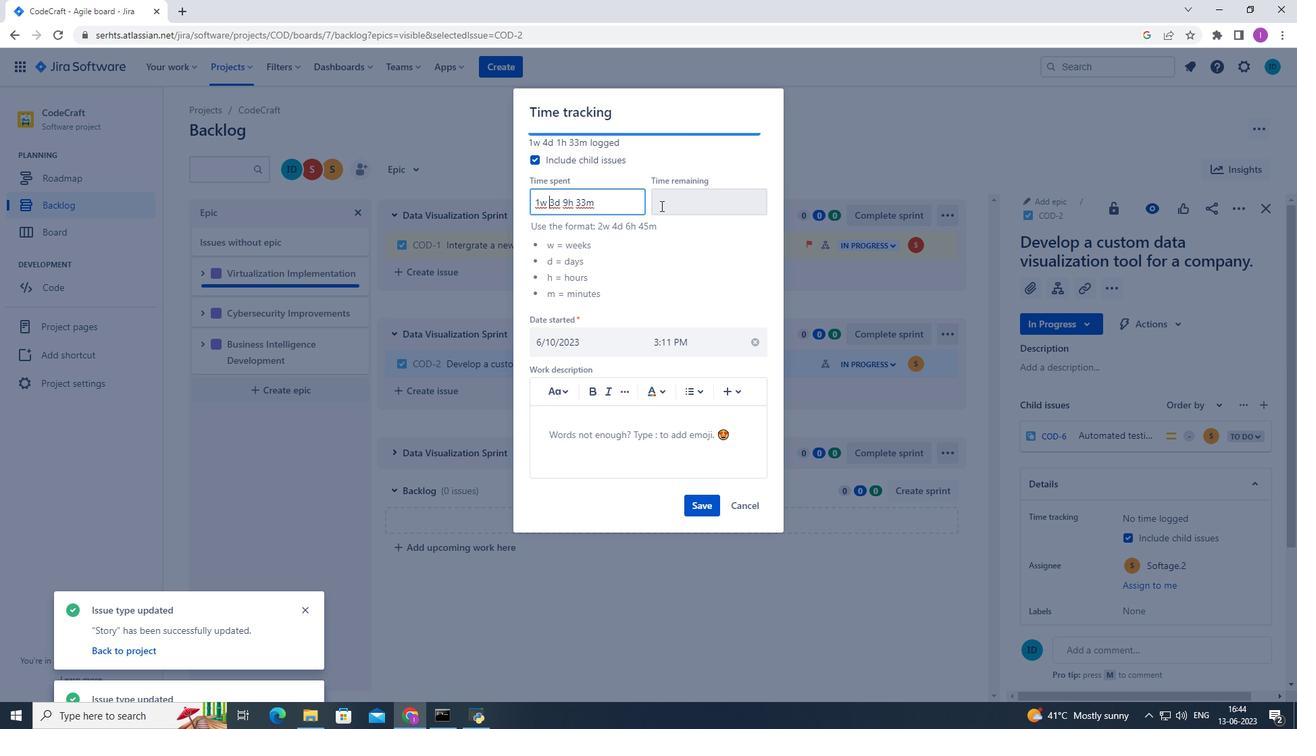 
Action: Mouse pressed left at (661, 206)
Screenshot: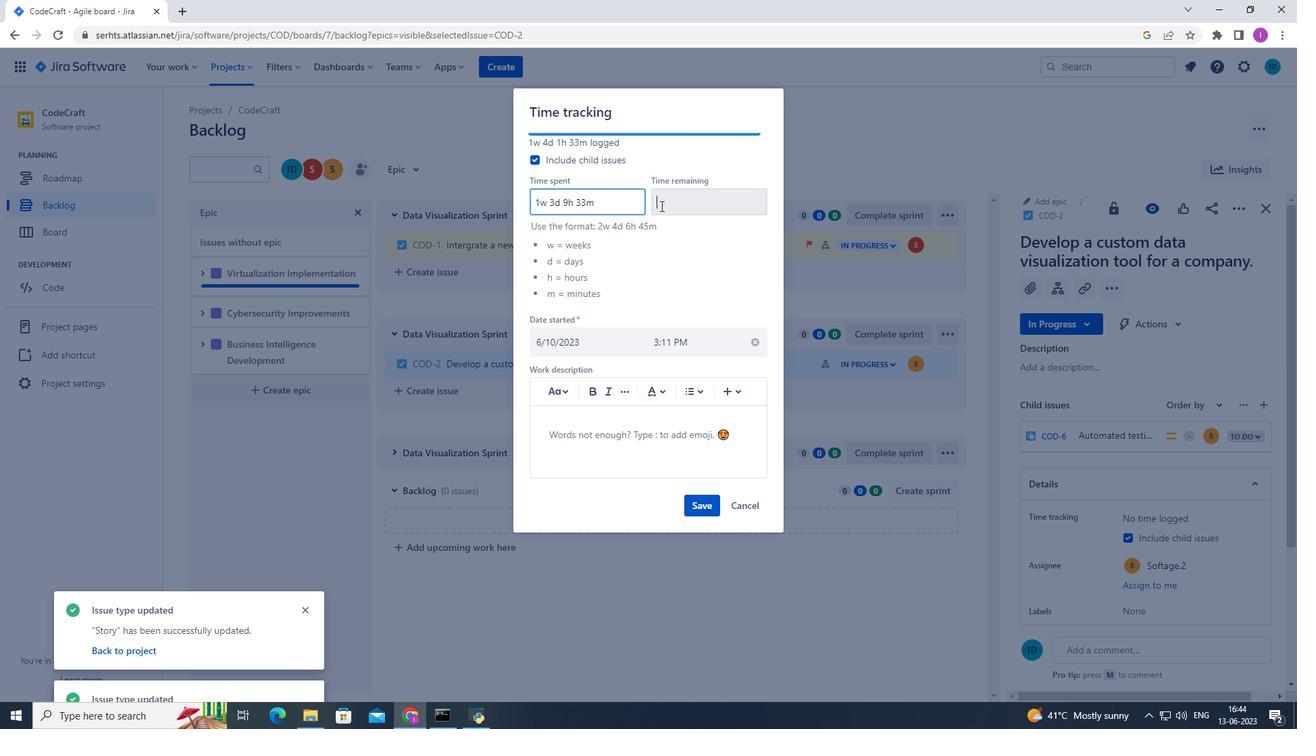
Action: Key pressed 1w<Key.space>5d<Key.space>4h<Key.space>
Screenshot: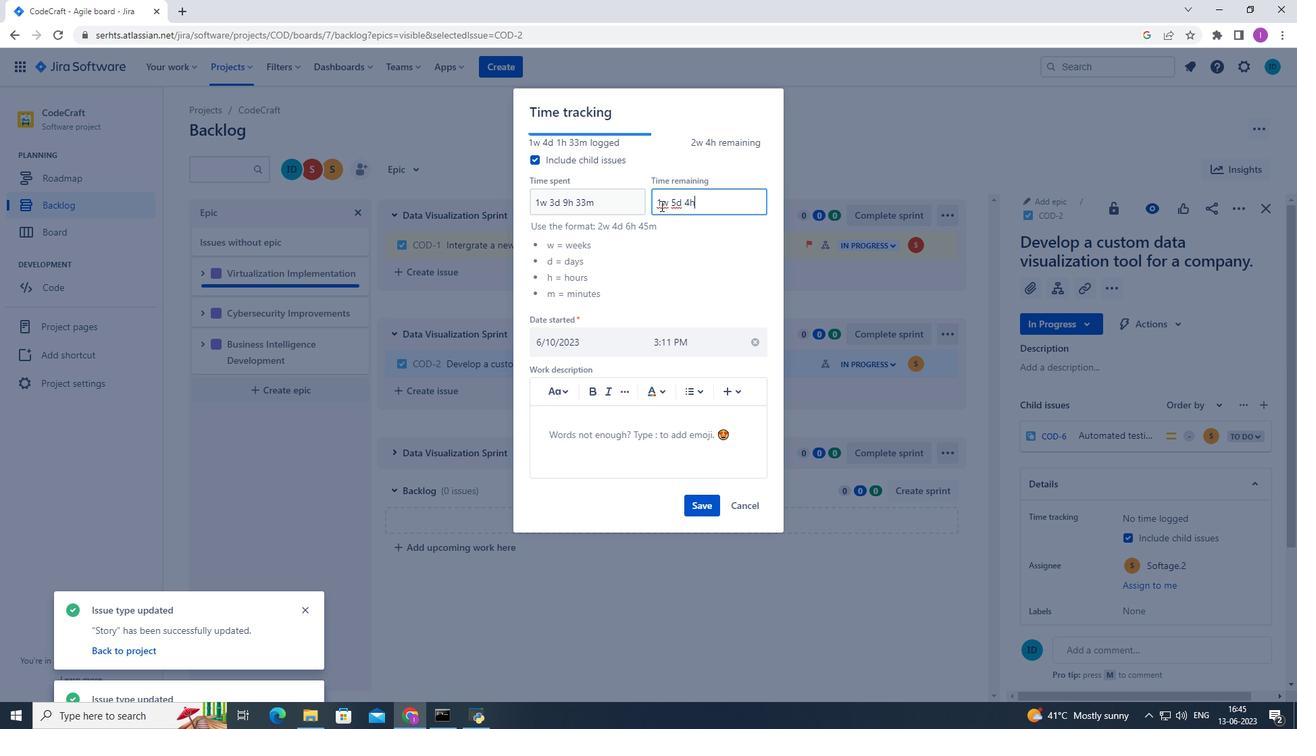 
Action: Mouse moved to (661, 206)
Screenshot: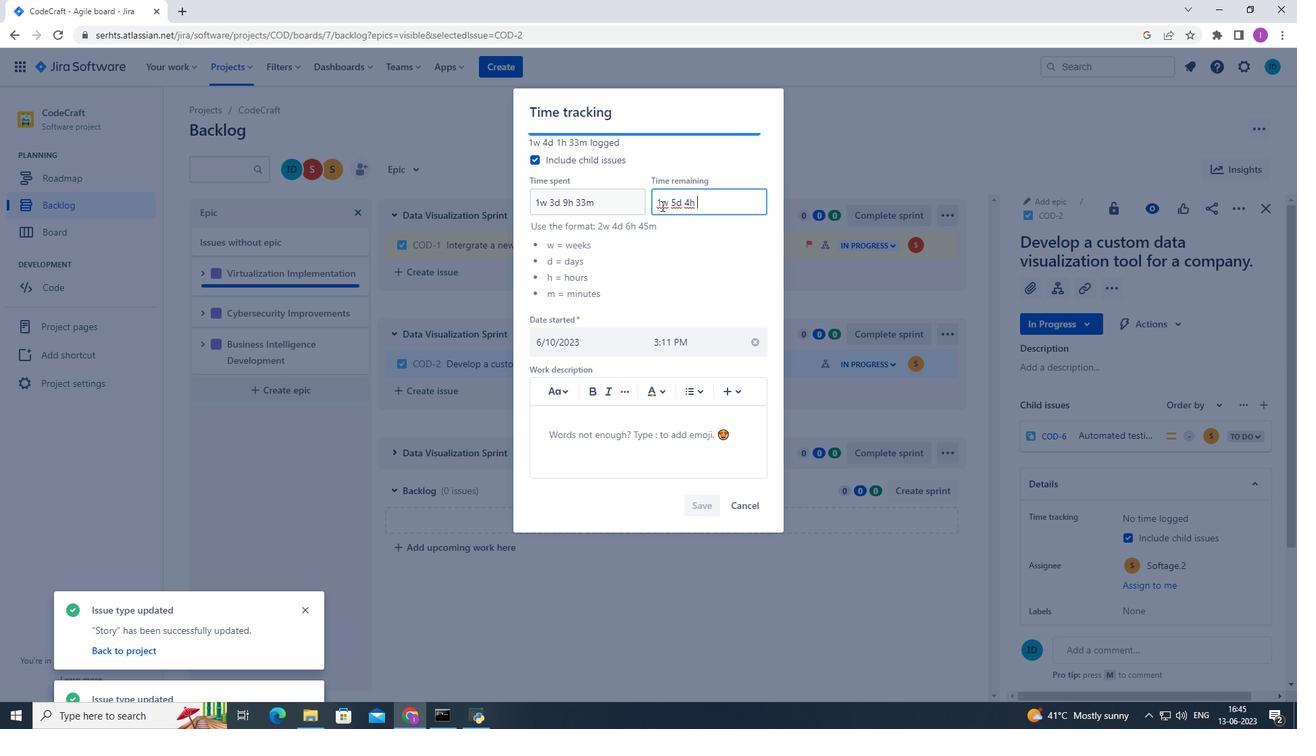 
Action: Key pressed 31m
Screenshot: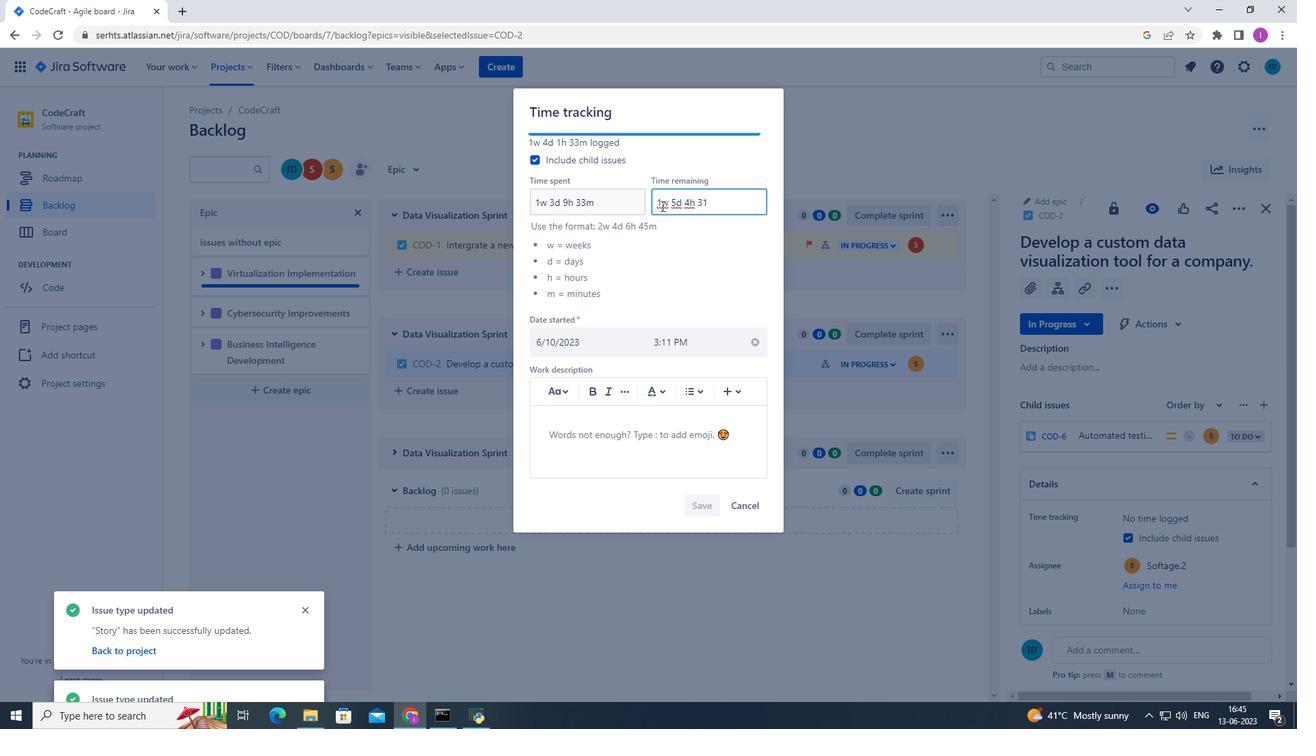 
Action: Mouse moved to (708, 498)
Screenshot: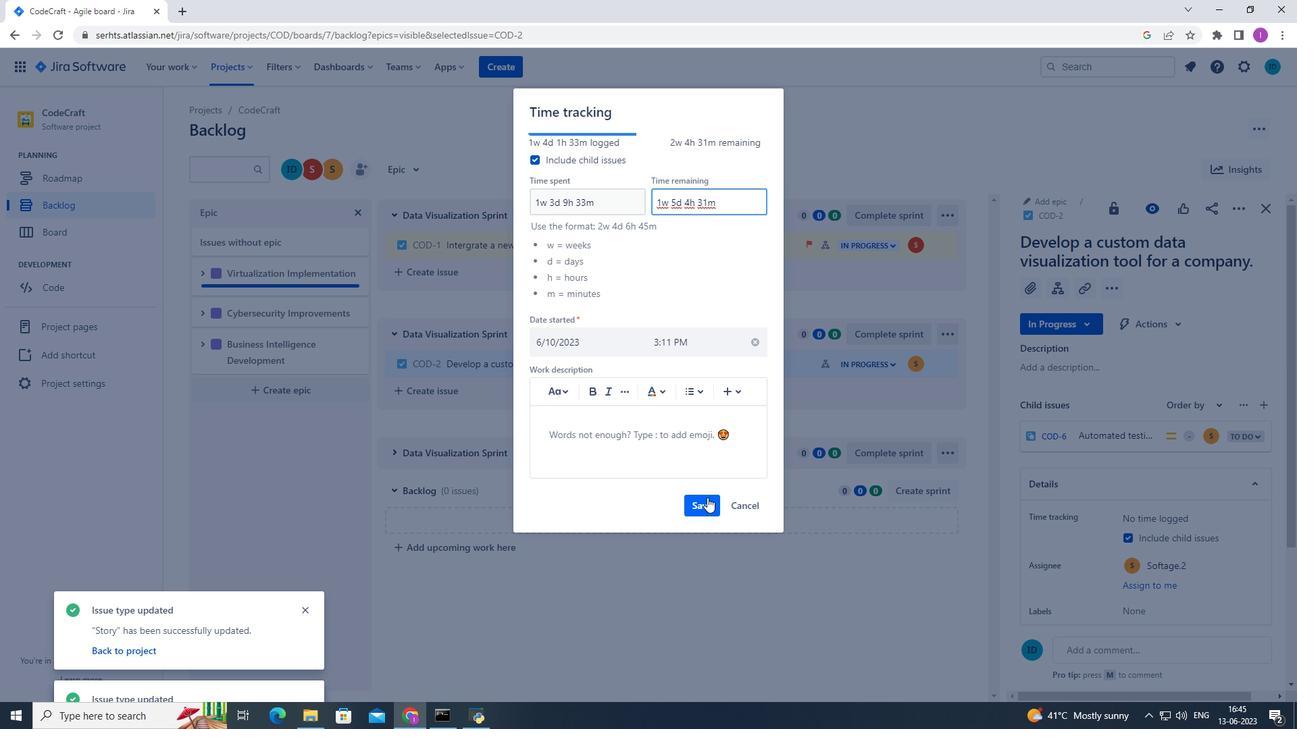 
Action: Mouse pressed left at (708, 498)
Screenshot: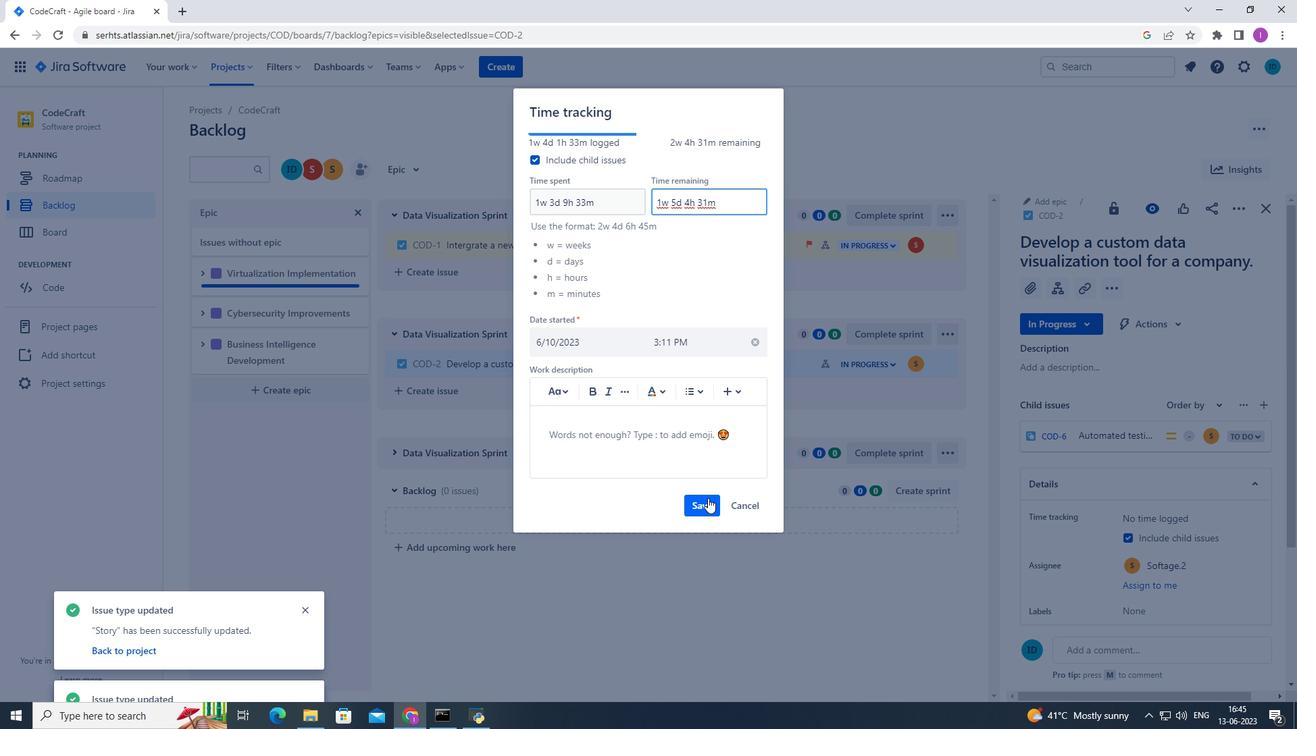 
Action: Mouse moved to (733, 364)
Screenshot: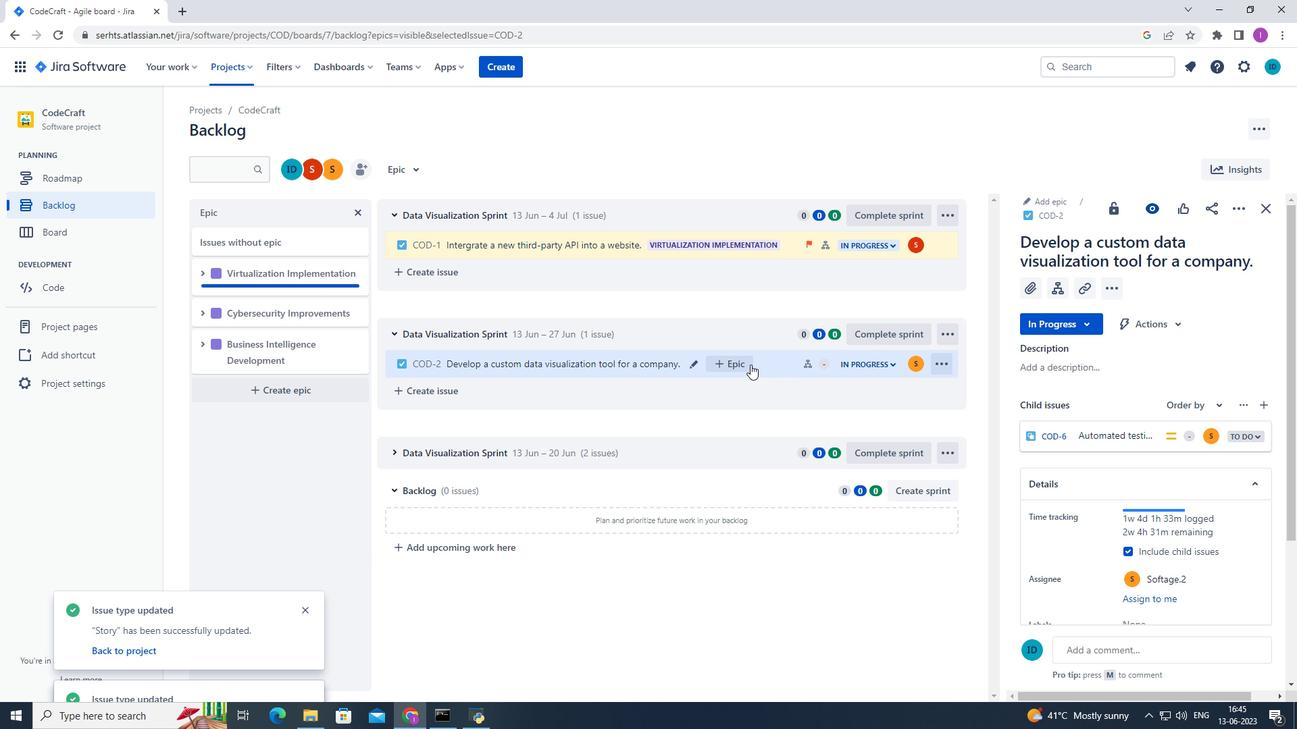 
Action: Mouse pressed left at (733, 364)
Screenshot: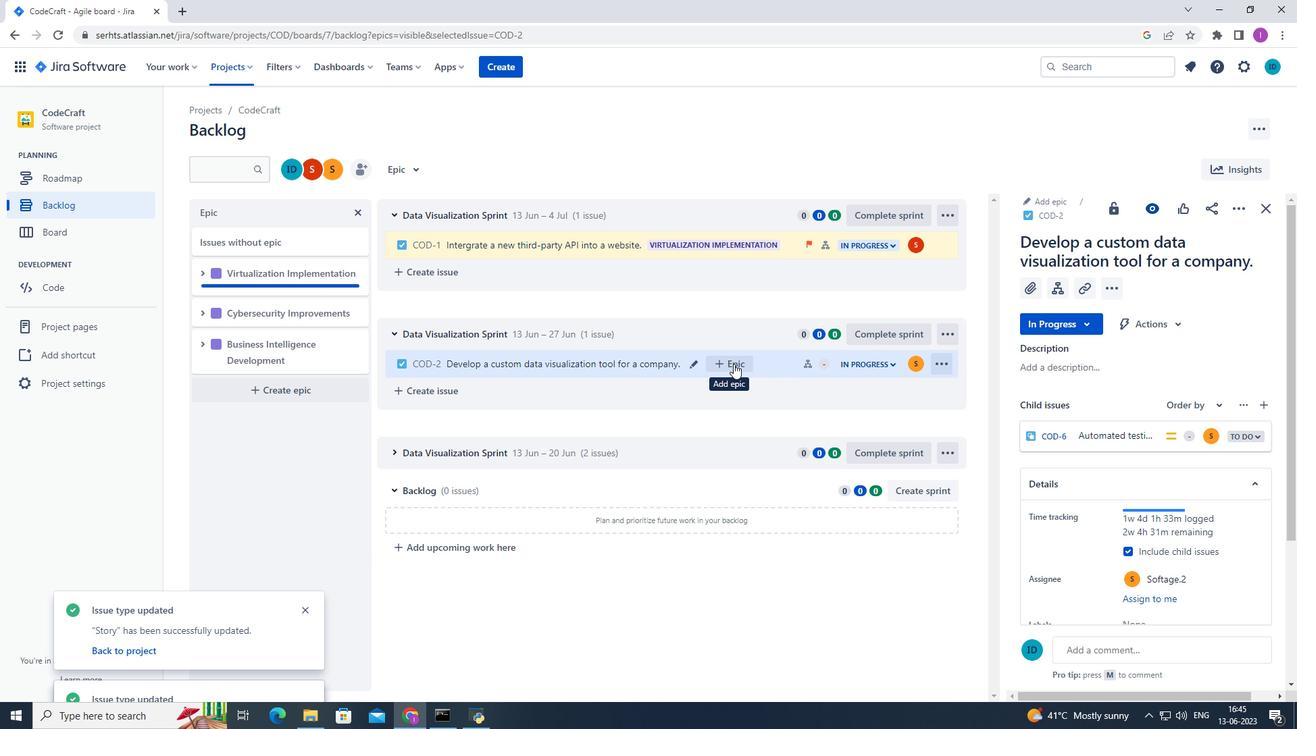 
Action: Mouse moved to (810, 460)
Screenshot: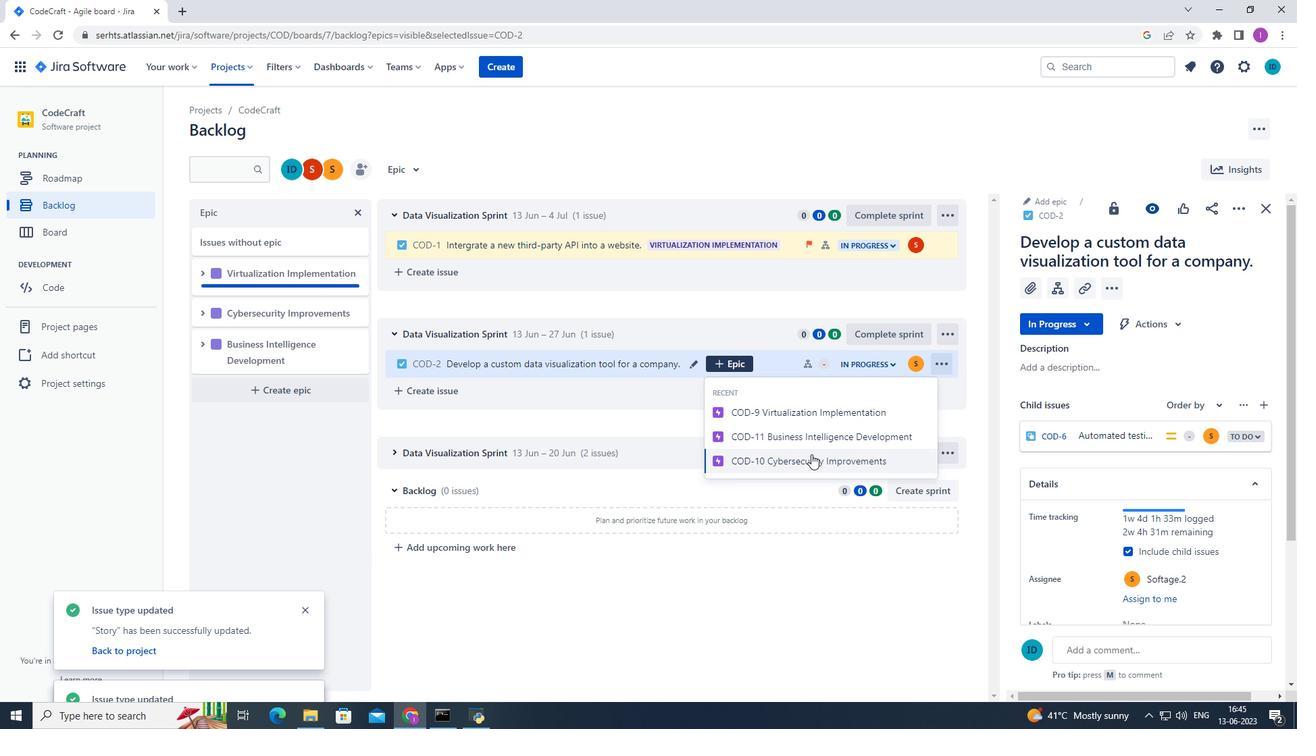 
Action: Mouse pressed left at (810, 460)
Screenshot: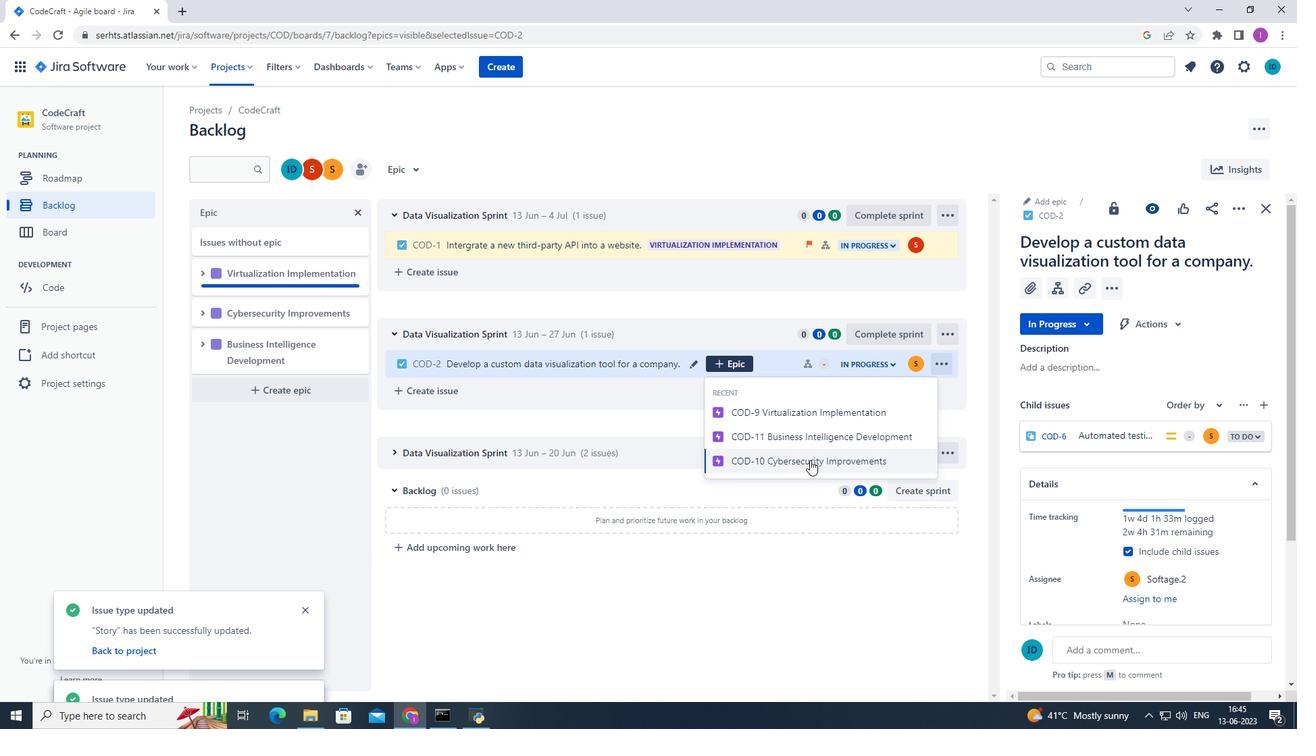 
Action: Mouse moved to (344, 246)
Screenshot: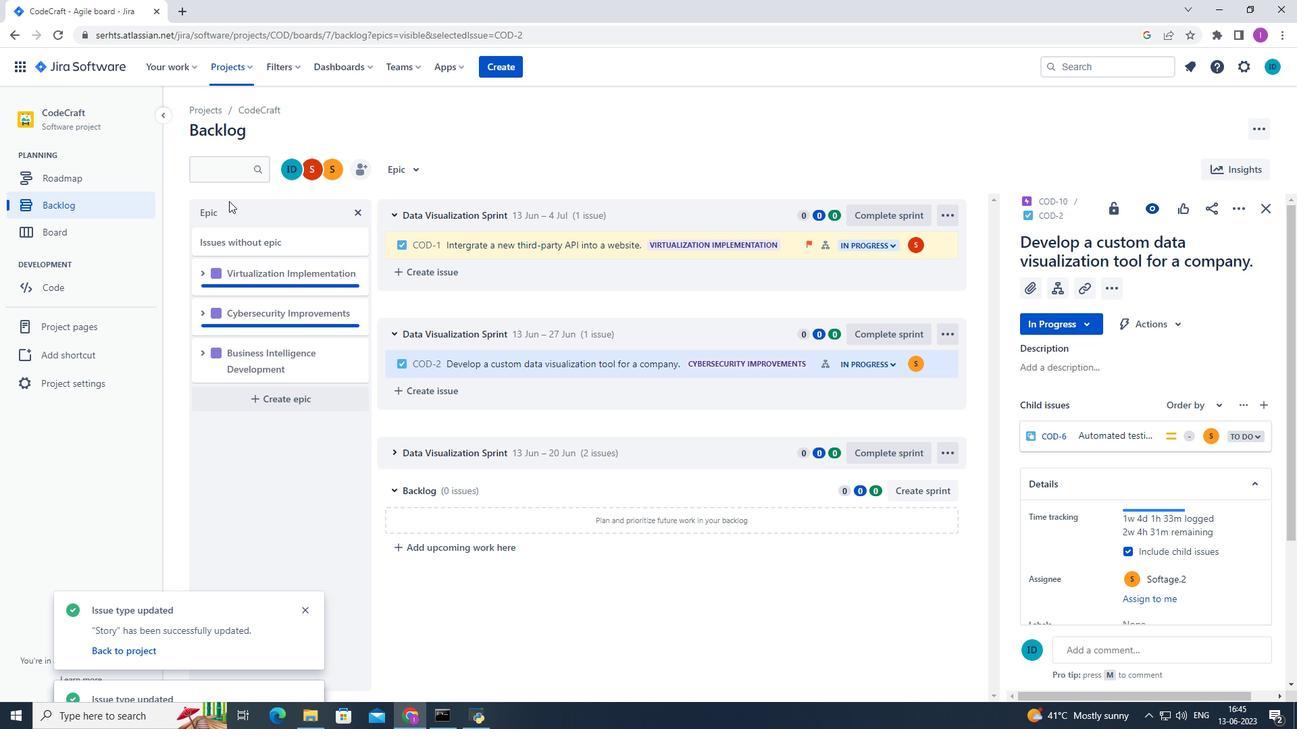 
